 Task: Research Airbnb accommodation in Letlhakane, Botswana from 10th November, 2023 to 25th November, 2023 for 4 adults.4 bedrooms having 4 beds and 4 bathrooms. Property type can be hotel. Amenities needed are: wifi, TV, free parkinig on premises, gym, breakfast. Look for 5 properties as per requirement.
Action: Mouse moved to (512, 106)
Screenshot: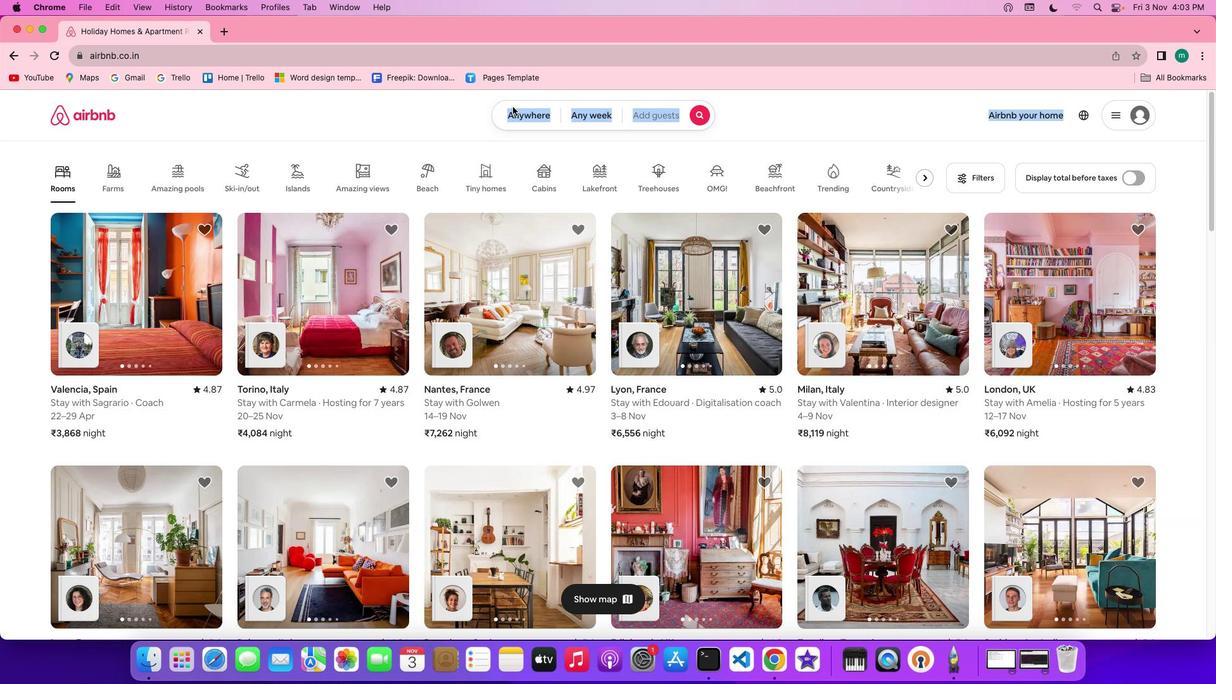 
Action: Mouse pressed left at (512, 106)
Screenshot: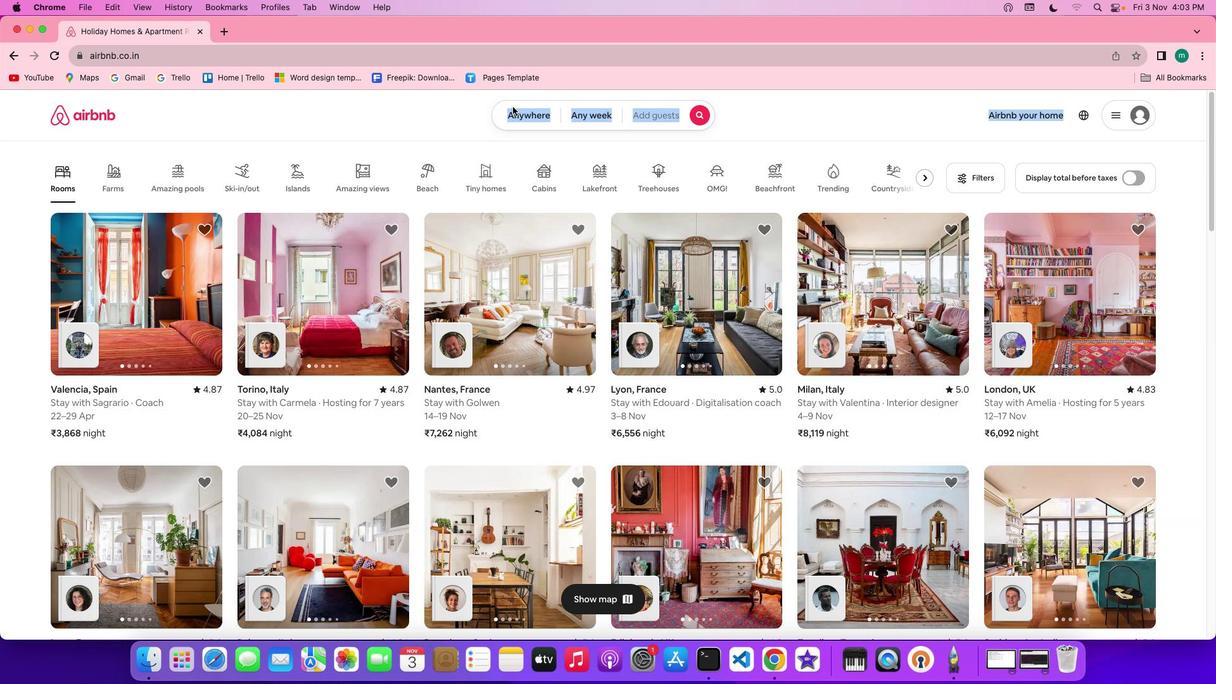 
Action: Mouse pressed left at (512, 106)
Screenshot: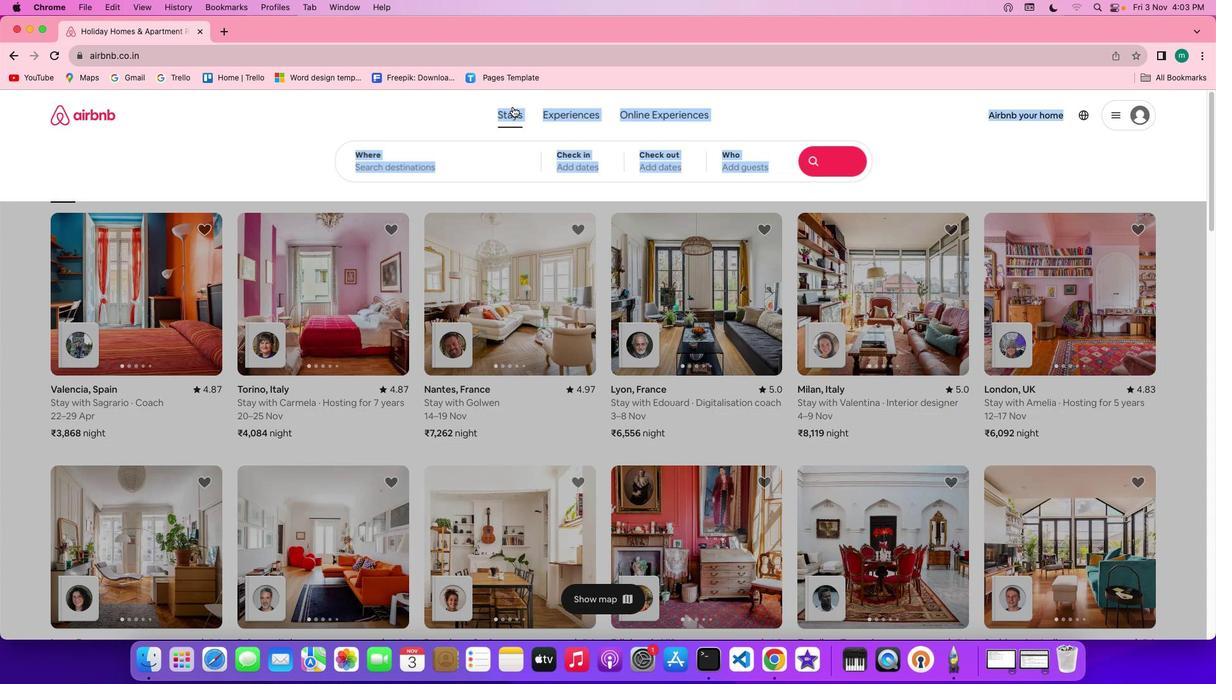 
Action: Mouse moved to (450, 163)
Screenshot: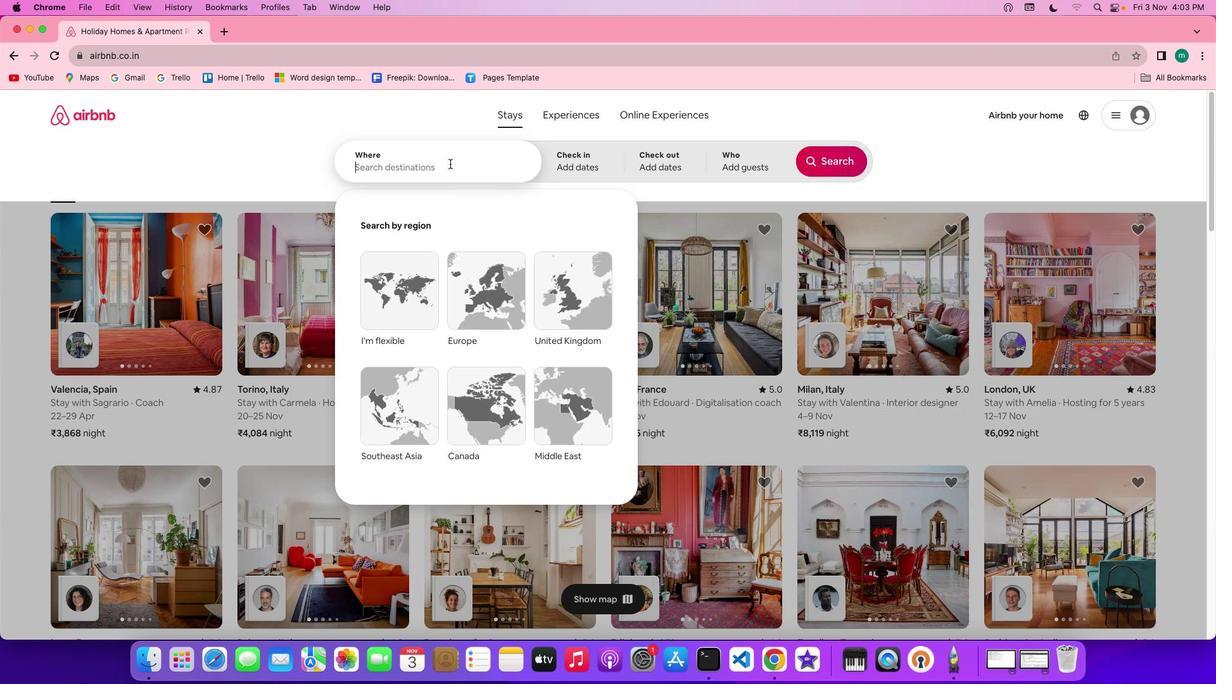 
Action: Mouse pressed left at (450, 163)
Screenshot: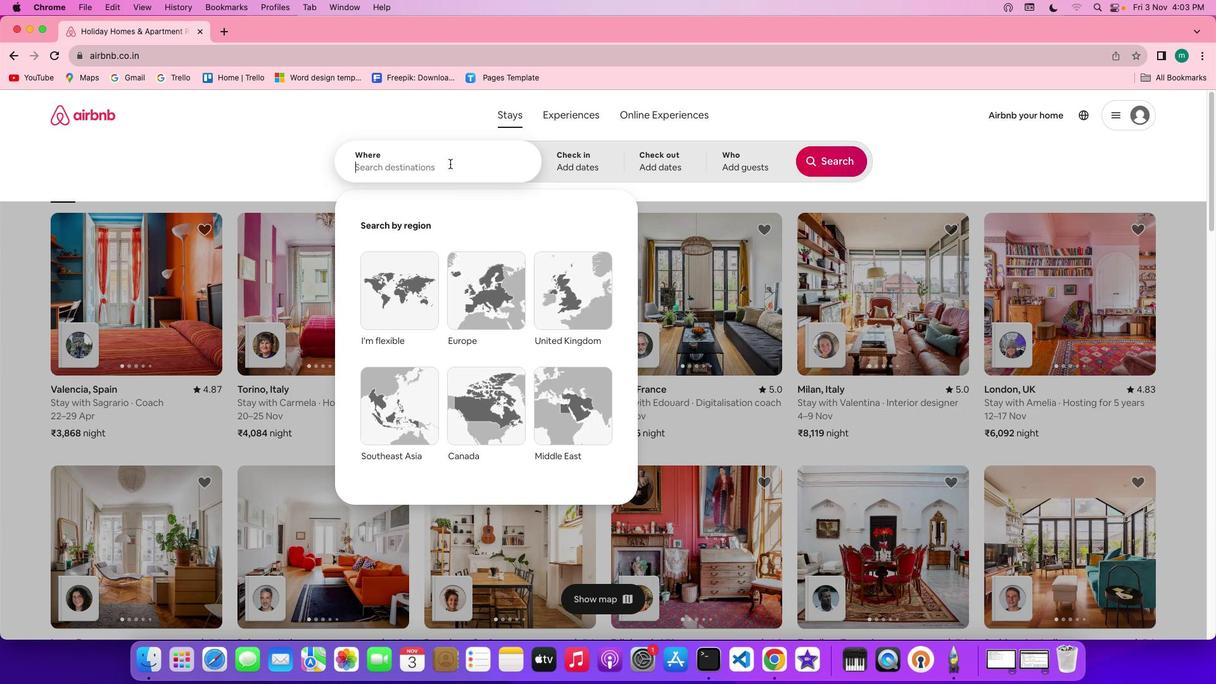 
Action: Key pressed Key.shift'L''e''t''l''h''a''k''a''n''e'','Key.spaceKey.shift'B''o''t''s''w''q''n''a'']'']'Key.backspaceKey.backspaceKey.backspaceKey.backspaceKey.backspace'a''n''a'
Screenshot: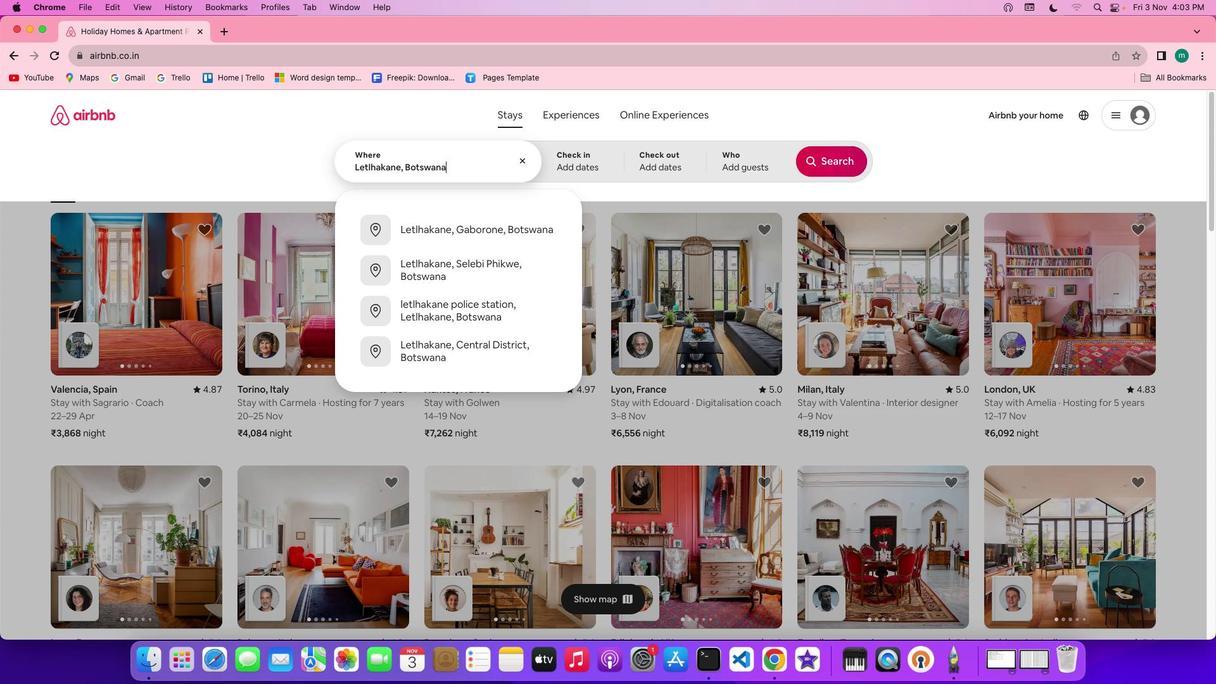 
Action: Mouse moved to (585, 159)
Screenshot: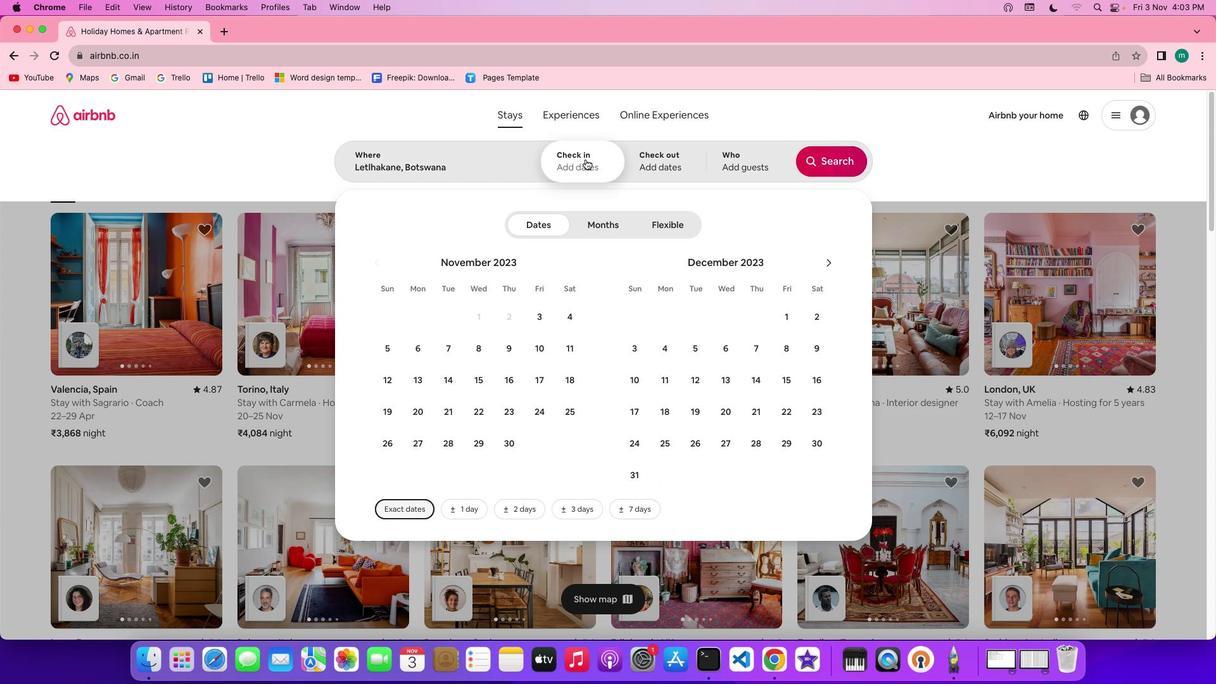 
Action: Mouse pressed left at (585, 159)
Screenshot: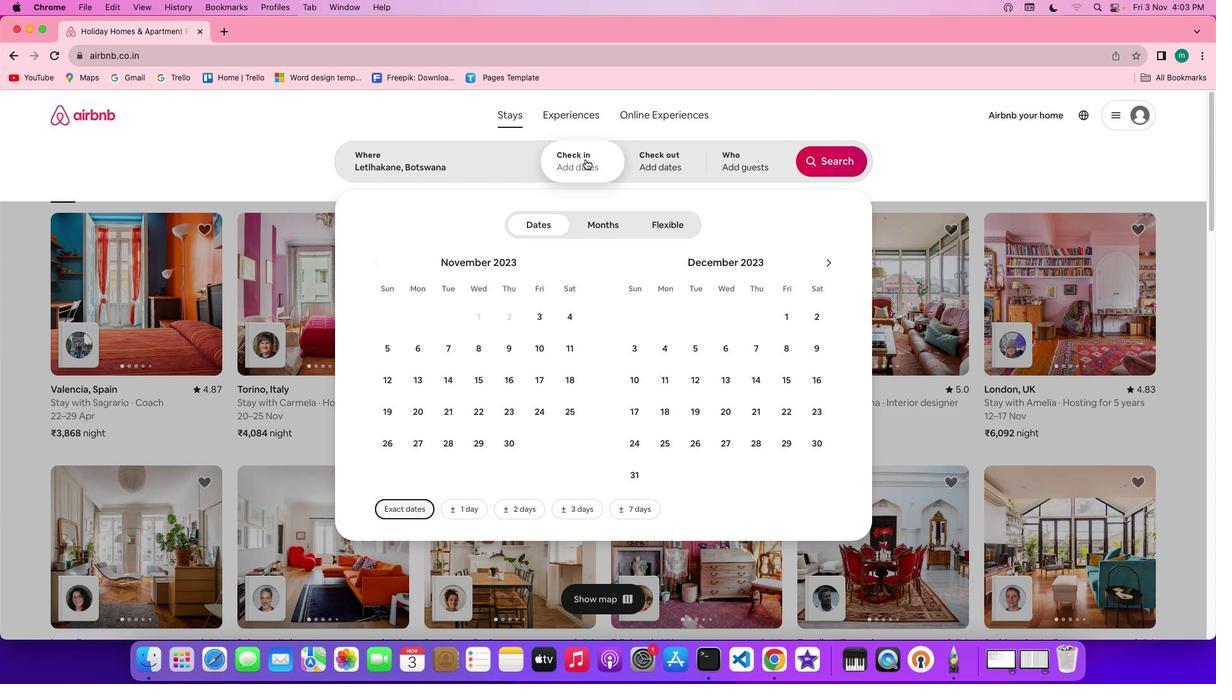 
Action: Mouse moved to (532, 342)
Screenshot: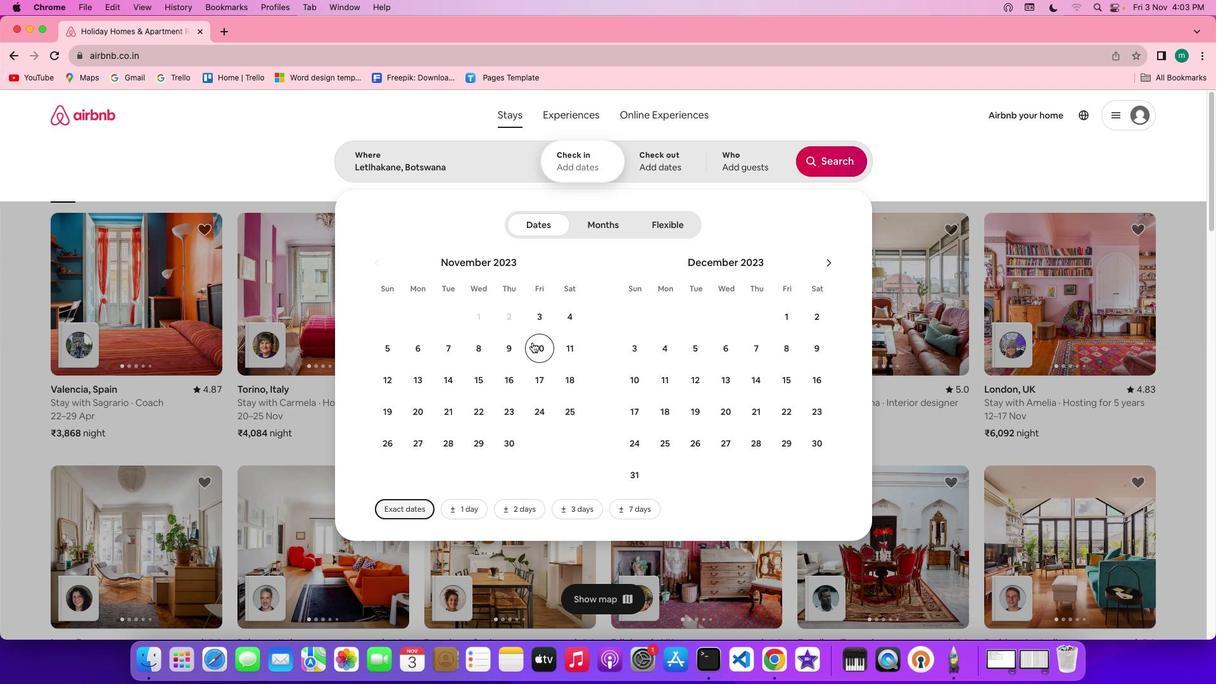 
Action: Mouse pressed left at (532, 342)
Screenshot: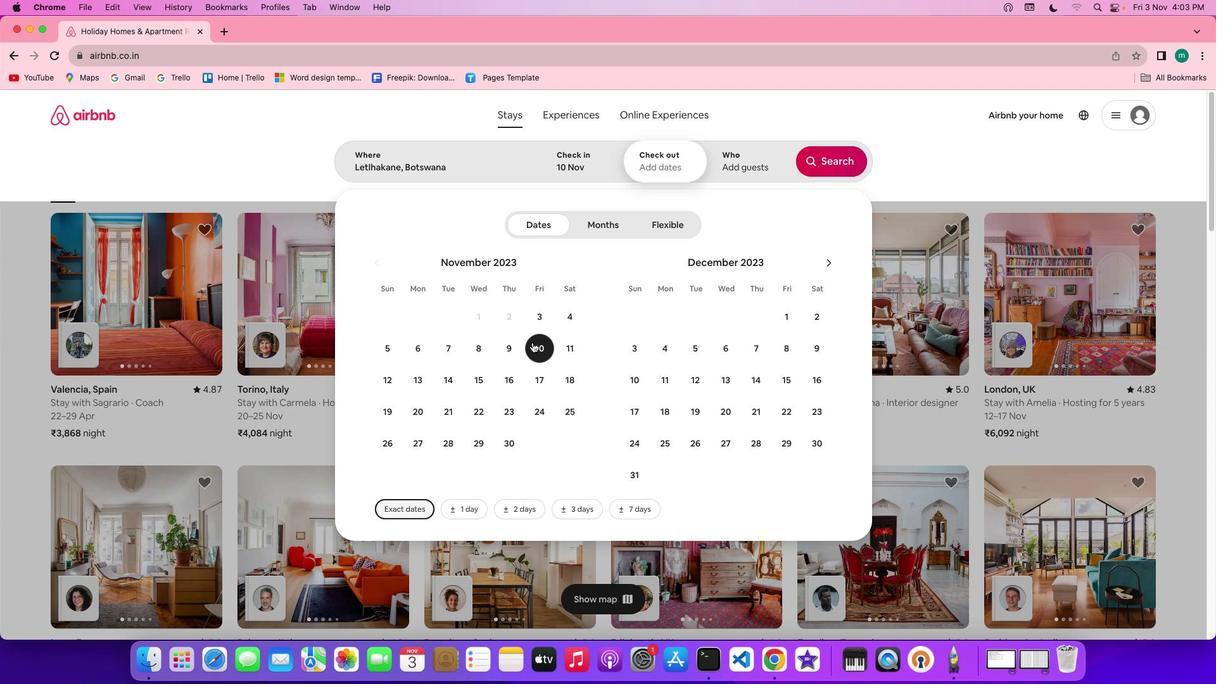 
Action: Mouse moved to (569, 420)
Screenshot: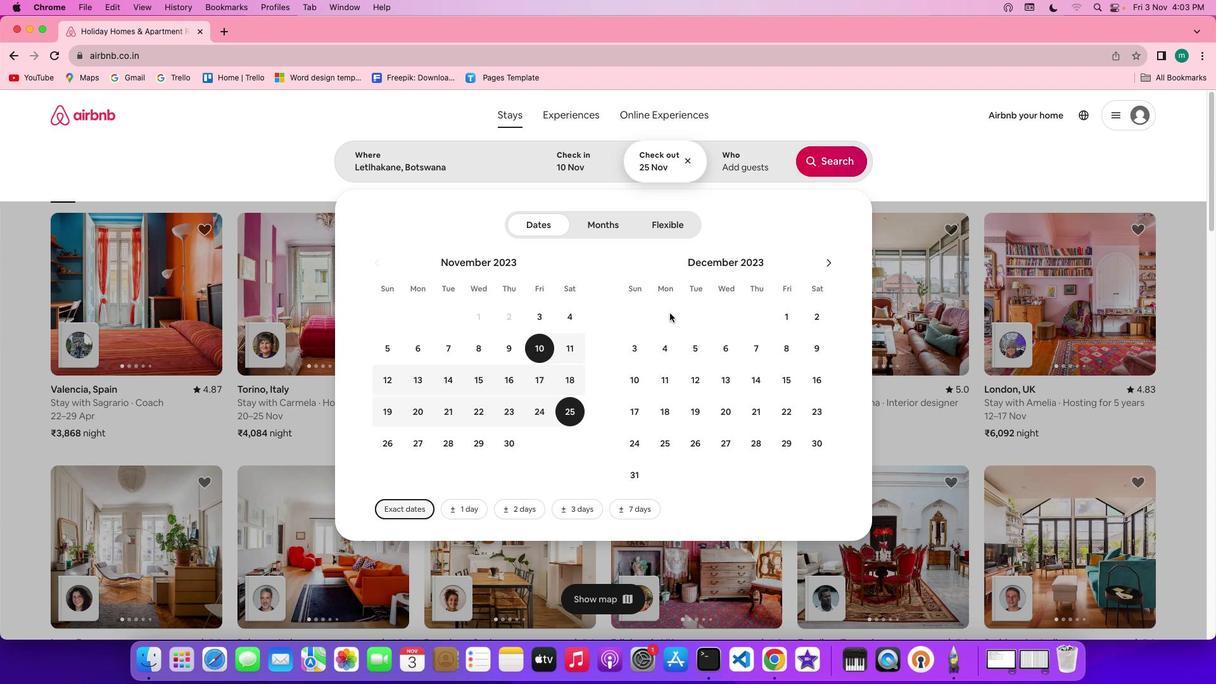 
Action: Mouse pressed left at (569, 420)
Screenshot: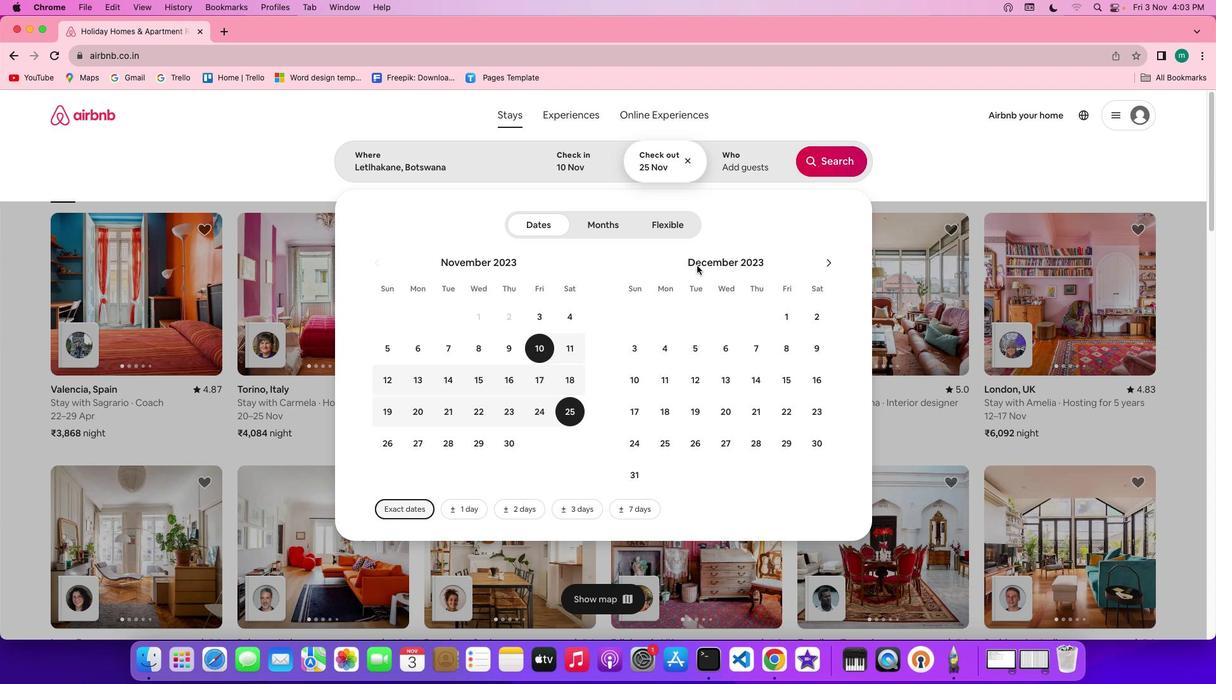 
Action: Mouse moved to (752, 158)
Screenshot: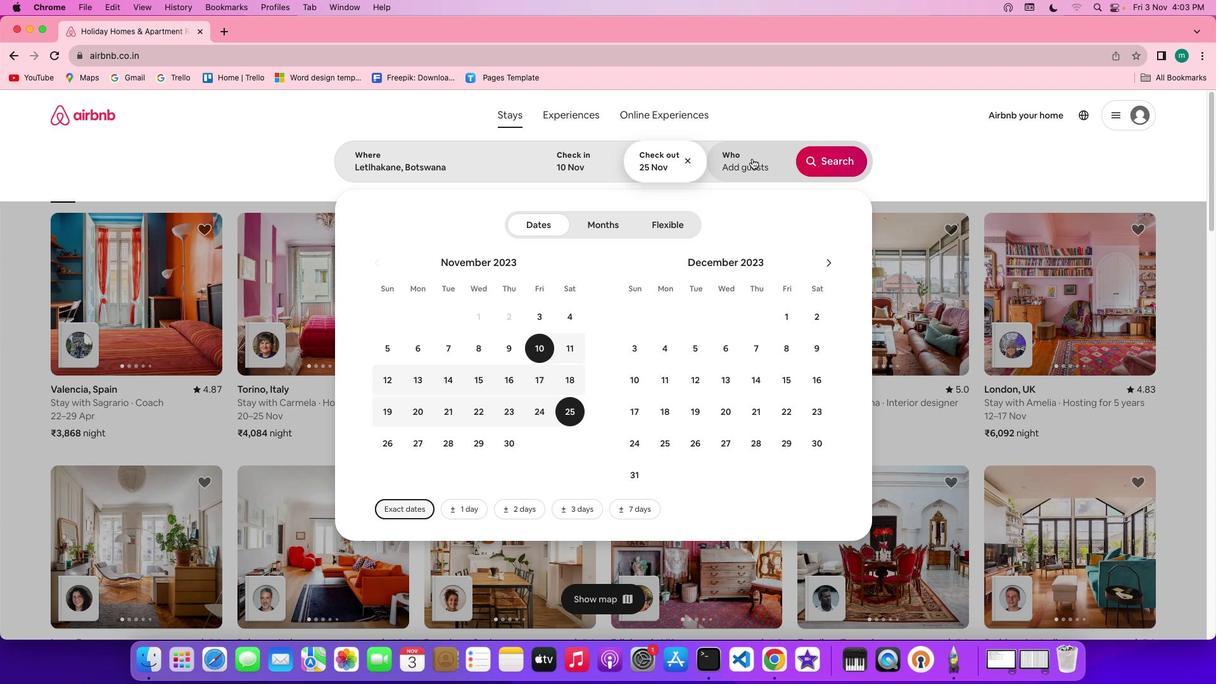 
Action: Mouse pressed left at (752, 158)
Screenshot: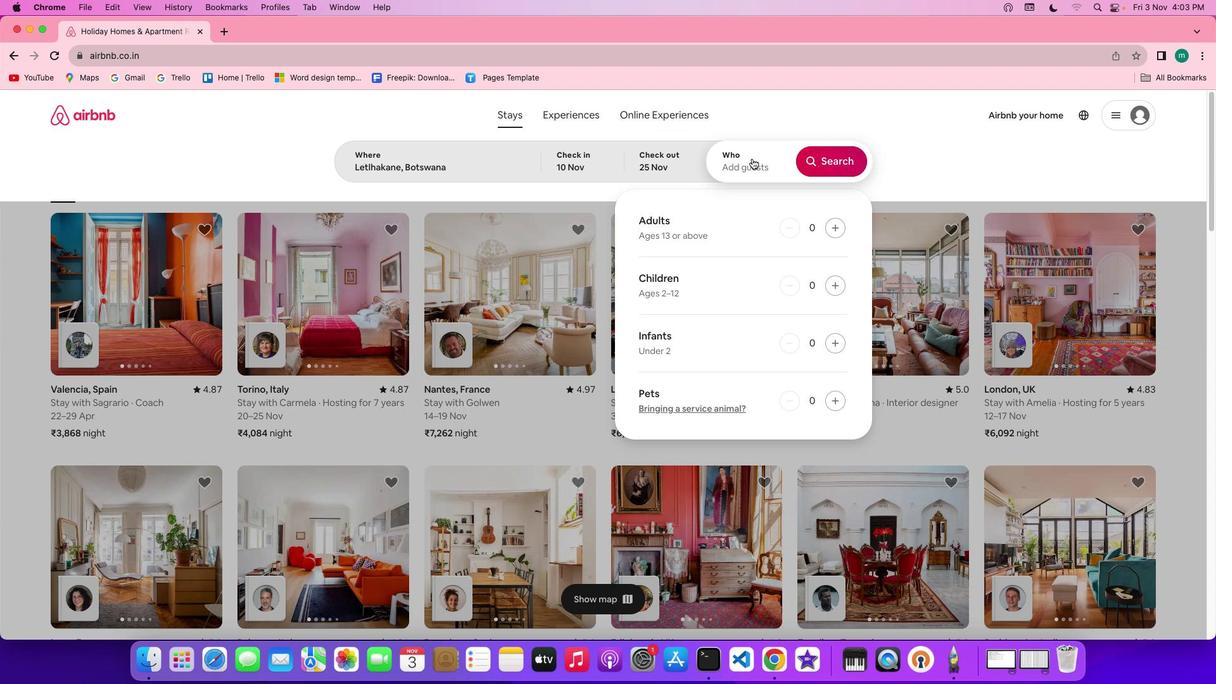 
Action: Mouse moved to (834, 228)
Screenshot: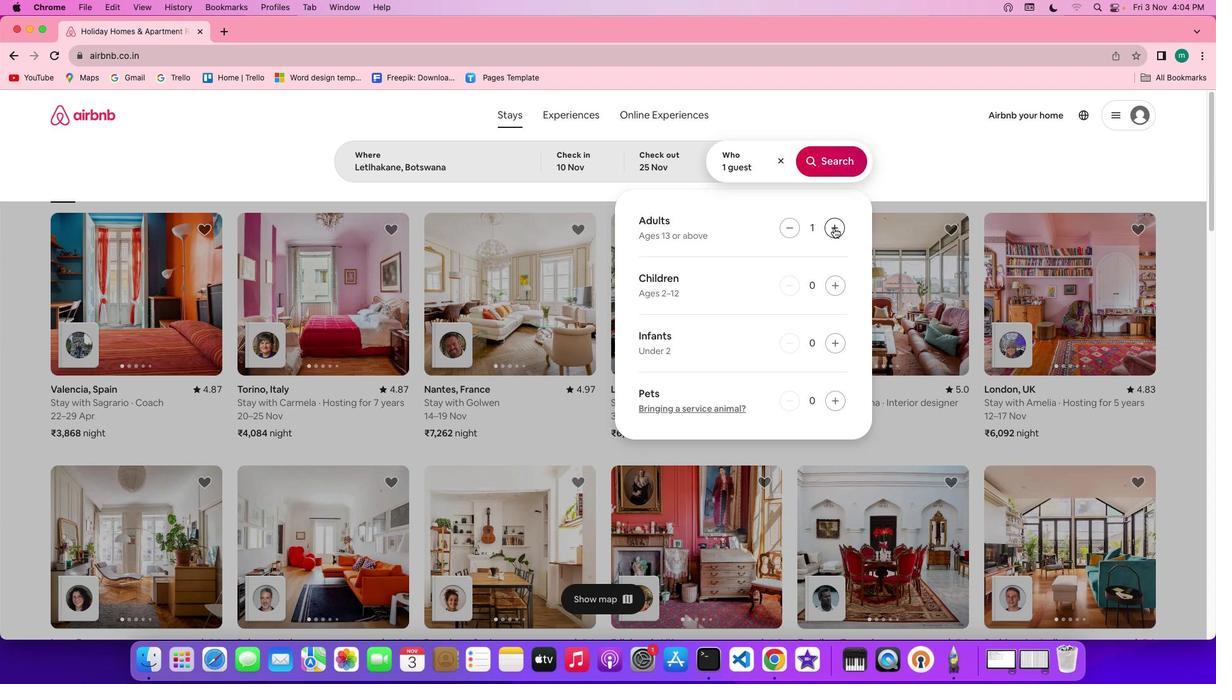 
Action: Mouse pressed left at (834, 228)
Screenshot: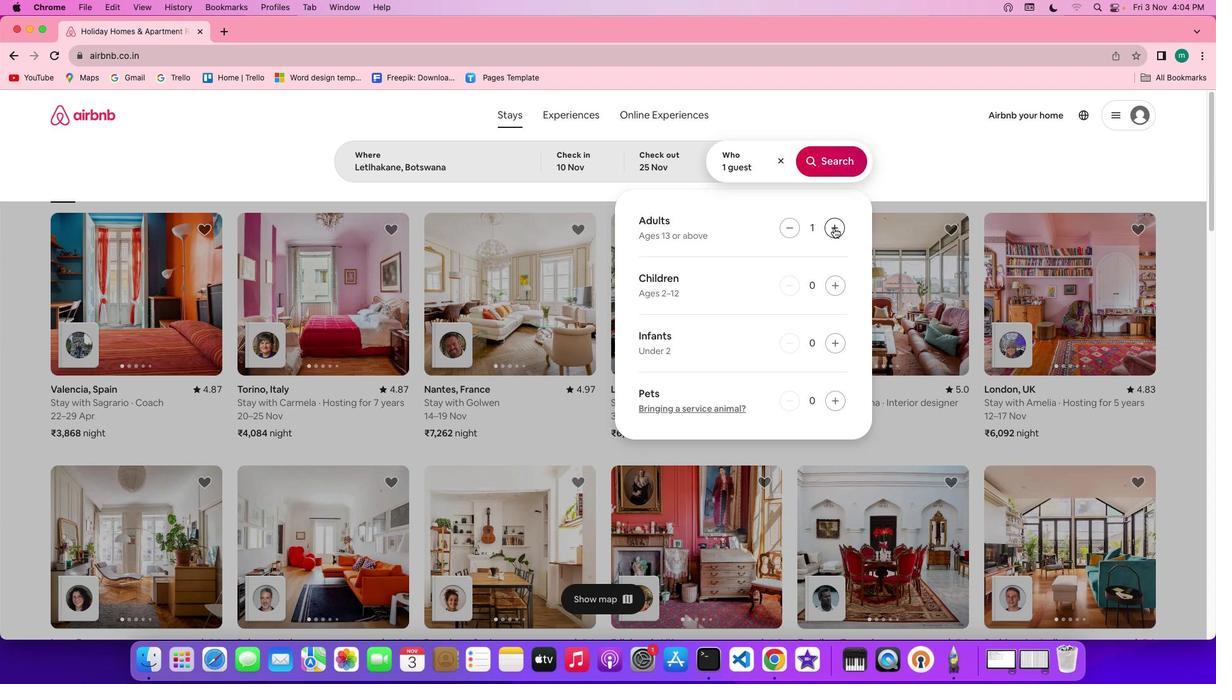 
Action: Mouse pressed left at (834, 228)
Screenshot: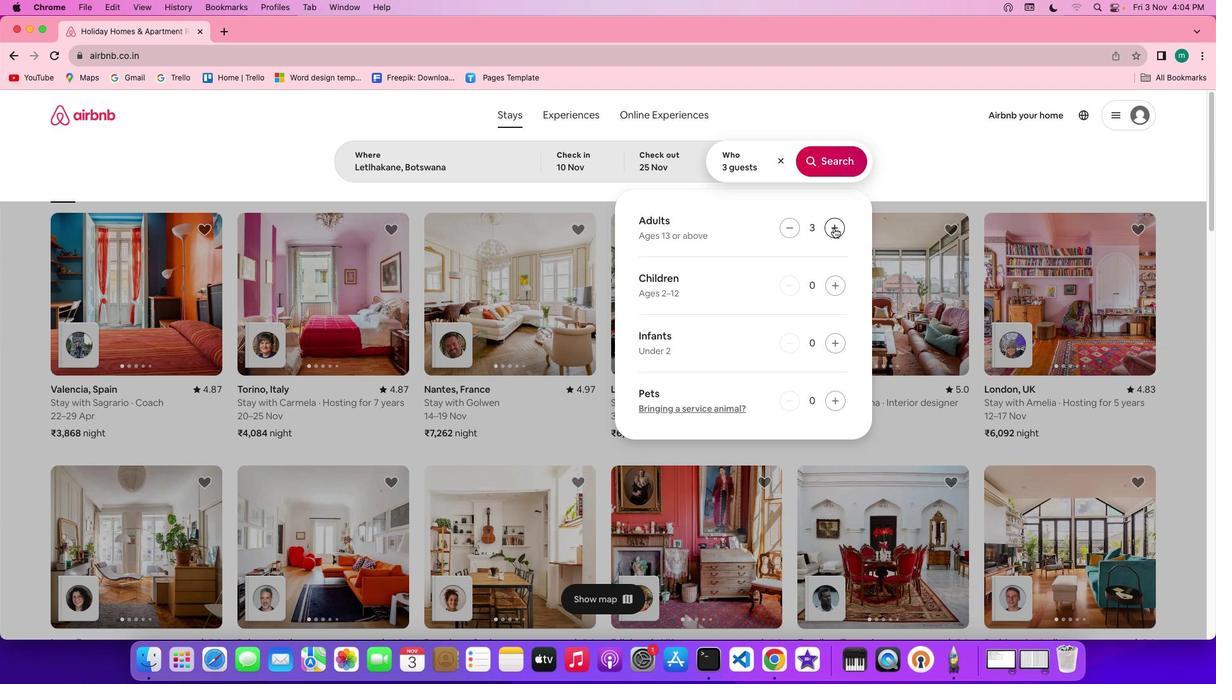 
Action: Mouse pressed left at (834, 228)
Screenshot: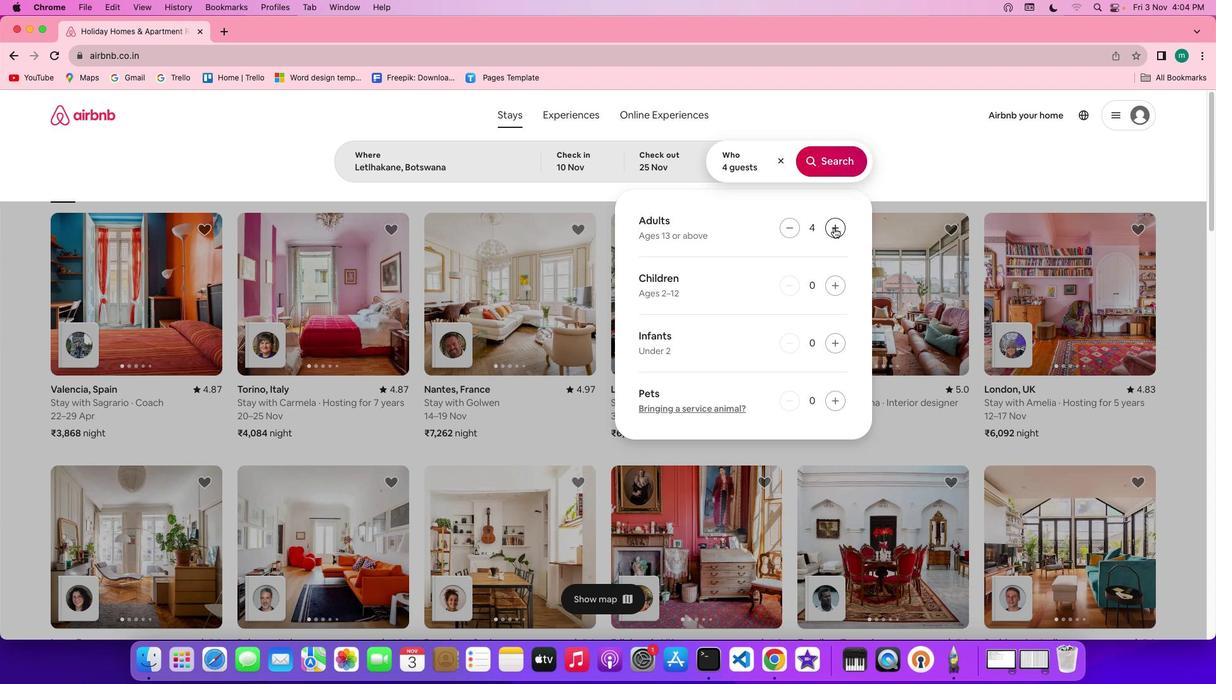 
Action: Mouse pressed left at (834, 228)
Screenshot: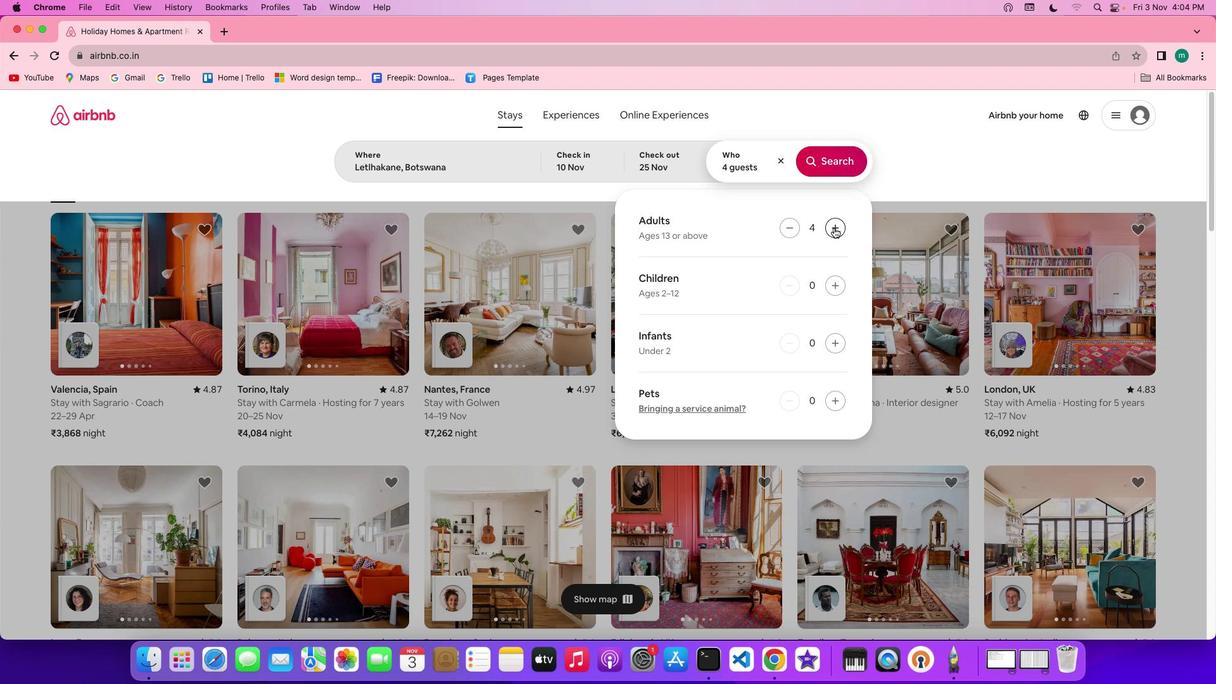 
Action: Mouse moved to (837, 152)
Screenshot: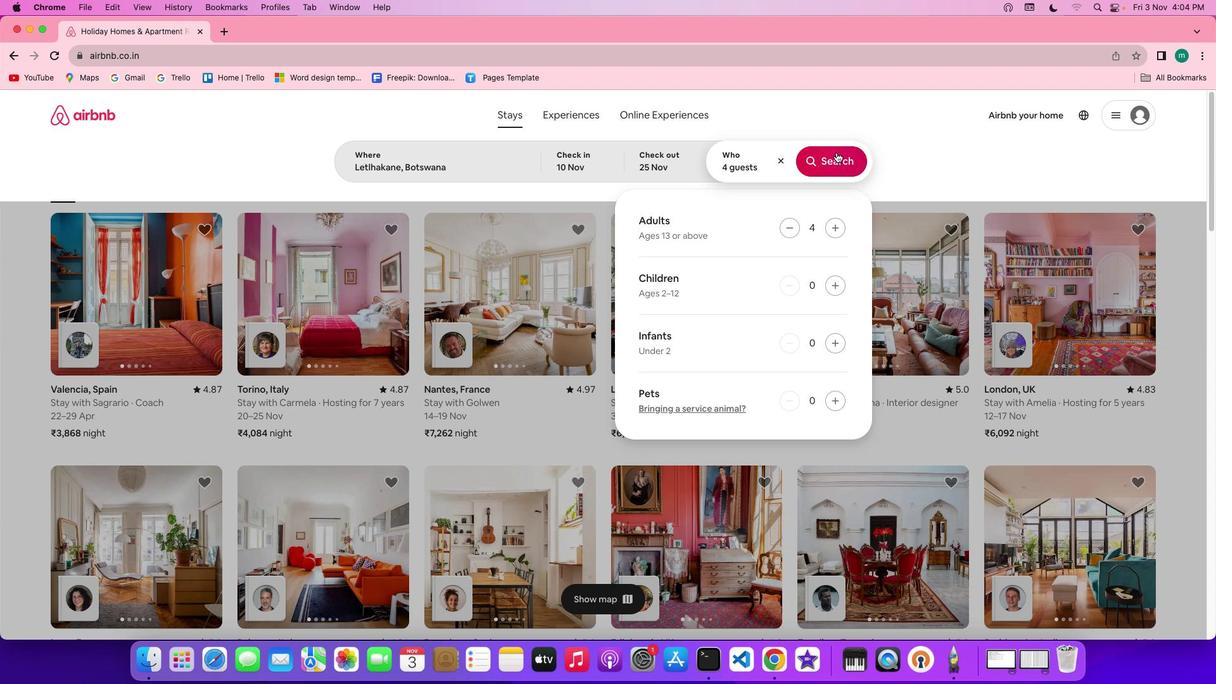 
Action: Mouse pressed left at (837, 152)
Screenshot: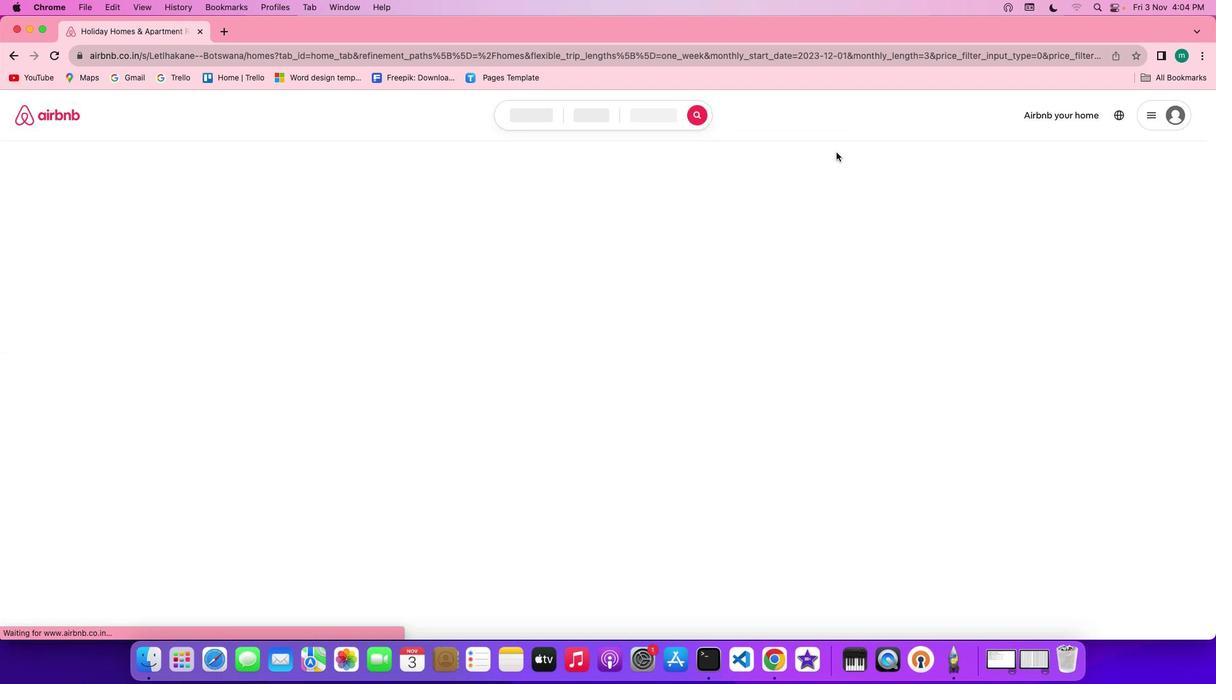 
Action: Mouse moved to (1011, 162)
Screenshot: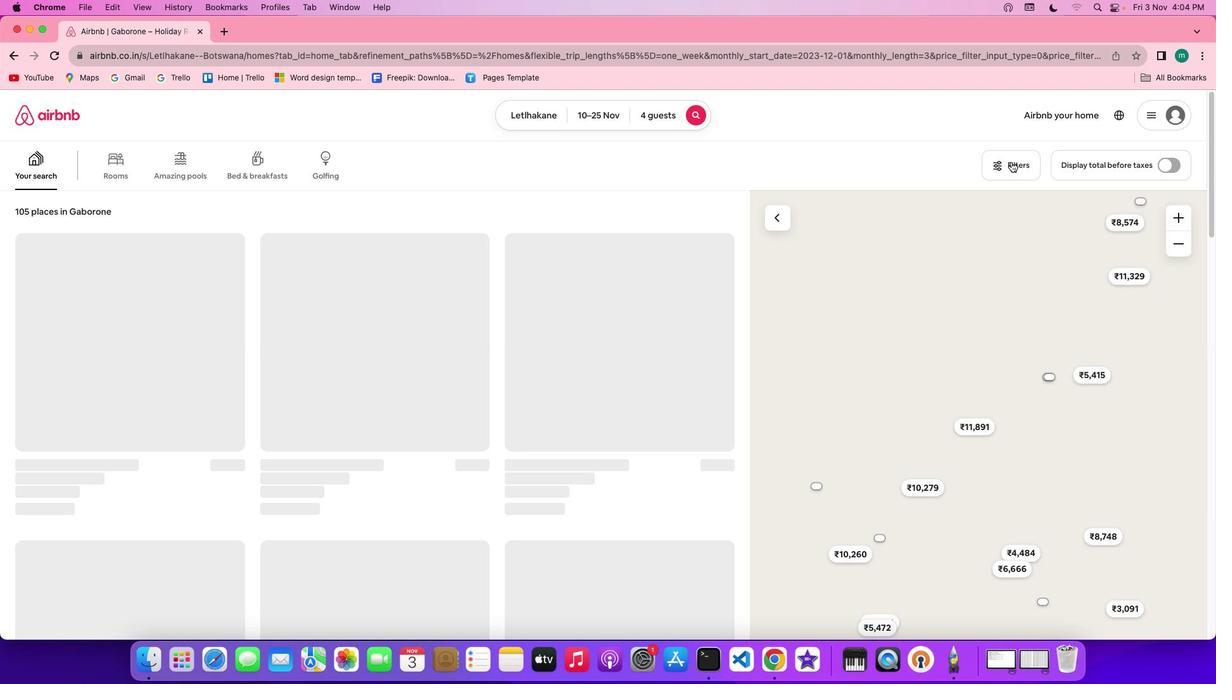 
Action: Mouse pressed left at (1011, 162)
Screenshot: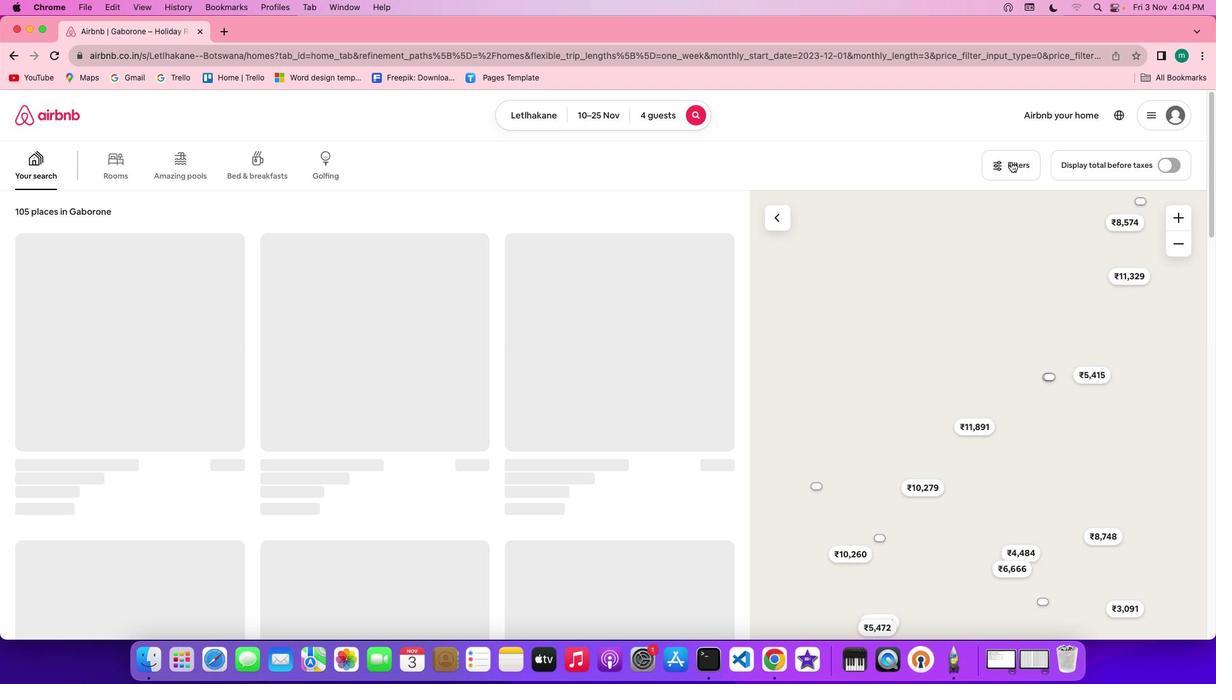 
Action: Mouse moved to (1008, 158)
Screenshot: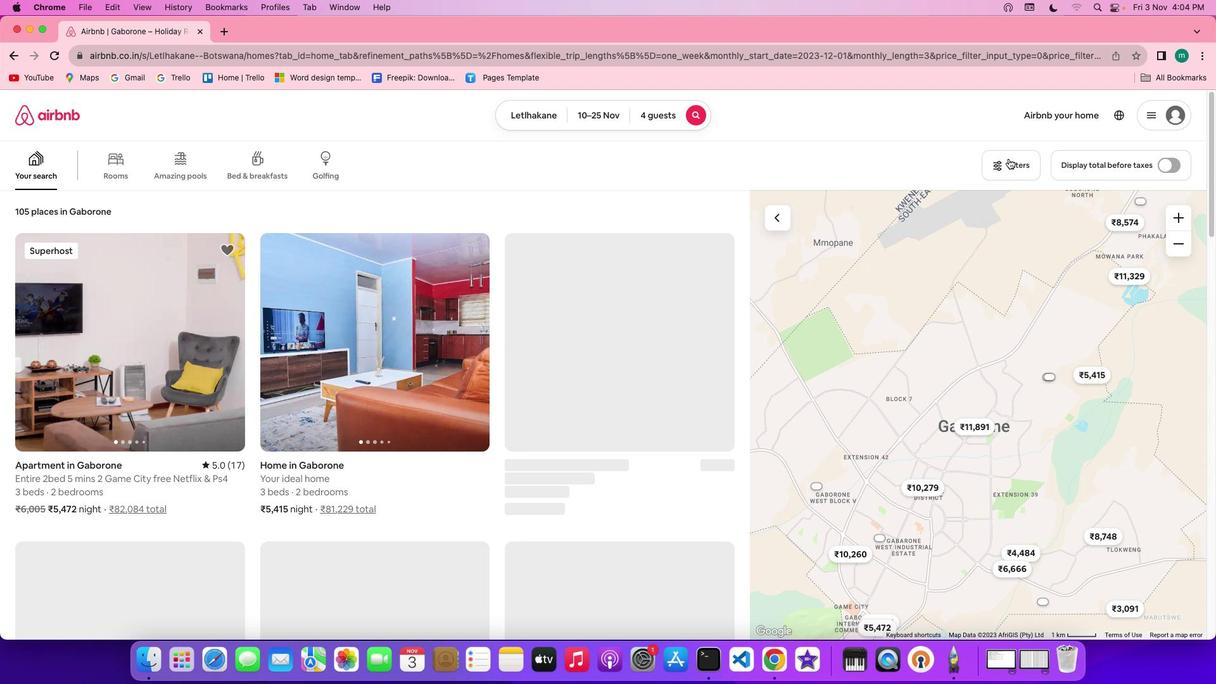 
Action: Mouse pressed left at (1008, 158)
Screenshot: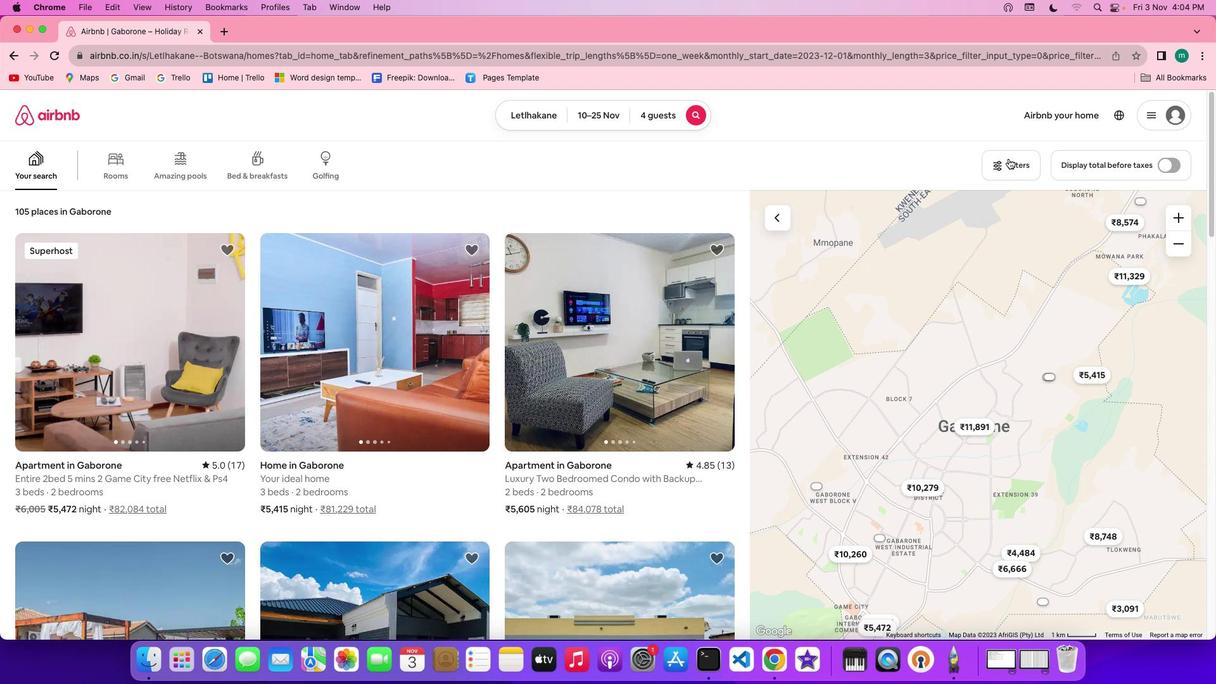 
Action: Mouse moved to (594, 382)
Screenshot: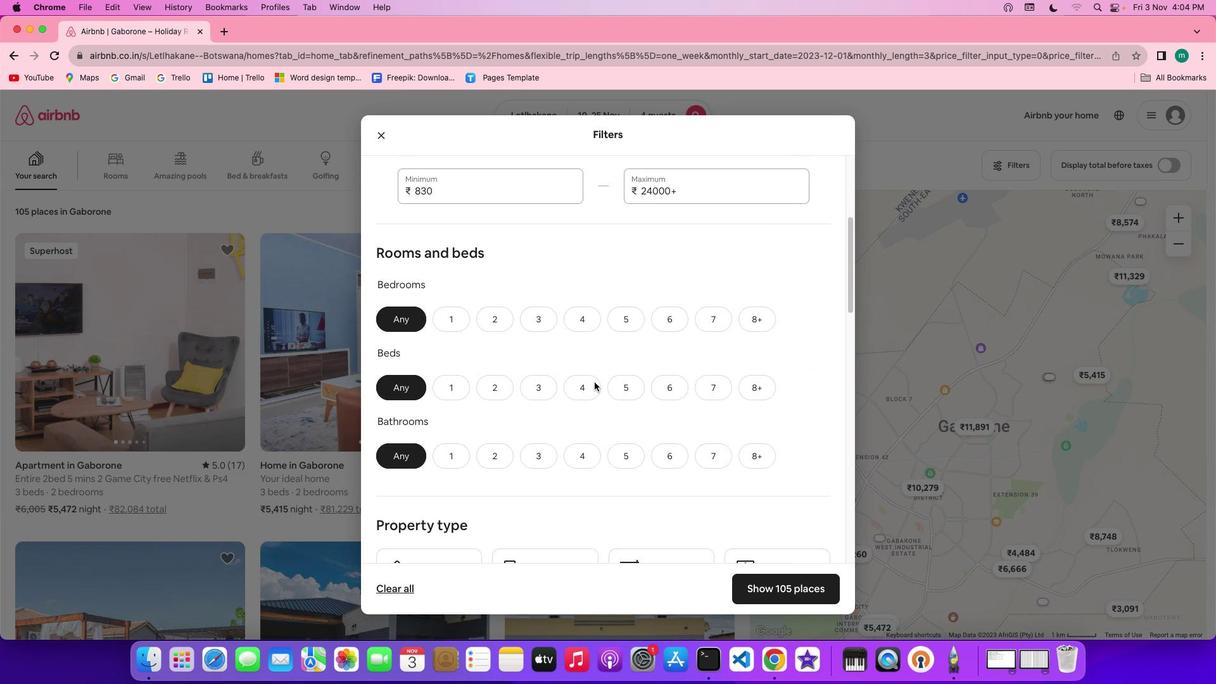 
Action: Mouse scrolled (594, 382) with delta (0, 0)
Screenshot: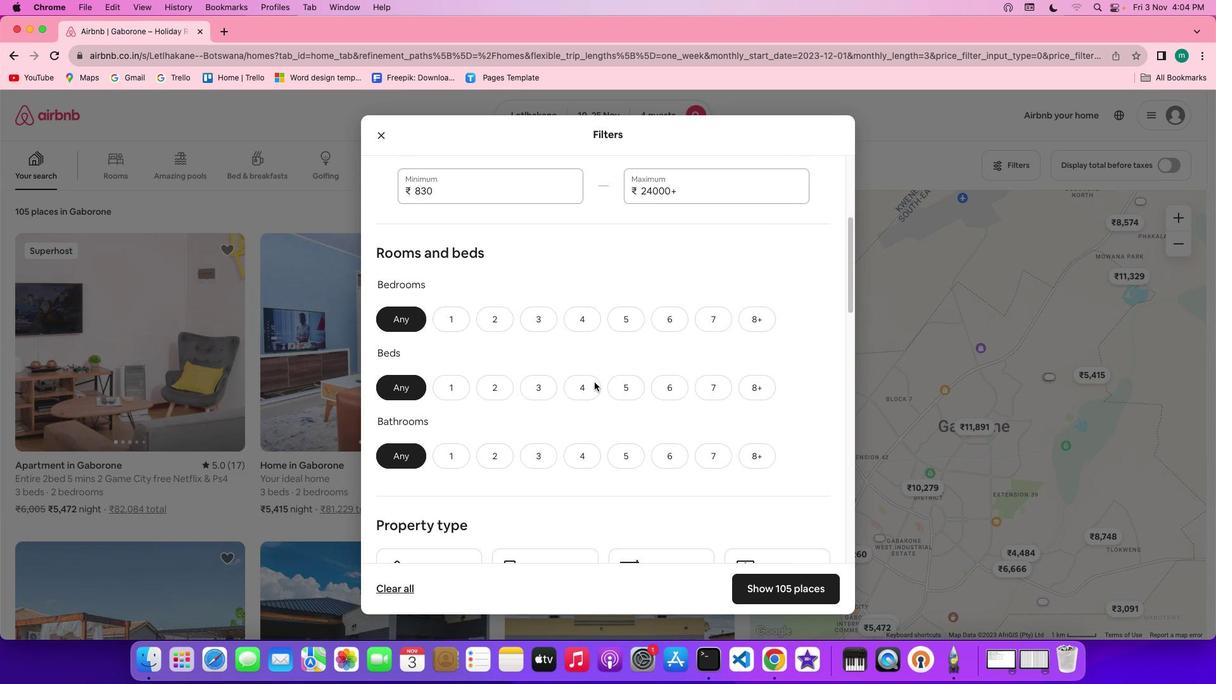 
Action: Mouse scrolled (594, 382) with delta (0, 0)
Screenshot: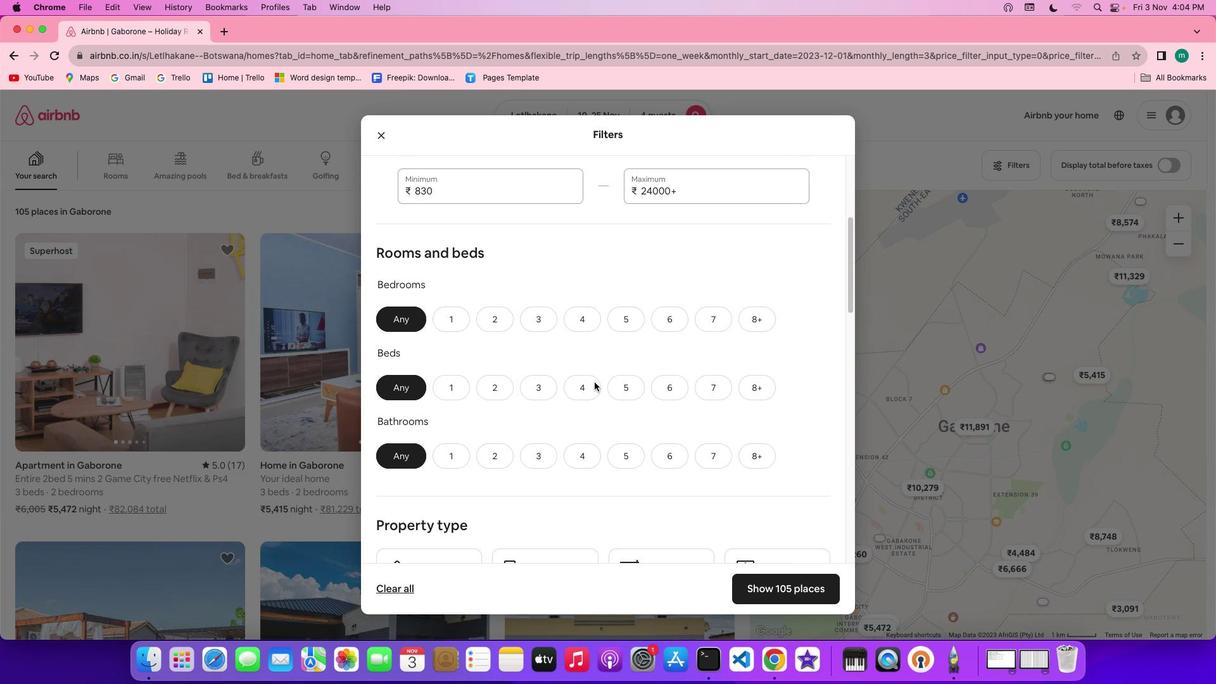 
Action: Mouse scrolled (594, 382) with delta (0, -1)
Screenshot: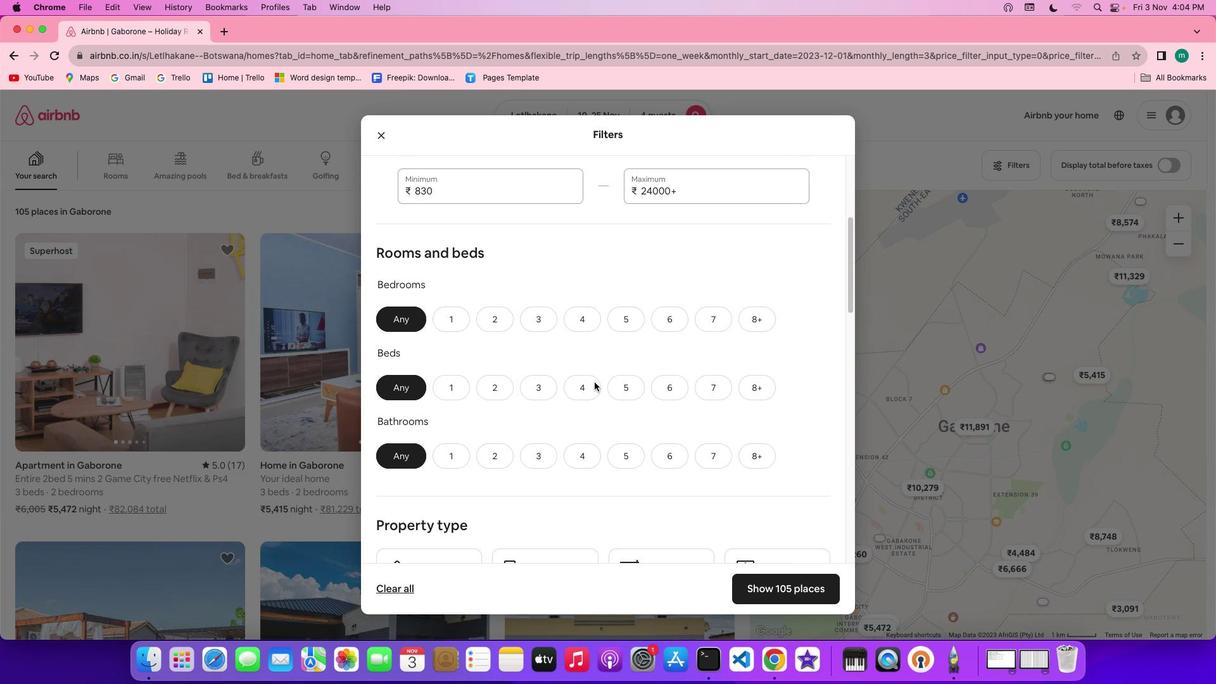 
Action: Mouse scrolled (594, 382) with delta (0, -3)
Screenshot: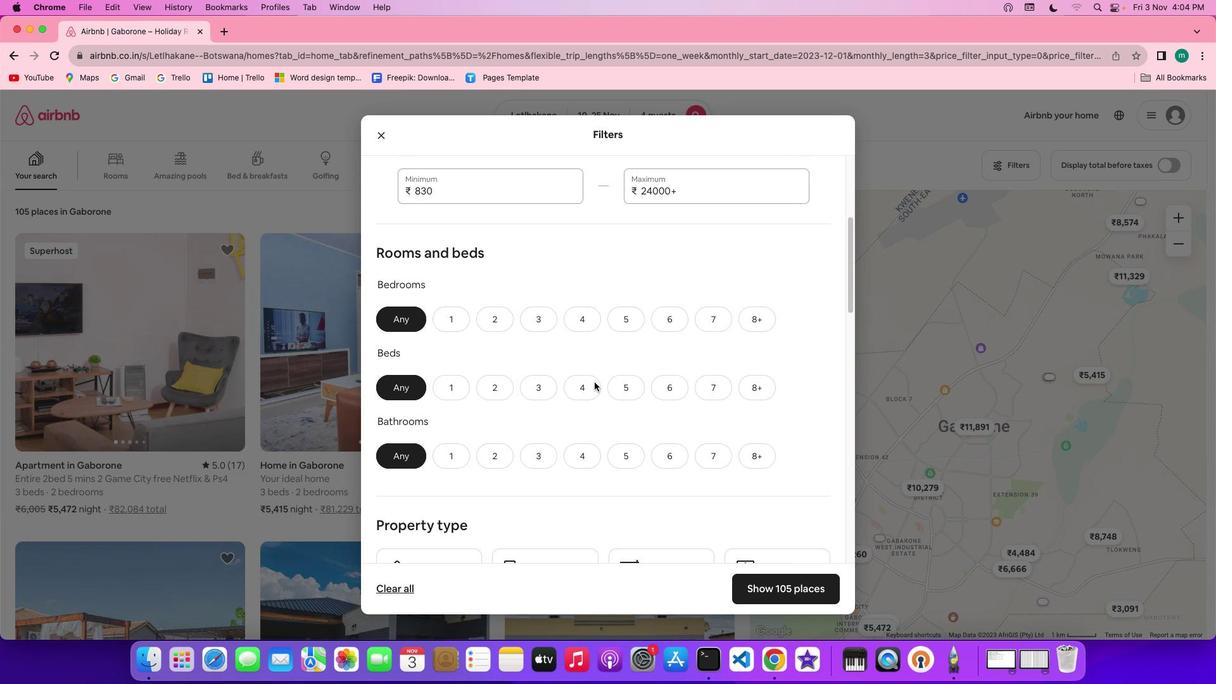 
Action: Mouse moved to (581, 317)
Screenshot: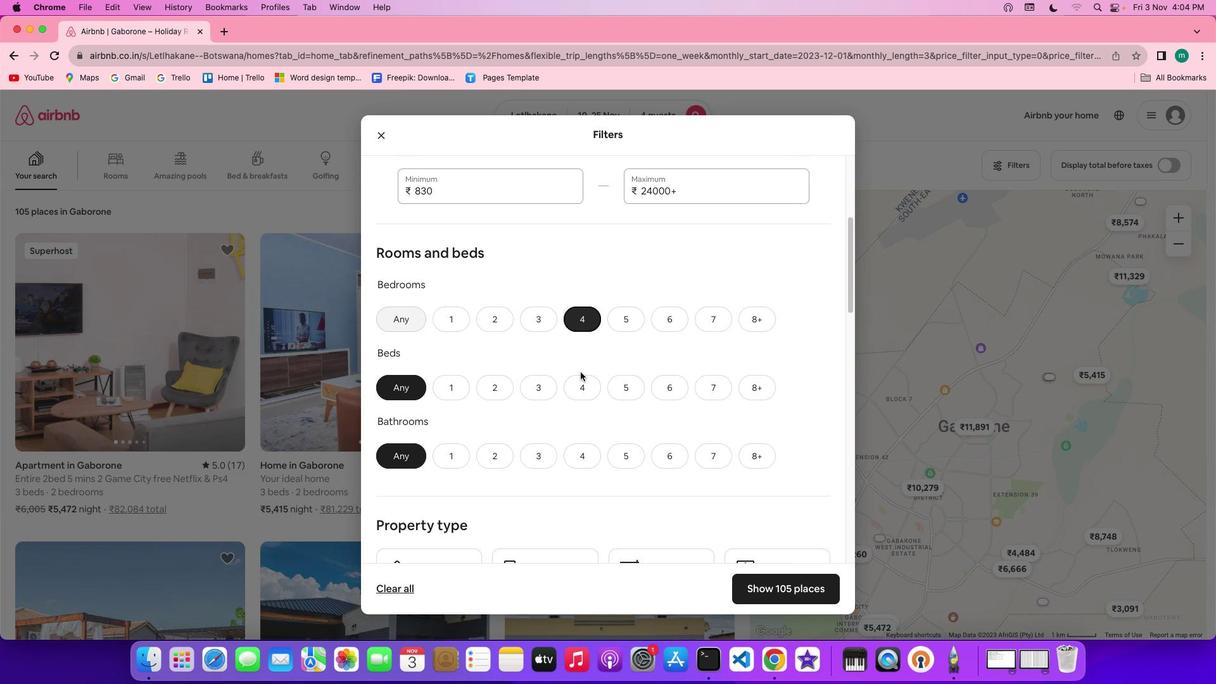
Action: Mouse pressed left at (581, 317)
Screenshot: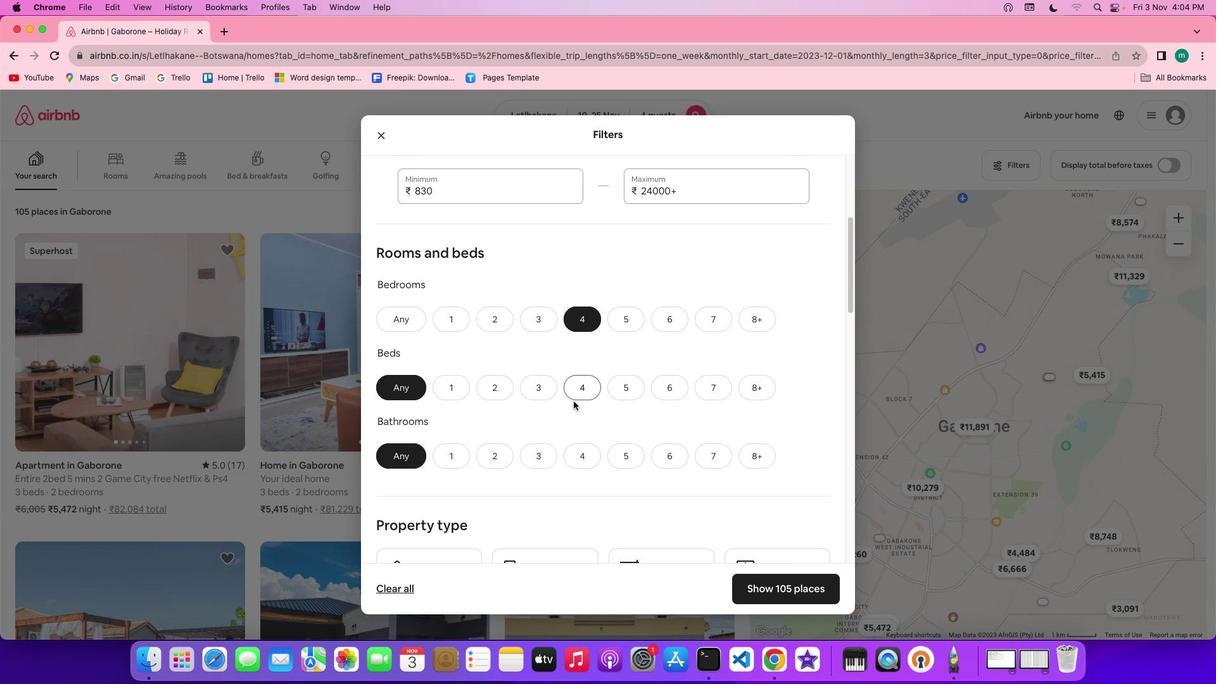 
Action: Mouse moved to (586, 394)
Screenshot: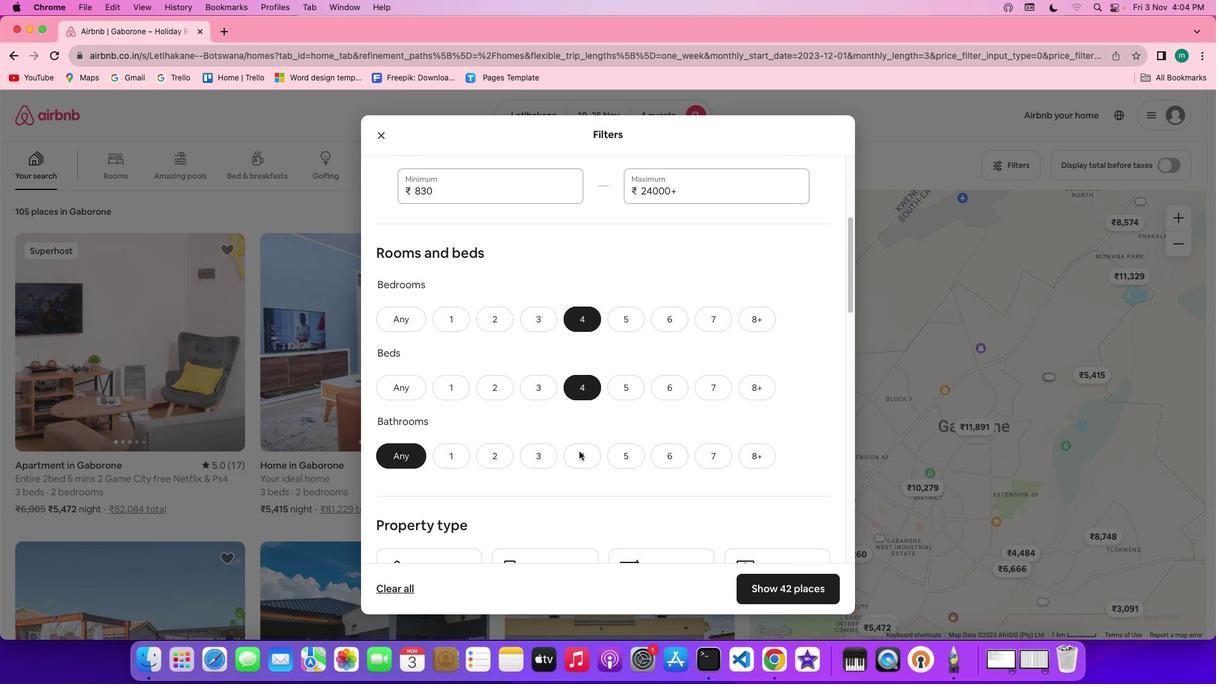 
Action: Mouse pressed left at (586, 394)
Screenshot: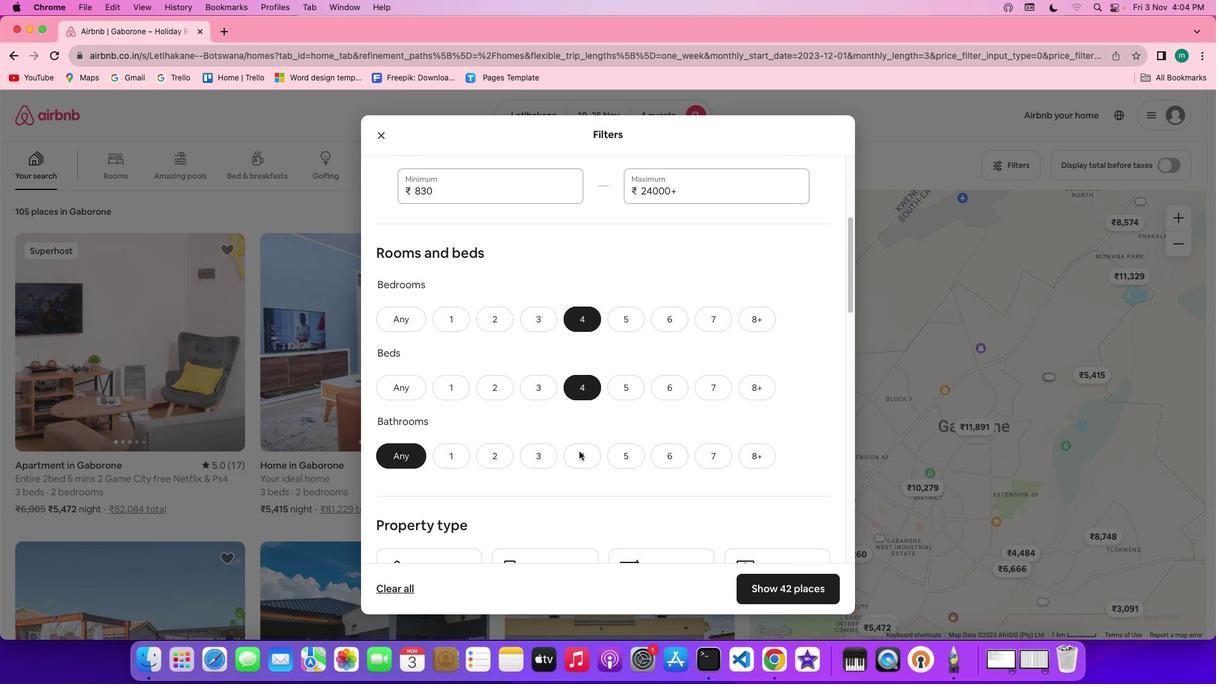 
Action: Mouse moved to (586, 459)
Screenshot: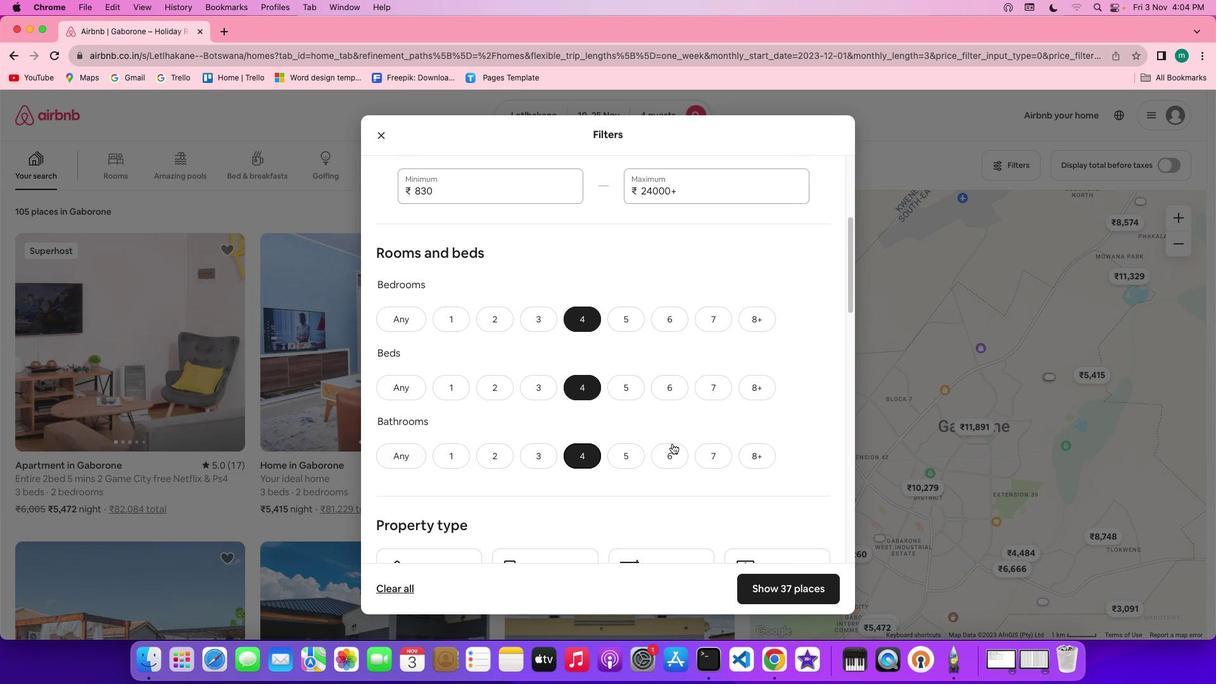 
Action: Mouse pressed left at (586, 459)
Screenshot: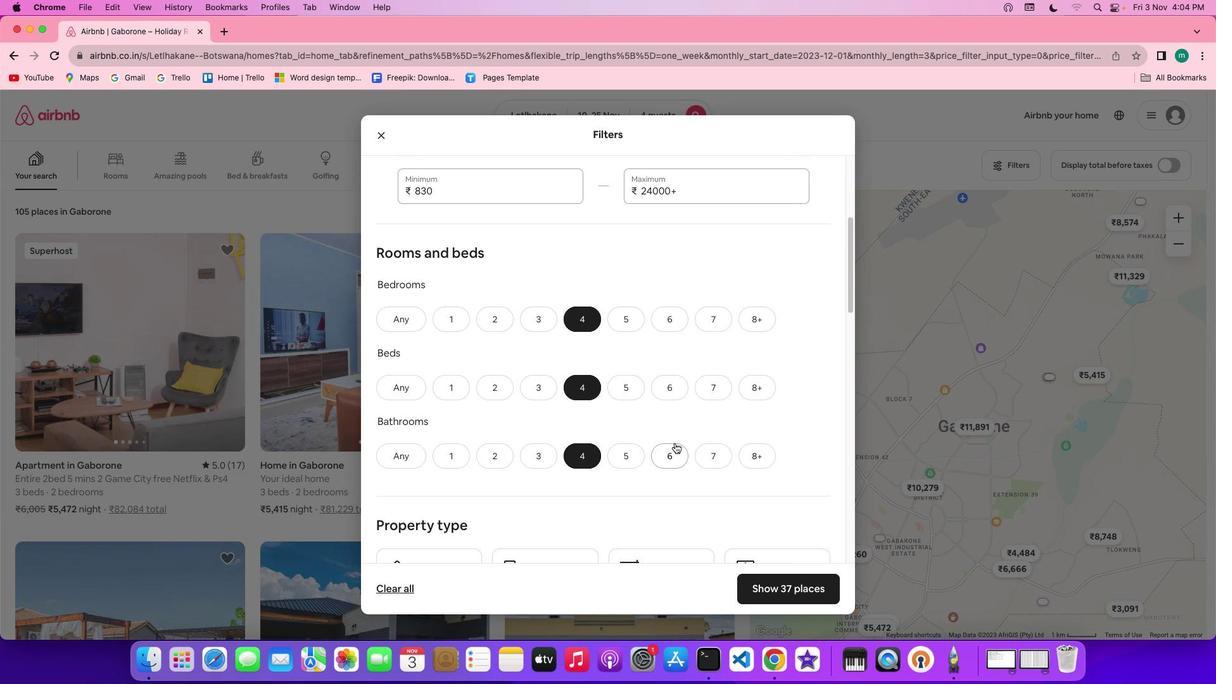 
Action: Mouse moved to (682, 440)
Screenshot: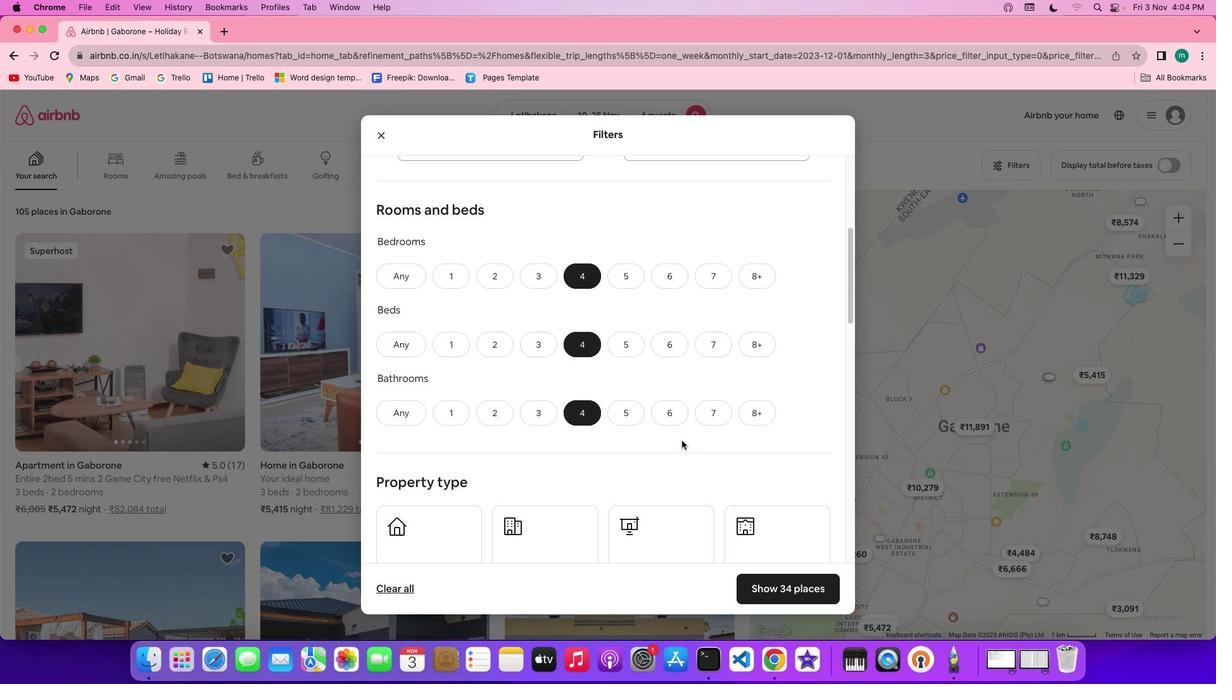 
Action: Mouse scrolled (682, 440) with delta (0, 0)
Screenshot: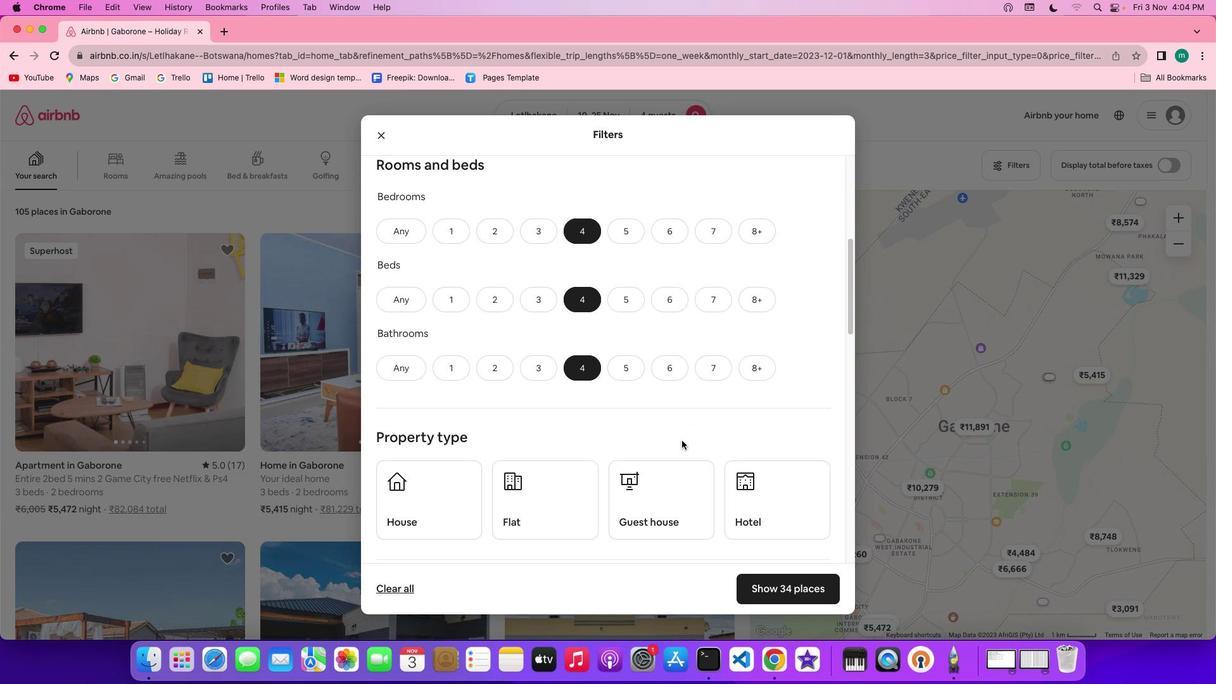 
Action: Mouse scrolled (682, 440) with delta (0, 0)
Screenshot: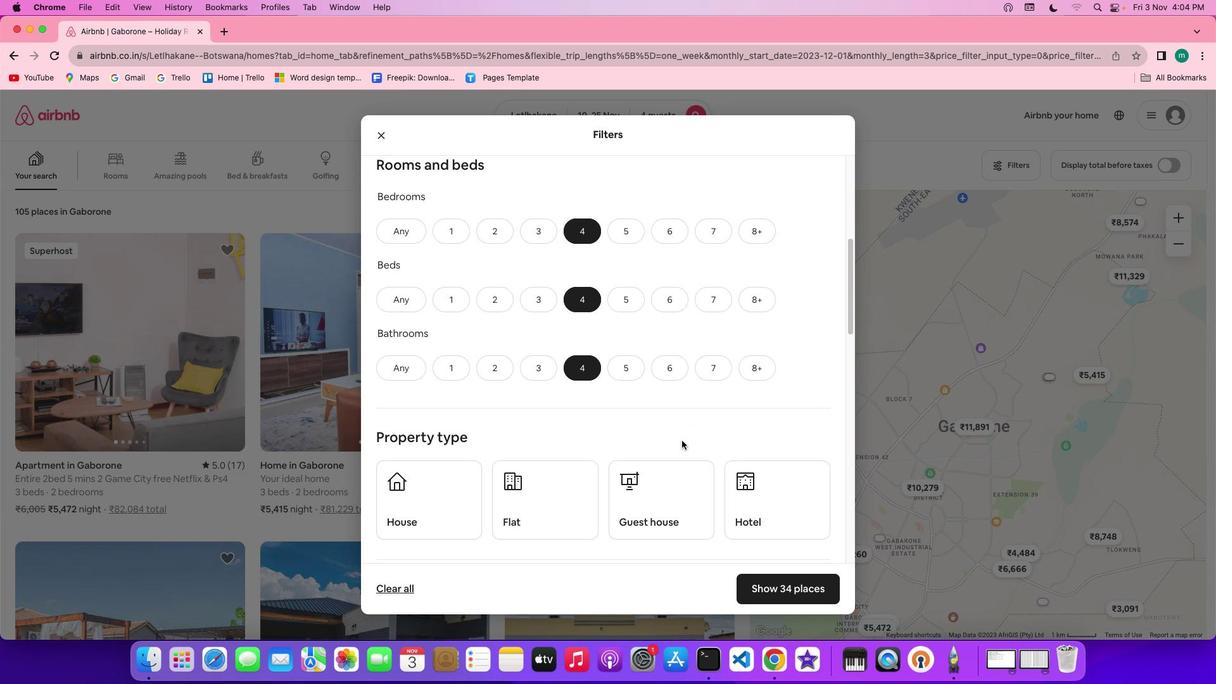 
Action: Mouse scrolled (682, 440) with delta (0, -1)
Screenshot: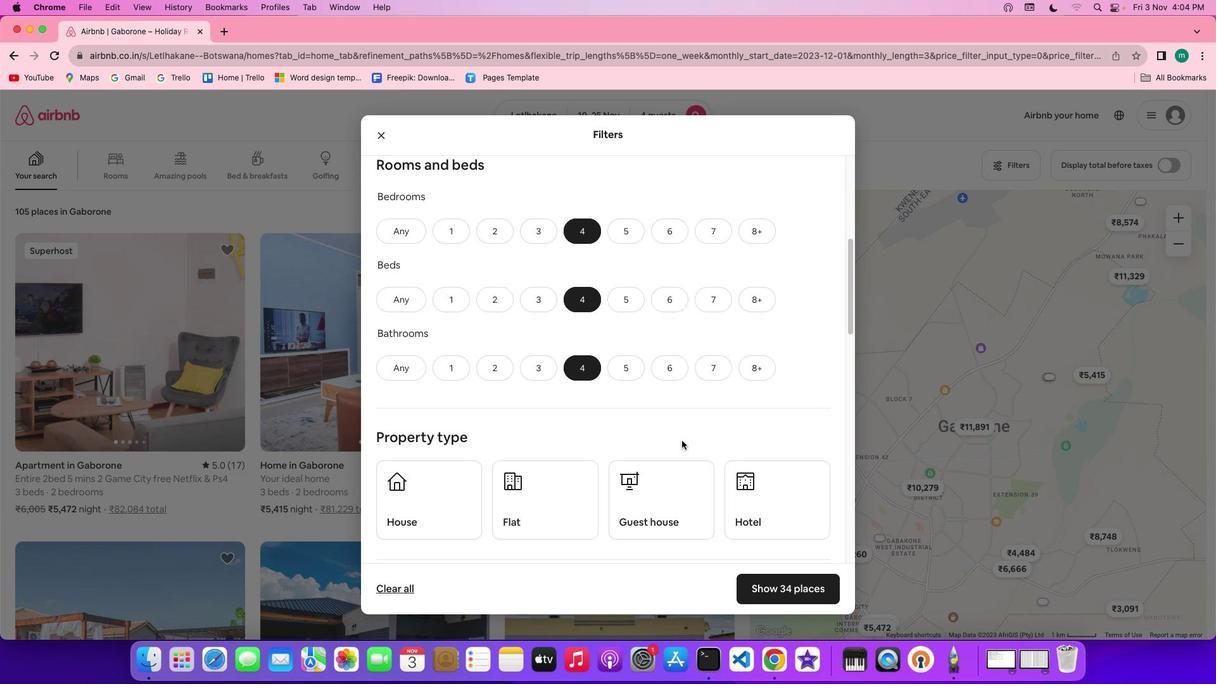 
Action: Mouse scrolled (682, 440) with delta (0, 0)
Screenshot: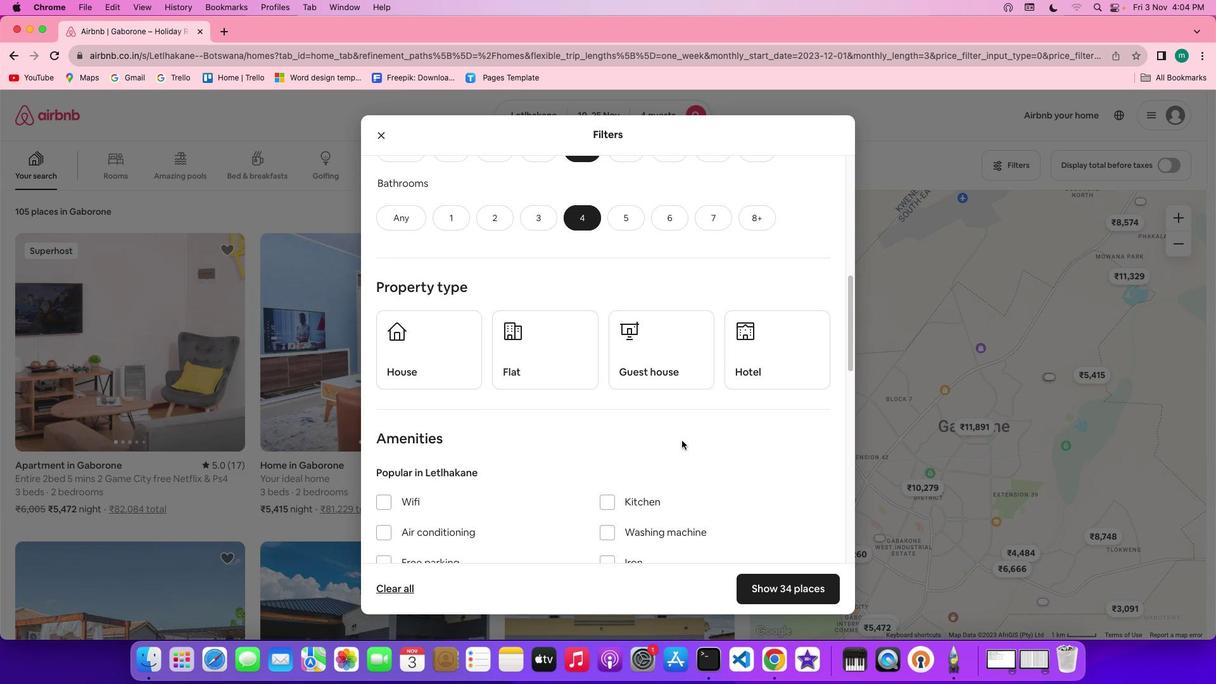 
Action: Mouse scrolled (682, 440) with delta (0, 0)
Screenshot: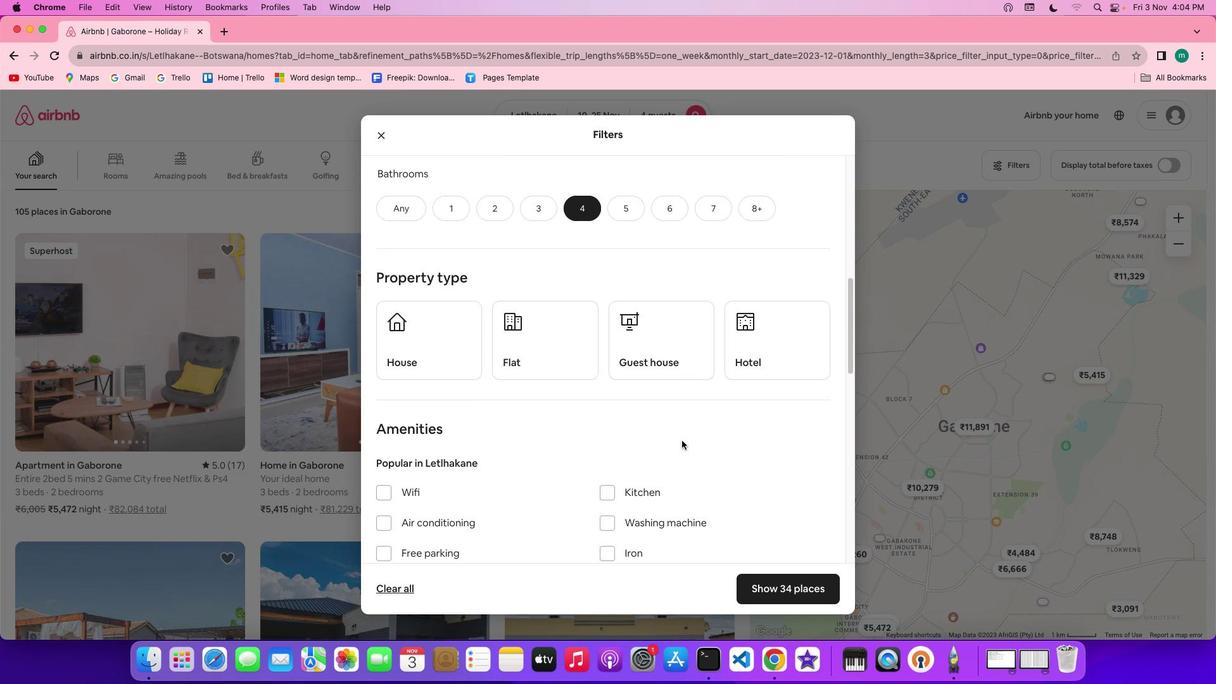 
Action: Mouse scrolled (682, 440) with delta (0, -1)
Screenshot: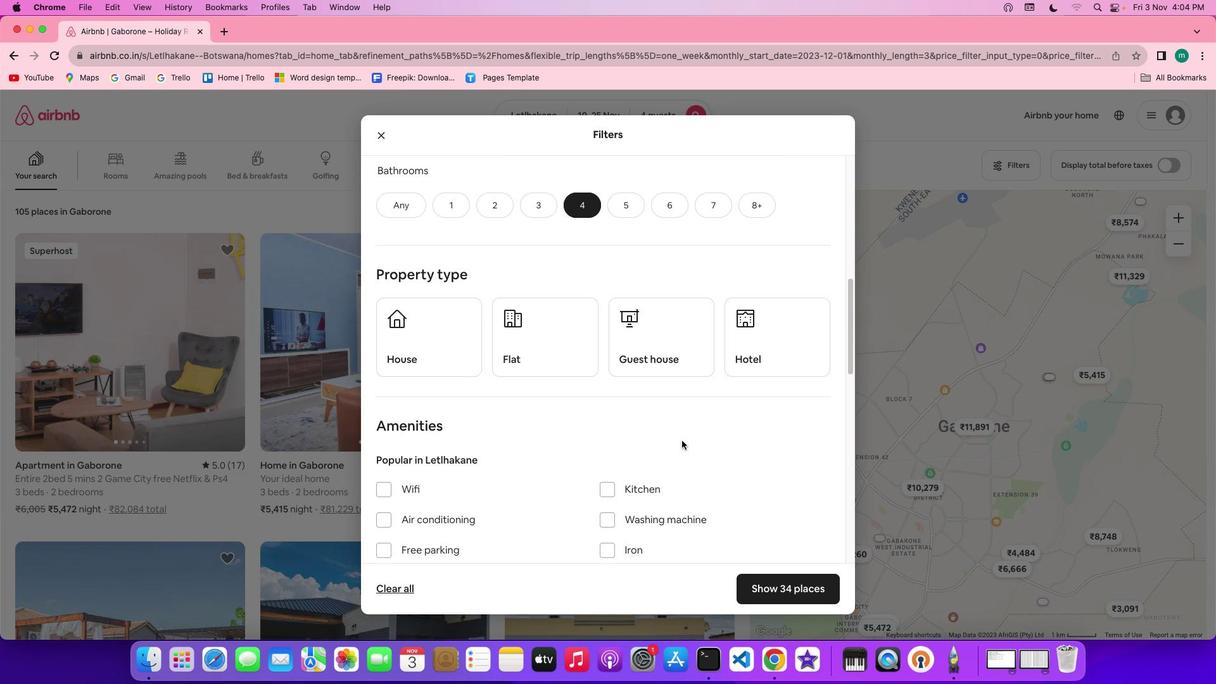 
Action: Mouse scrolled (682, 440) with delta (0, -1)
Screenshot: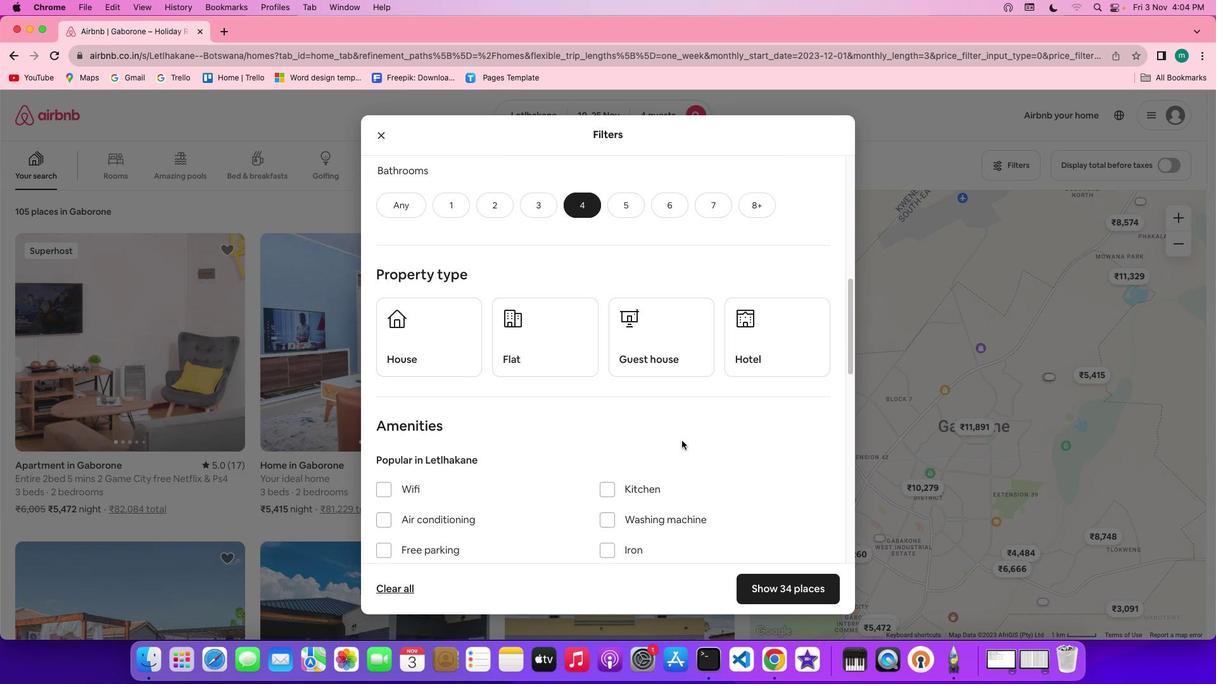 
Action: Mouse scrolled (682, 440) with delta (0, 0)
Screenshot: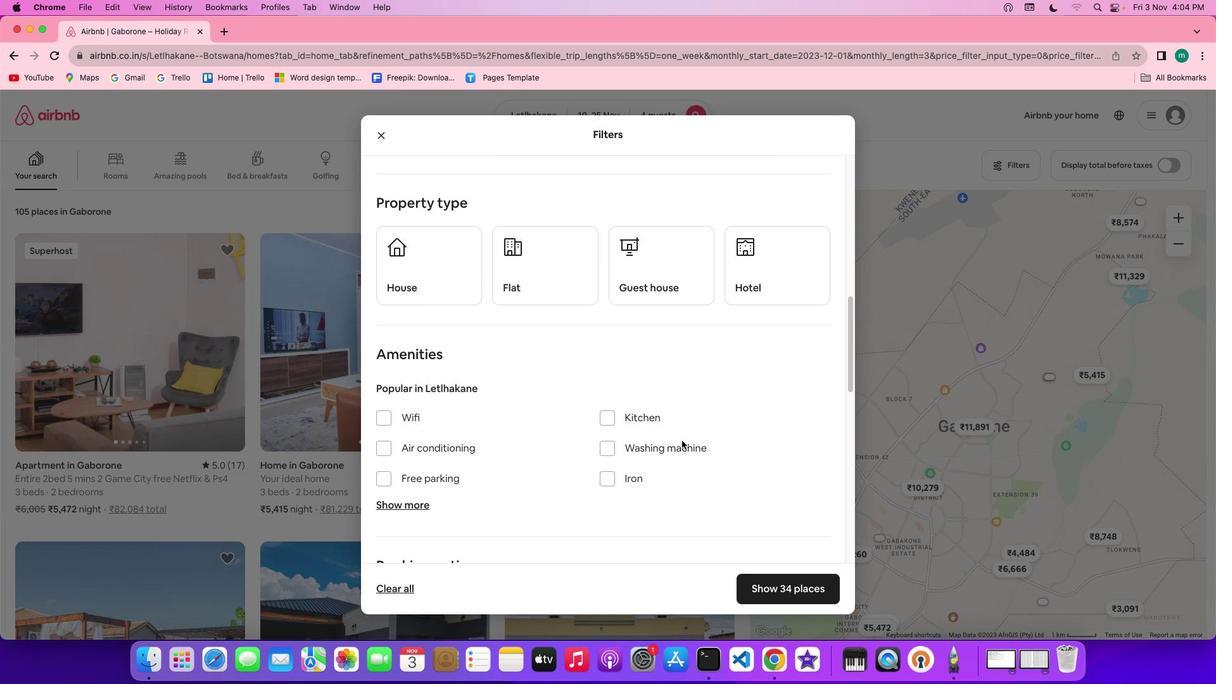 
Action: Mouse scrolled (682, 440) with delta (0, 0)
Screenshot: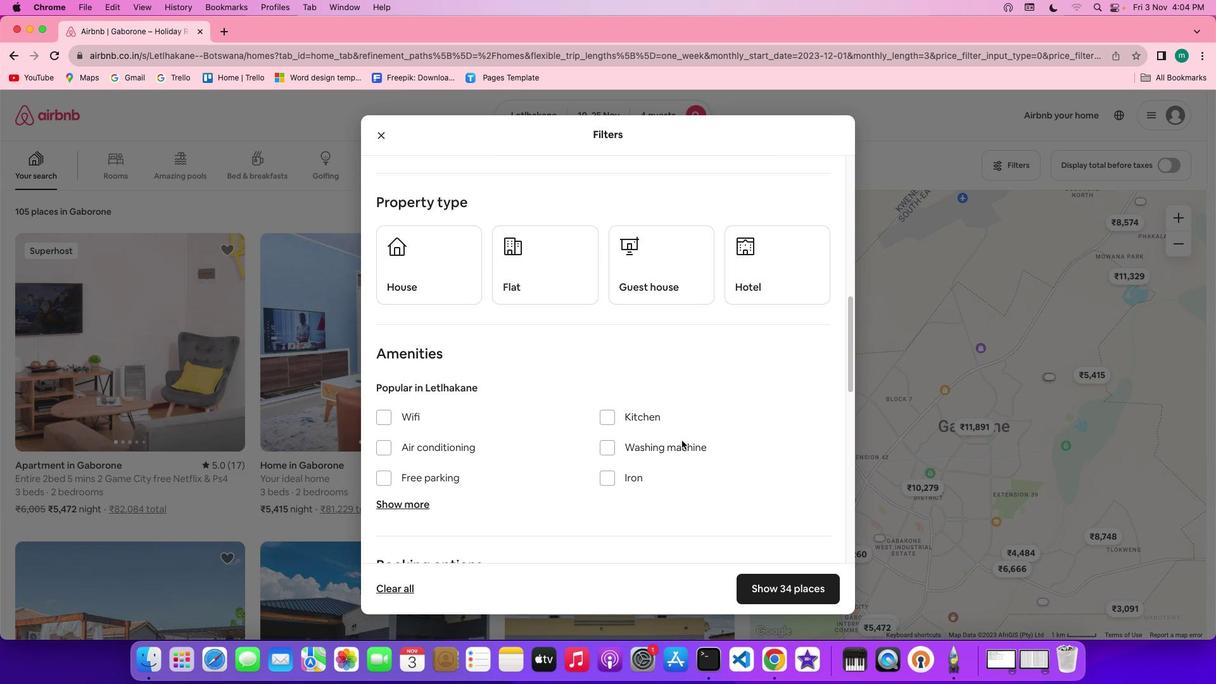 
Action: Mouse scrolled (682, 440) with delta (0, -1)
Screenshot: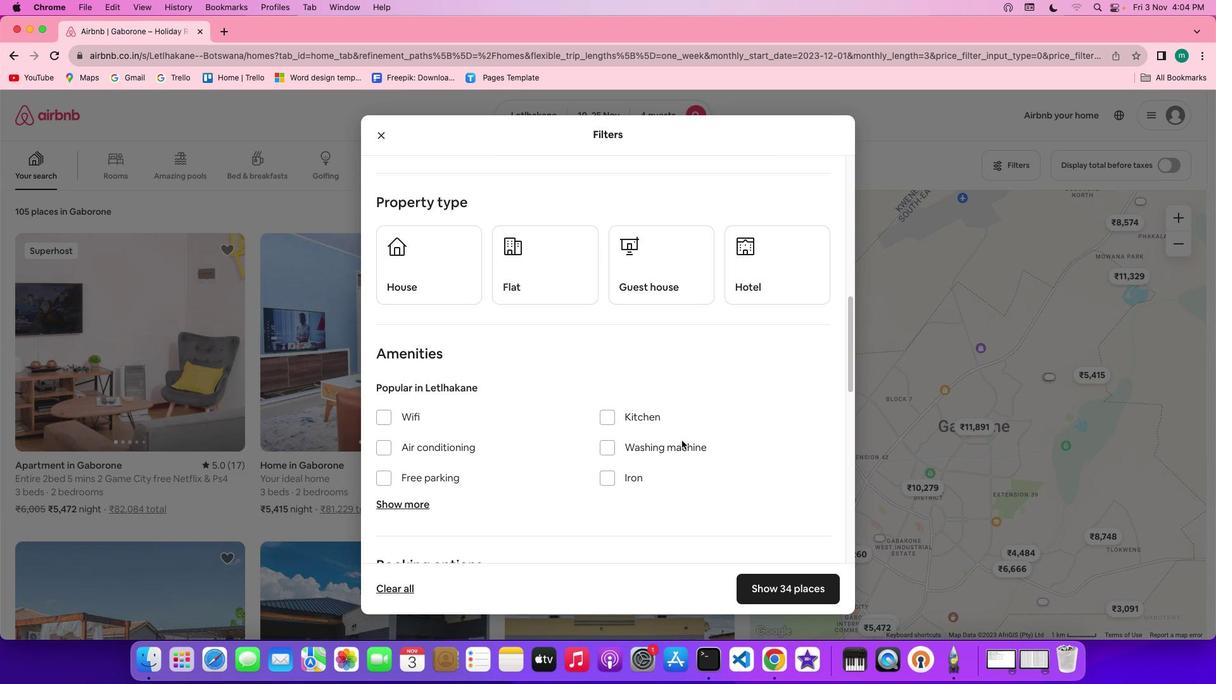 
Action: Mouse scrolled (682, 440) with delta (0, 0)
Screenshot: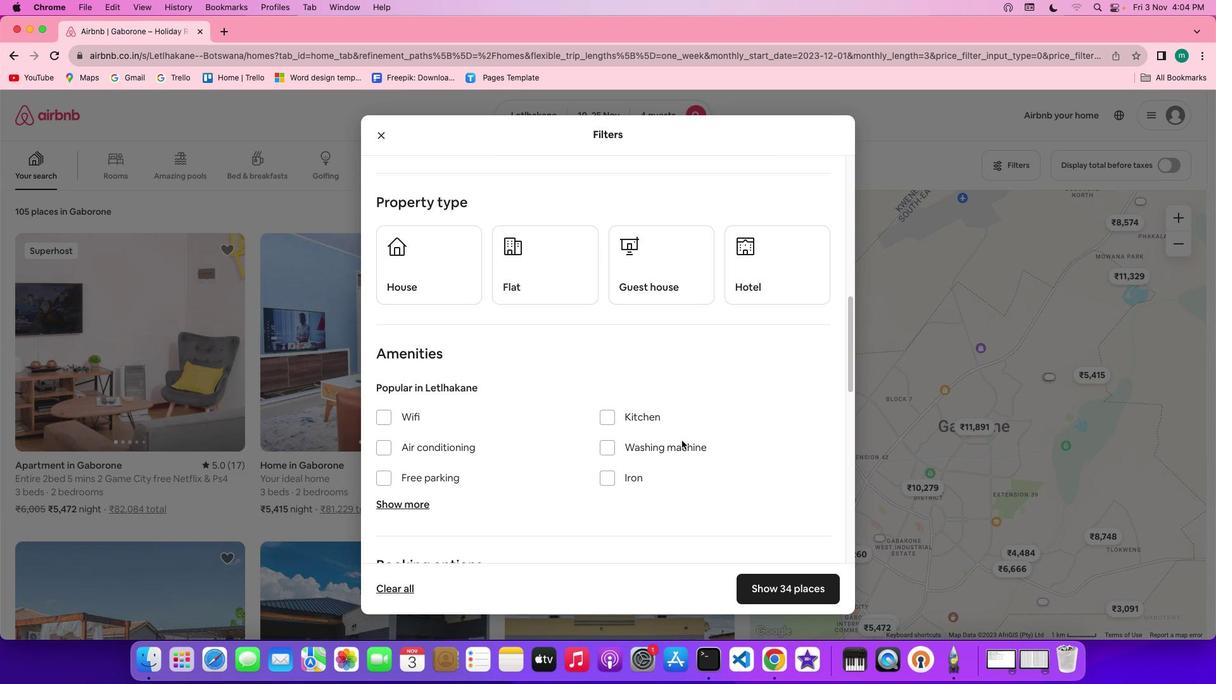 
Action: Mouse scrolled (682, 440) with delta (0, 0)
Screenshot: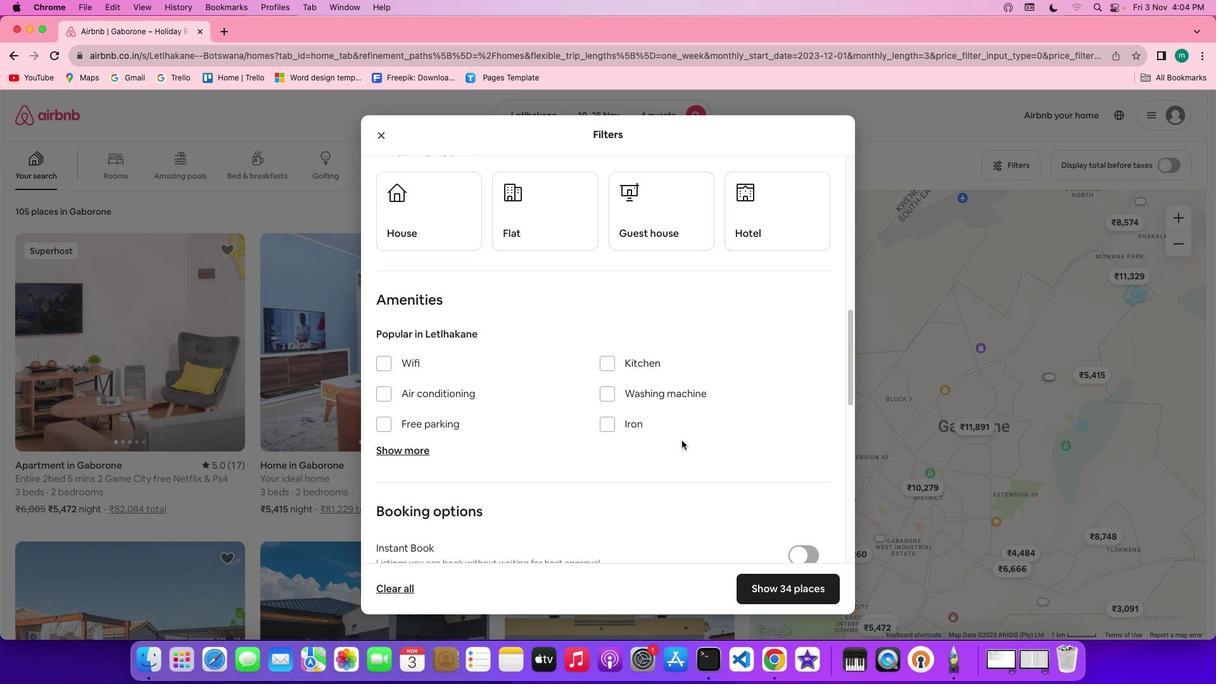 
Action: Mouse scrolled (682, 440) with delta (0, 0)
Screenshot: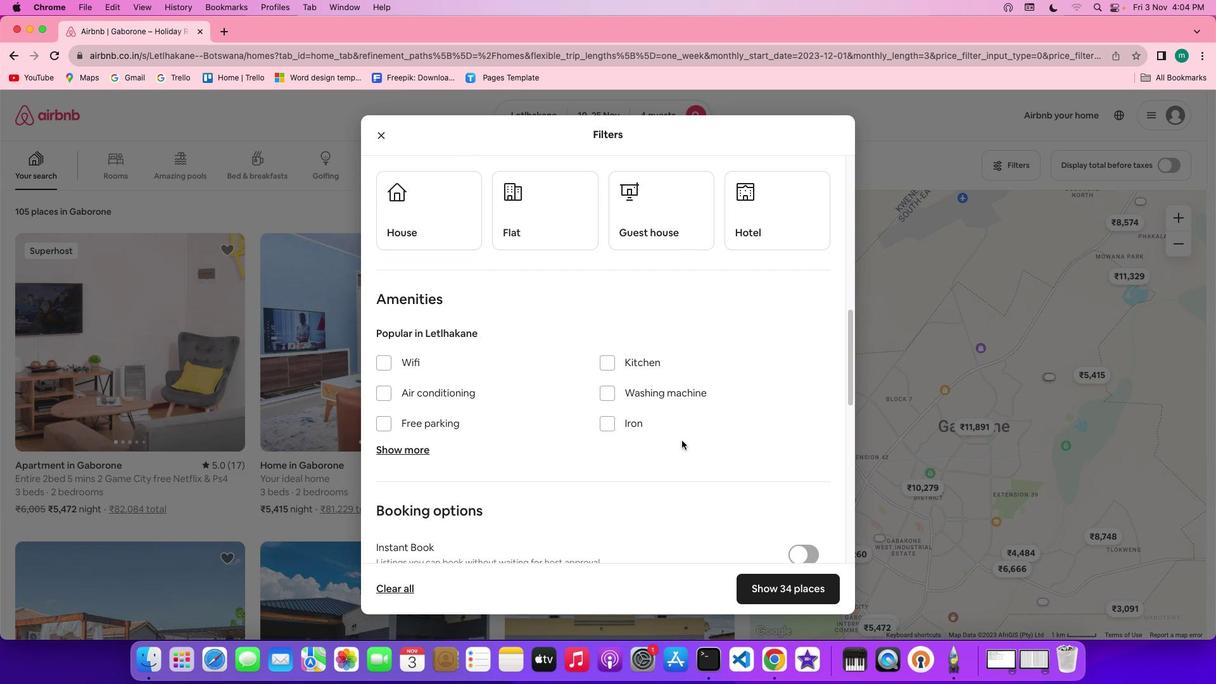 
Action: Mouse scrolled (682, 440) with delta (0, 0)
Screenshot: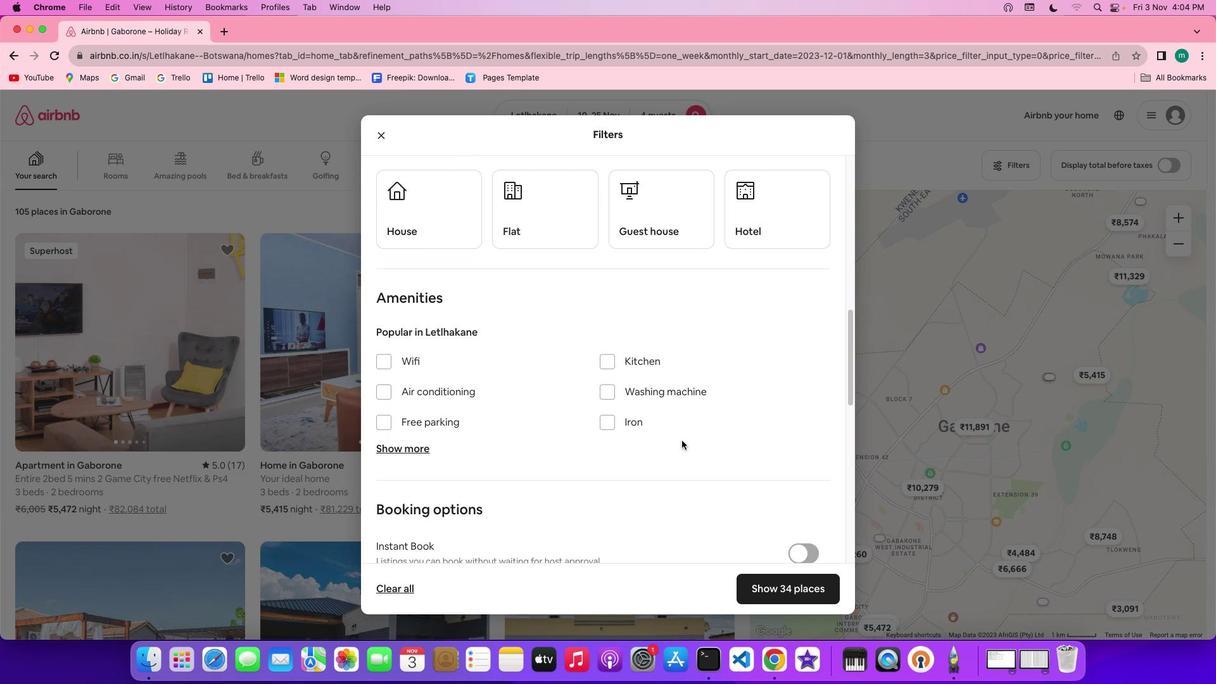 
Action: Mouse scrolled (682, 440) with delta (0, 0)
Screenshot: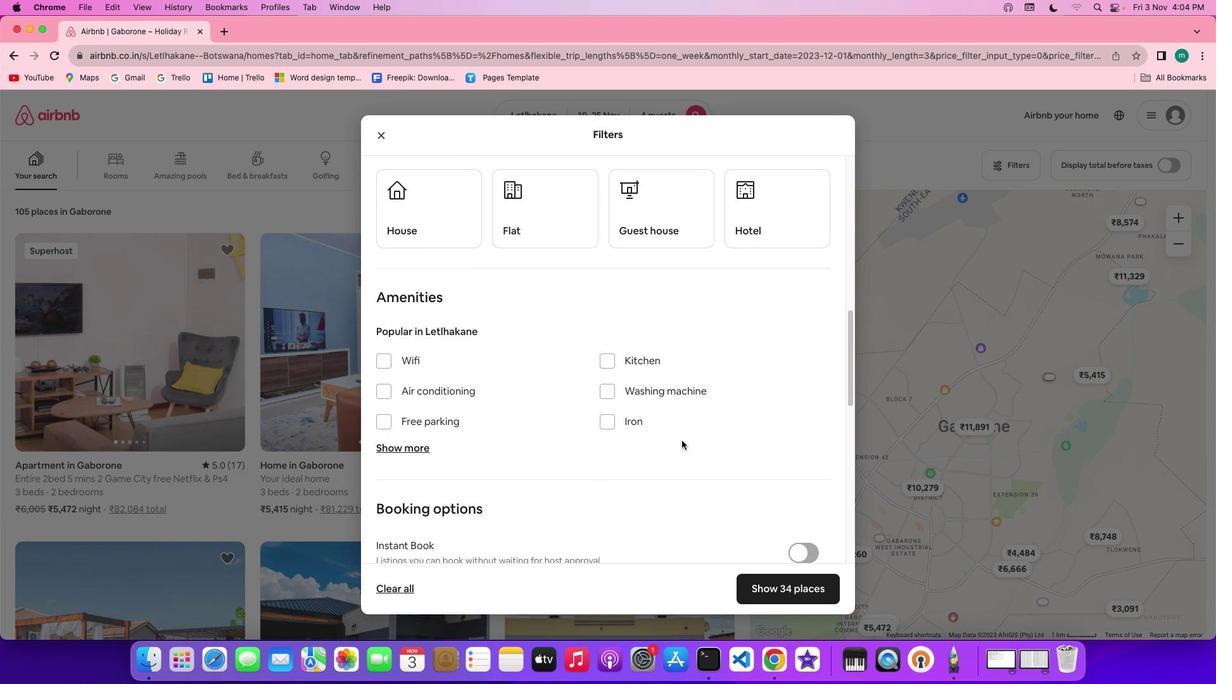 
Action: Mouse moved to (751, 233)
Screenshot: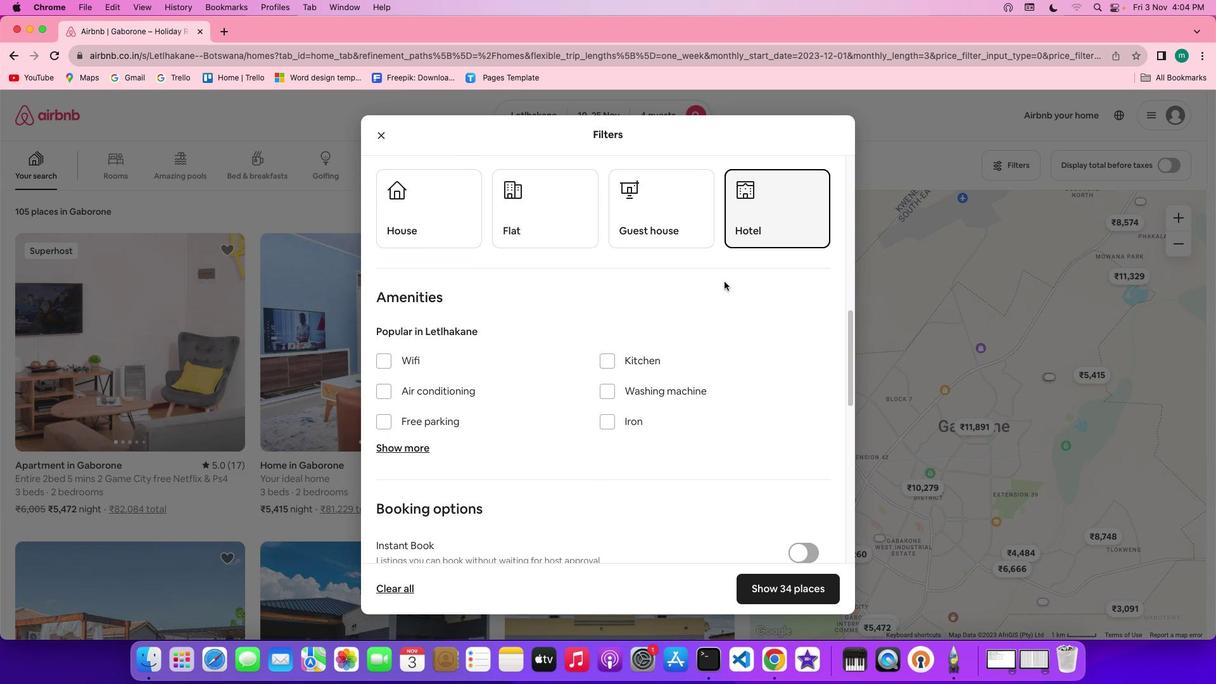 
Action: Mouse pressed left at (751, 233)
Screenshot: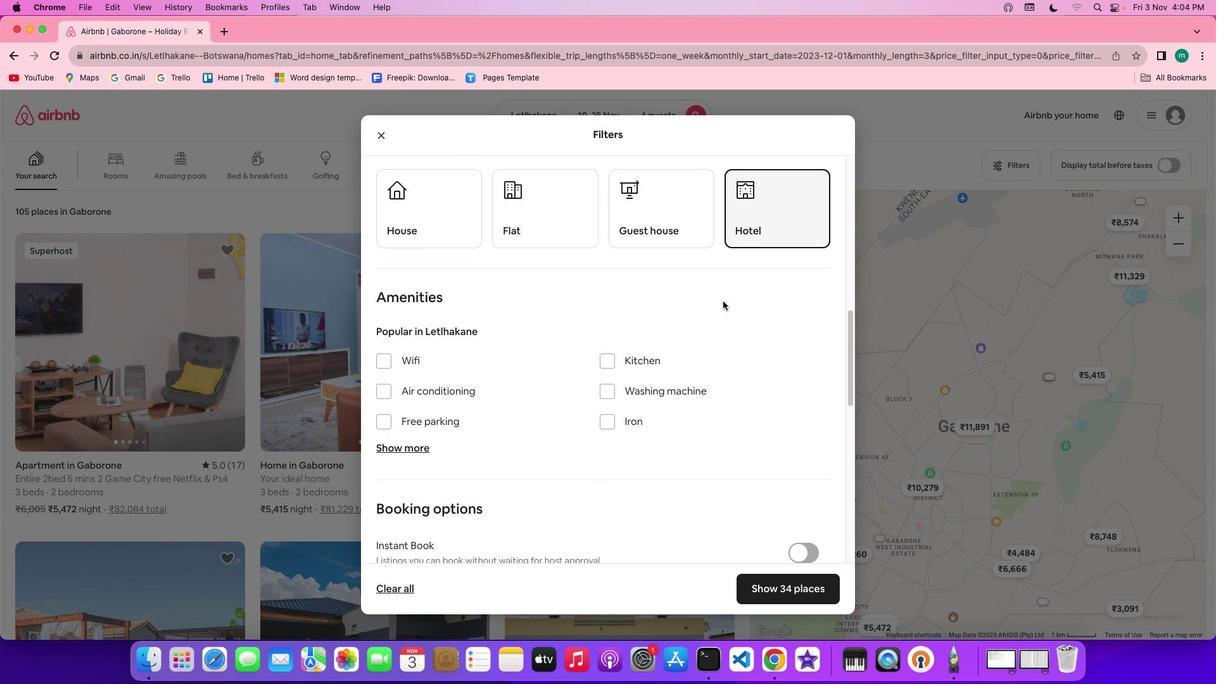 
Action: Mouse moved to (721, 359)
Screenshot: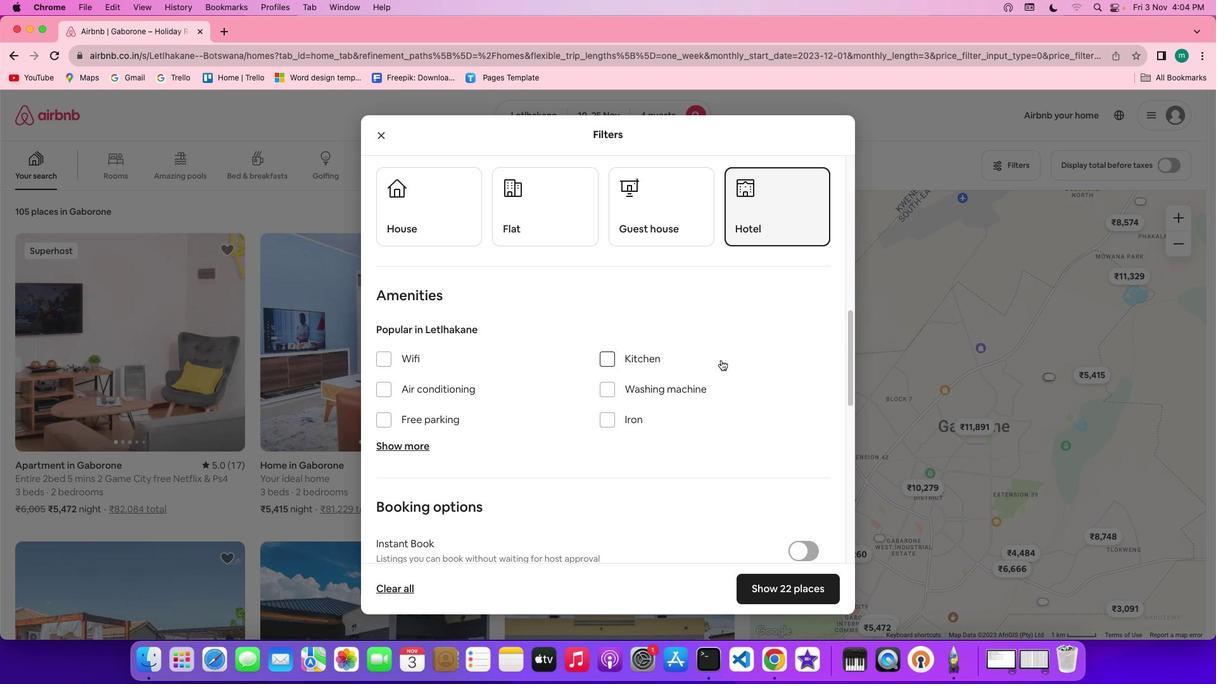 
Action: Mouse scrolled (721, 359) with delta (0, 0)
Screenshot: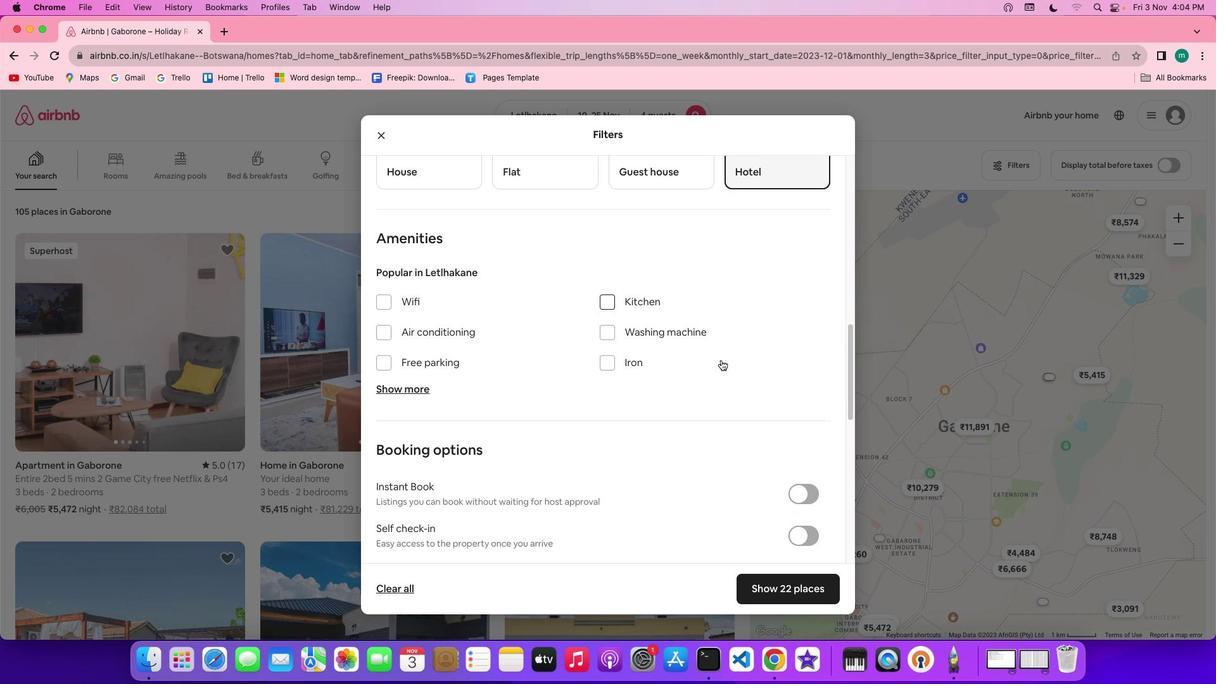 
Action: Mouse scrolled (721, 359) with delta (0, 0)
Screenshot: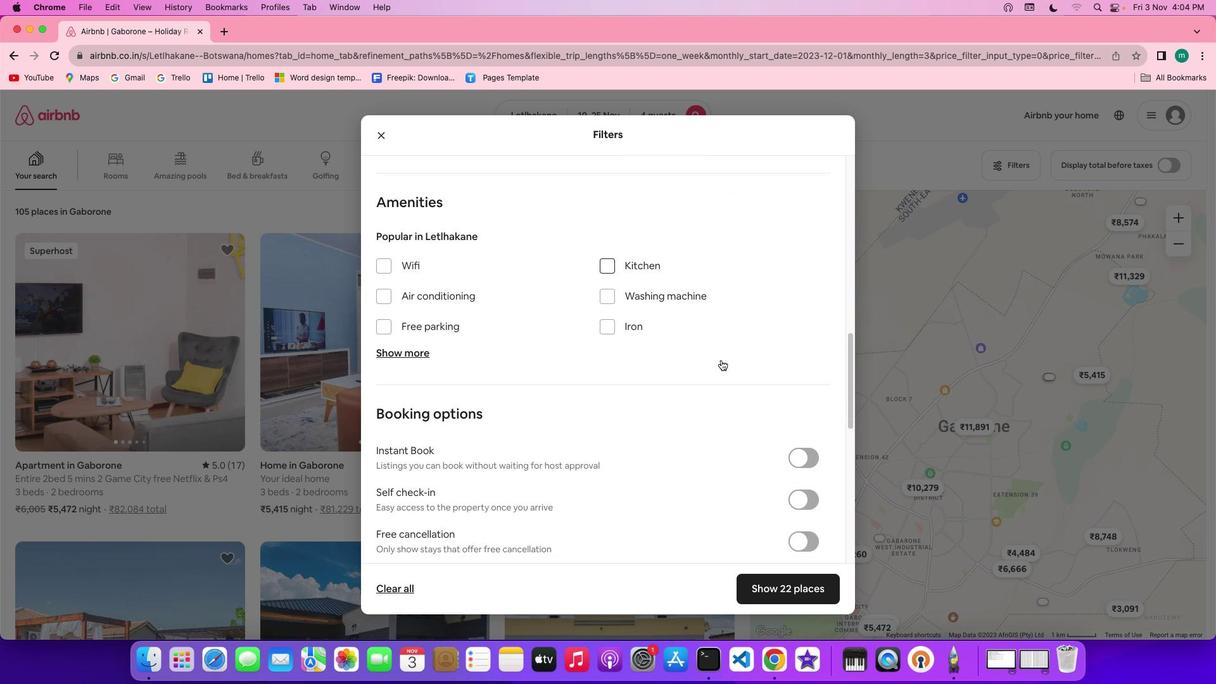 
Action: Mouse scrolled (721, 359) with delta (0, 0)
Screenshot: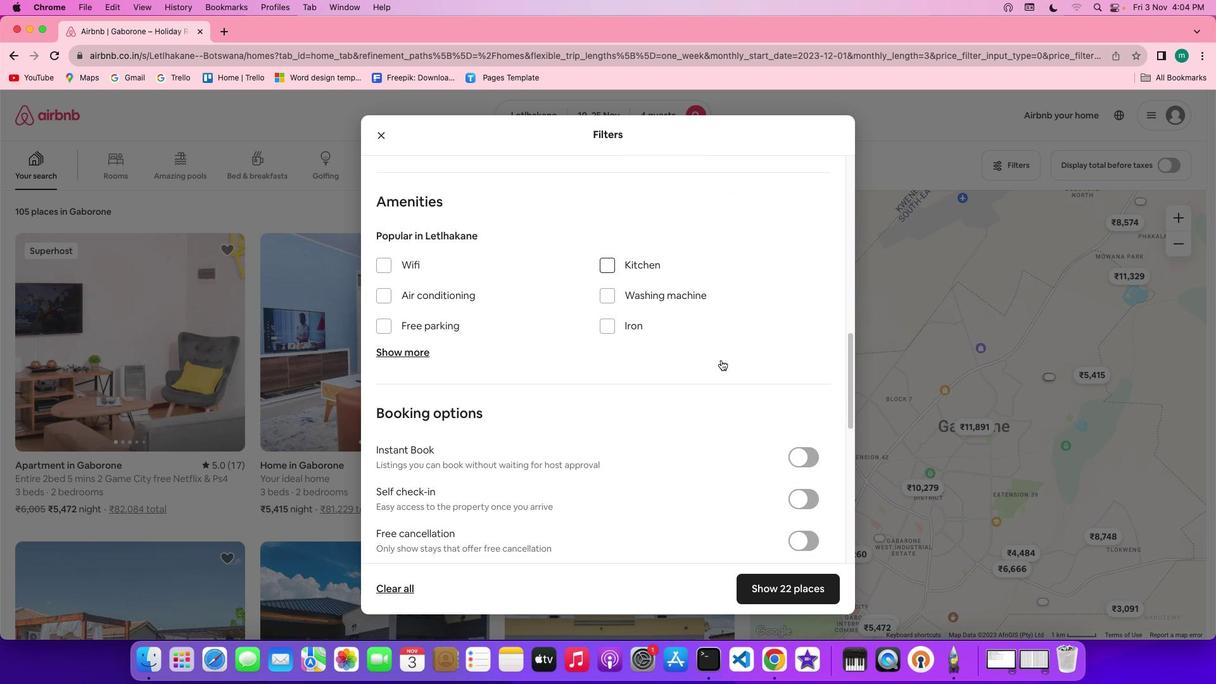 
Action: Mouse scrolled (721, 359) with delta (0, 0)
Screenshot: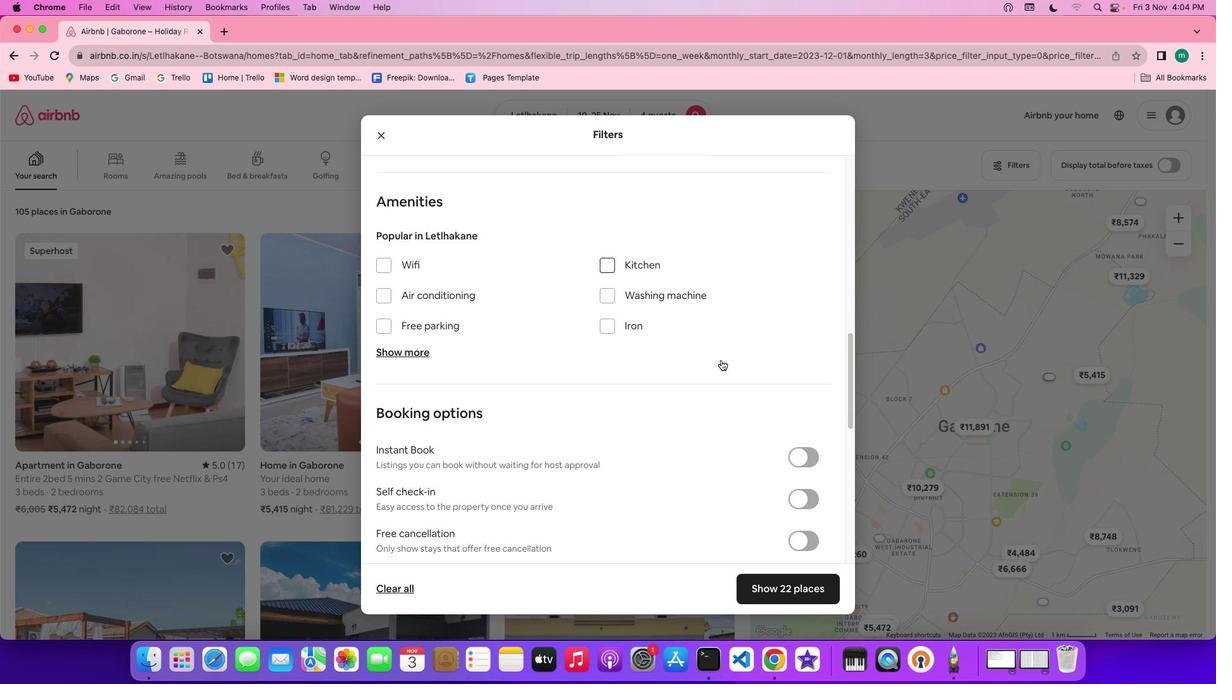 
Action: Mouse scrolled (721, 359) with delta (0, 0)
Screenshot: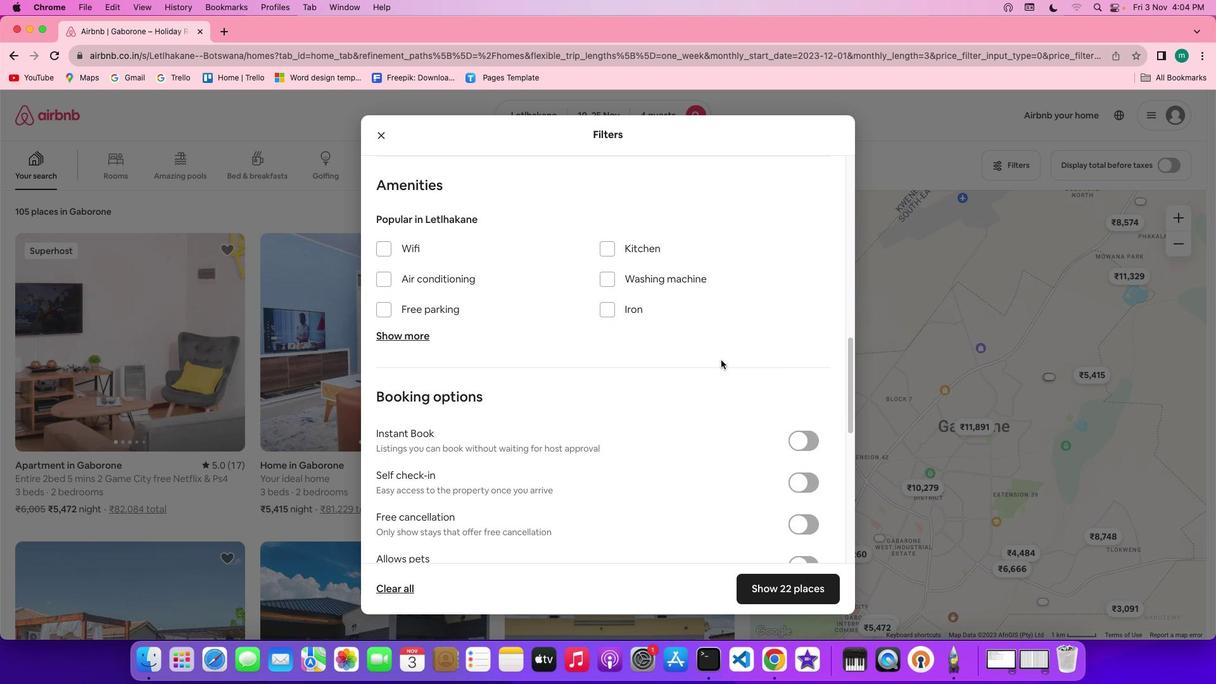 
Action: Mouse scrolled (721, 359) with delta (0, 0)
Screenshot: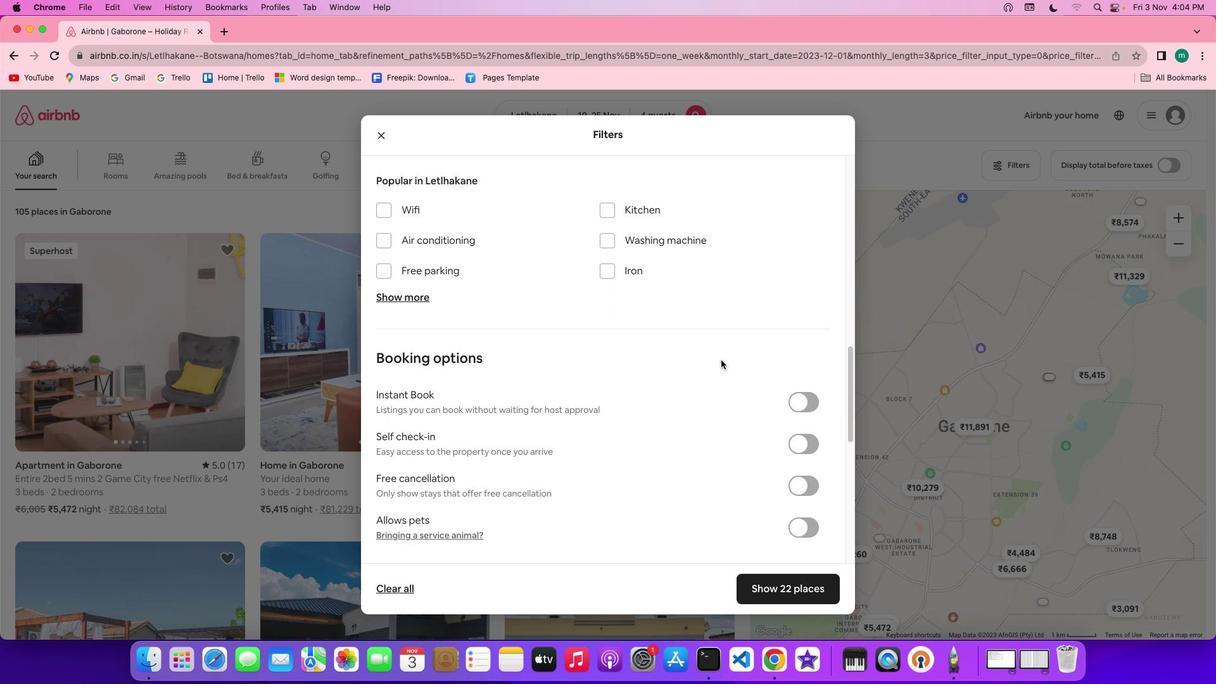 
Action: Mouse scrolled (721, 359) with delta (0, 0)
Screenshot: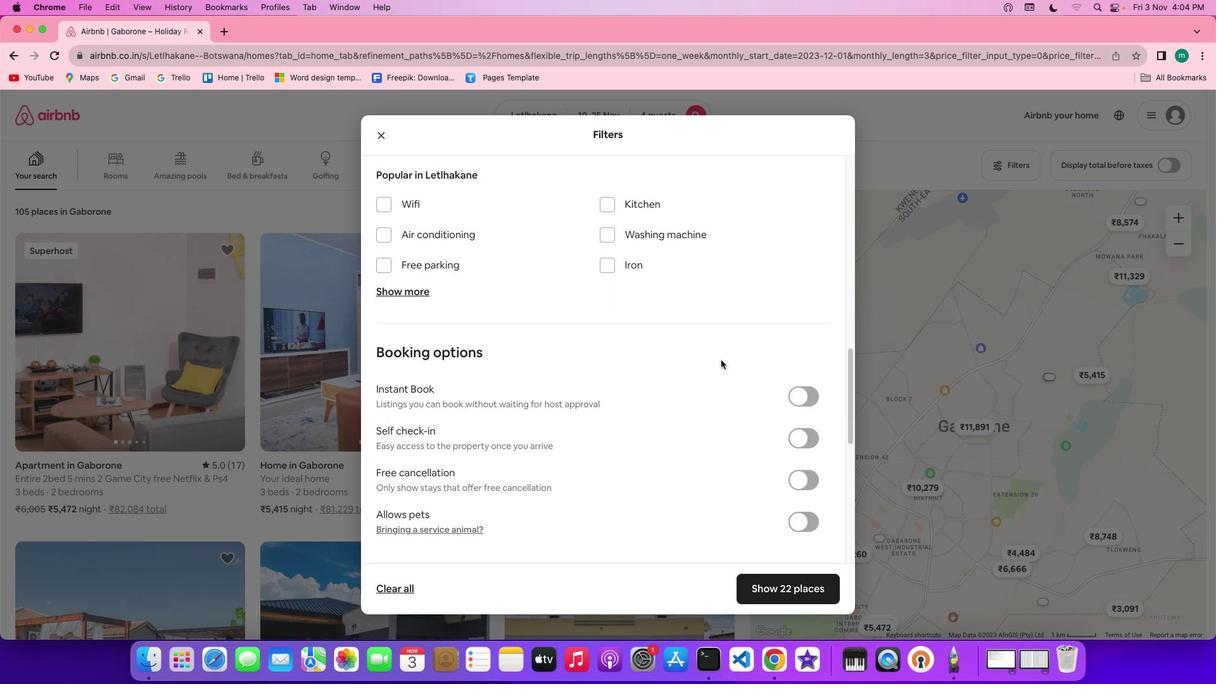 
Action: Mouse scrolled (721, 359) with delta (0, 0)
Screenshot: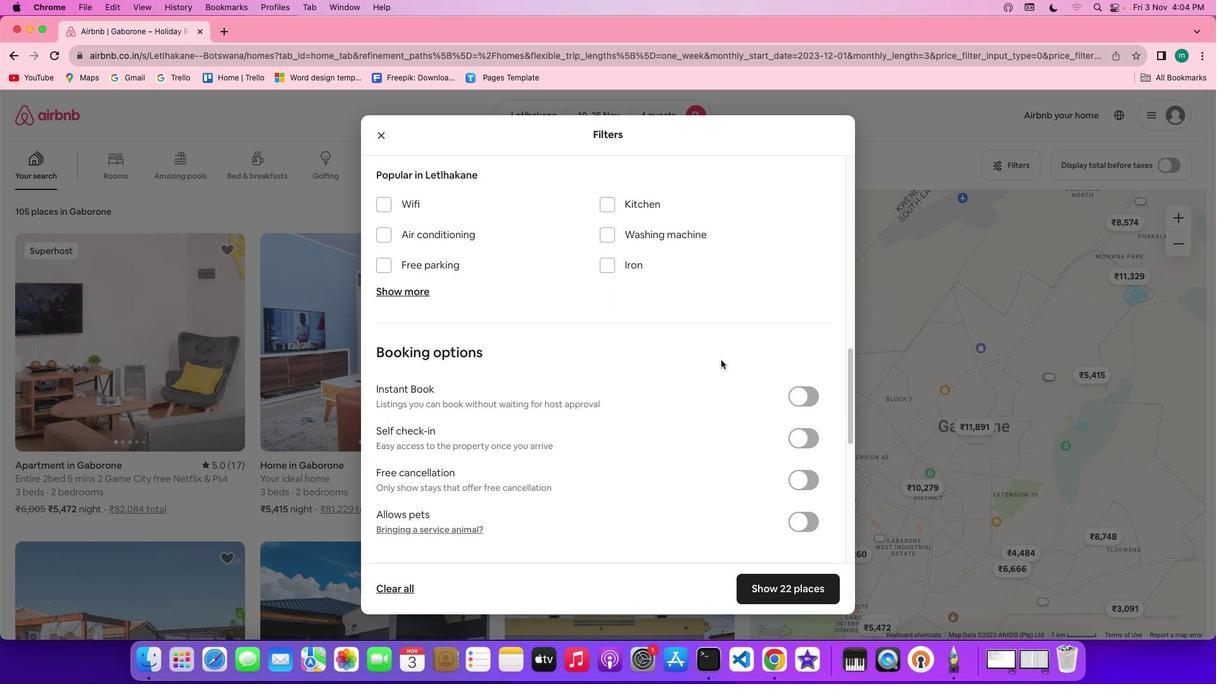 
Action: Mouse scrolled (721, 359) with delta (0, 0)
Screenshot: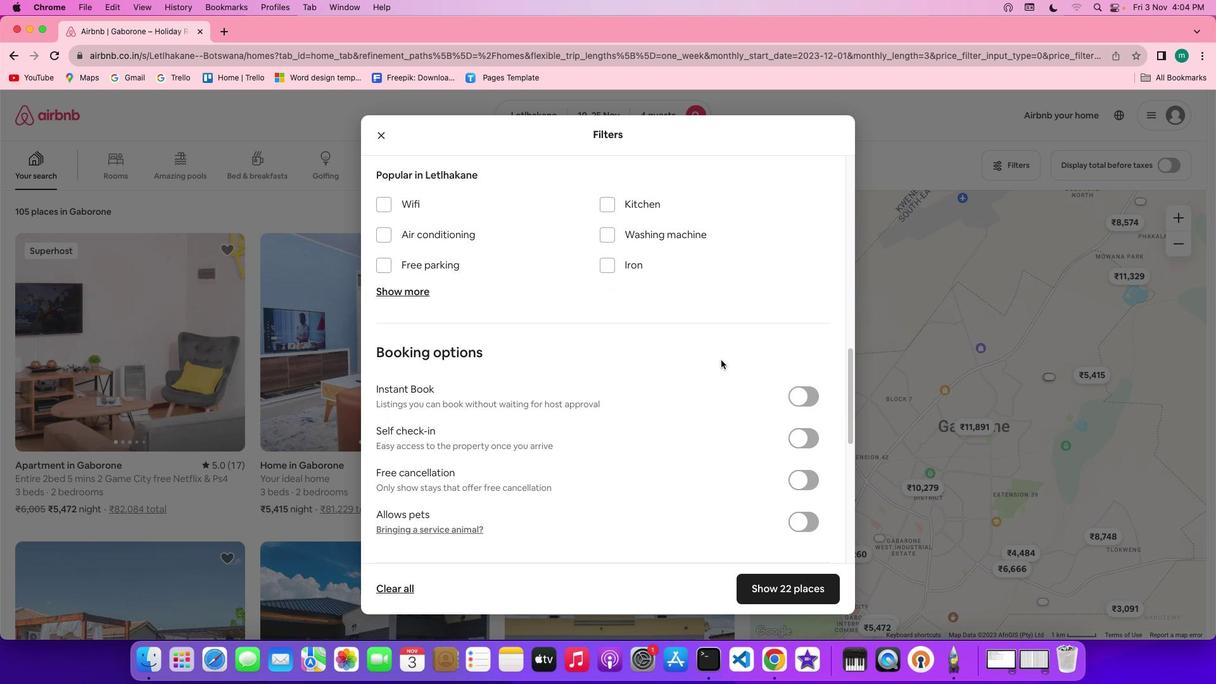
Action: Mouse moved to (406, 205)
Screenshot: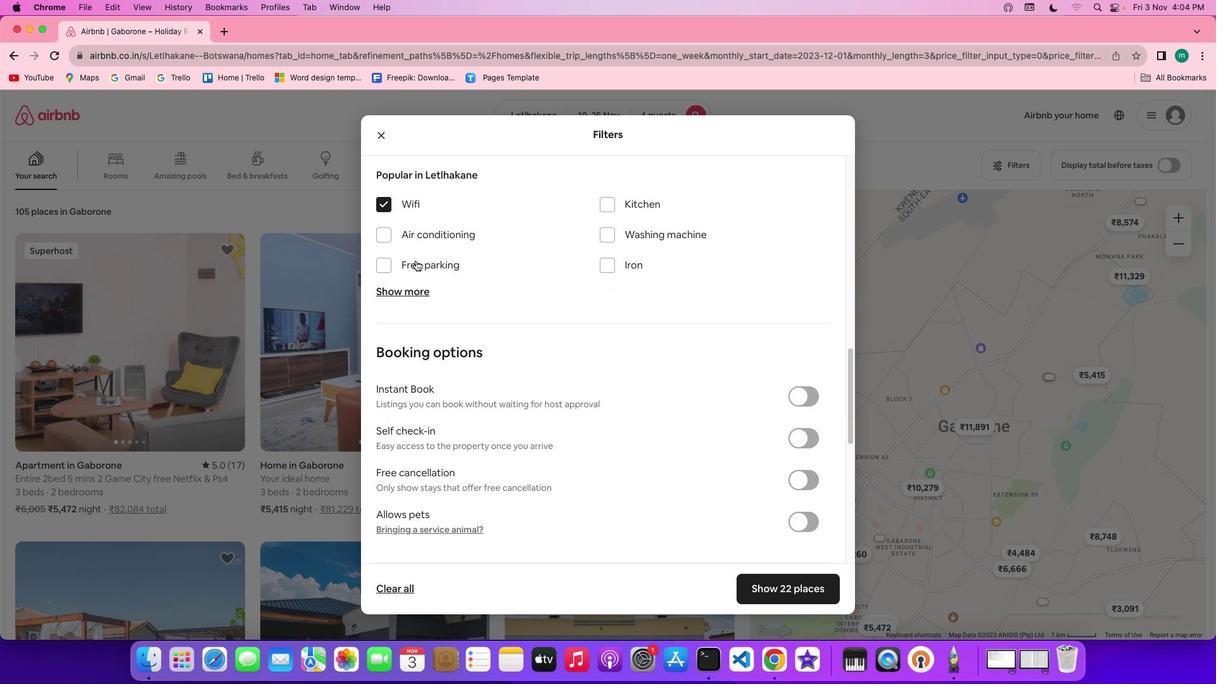 
Action: Mouse pressed left at (406, 205)
Screenshot: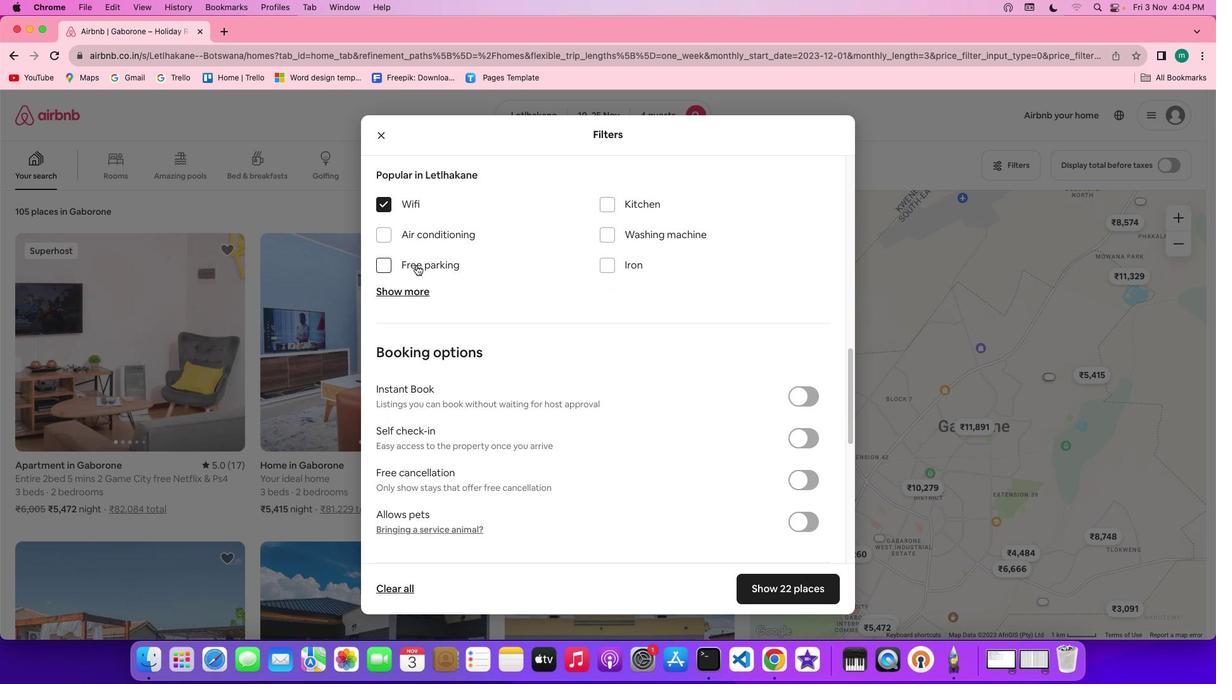 
Action: Mouse moved to (414, 288)
Screenshot: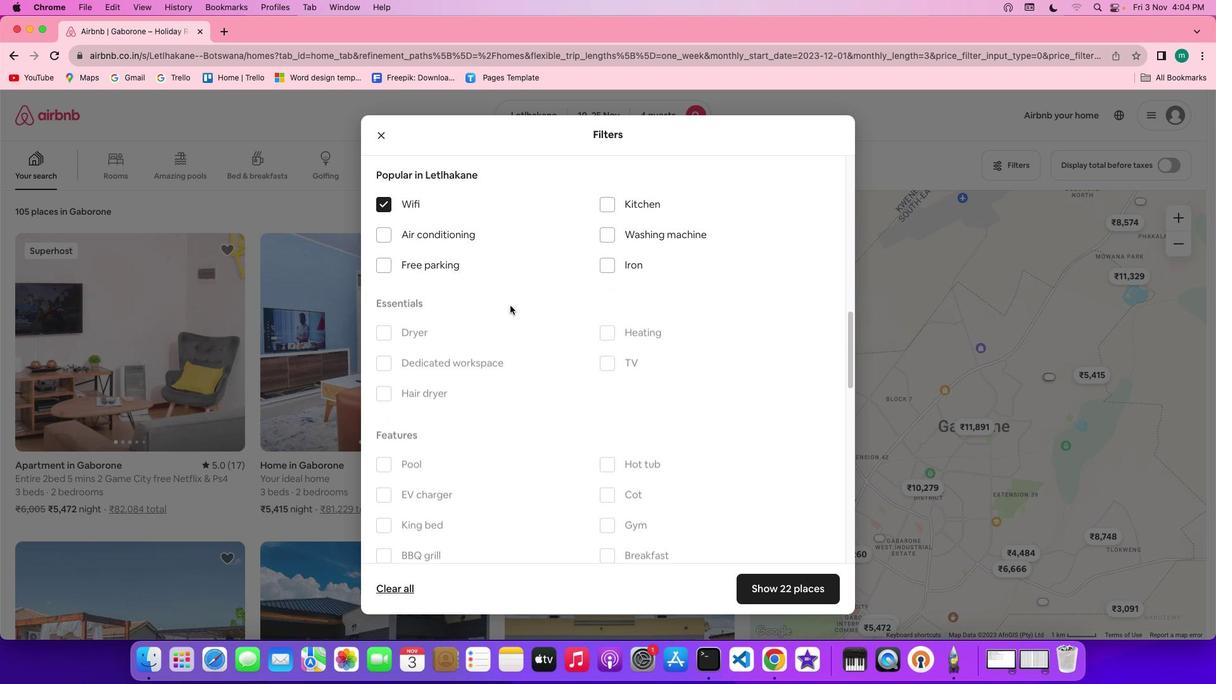 
Action: Mouse pressed left at (414, 288)
Screenshot: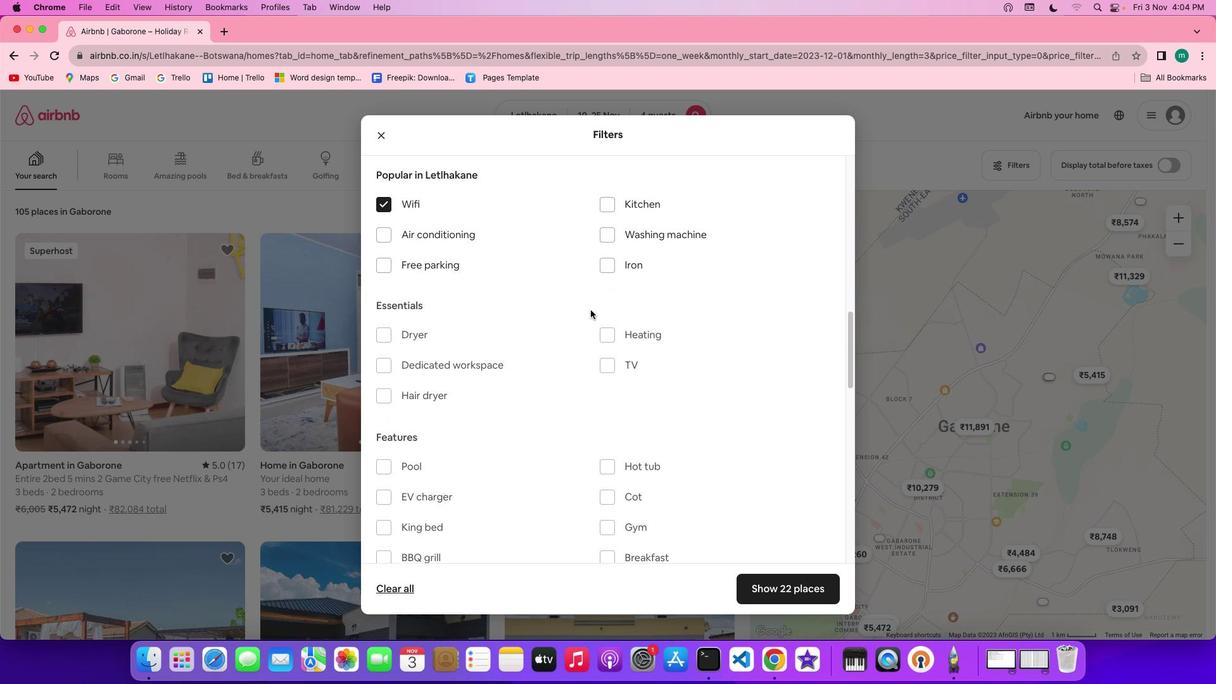 
Action: Mouse moved to (626, 371)
Screenshot: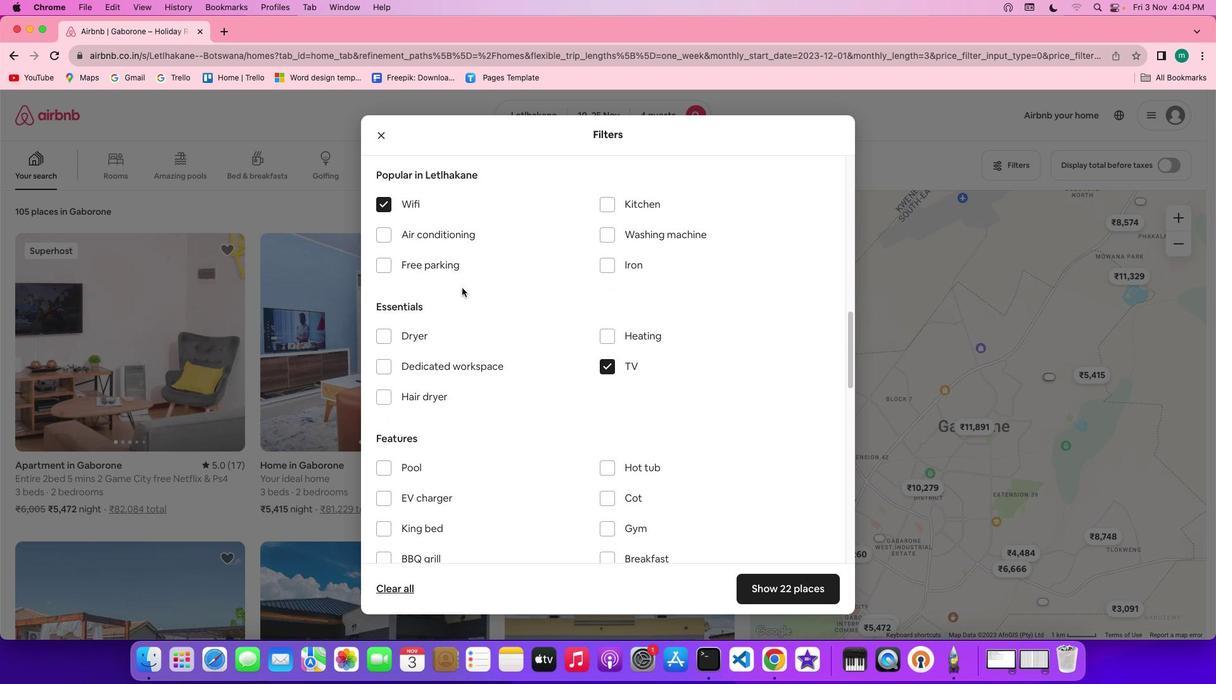 
Action: Mouse pressed left at (626, 371)
Screenshot: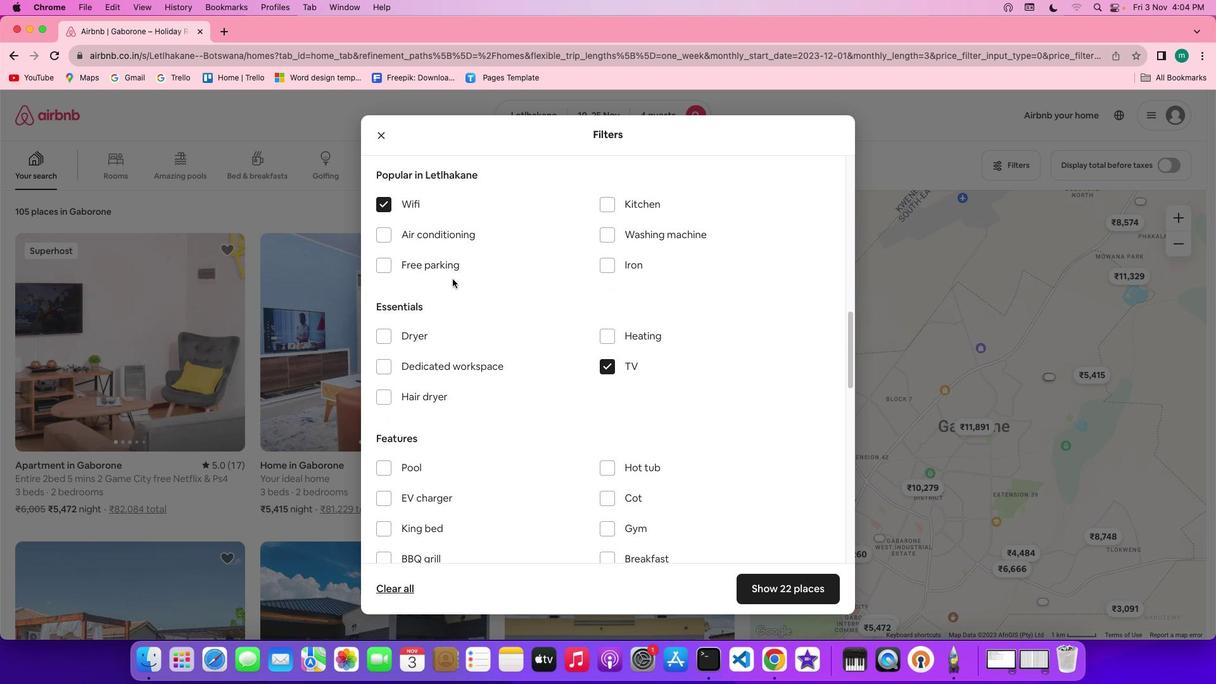 
Action: Mouse moved to (437, 267)
Screenshot: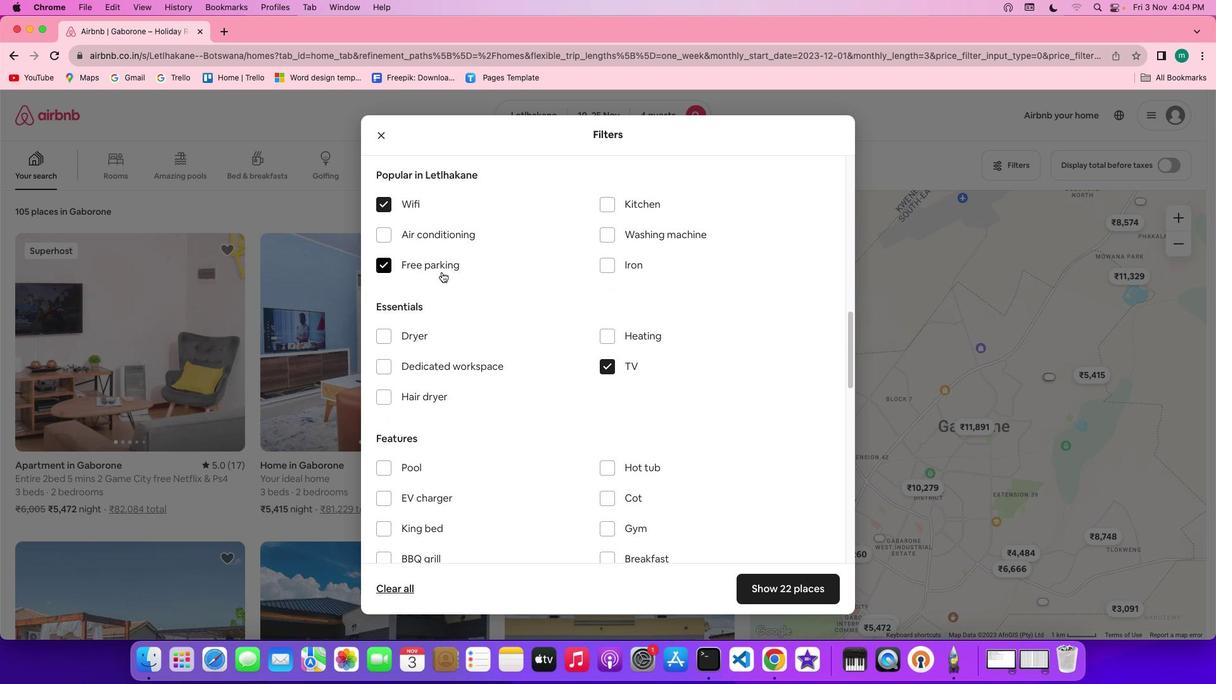 
Action: Mouse pressed left at (437, 267)
Screenshot: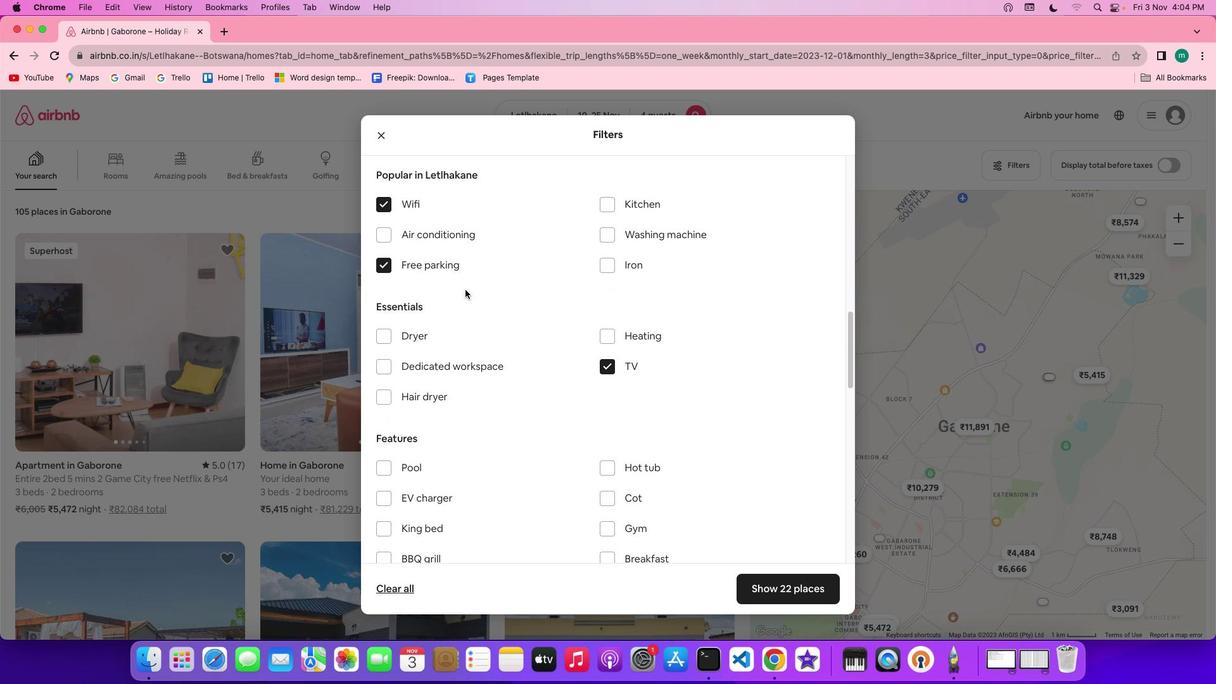 
Action: Mouse moved to (494, 319)
Screenshot: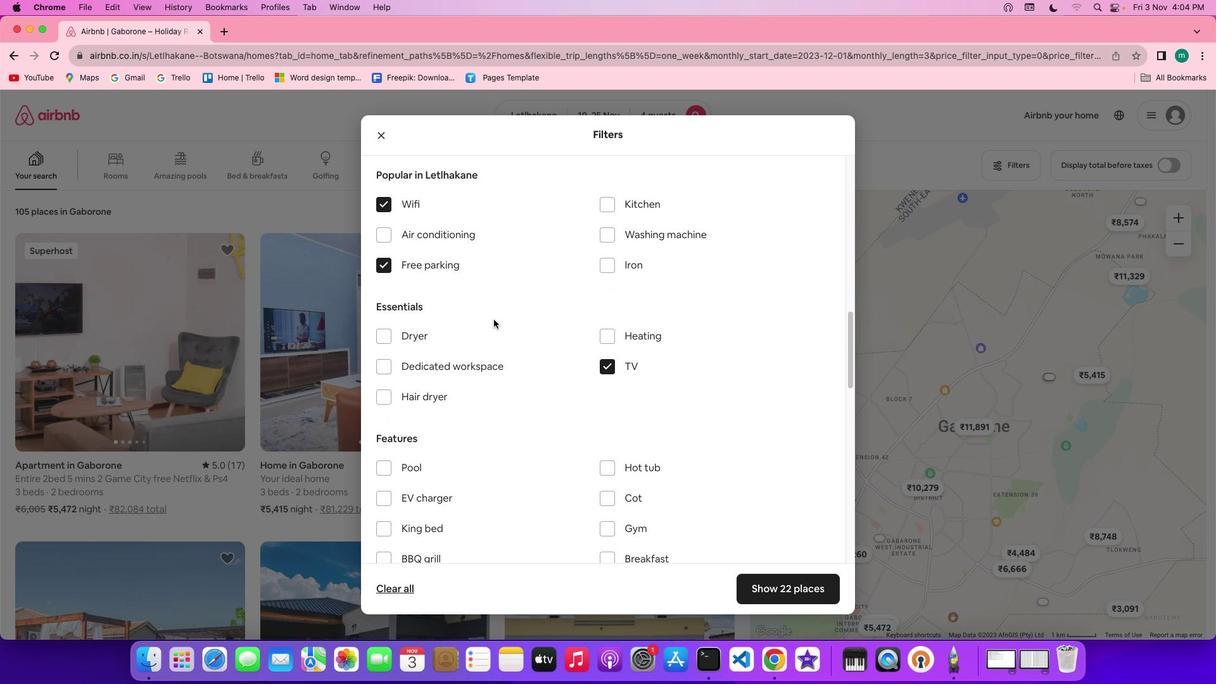 
Action: Mouse scrolled (494, 319) with delta (0, 0)
Screenshot: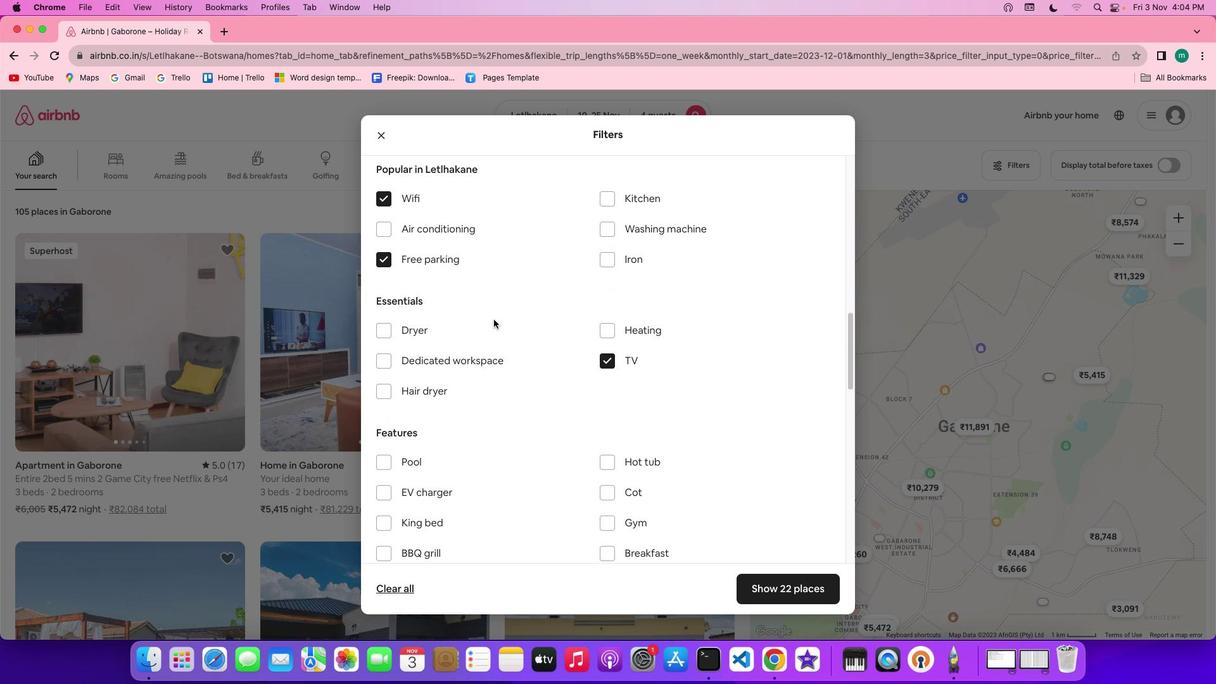 
Action: Mouse scrolled (494, 319) with delta (0, 0)
Screenshot: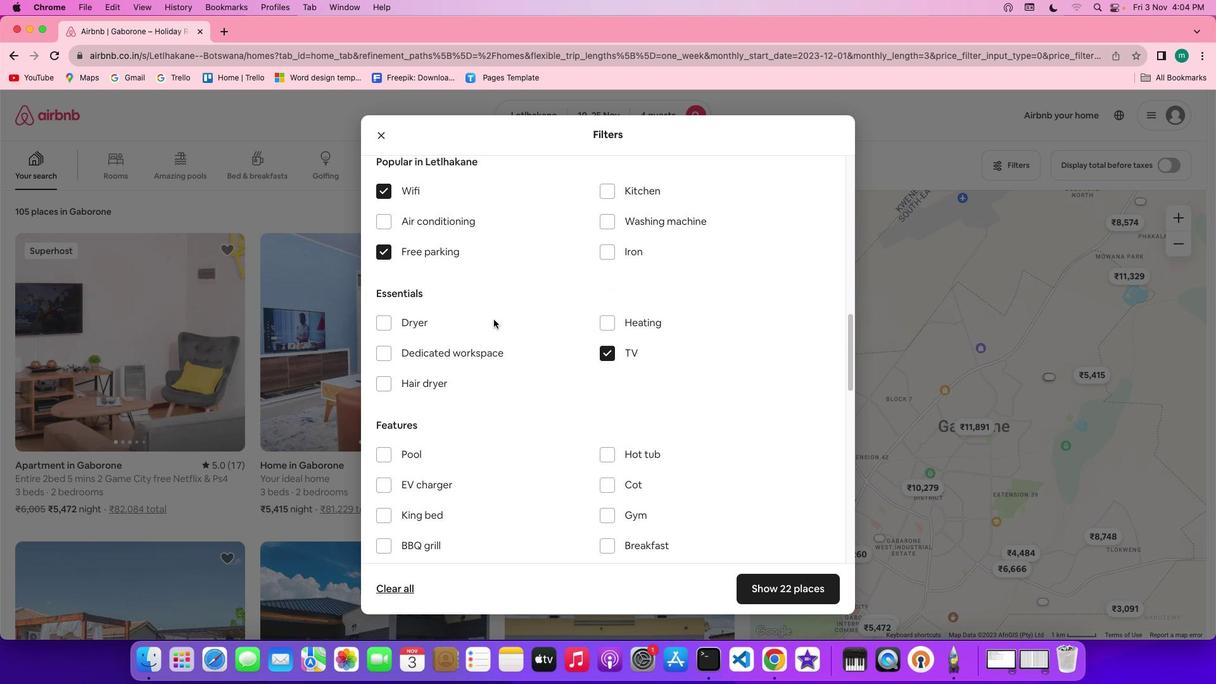 
Action: Mouse scrolled (494, 319) with delta (0, 0)
Screenshot: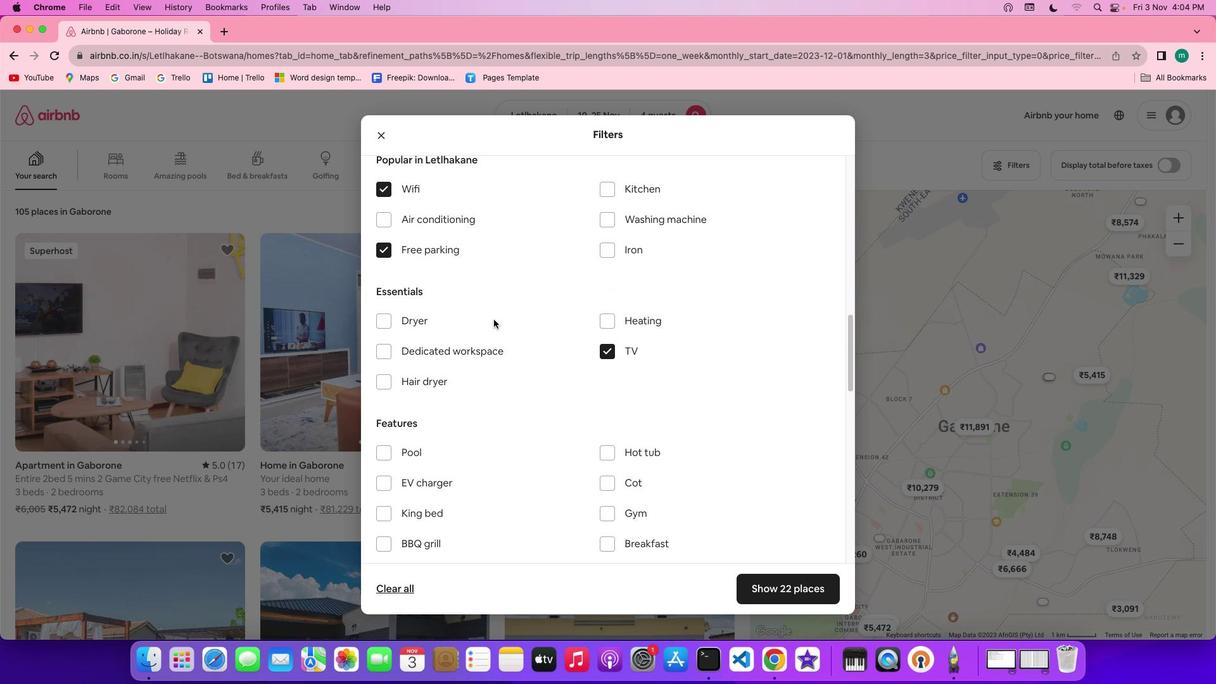 
Action: Mouse scrolled (494, 319) with delta (0, 0)
Screenshot: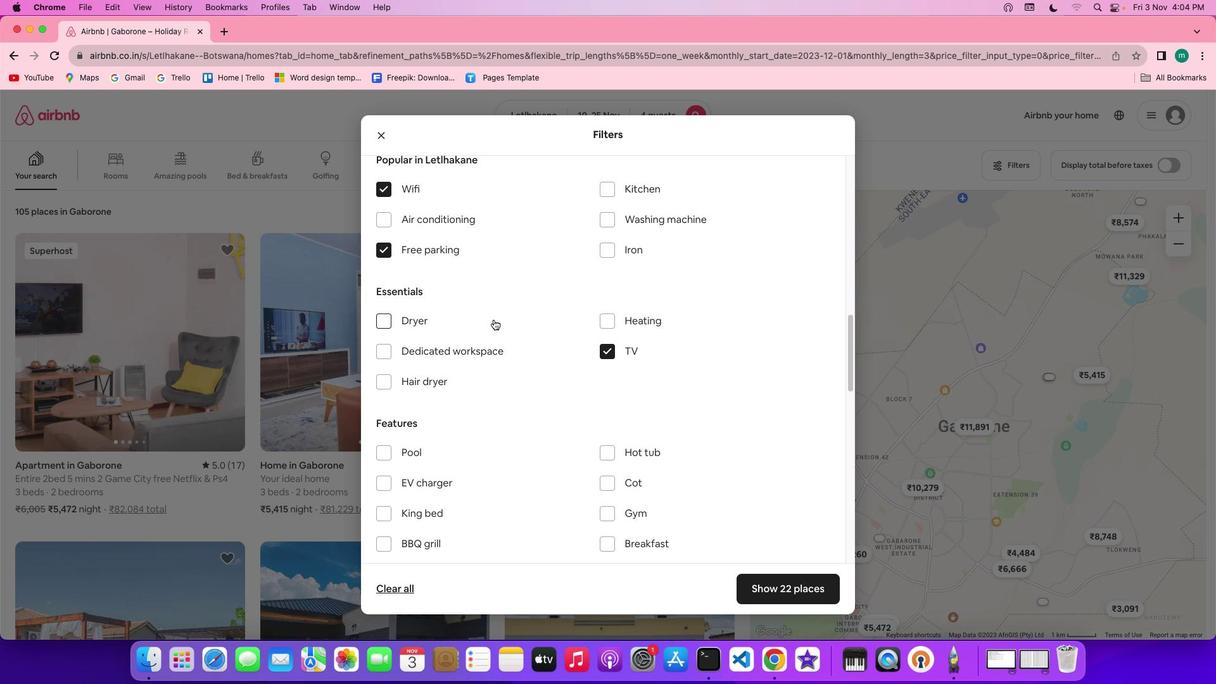
Action: Mouse scrolled (494, 319) with delta (0, 0)
Screenshot: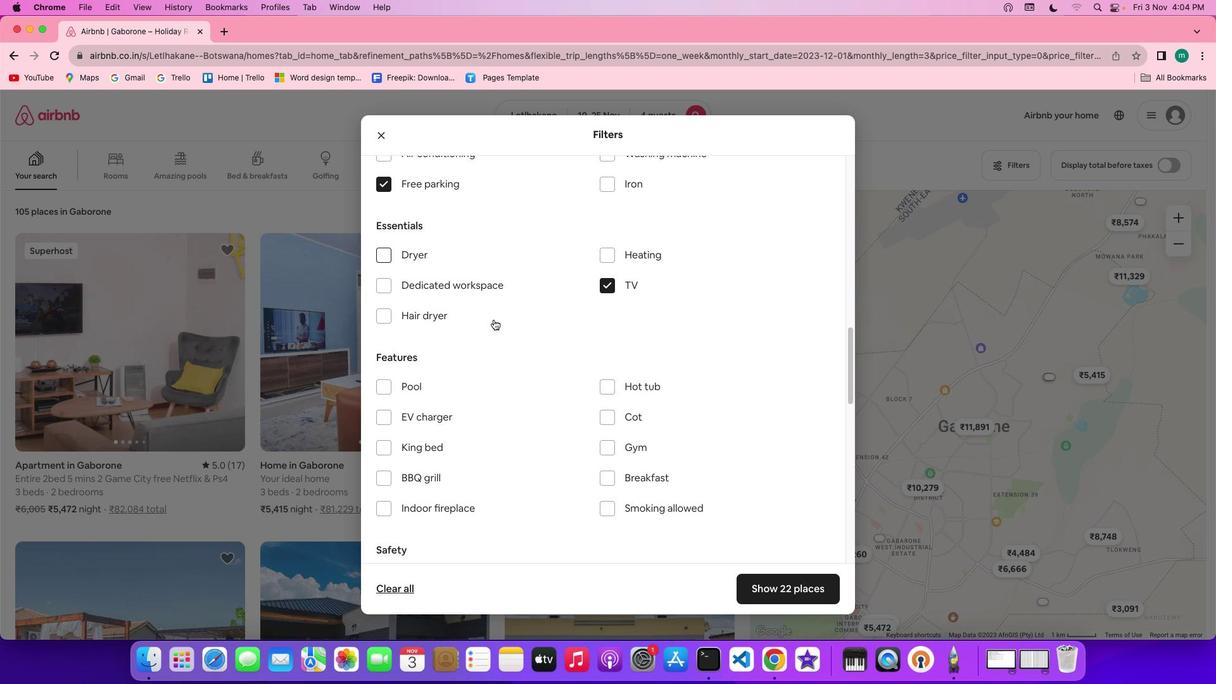 
Action: Mouse scrolled (494, 319) with delta (0, 0)
Screenshot: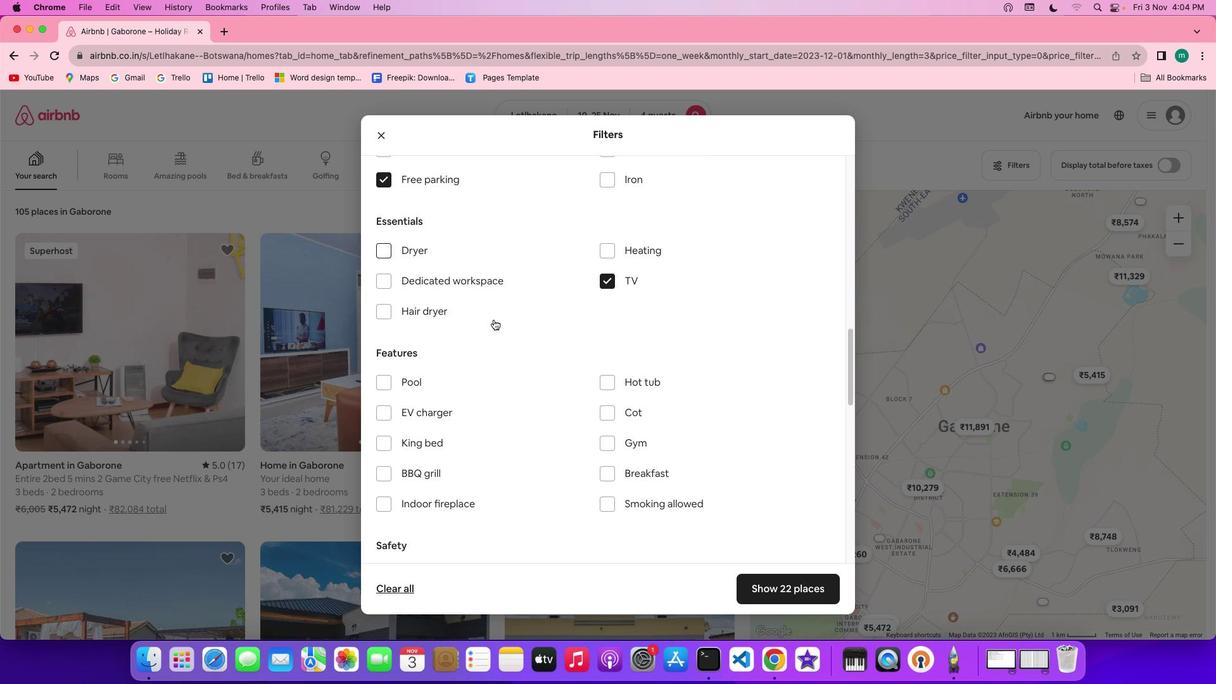 
Action: Mouse scrolled (494, 319) with delta (0, 0)
Screenshot: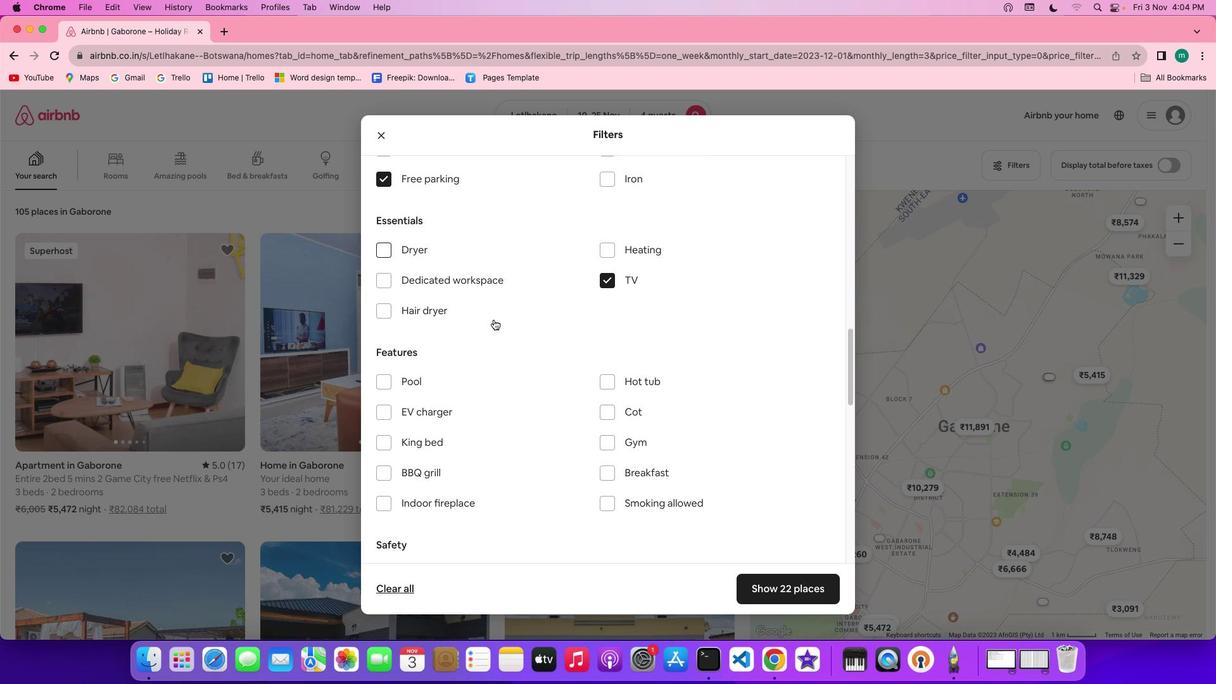 
Action: Mouse scrolled (494, 319) with delta (0, 0)
Screenshot: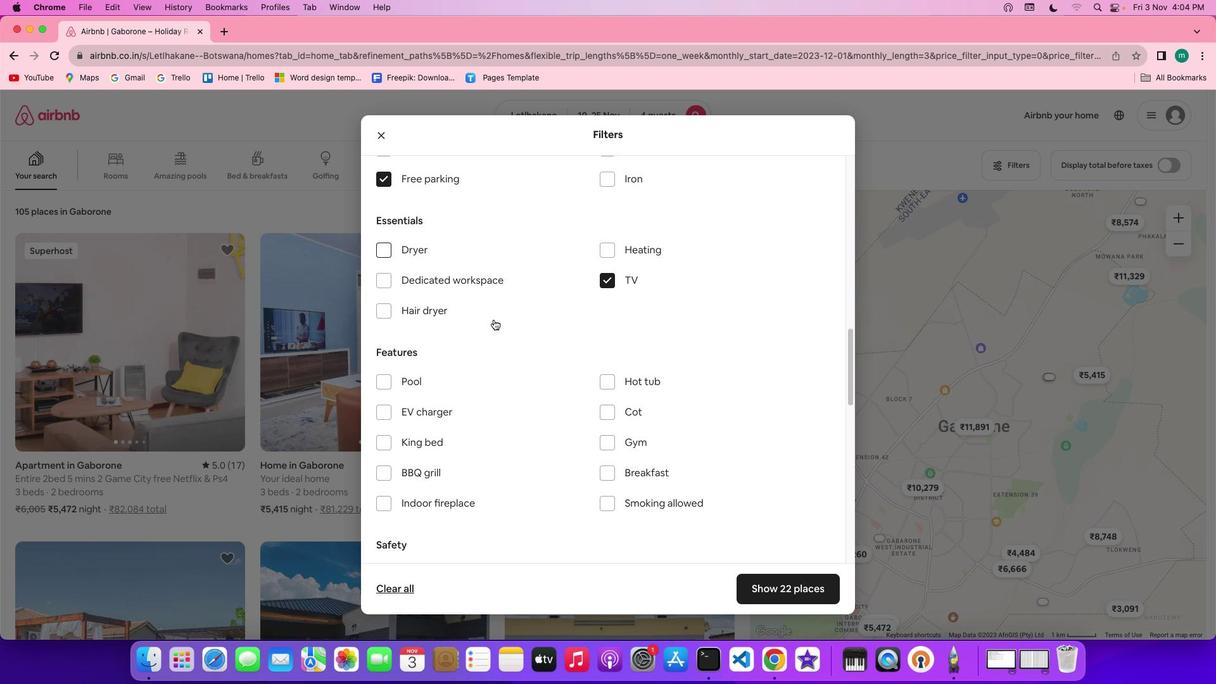 
Action: Mouse scrolled (494, 319) with delta (0, 0)
Screenshot: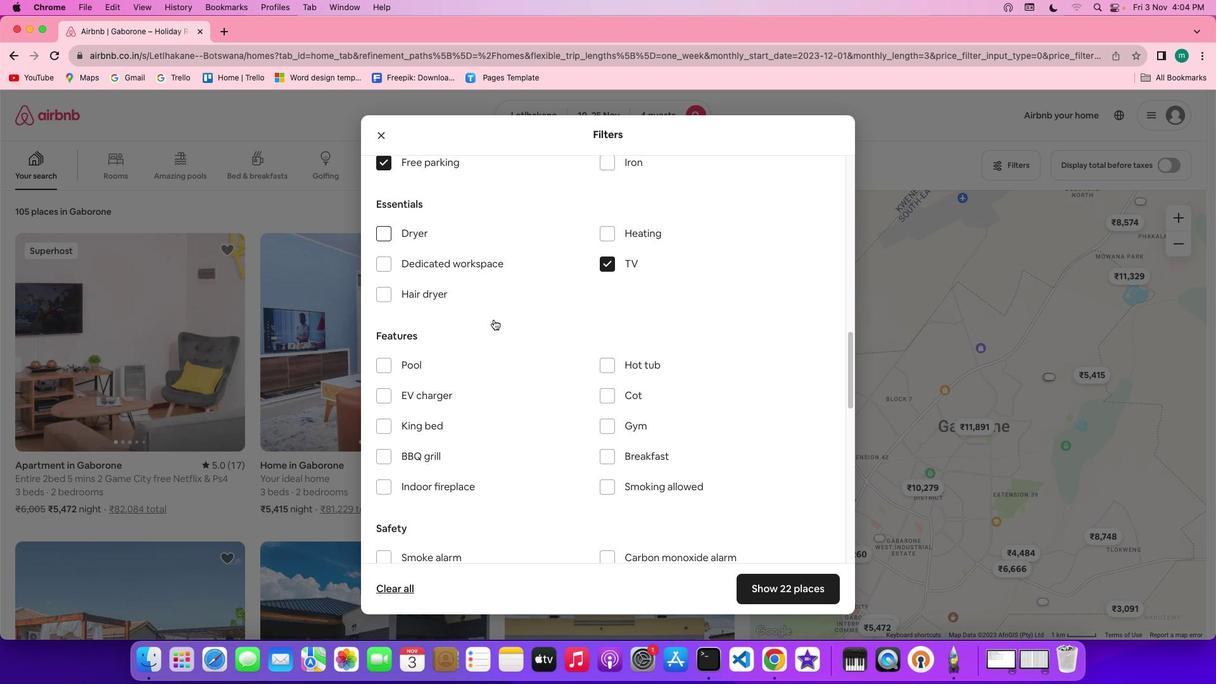 
Action: Mouse scrolled (494, 319) with delta (0, 0)
Screenshot: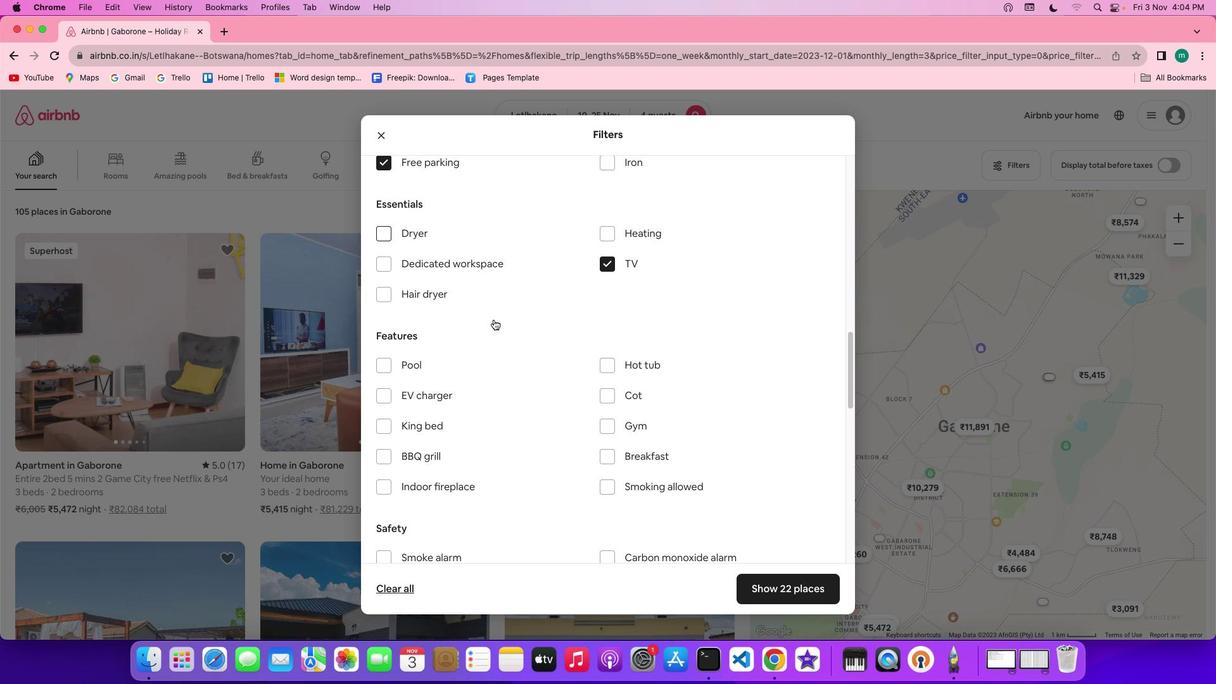 
Action: Mouse scrolled (494, 319) with delta (0, 0)
Screenshot: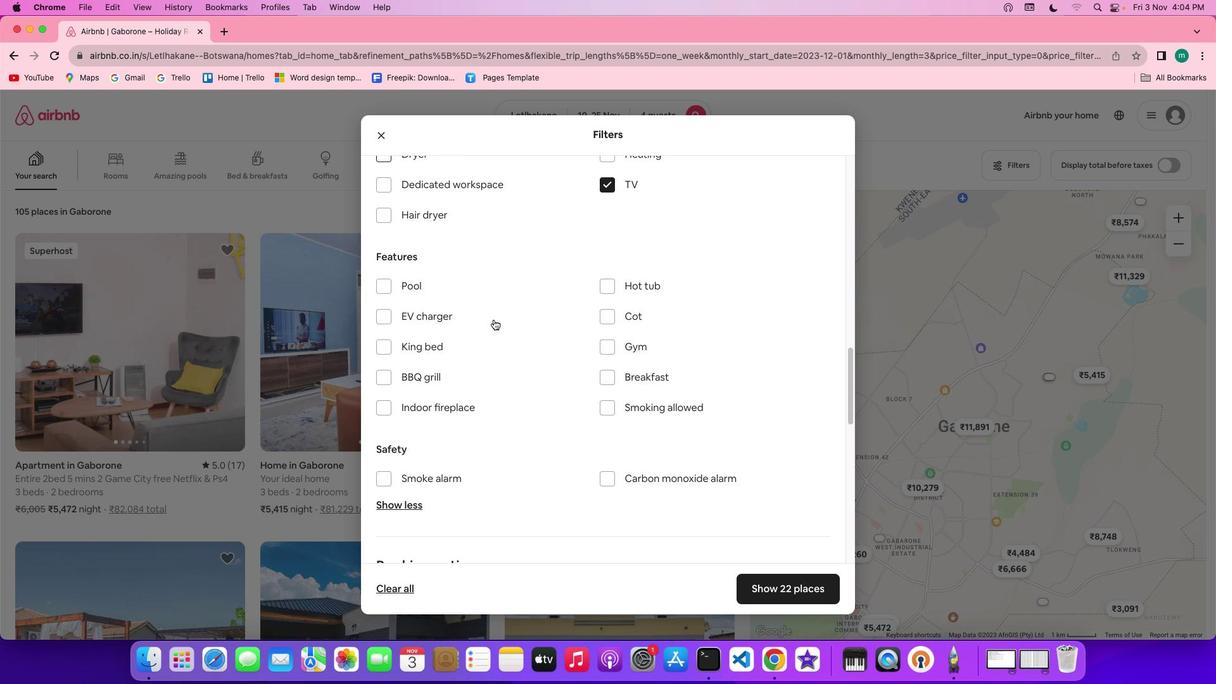 
Action: Mouse scrolled (494, 319) with delta (0, 0)
Screenshot: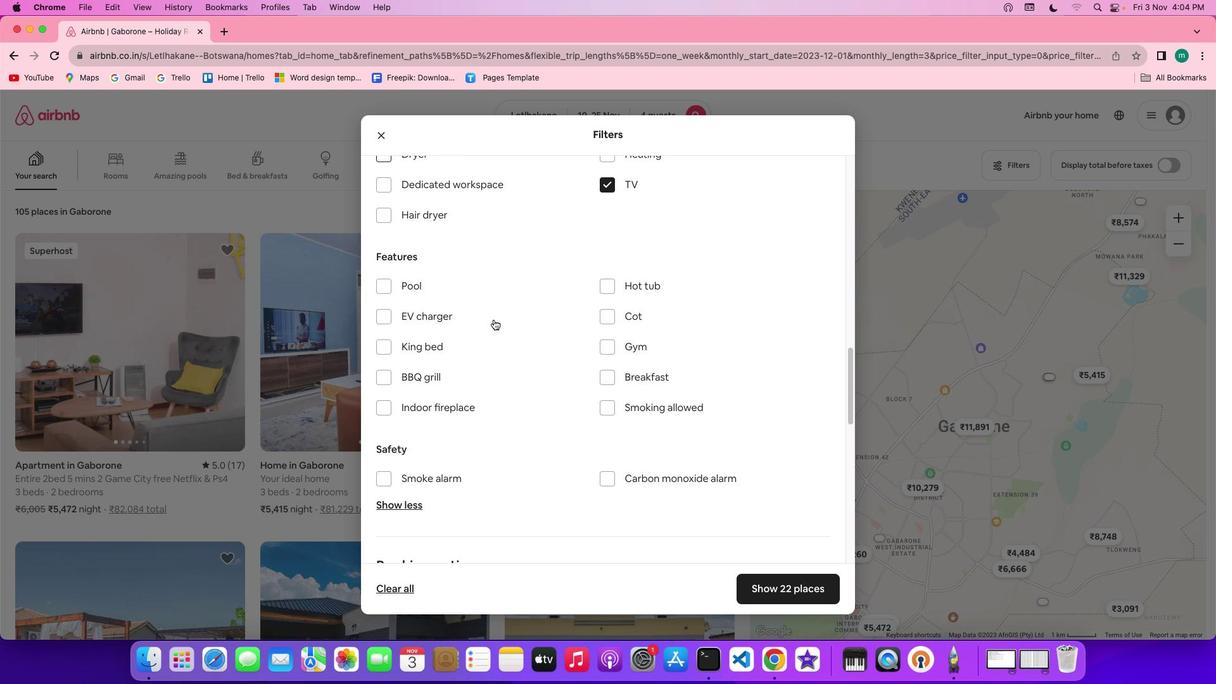 
Action: Mouse scrolled (494, 319) with delta (0, -1)
Screenshot: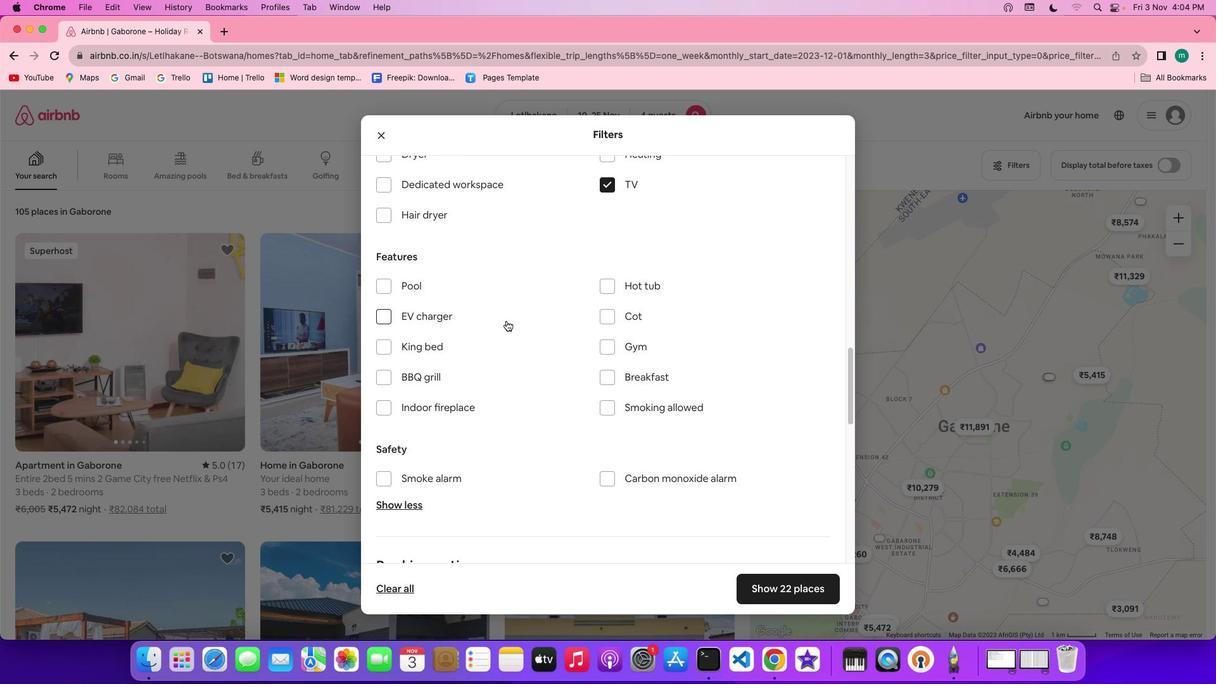 
Action: Mouse moved to (614, 345)
Screenshot: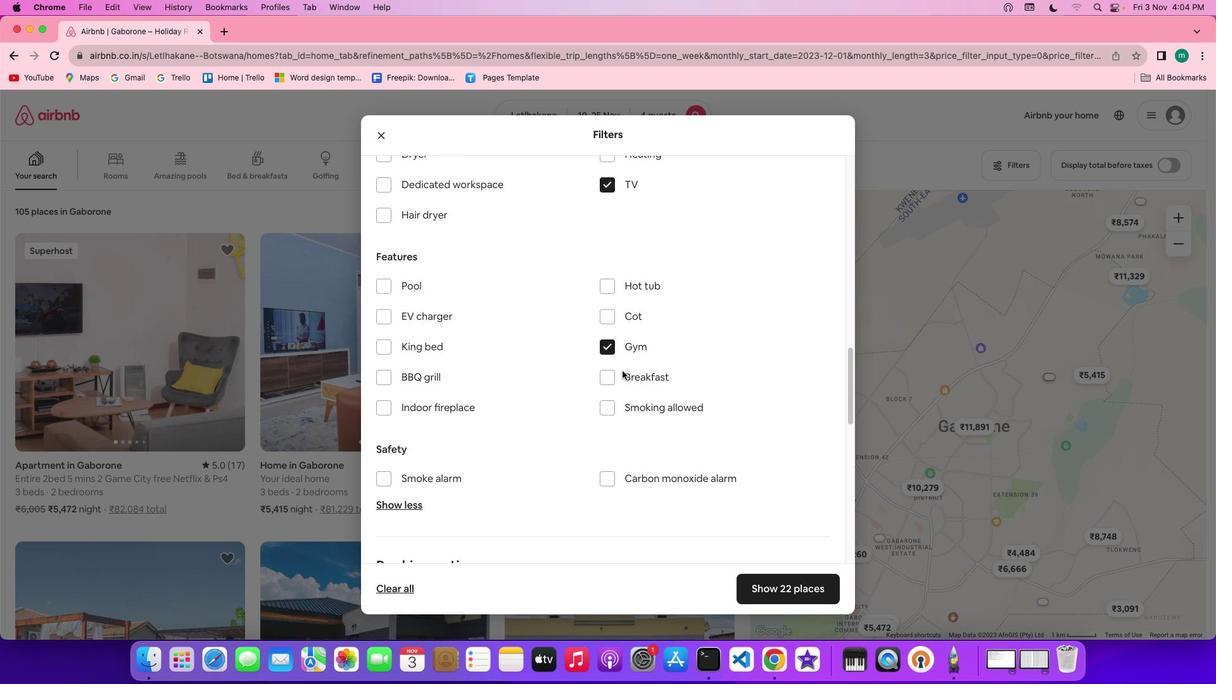 
Action: Mouse pressed left at (614, 345)
Screenshot: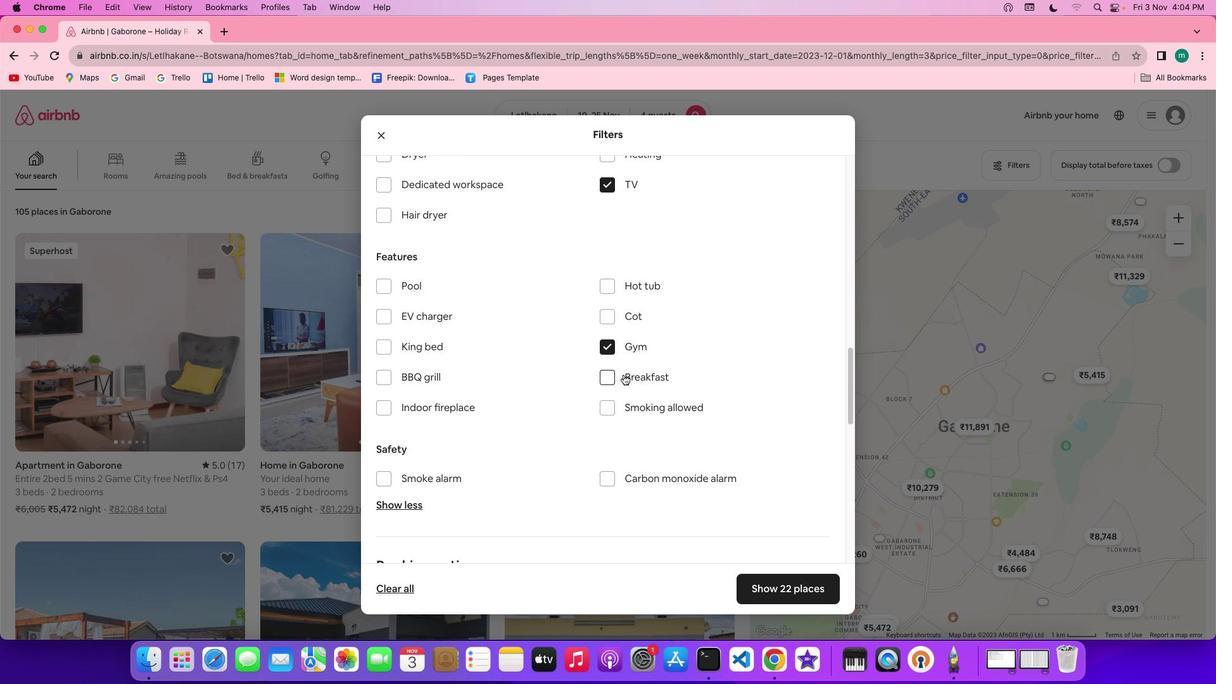 
Action: Mouse moved to (623, 375)
Screenshot: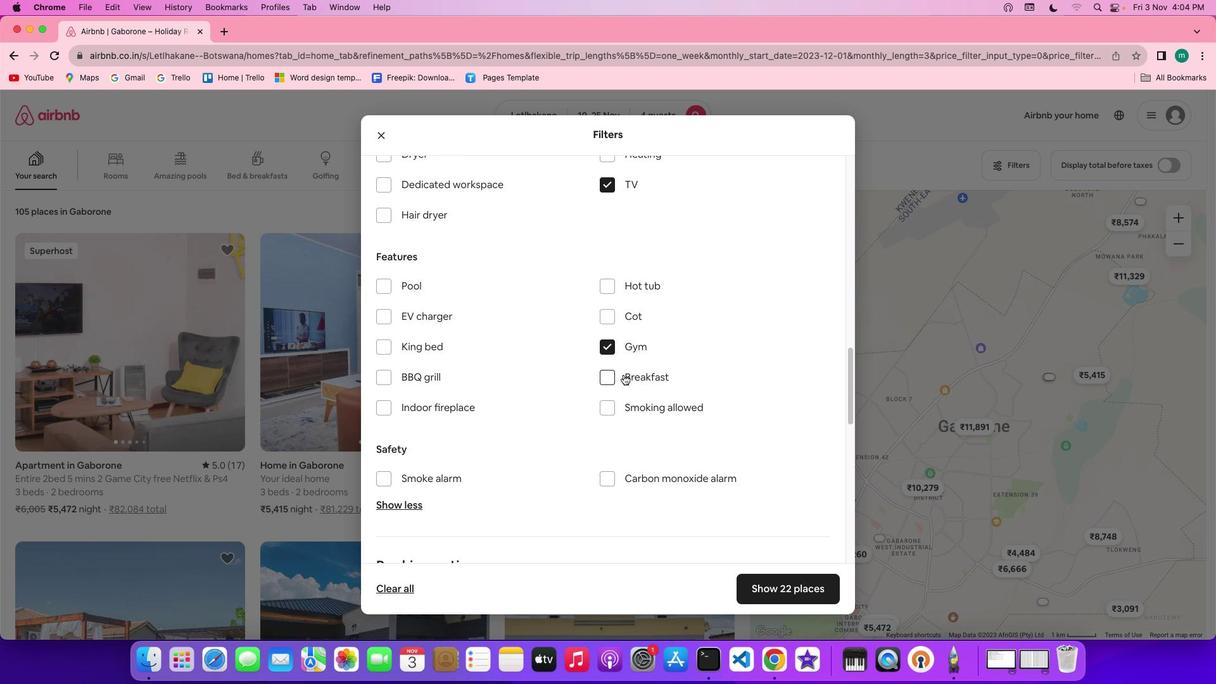
Action: Mouse pressed left at (623, 375)
Screenshot: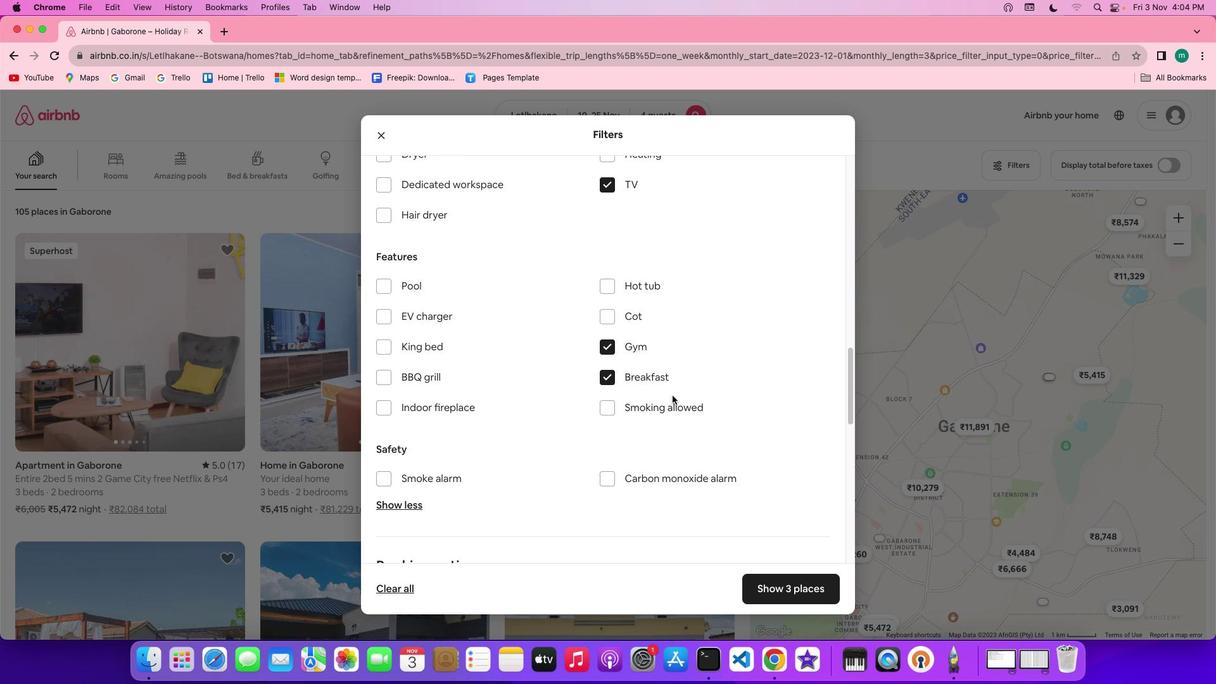 
Action: Mouse moved to (678, 399)
Screenshot: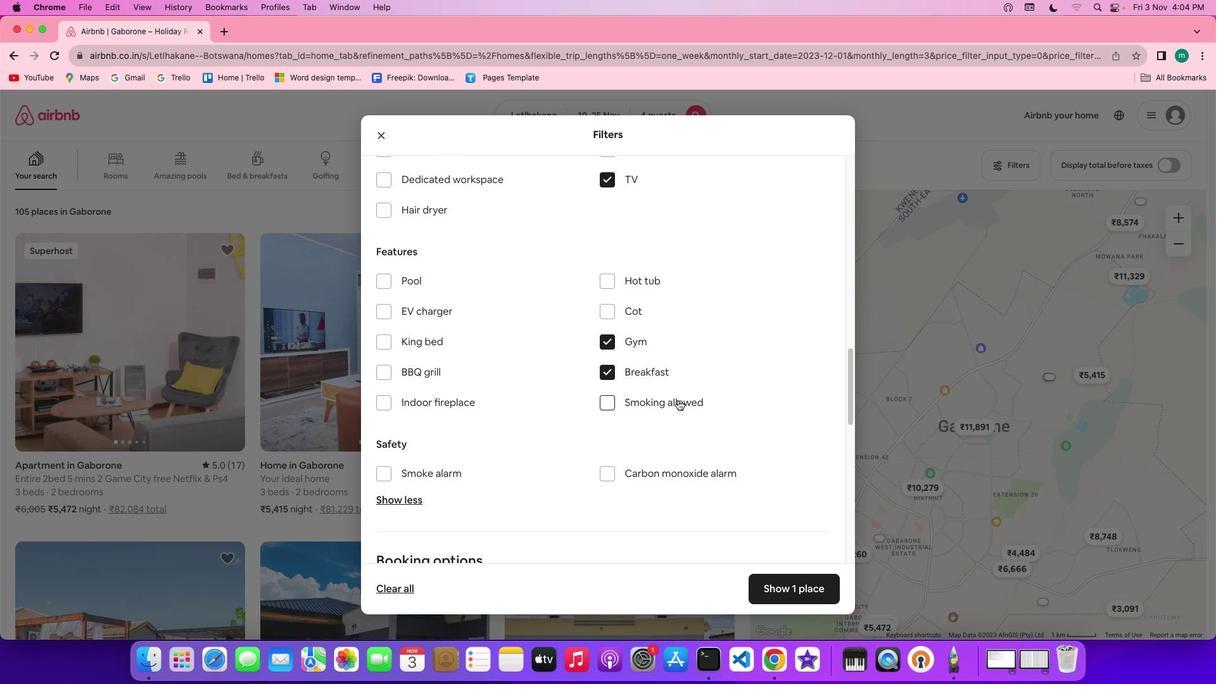 
Action: Mouse scrolled (678, 399) with delta (0, 0)
Screenshot: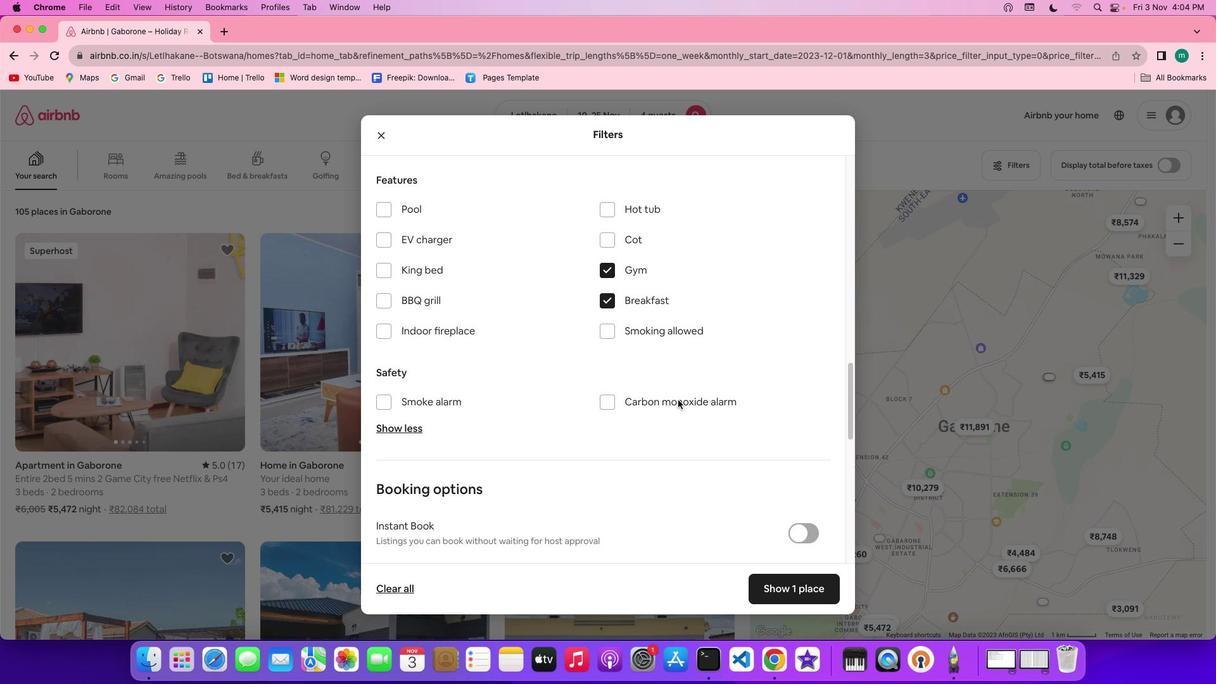 
Action: Mouse scrolled (678, 399) with delta (0, 0)
Screenshot: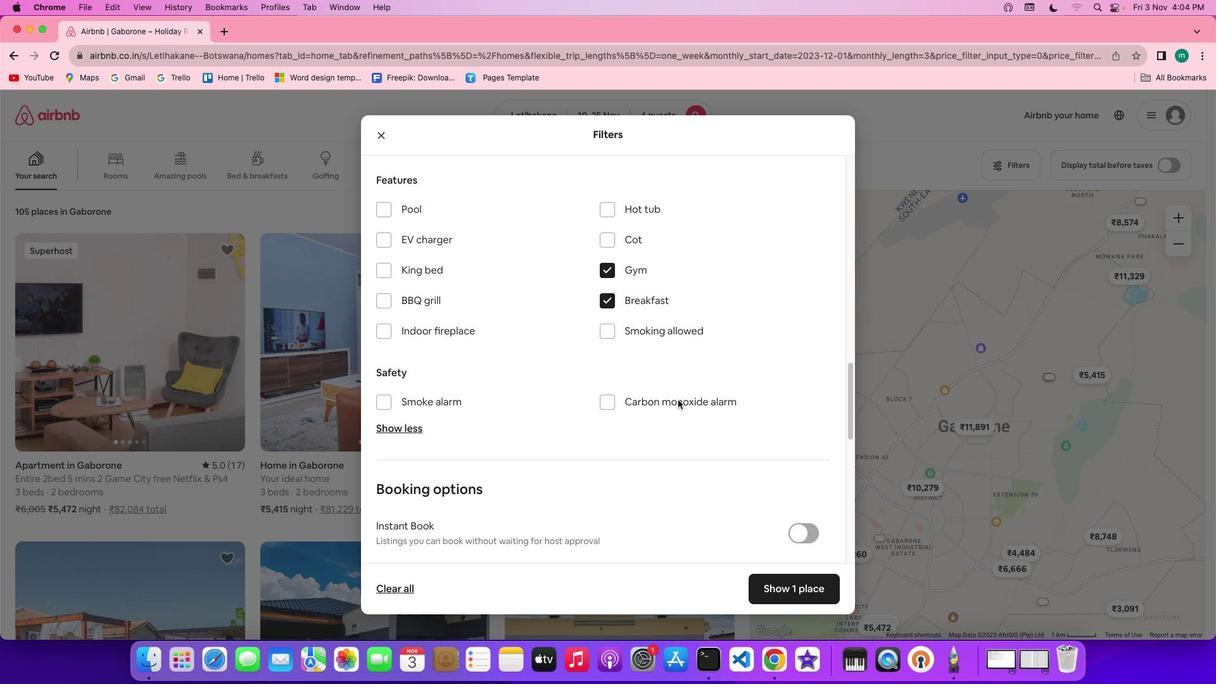 
Action: Mouse scrolled (678, 399) with delta (0, -1)
Screenshot: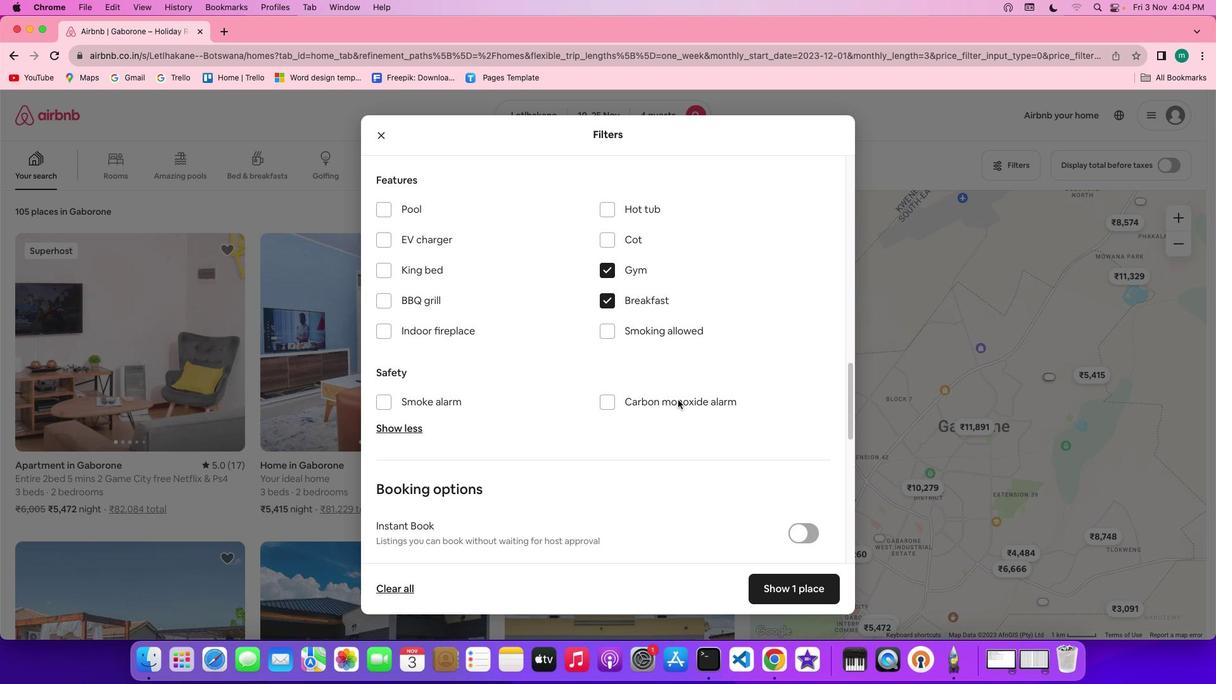 
Action: Mouse scrolled (678, 399) with delta (0, 0)
Screenshot: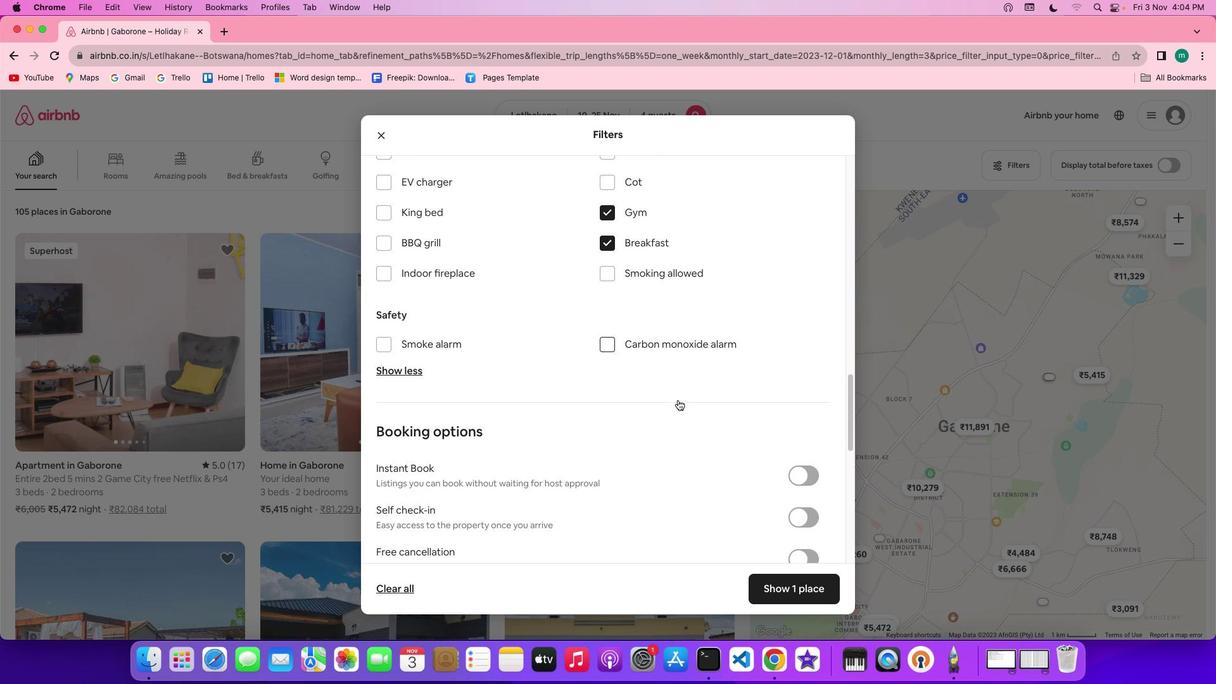 
Action: Mouse scrolled (678, 399) with delta (0, 0)
Screenshot: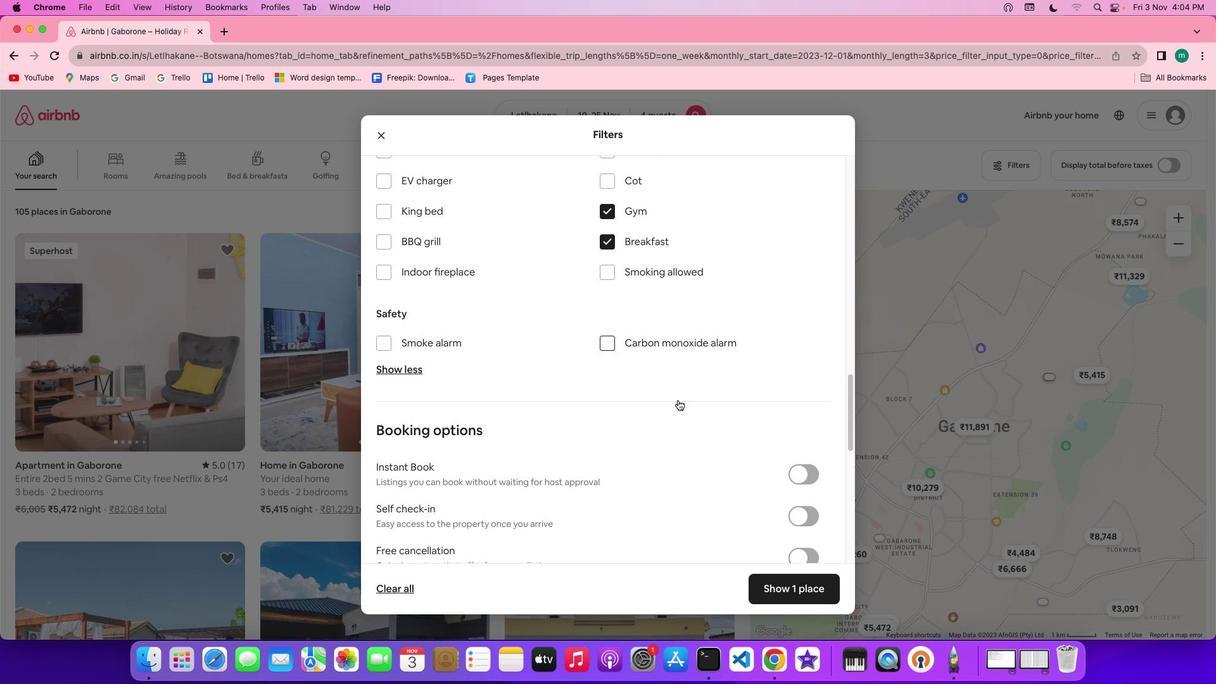 
Action: Mouse scrolled (678, 399) with delta (0, 0)
Screenshot: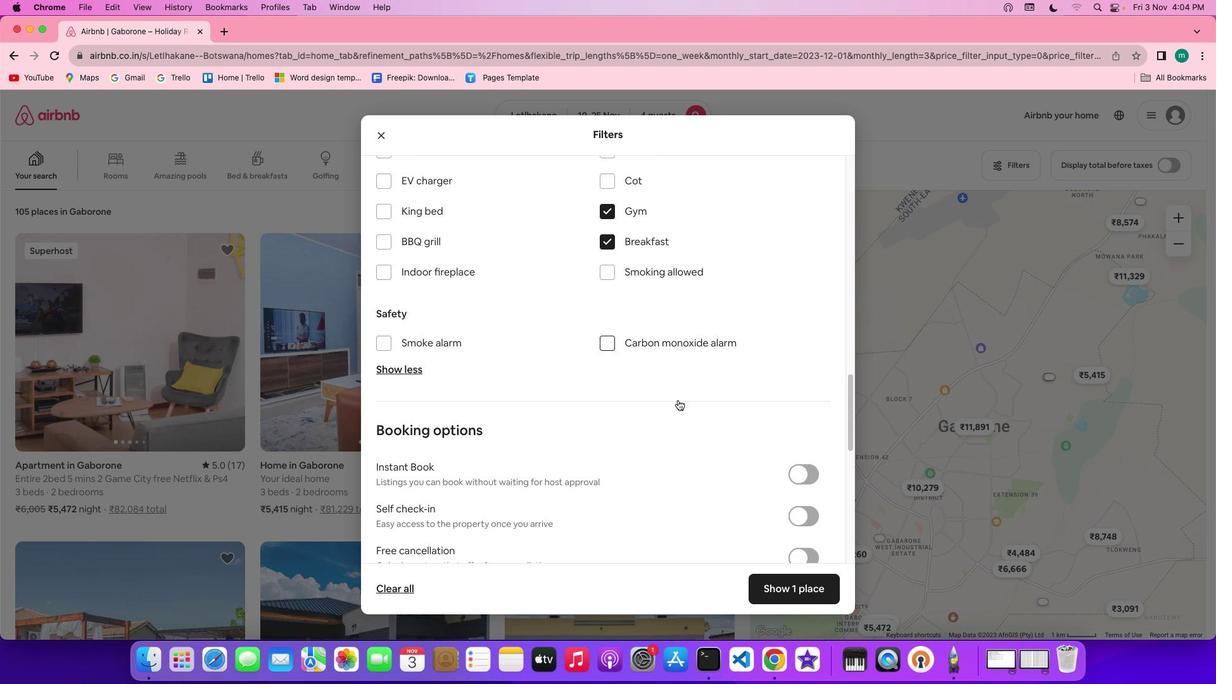 
Action: Mouse scrolled (678, 399) with delta (0, 0)
Screenshot: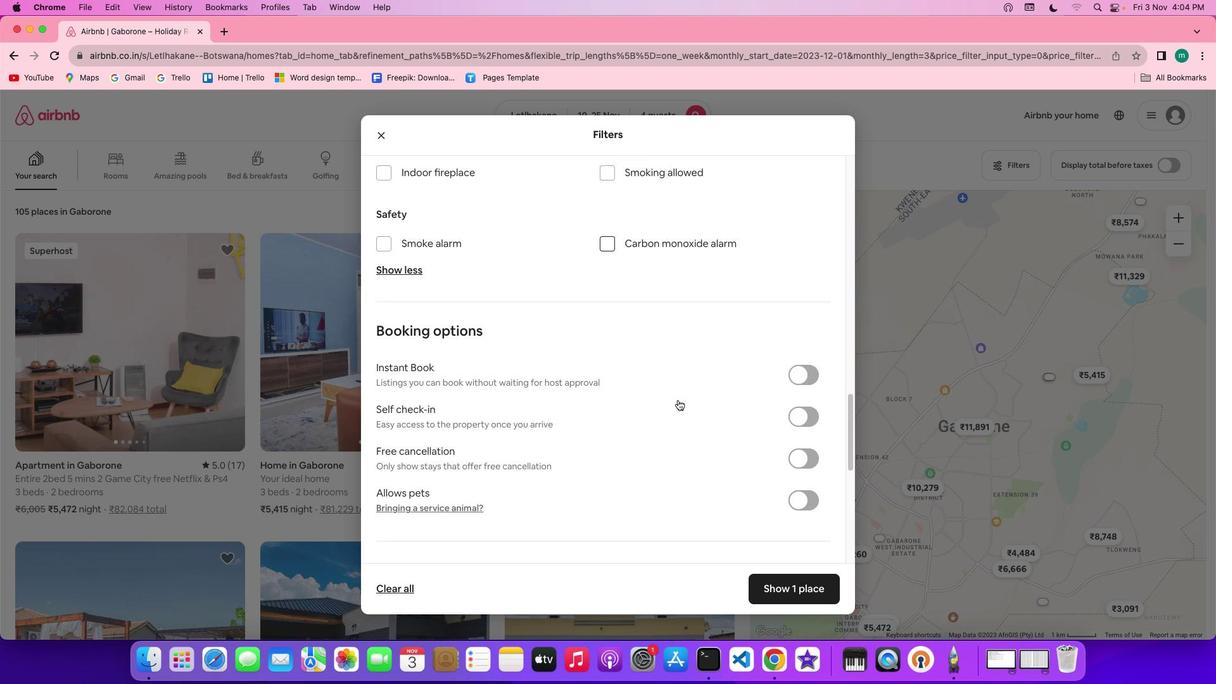 
Action: Mouse scrolled (678, 399) with delta (0, 0)
Screenshot: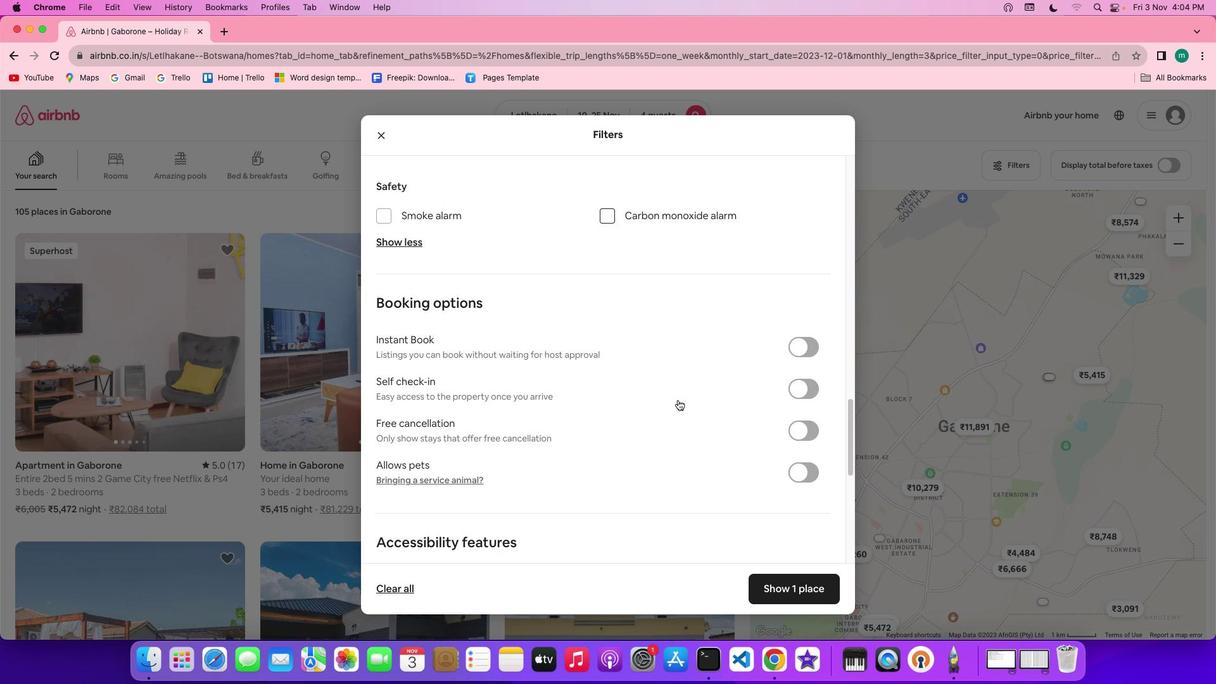 
Action: Mouse scrolled (678, 399) with delta (0, 0)
Screenshot: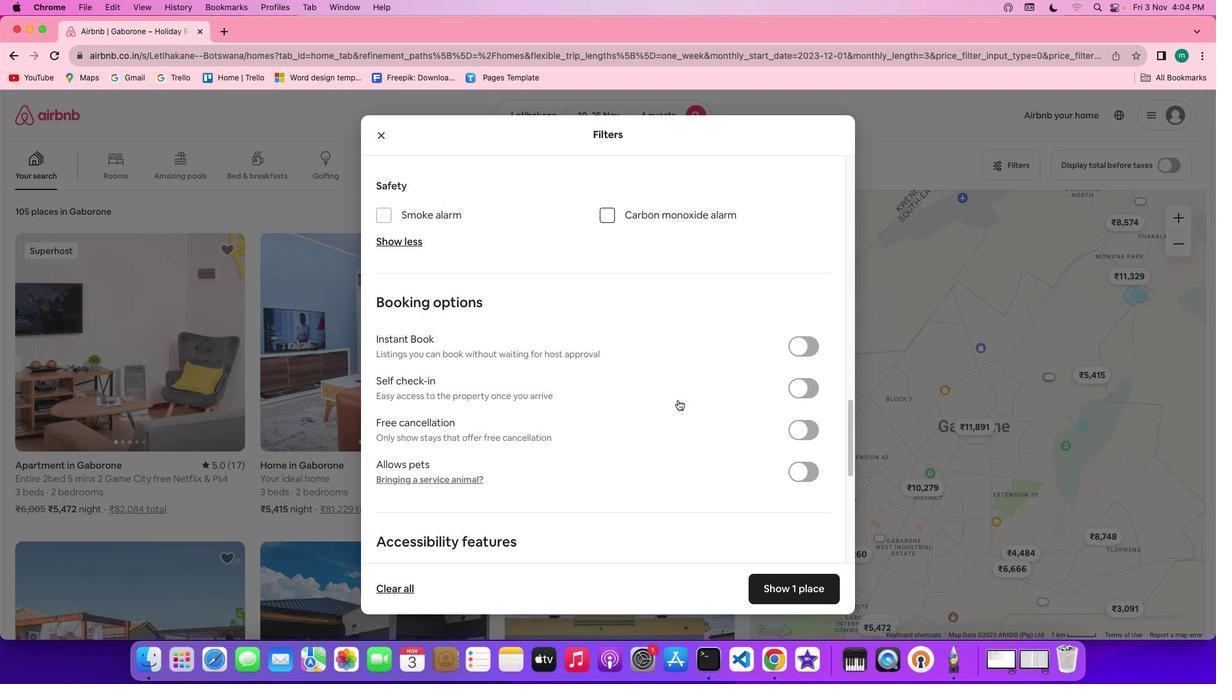 
Action: Mouse scrolled (678, 399) with delta (0, -1)
Screenshot: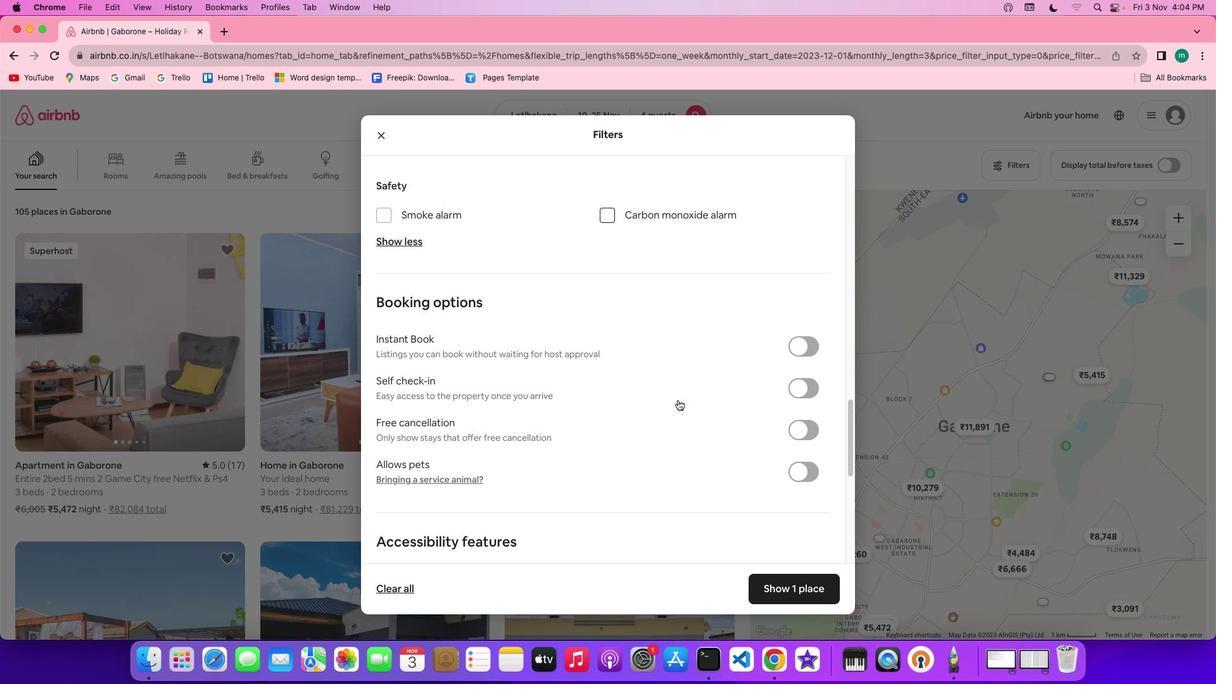 
Action: Mouse scrolled (678, 399) with delta (0, 0)
Screenshot: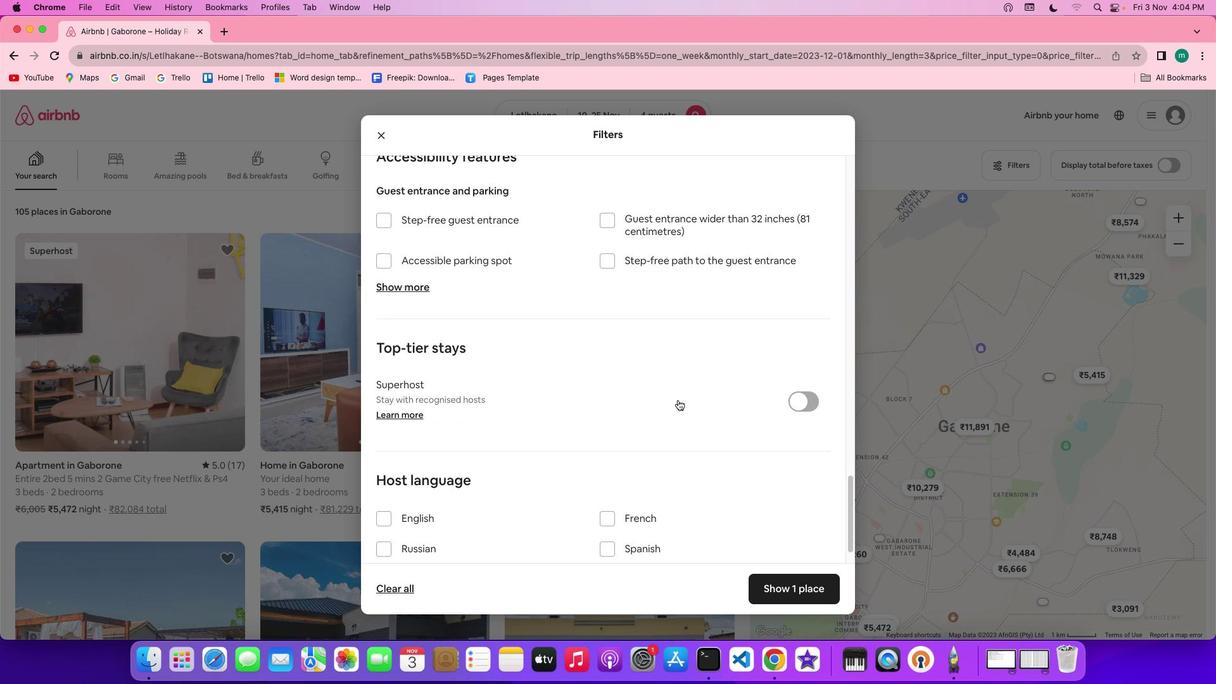 
Action: Mouse scrolled (678, 399) with delta (0, 0)
Screenshot: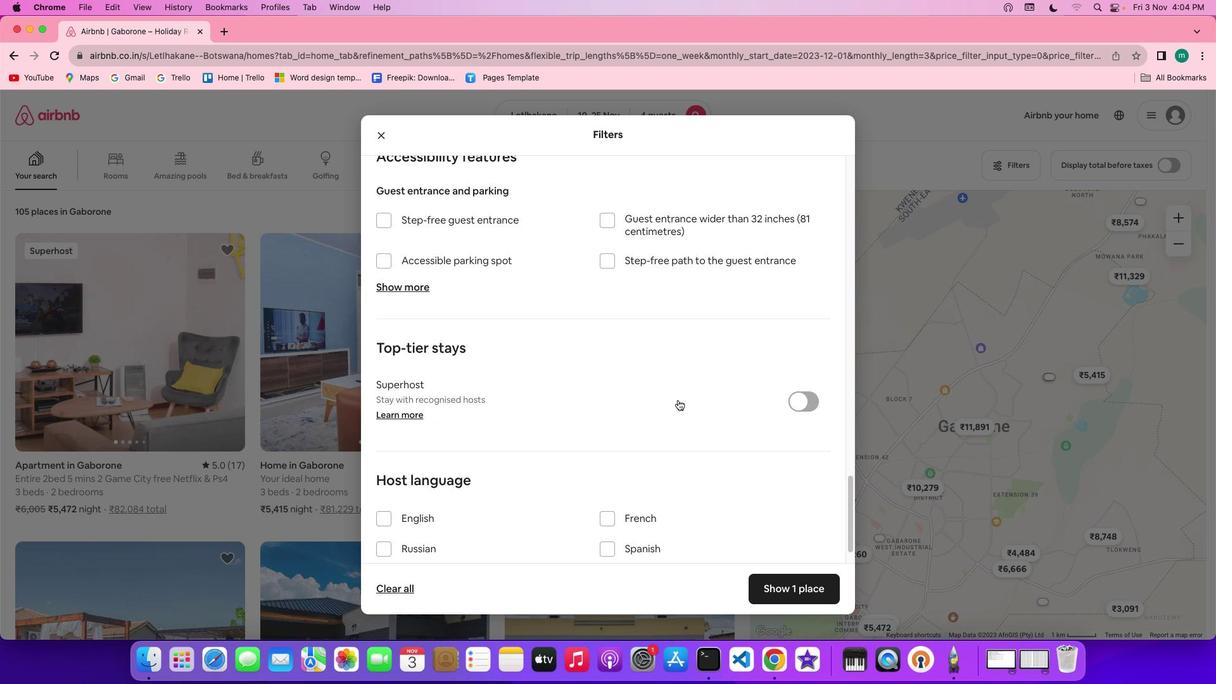 
Action: Mouse scrolled (678, 399) with delta (0, -1)
Screenshot: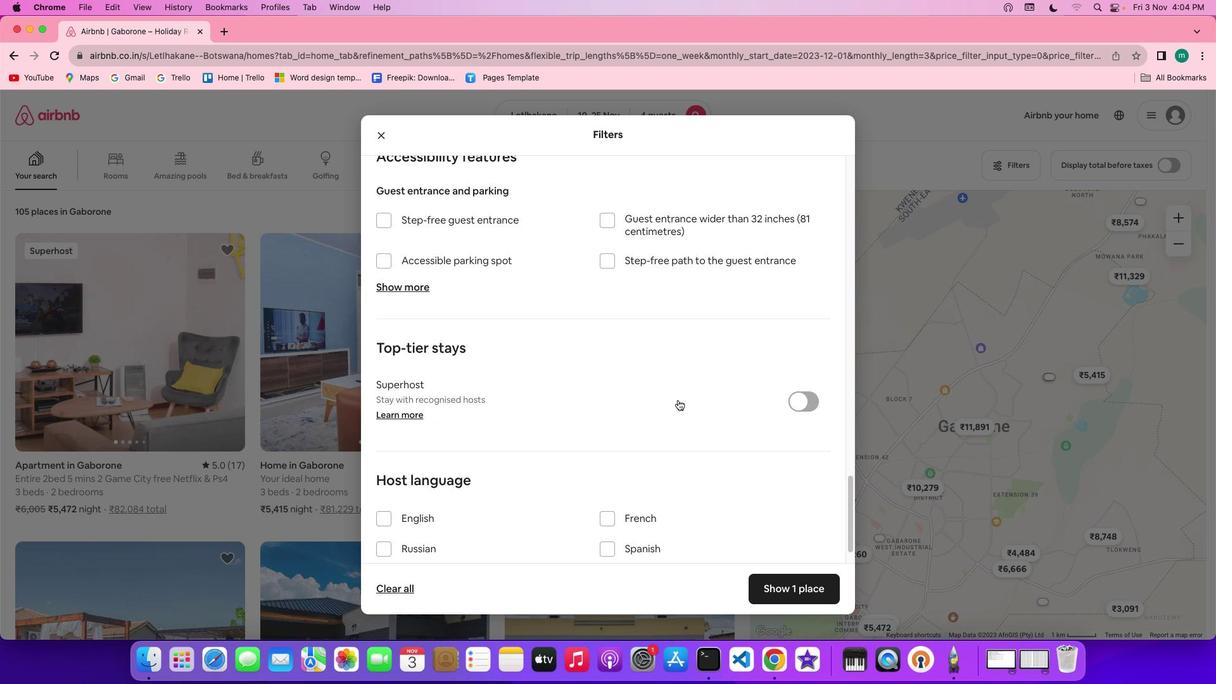 
Action: Mouse scrolled (678, 399) with delta (0, -3)
Screenshot: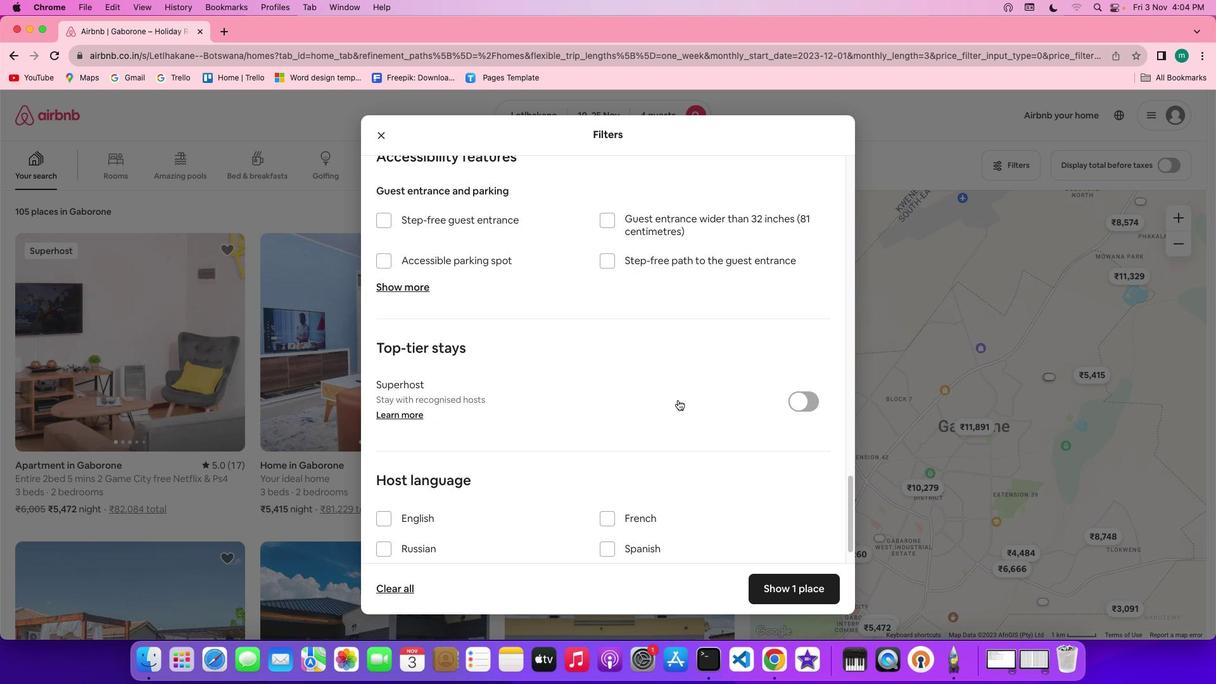 
Action: Mouse scrolled (678, 399) with delta (0, -3)
Screenshot: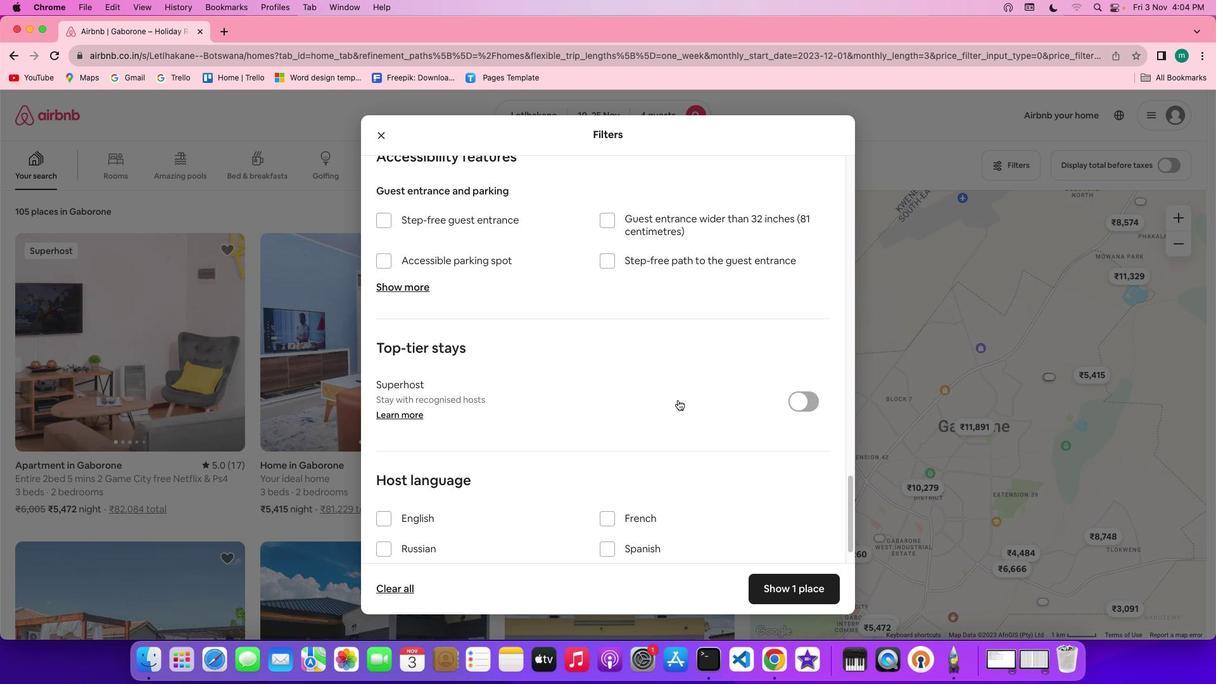 
Action: Mouse scrolled (678, 399) with delta (0, 0)
Screenshot: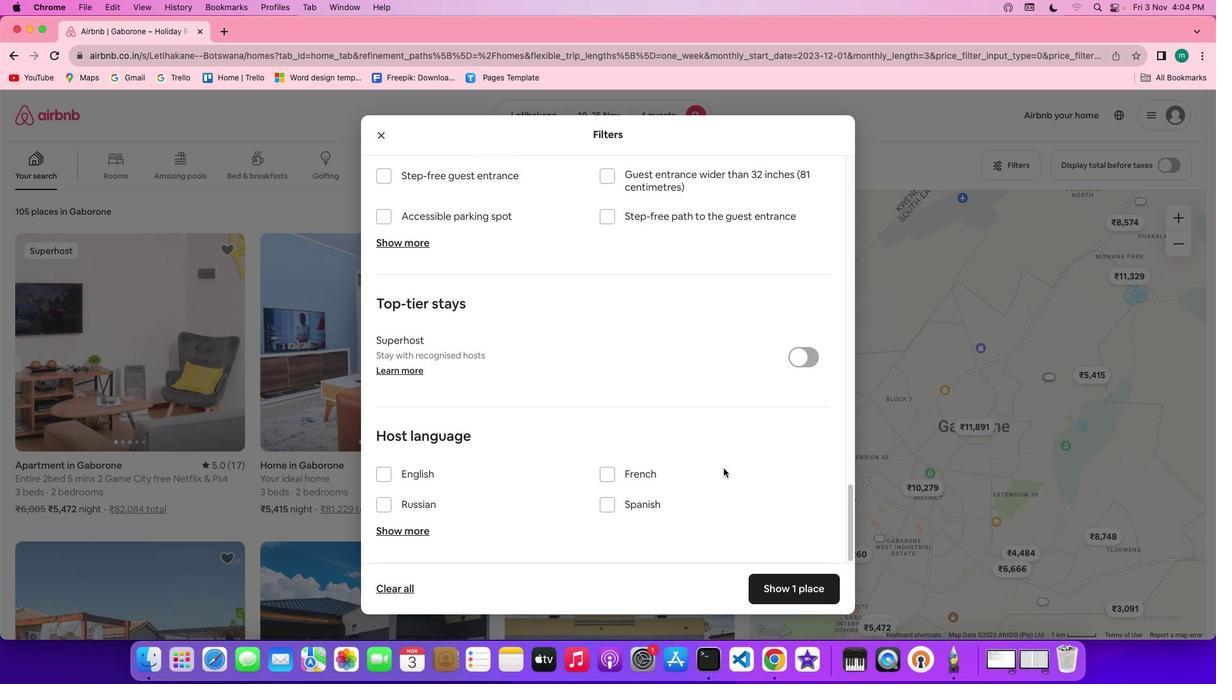 
Action: Mouse scrolled (678, 399) with delta (0, 0)
Screenshot: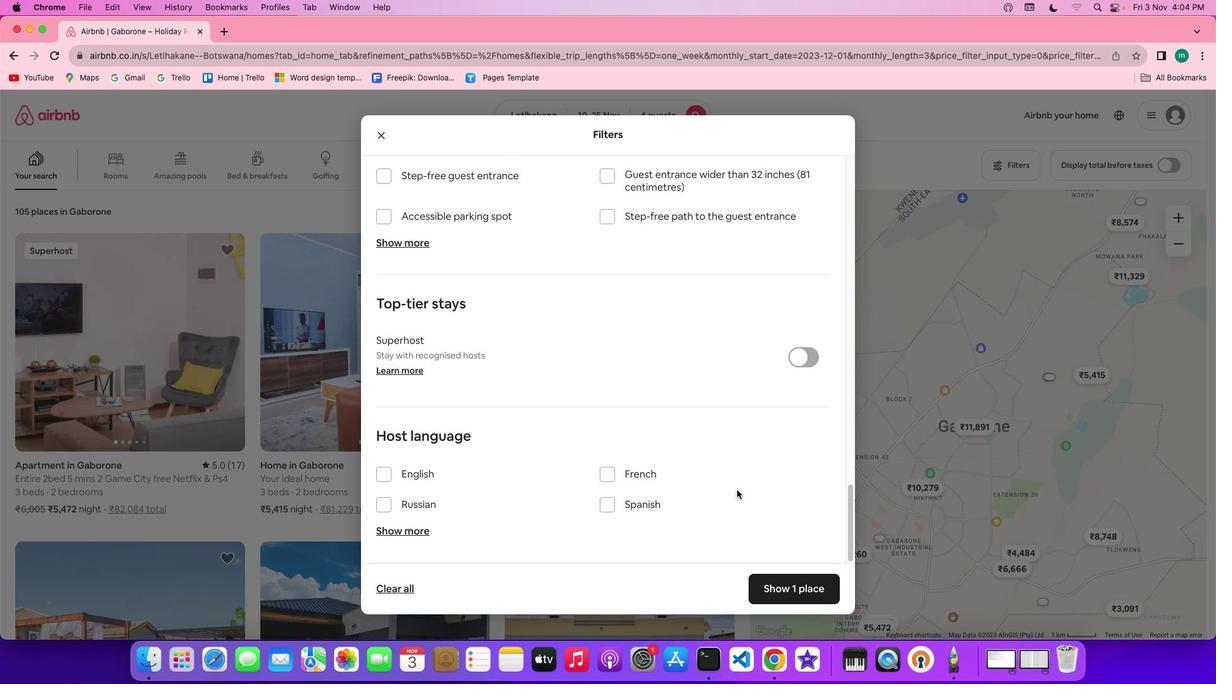 
Action: Mouse scrolled (678, 399) with delta (0, -1)
Screenshot: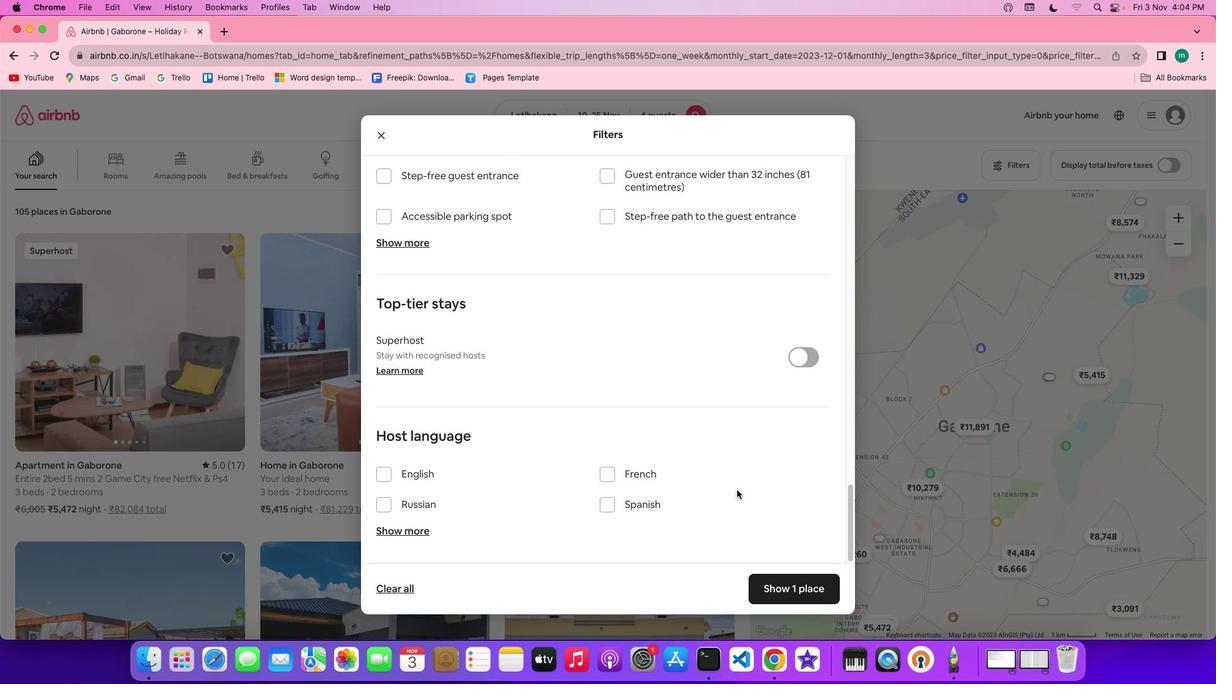 
Action: Mouse scrolled (678, 399) with delta (0, -3)
Screenshot: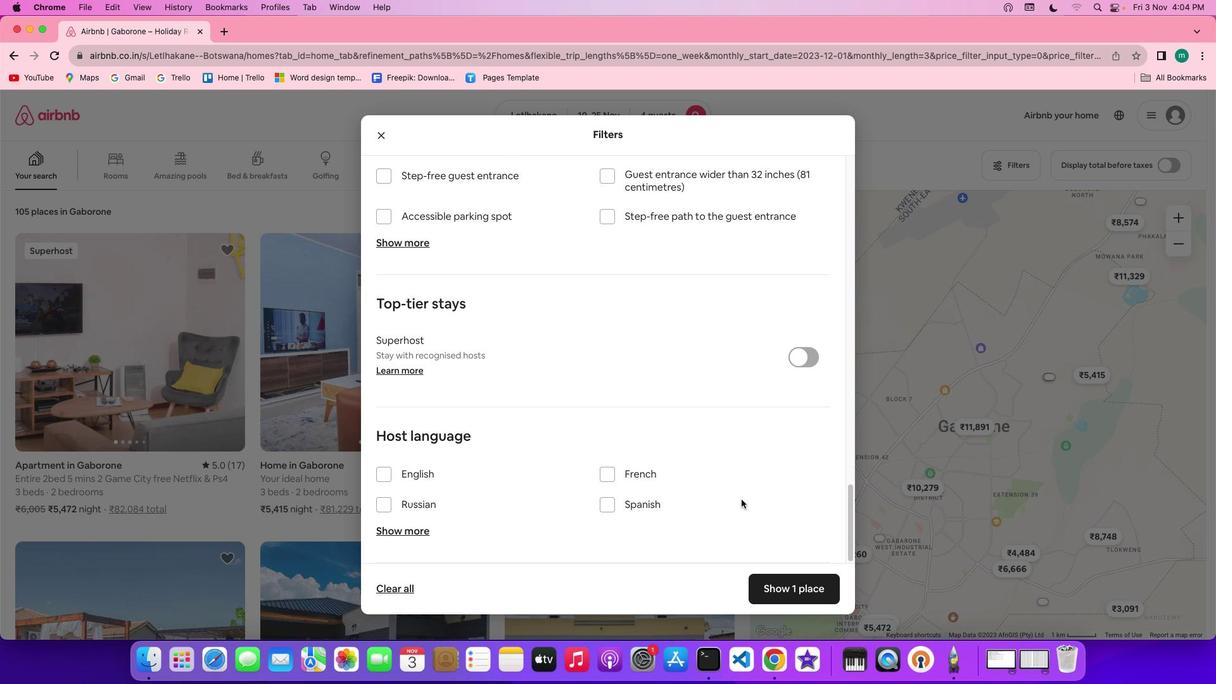 
Action: Mouse scrolled (678, 399) with delta (0, -3)
Screenshot: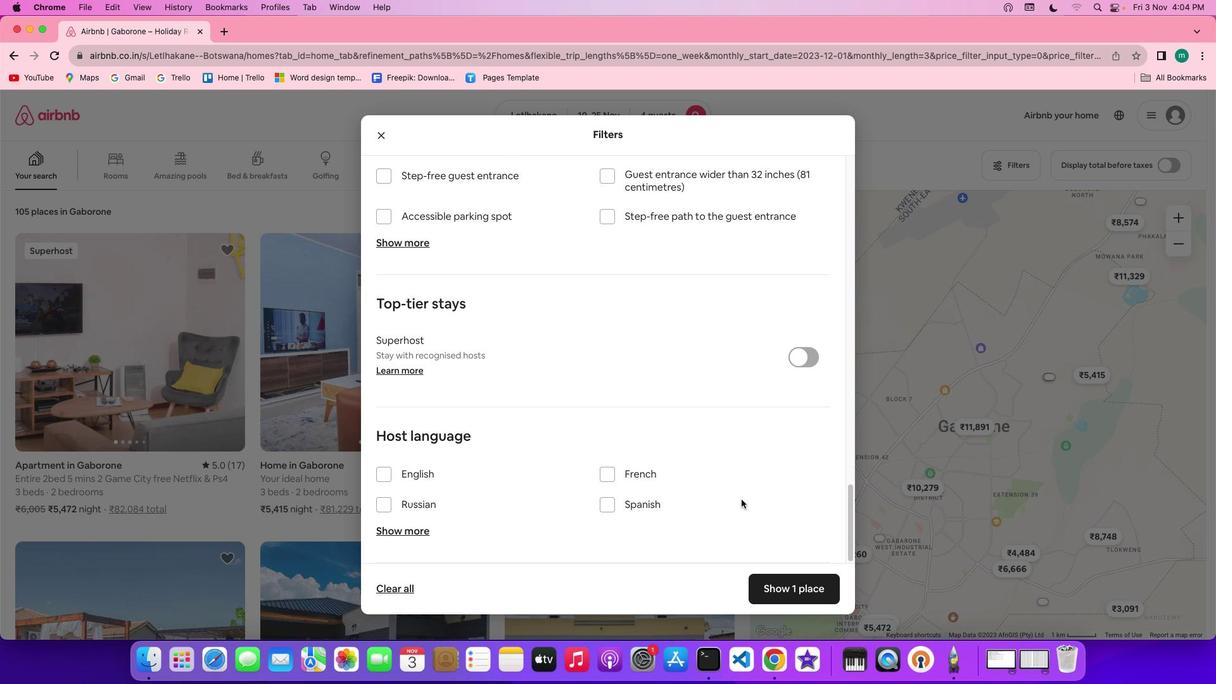 
Action: Mouse moved to (745, 504)
Screenshot: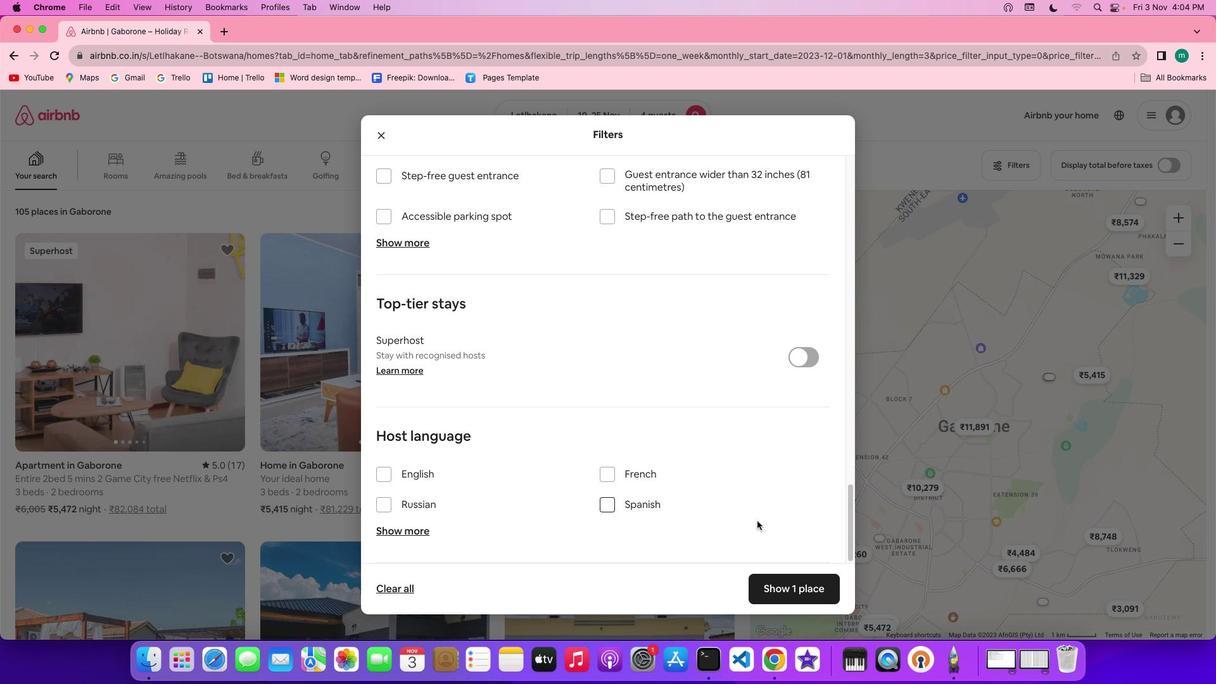
Action: Mouse scrolled (745, 504) with delta (0, 0)
Screenshot: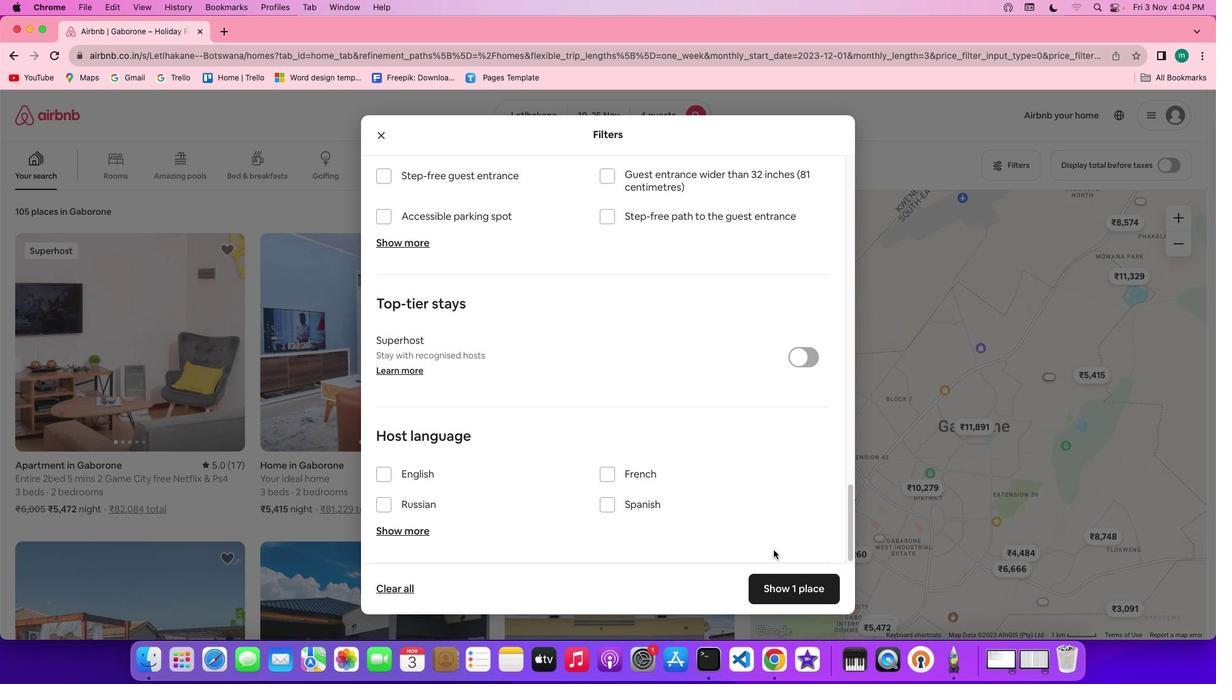 
Action: Mouse scrolled (745, 504) with delta (0, 0)
Screenshot: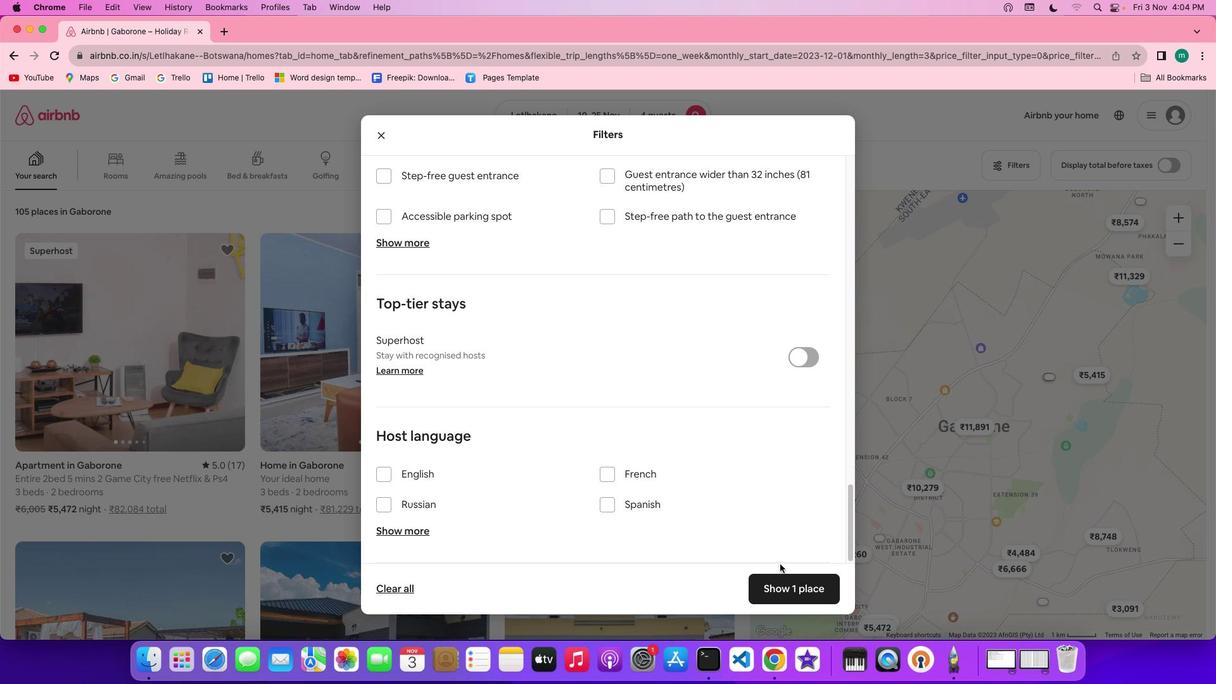 
Action: Mouse scrolled (745, 504) with delta (0, -1)
Screenshot: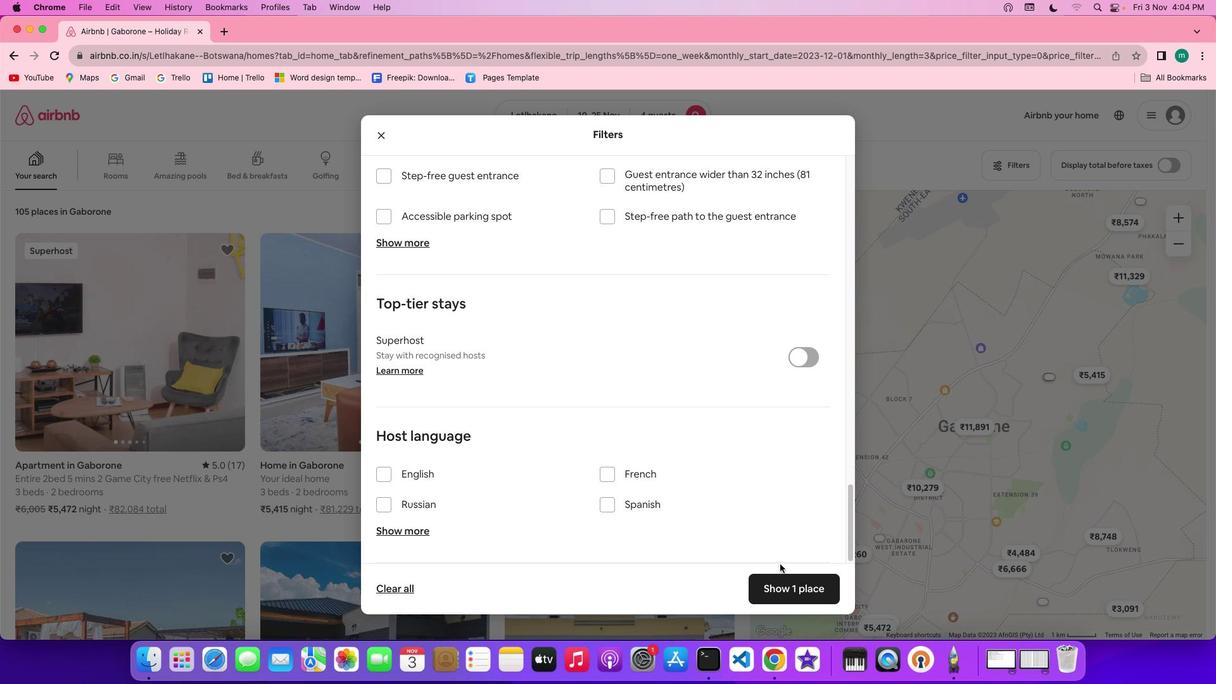 
Action: Mouse scrolled (745, 504) with delta (0, -3)
Screenshot: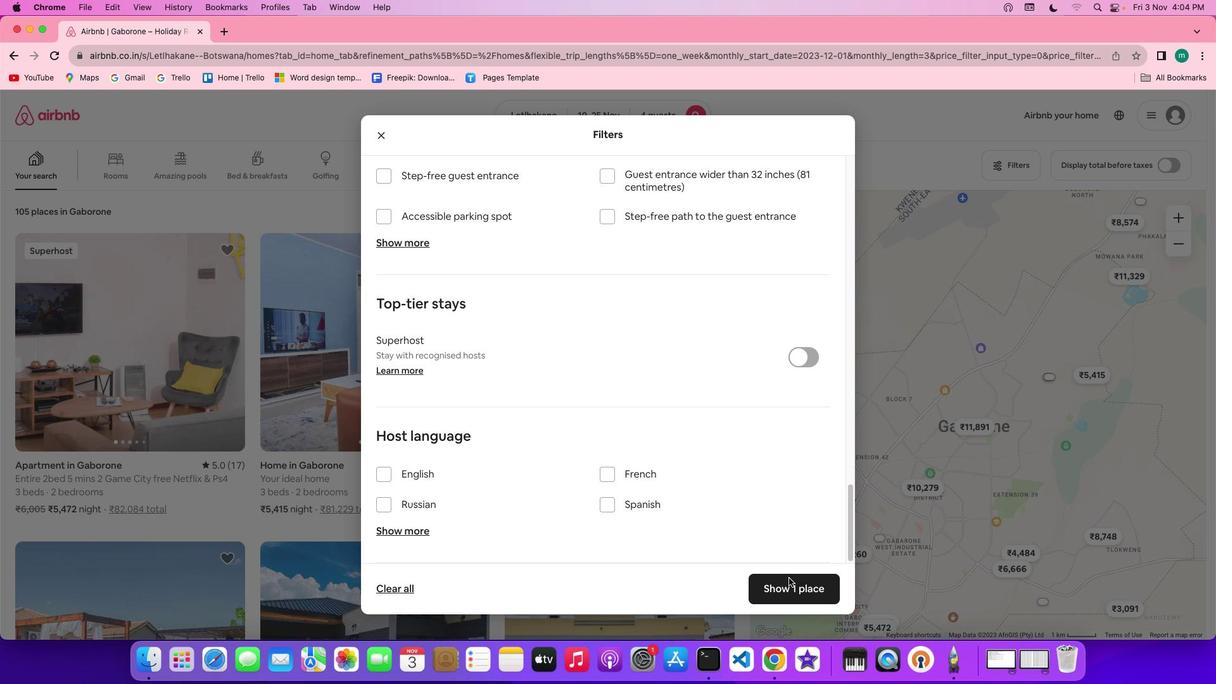 
Action: Mouse scrolled (745, 504) with delta (0, -3)
Screenshot: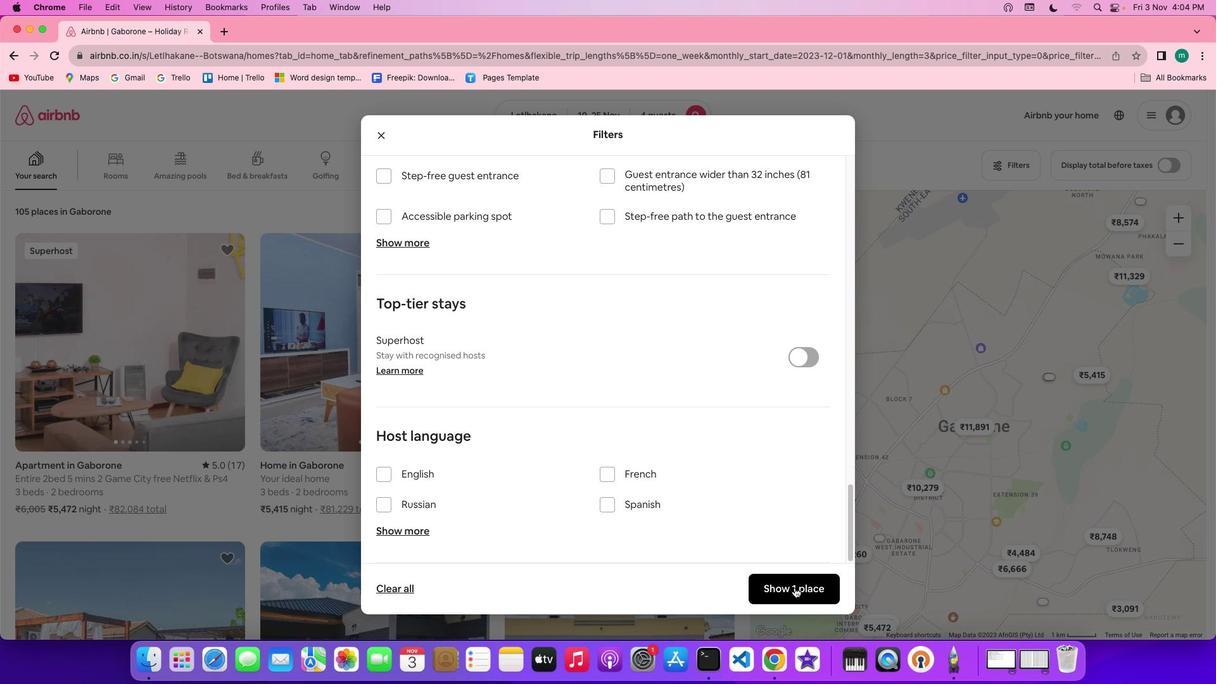 
Action: Mouse moved to (795, 587)
Screenshot: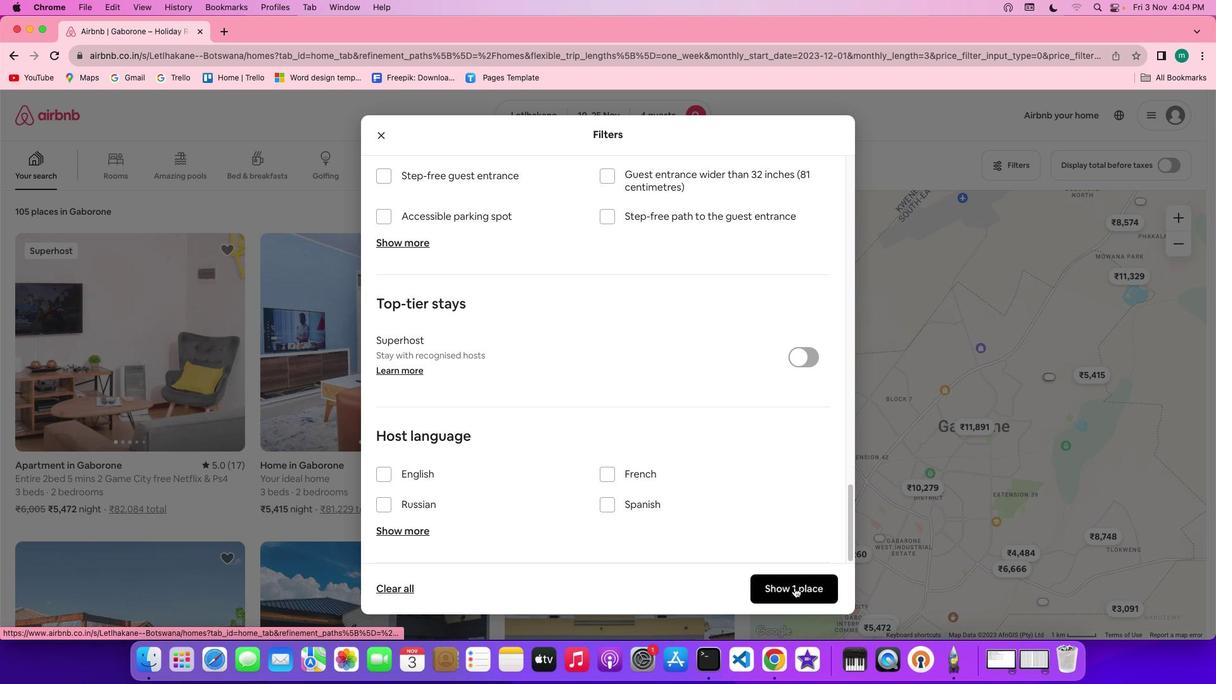 
Action: Mouse pressed left at (795, 587)
Screenshot: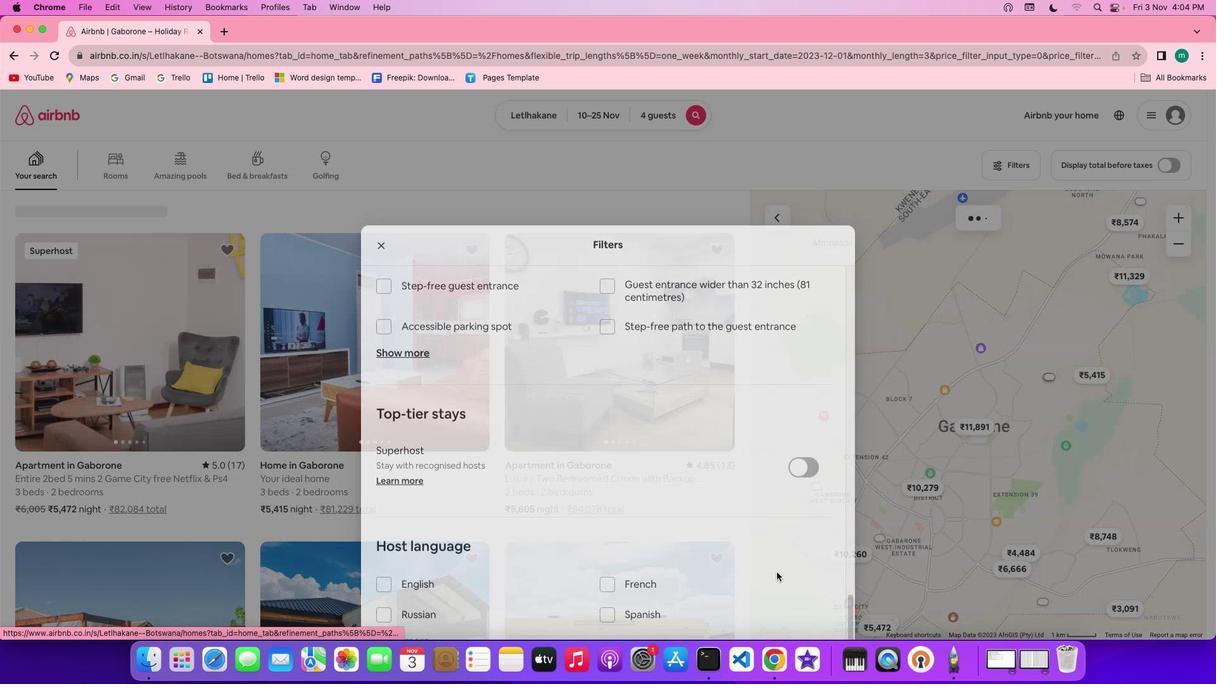 
Action: Mouse moved to (996, 157)
Screenshot: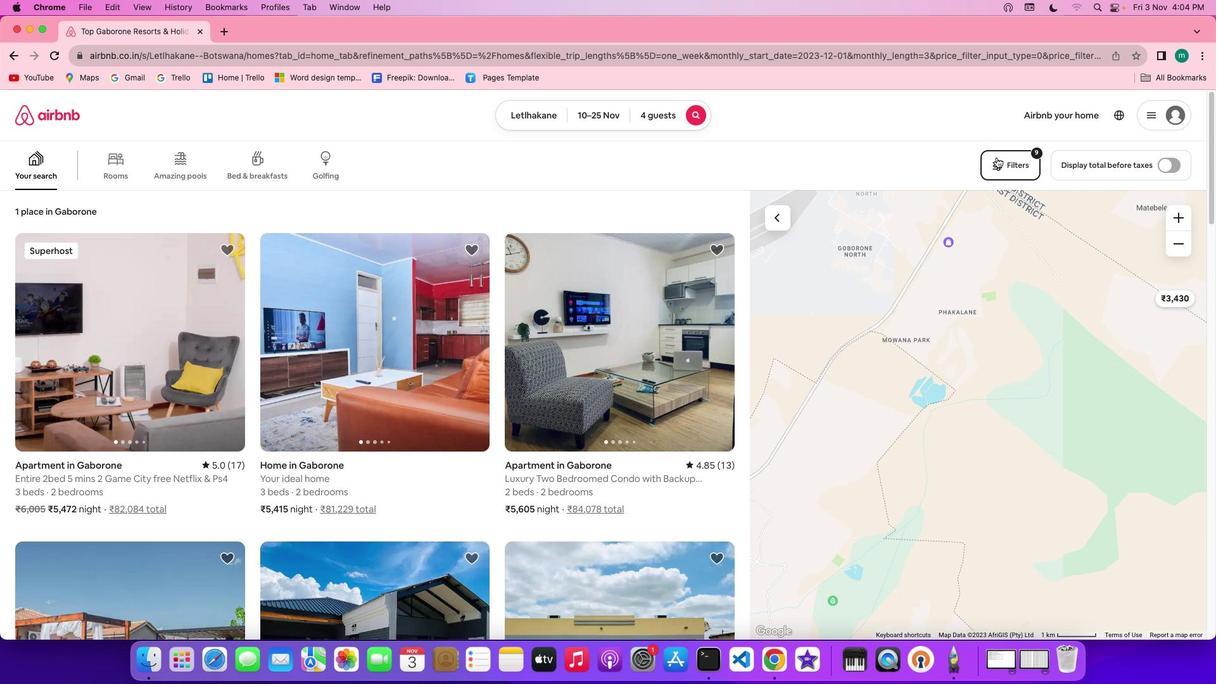 
Action: Mouse pressed left at (996, 157)
Screenshot: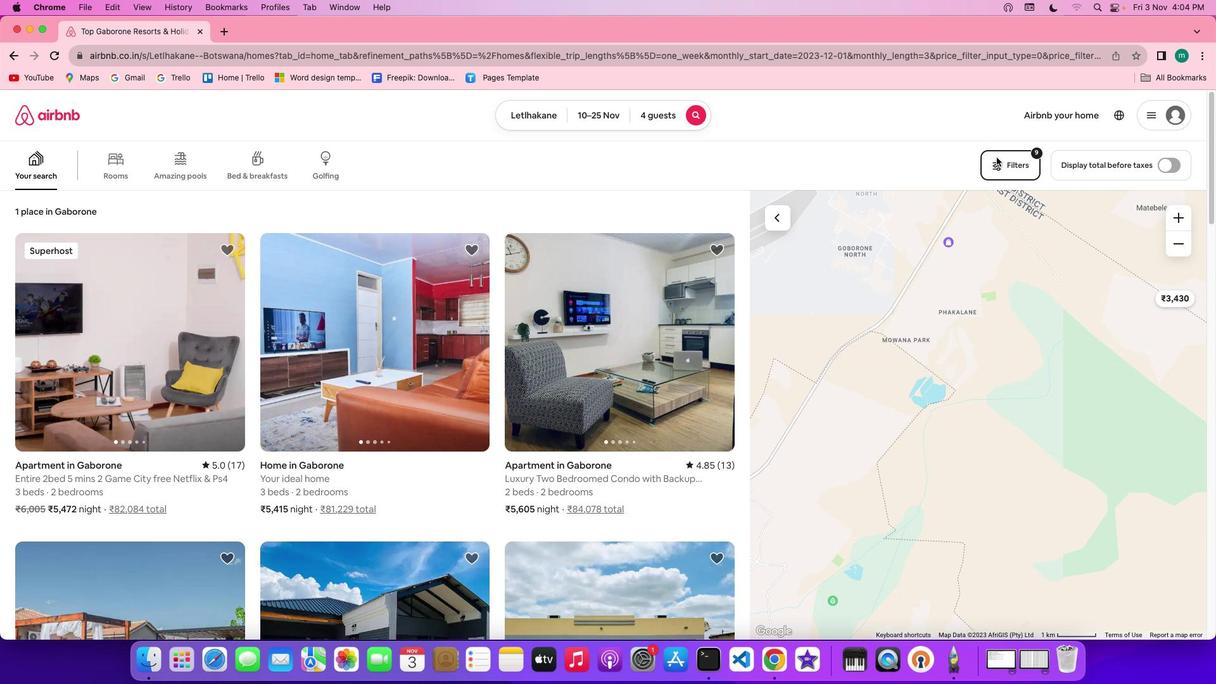 
Action: Mouse moved to (814, 471)
Screenshot: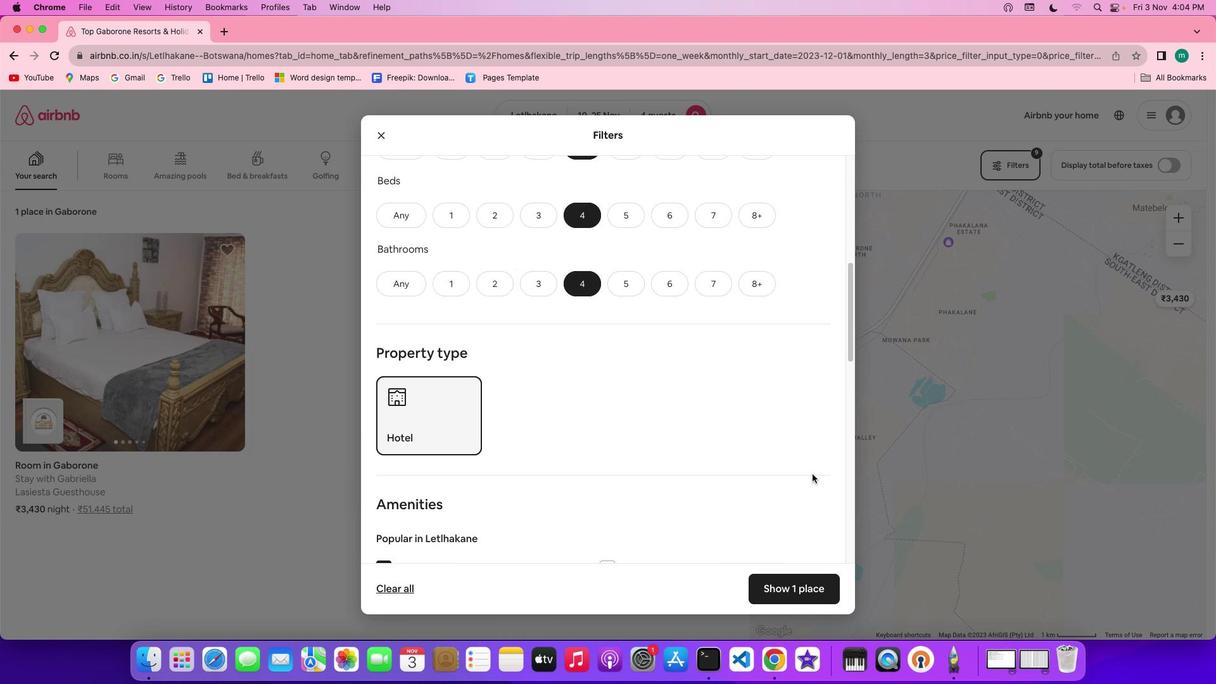 
Action: Mouse scrolled (814, 471) with delta (0, 0)
Screenshot: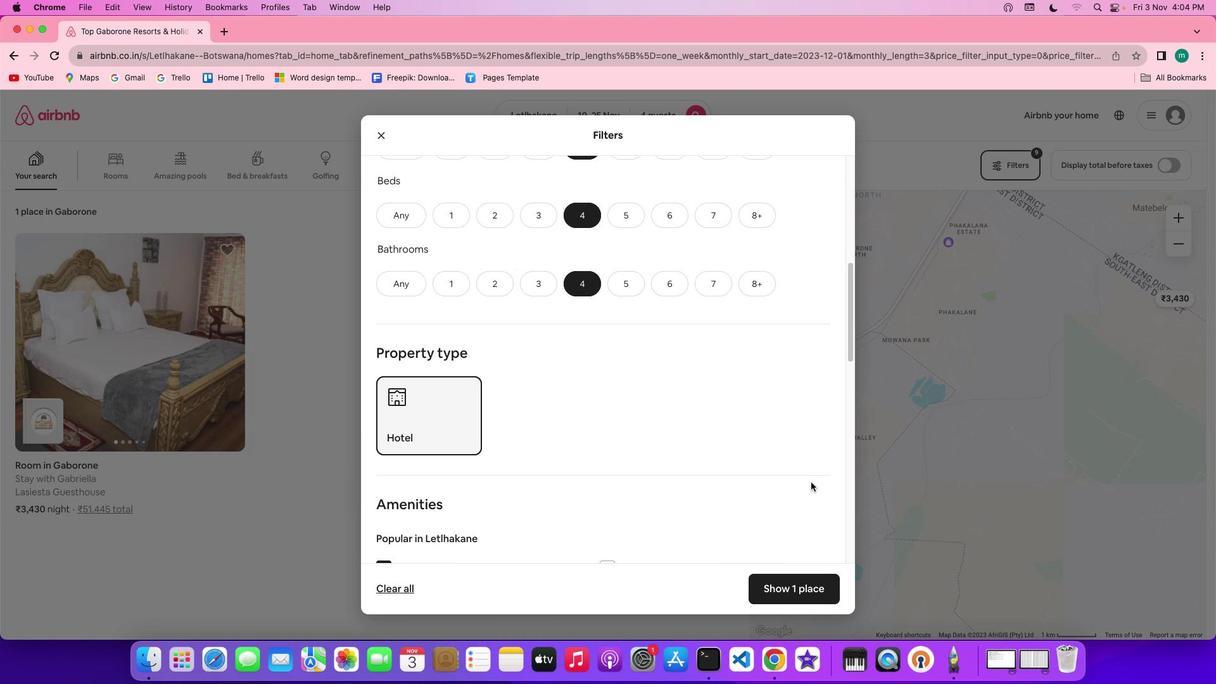 
Action: Mouse scrolled (814, 471) with delta (0, 0)
Screenshot: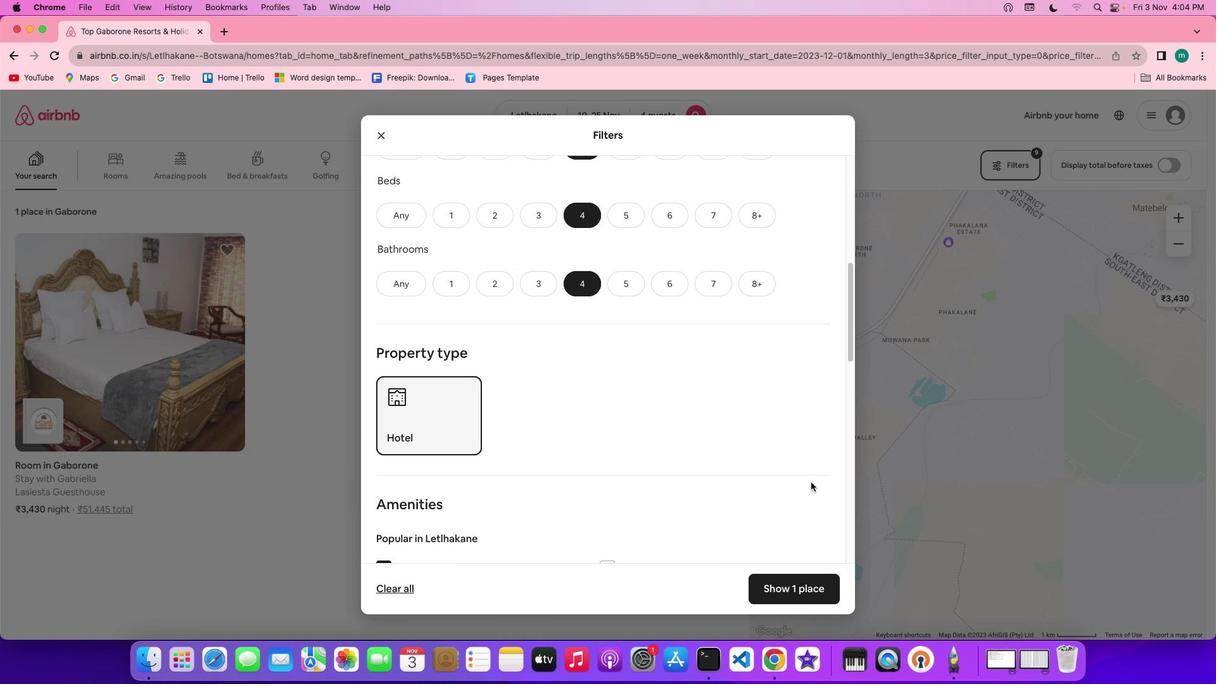 
Action: Mouse scrolled (814, 471) with delta (0, -1)
Screenshot: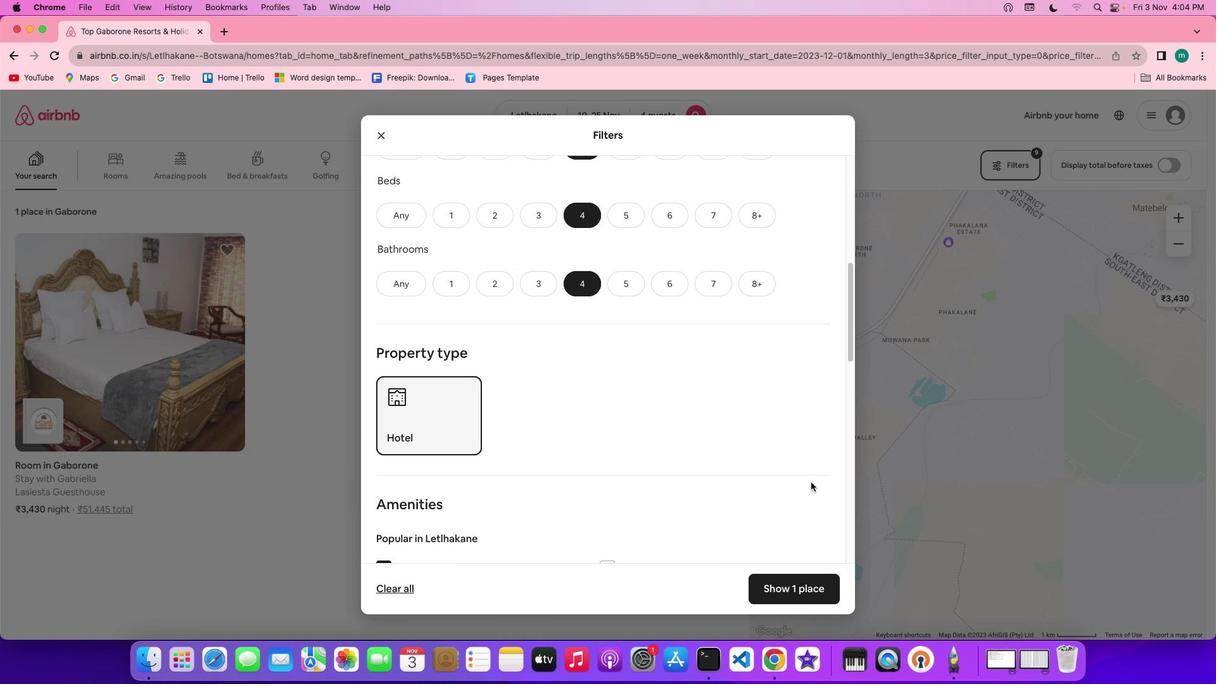 
Action: Mouse scrolled (814, 471) with delta (0, -3)
Screenshot: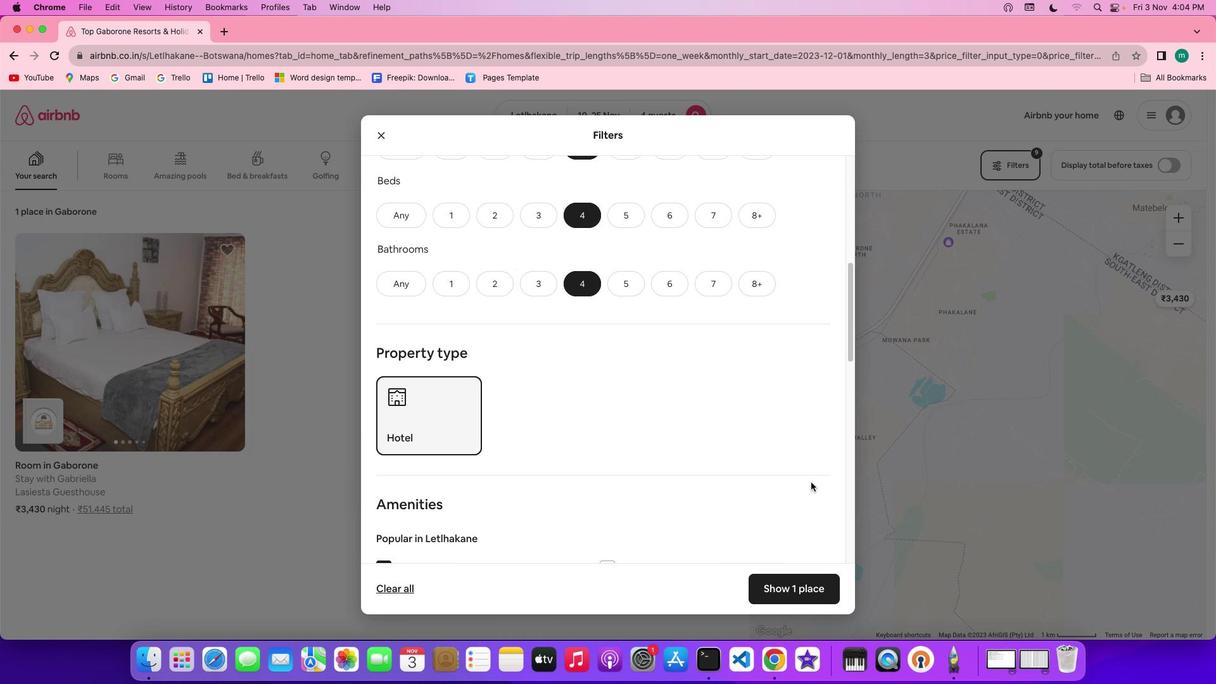 
Action: Mouse scrolled (814, 471) with delta (0, -3)
Screenshot: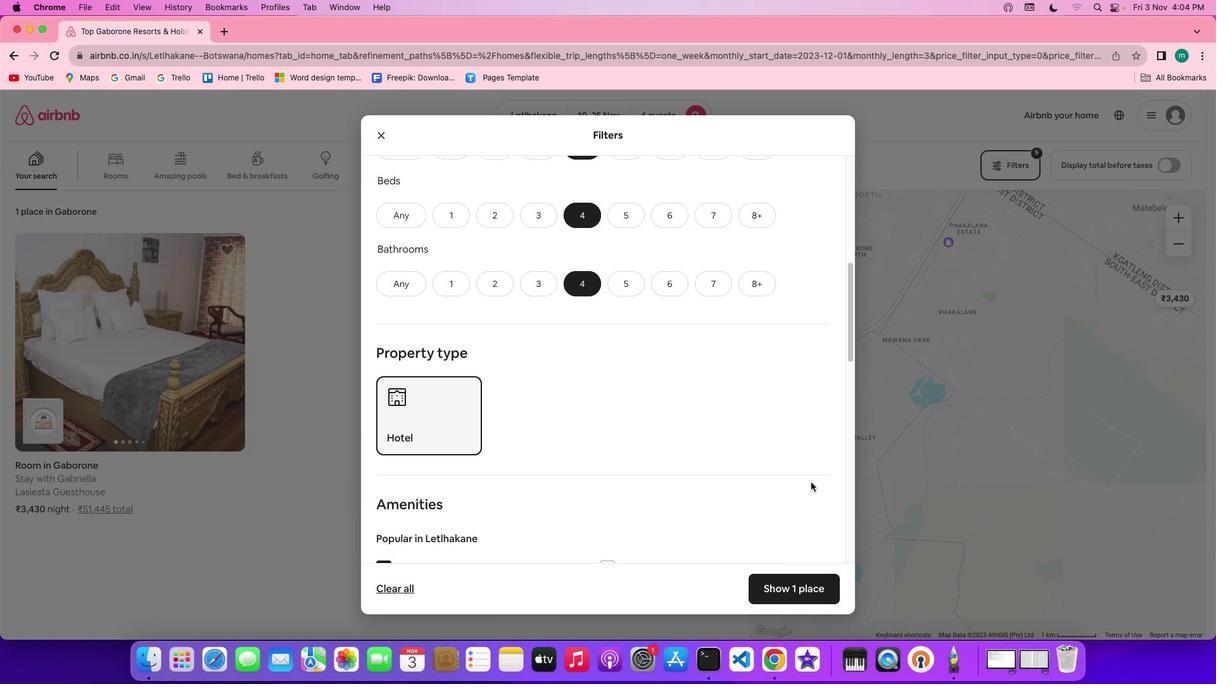 
Action: Mouse moved to (811, 482)
Screenshot: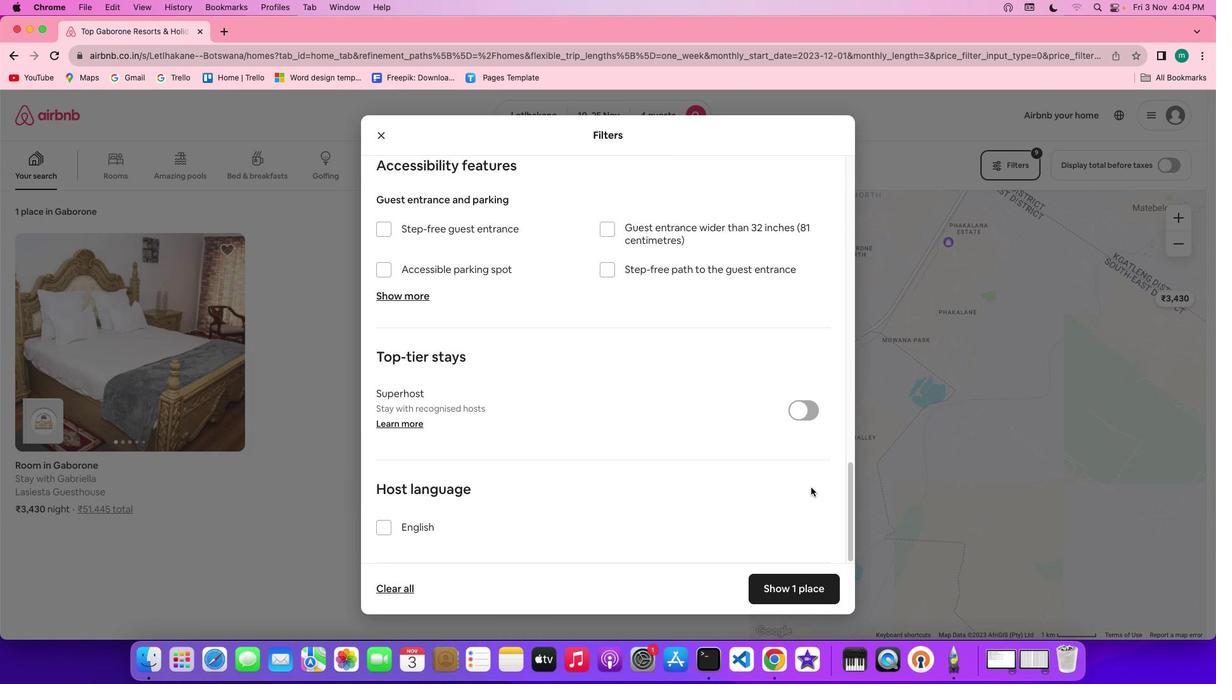 
Action: Mouse scrolled (811, 482) with delta (0, 0)
Screenshot: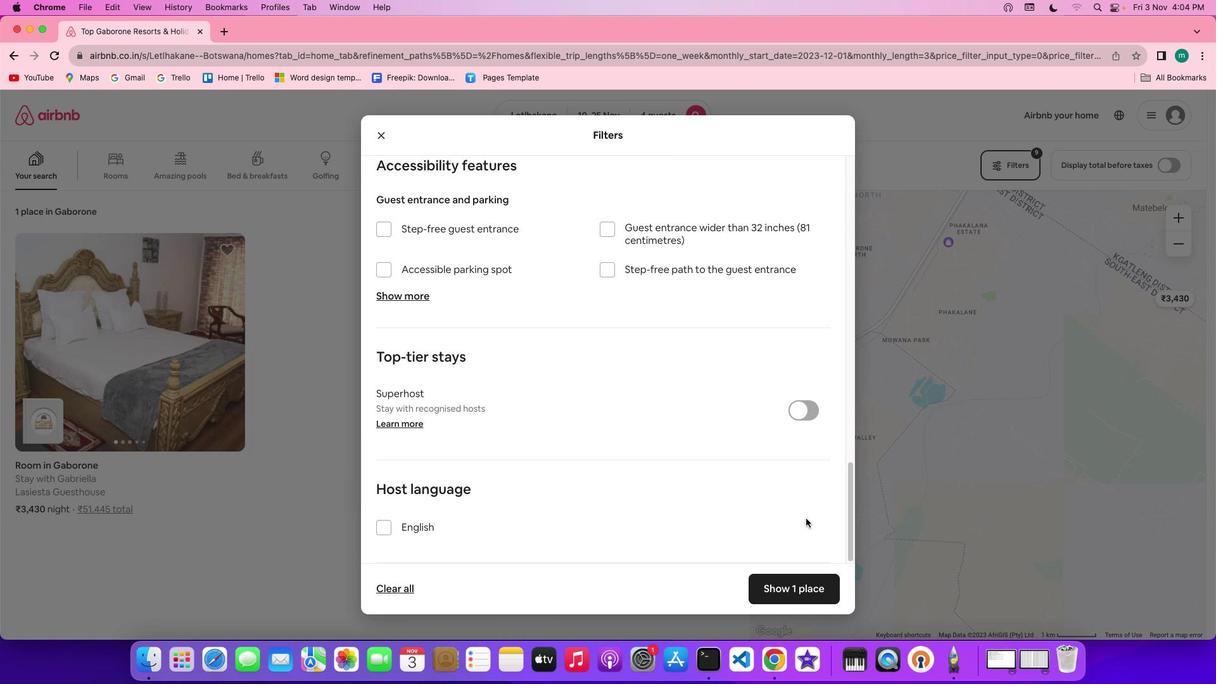
Action: Mouse scrolled (811, 482) with delta (0, 0)
Screenshot: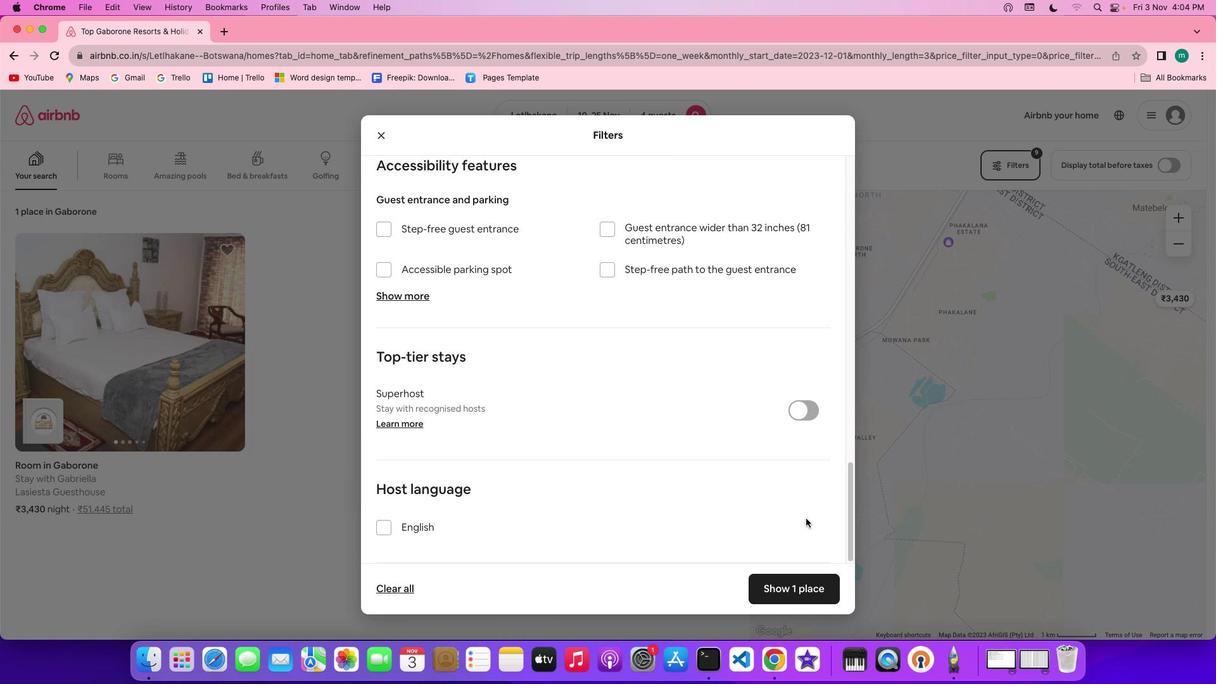 
Action: Mouse scrolled (811, 482) with delta (0, -2)
Screenshot: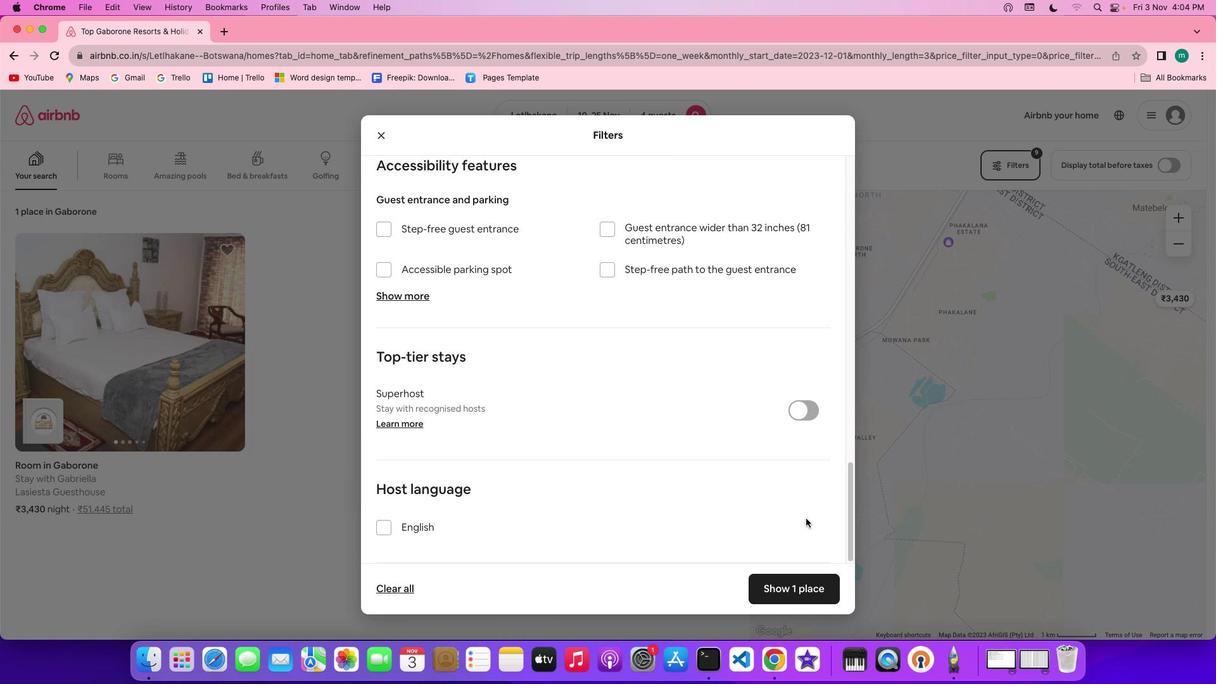 
Action: Mouse scrolled (811, 482) with delta (0, -3)
Screenshot: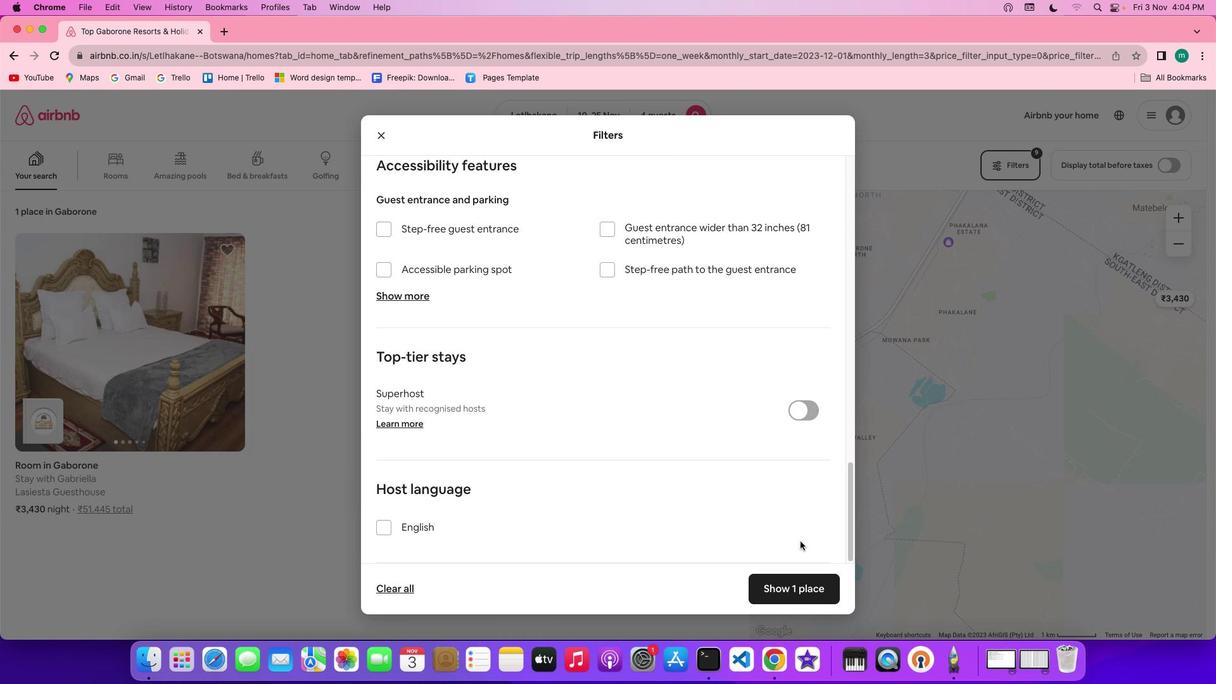 
Action: Mouse scrolled (811, 482) with delta (0, -3)
Screenshot: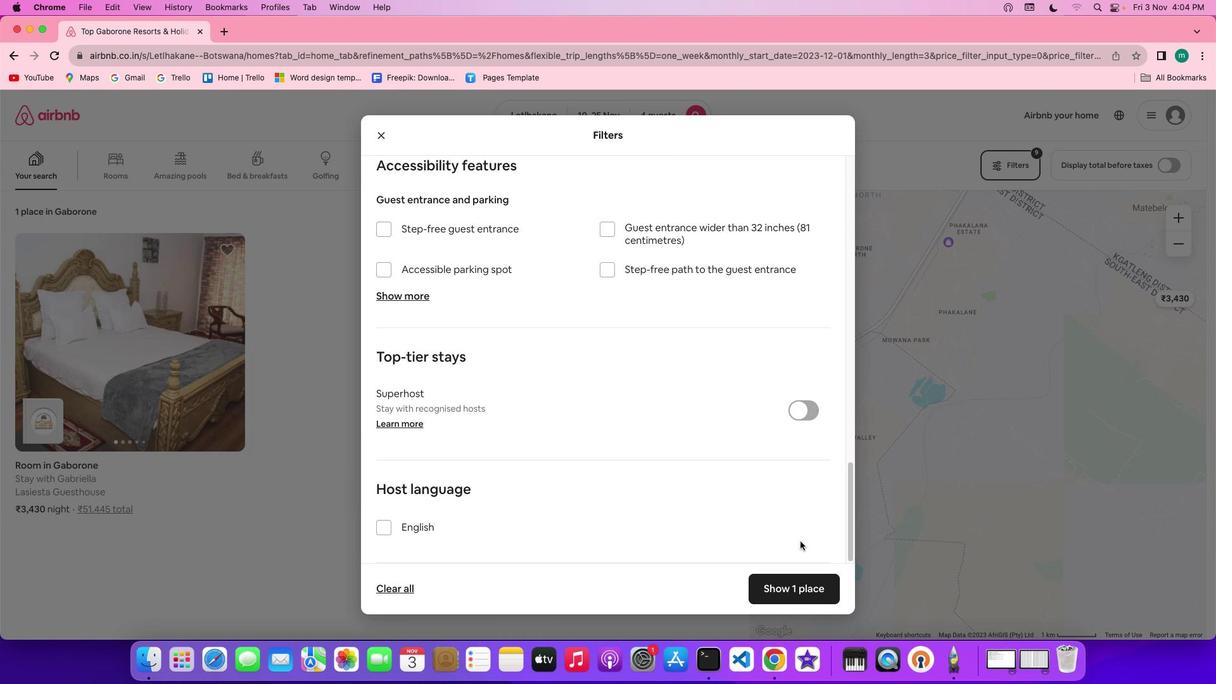 
Action: Mouse scrolled (811, 482) with delta (0, -4)
Screenshot: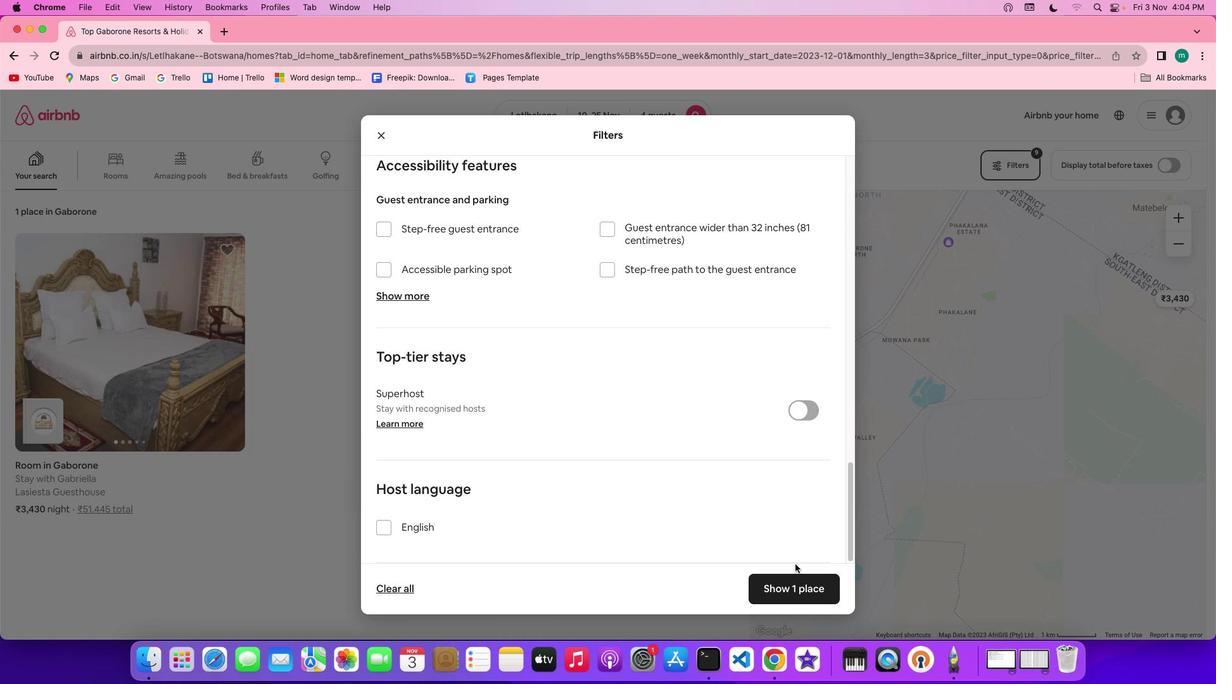 
Action: Mouse scrolled (811, 482) with delta (0, -4)
Screenshot: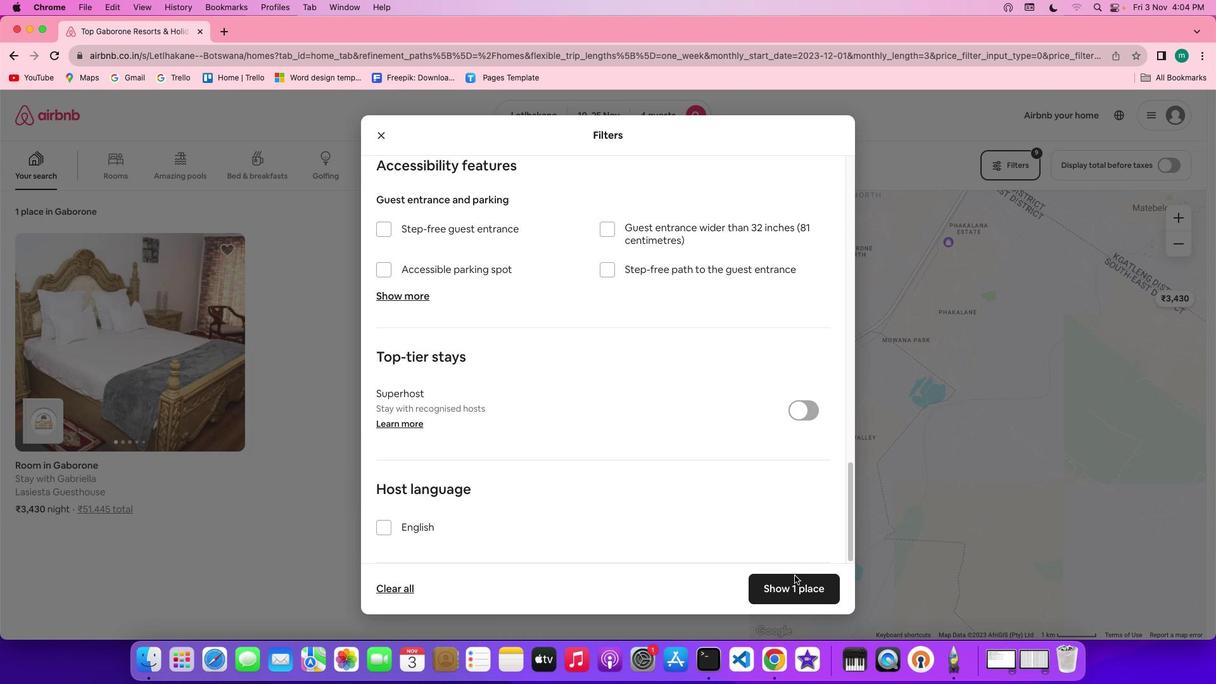 
Action: Mouse moved to (797, 582)
Screenshot: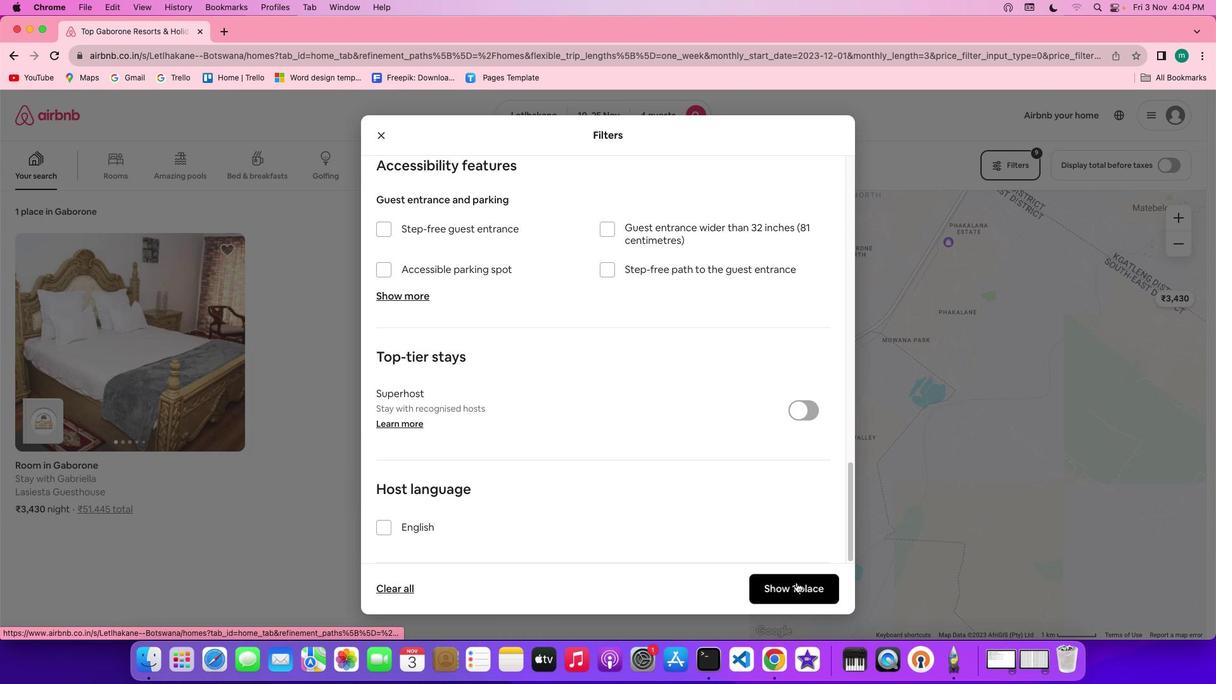 
Action: Mouse pressed left at (797, 582)
Screenshot: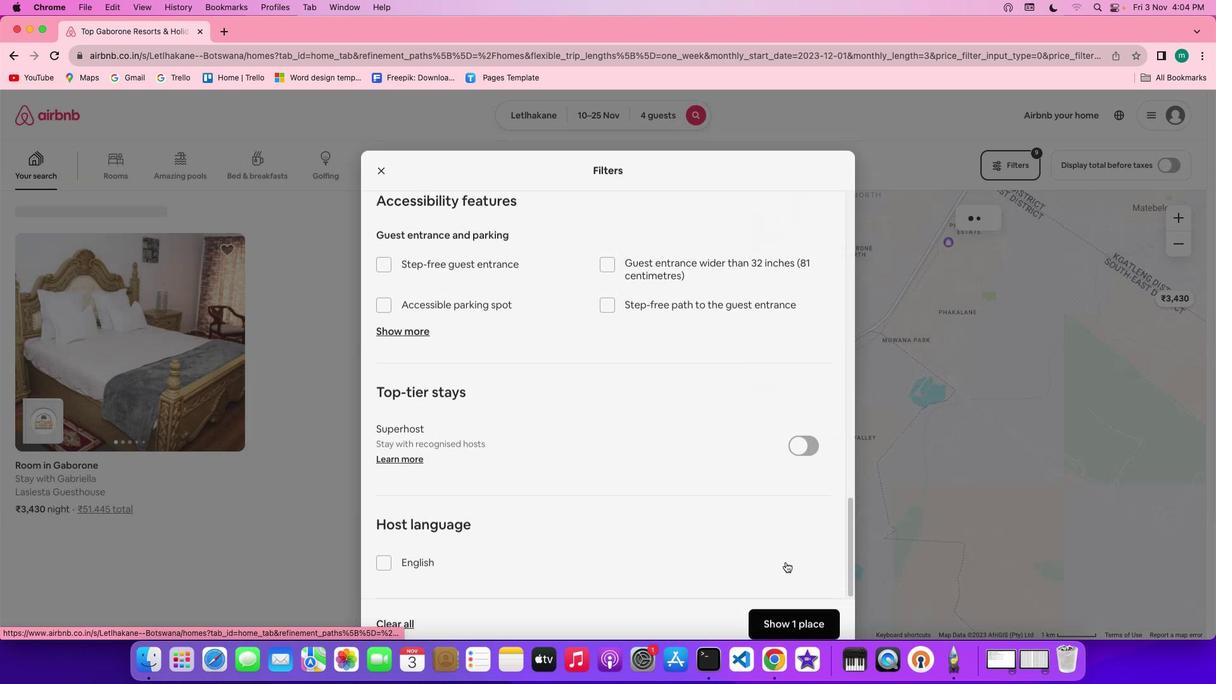 
Action: Mouse moved to (176, 311)
Screenshot: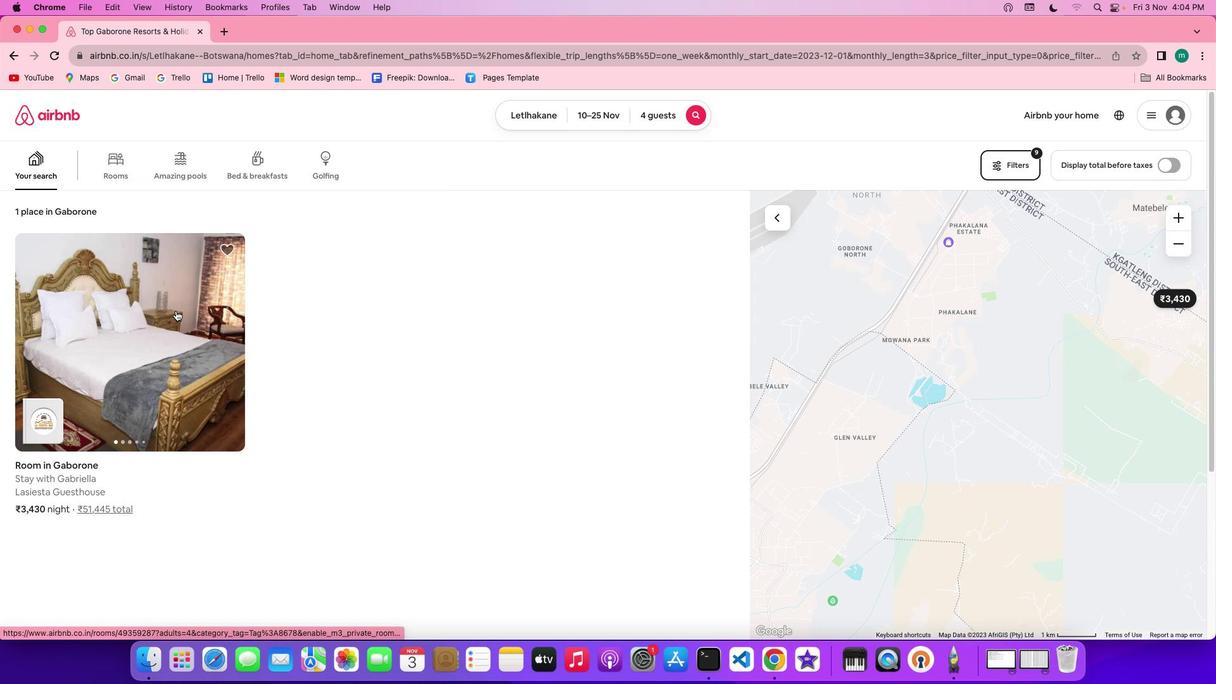 
Action: Mouse pressed left at (176, 311)
Screenshot: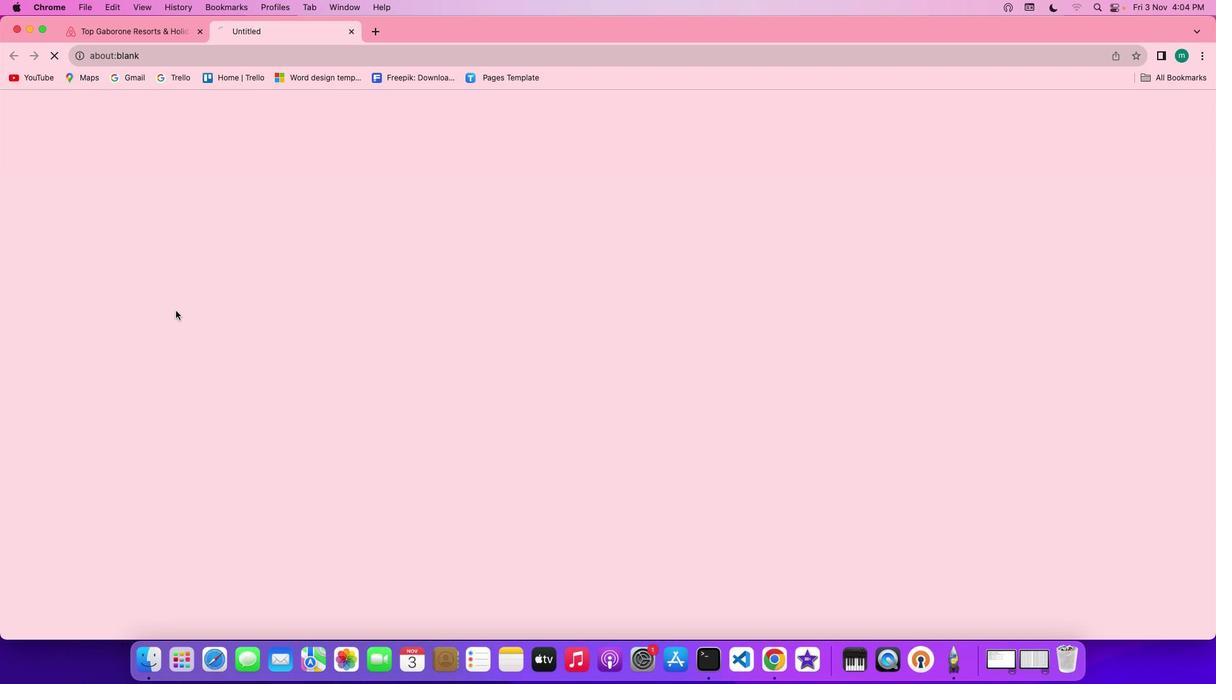 
Action: Mouse moved to (892, 471)
Screenshot: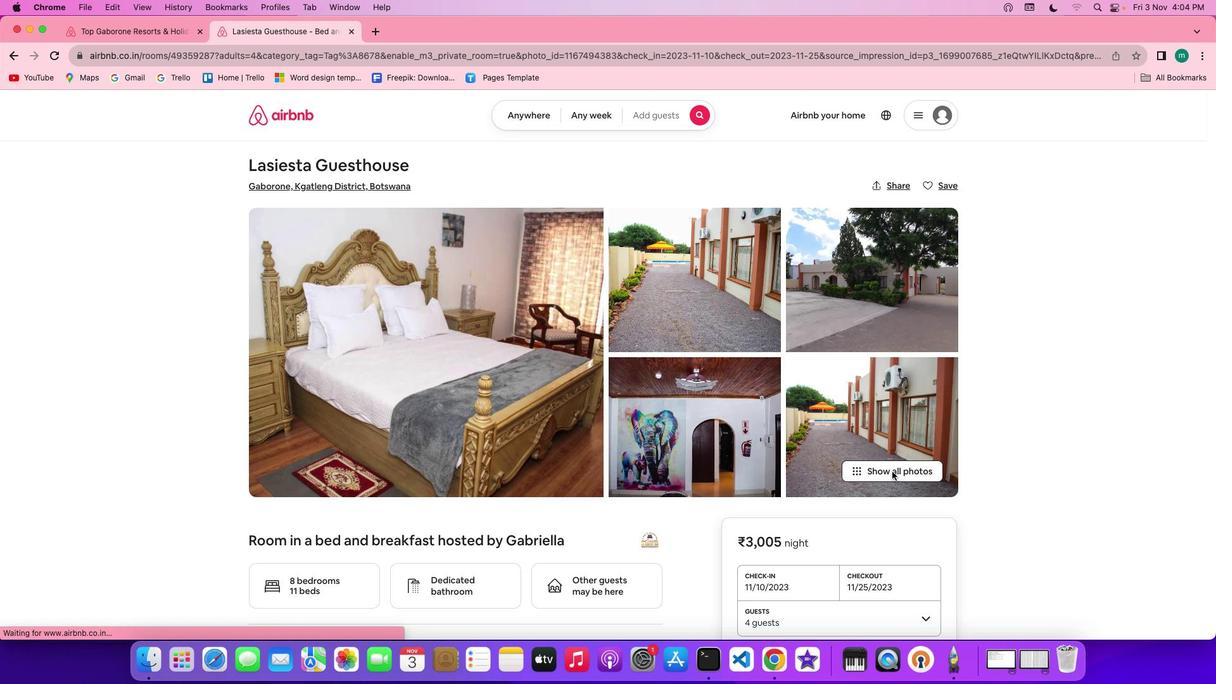 
Action: Mouse pressed left at (892, 471)
Screenshot: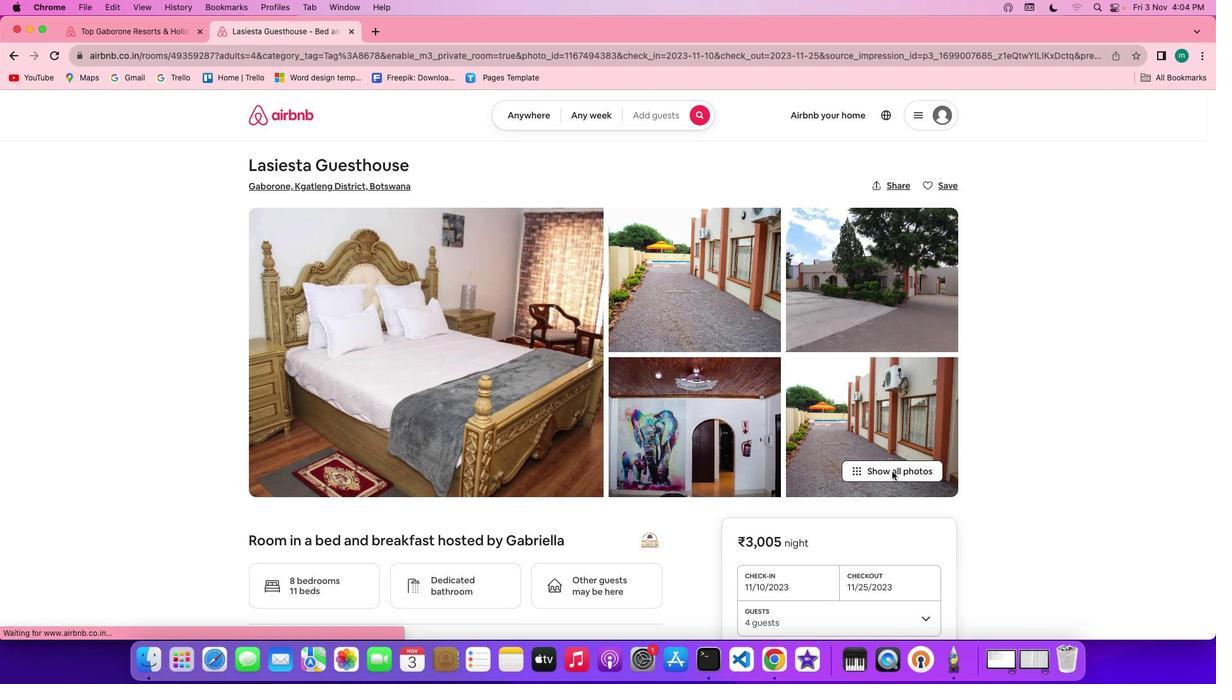 
Action: Mouse moved to (626, 405)
Screenshot: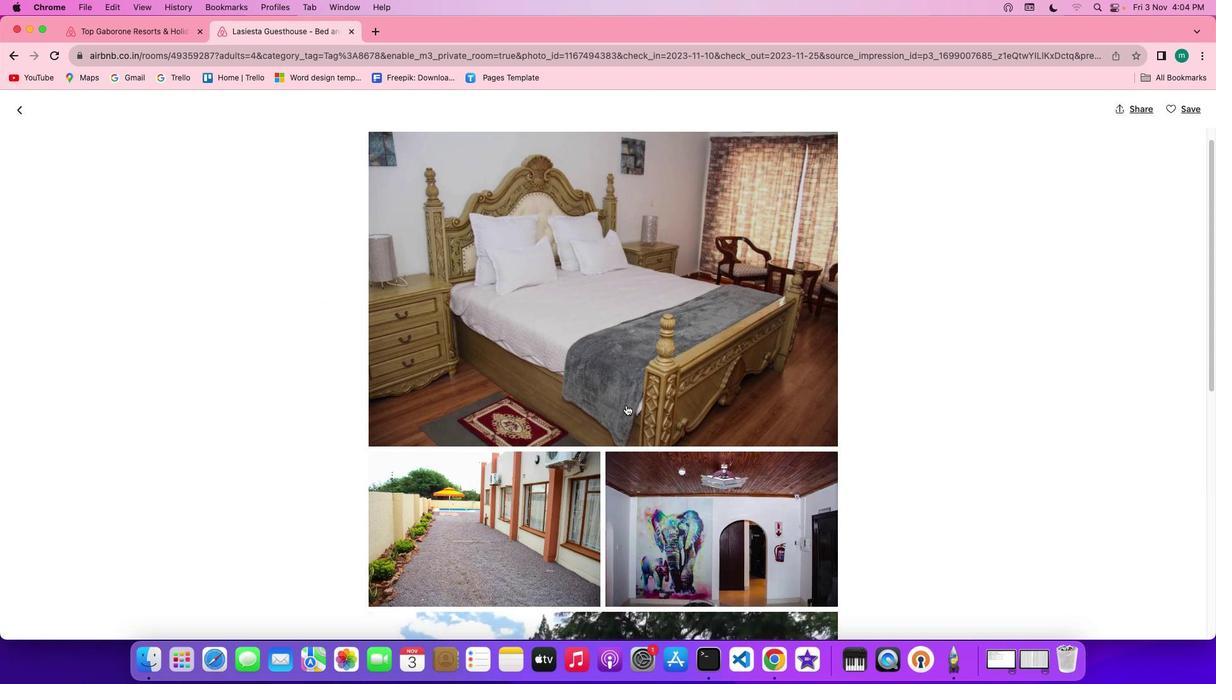 
Action: Mouse scrolled (626, 405) with delta (0, 0)
Screenshot: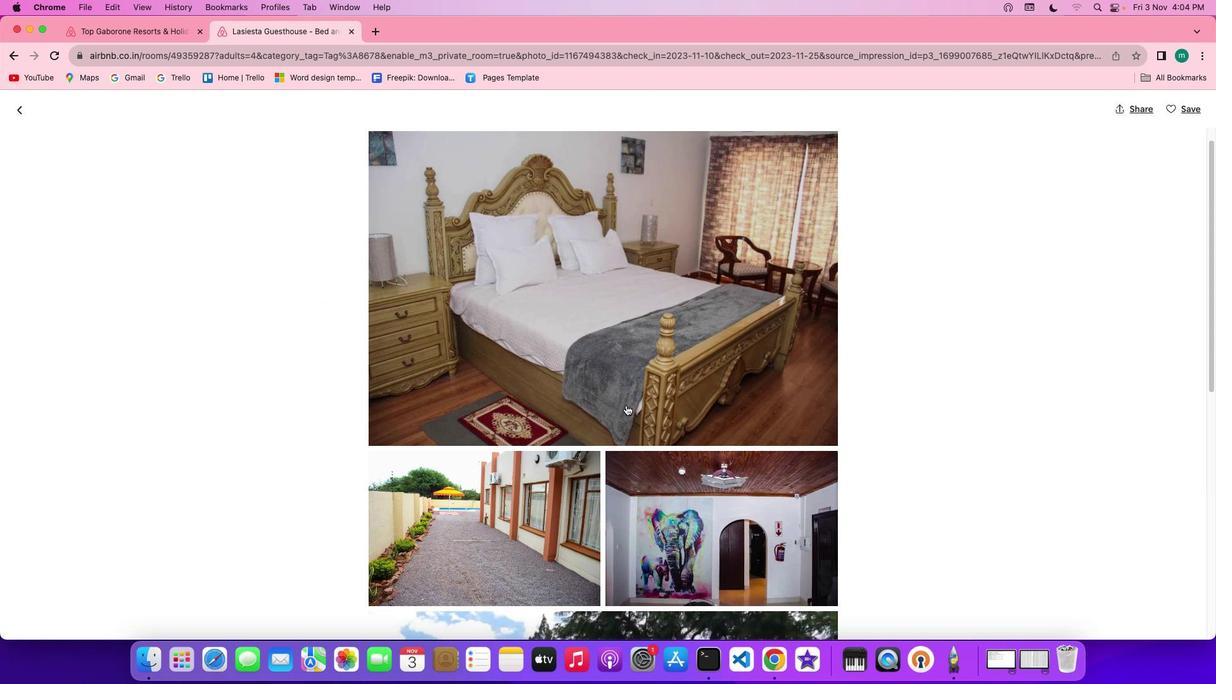
Action: Mouse moved to (626, 405)
Screenshot: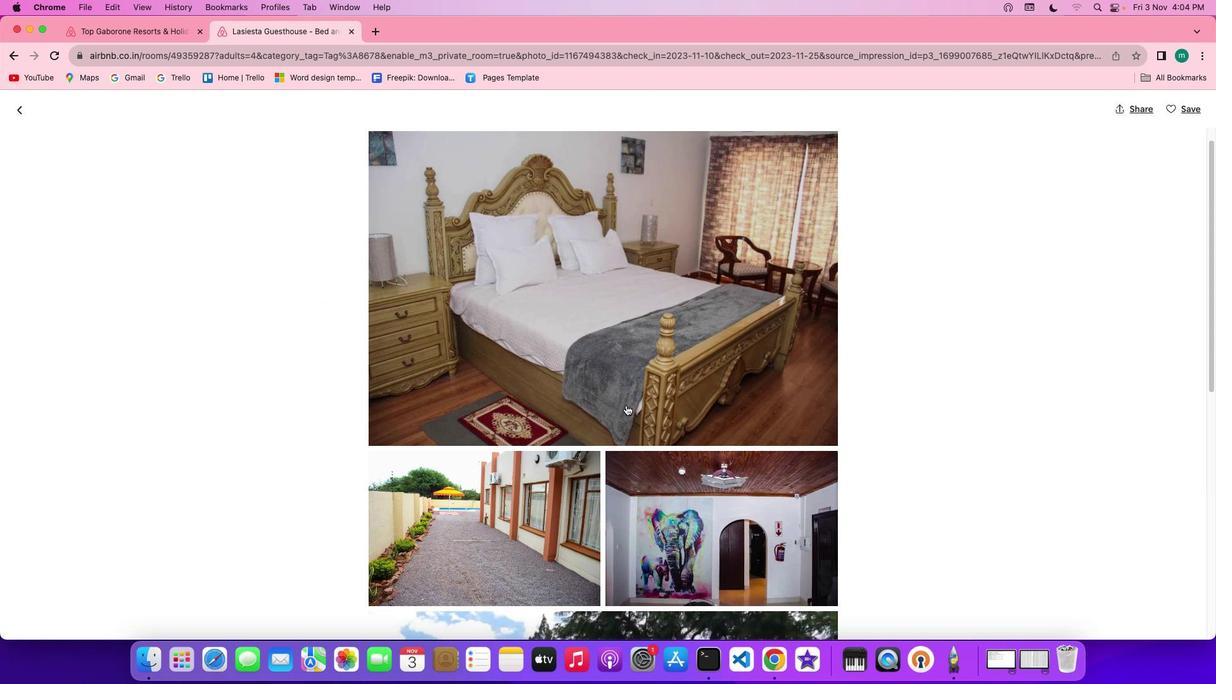 
Action: Mouse scrolled (626, 405) with delta (0, 0)
Screenshot: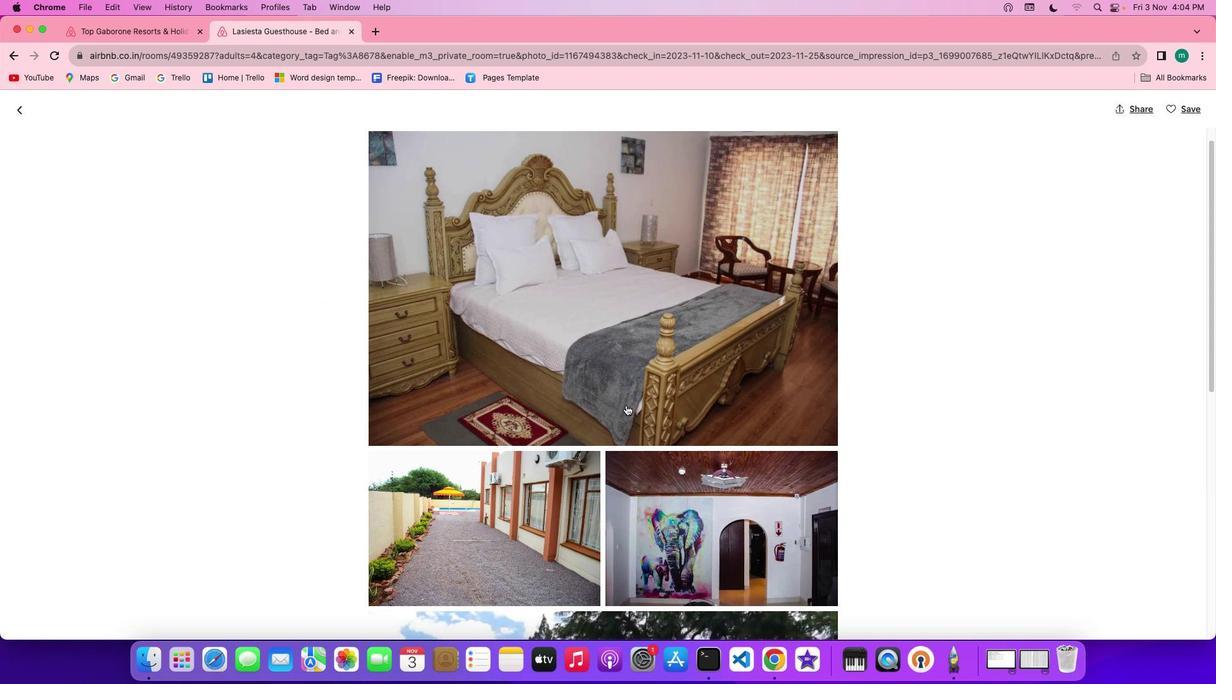 
Action: Mouse scrolled (626, 405) with delta (0, 0)
Screenshot: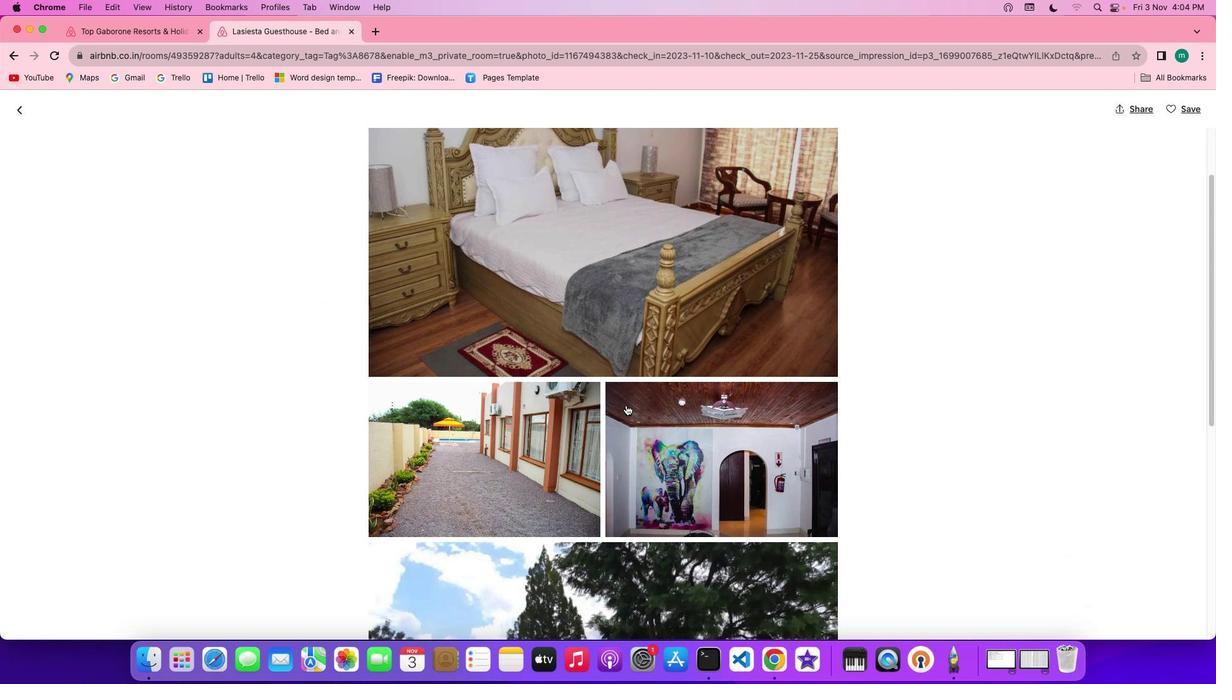 
Action: Mouse scrolled (626, 405) with delta (0, 0)
Screenshot: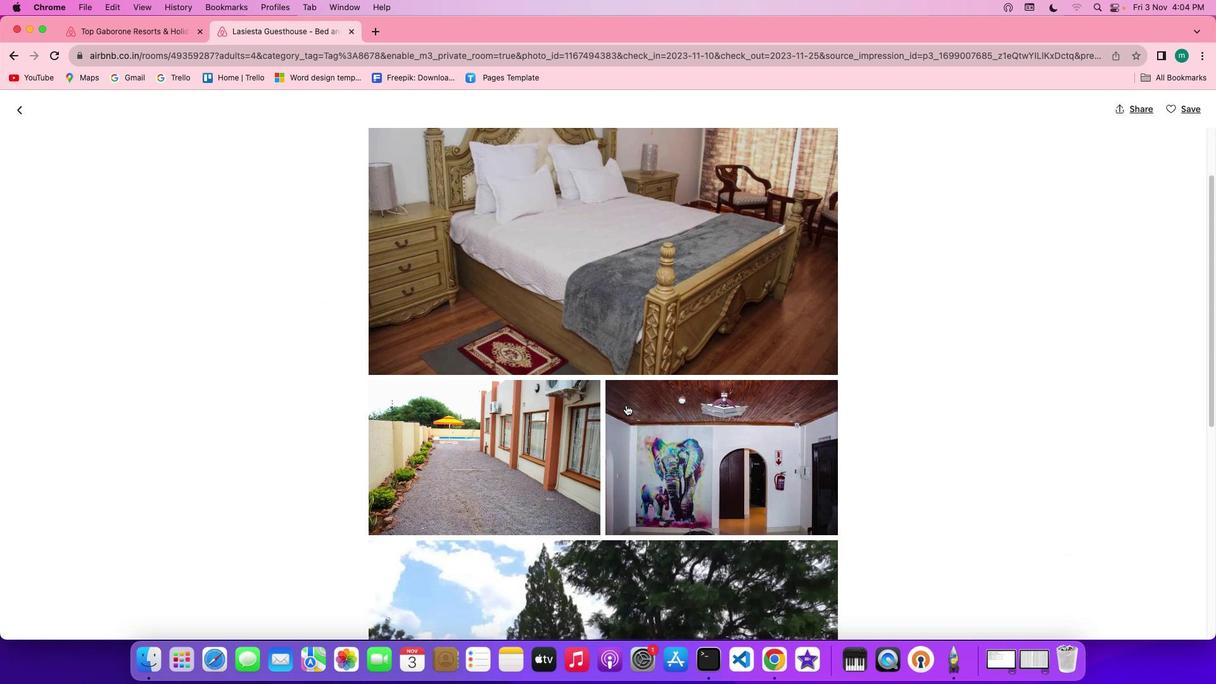 
Action: Mouse scrolled (626, 405) with delta (0, -1)
Screenshot: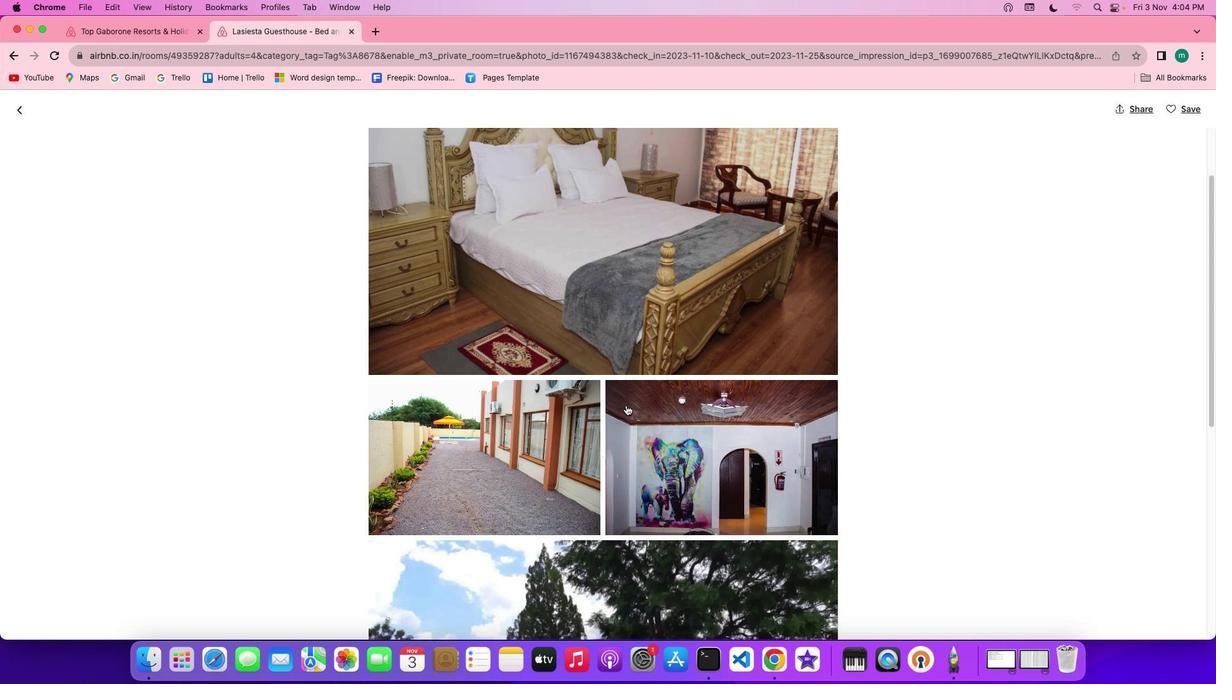 
Action: Mouse scrolled (626, 405) with delta (0, 0)
Screenshot: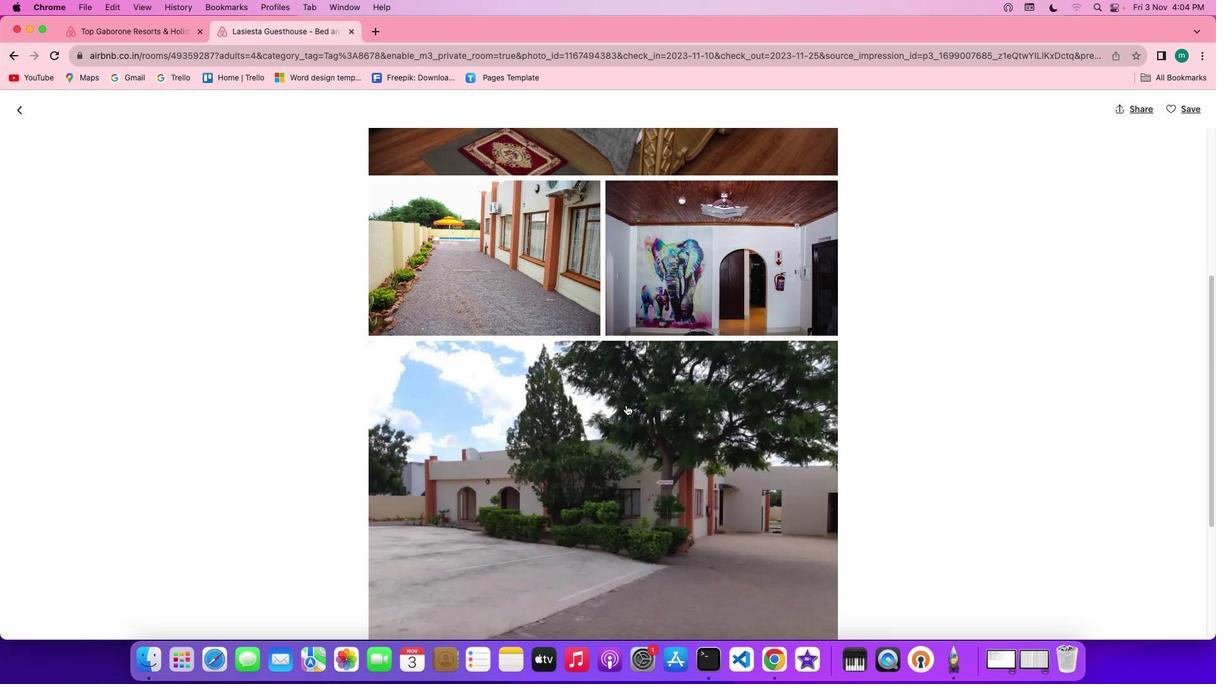 
Action: Mouse scrolled (626, 405) with delta (0, 0)
Screenshot: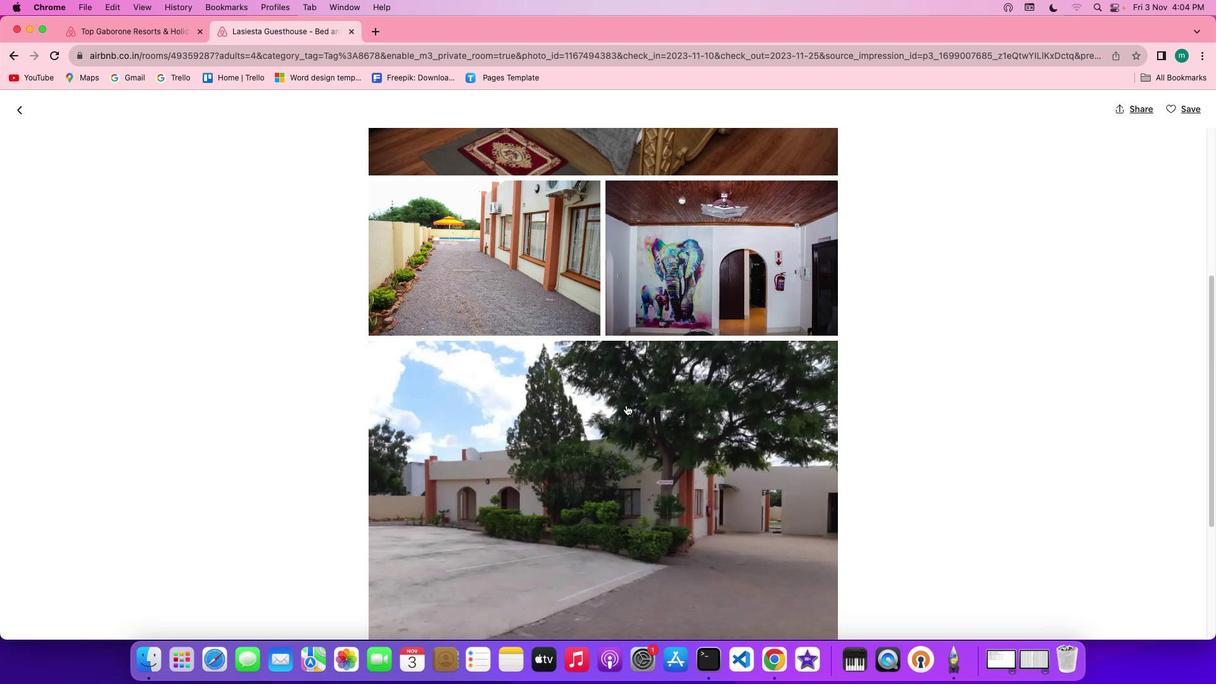
Action: Mouse scrolled (626, 405) with delta (0, -1)
Screenshot: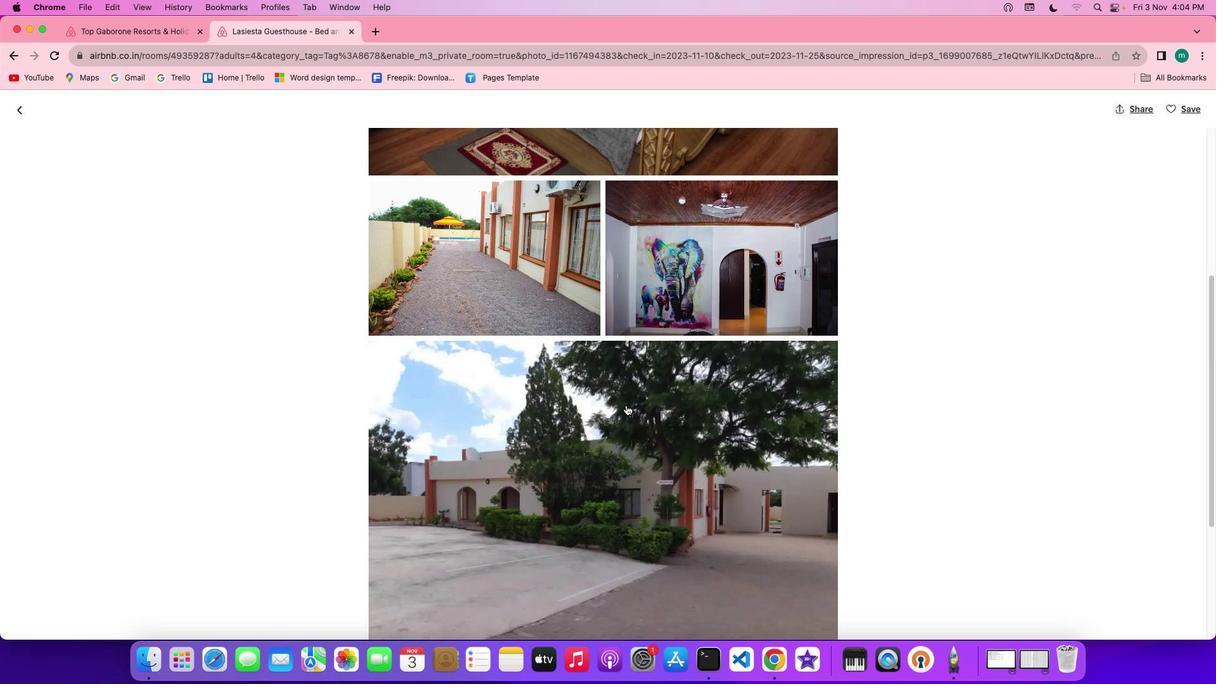 
Action: Mouse scrolled (626, 405) with delta (0, -2)
Screenshot: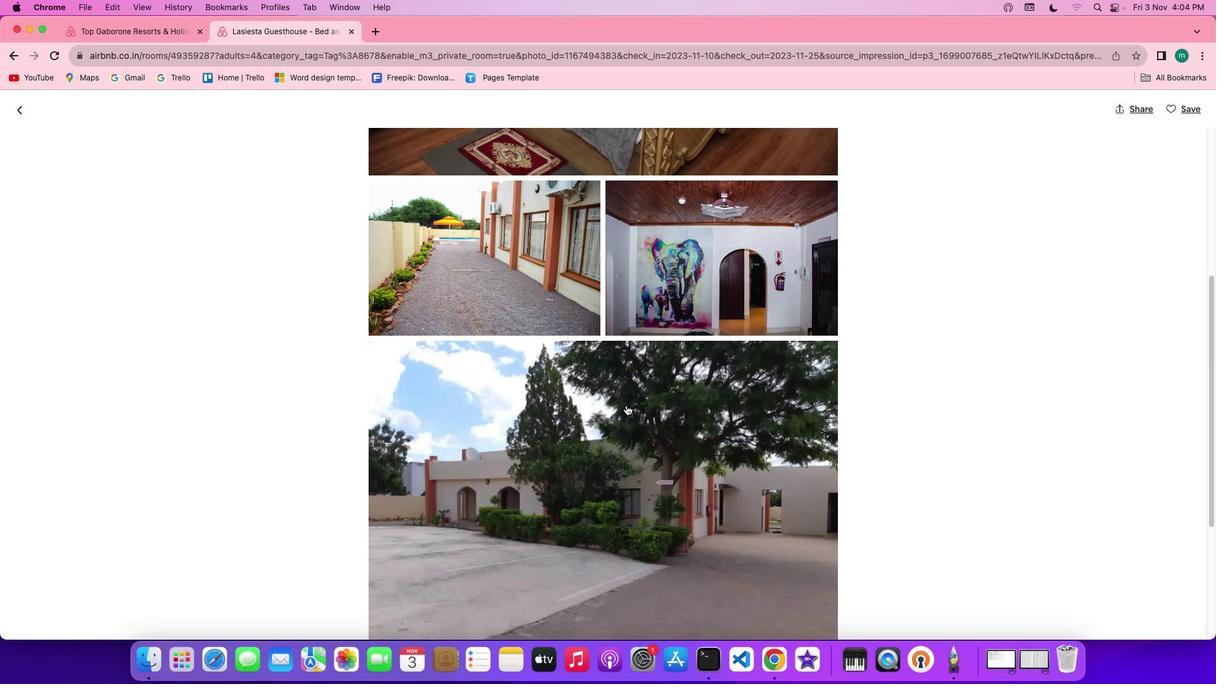 
Action: Mouse scrolled (626, 405) with delta (0, 0)
Screenshot: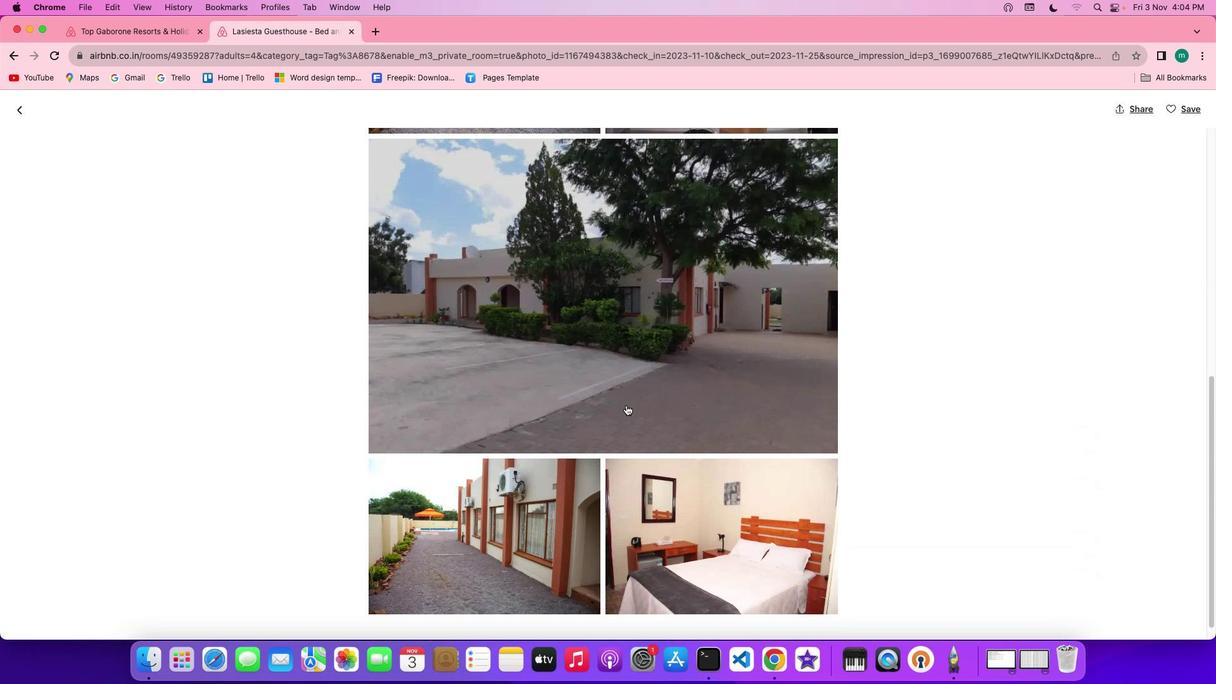 
Action: Mouse scrolled (626, 405) with delta (0, 0)
Screenshot: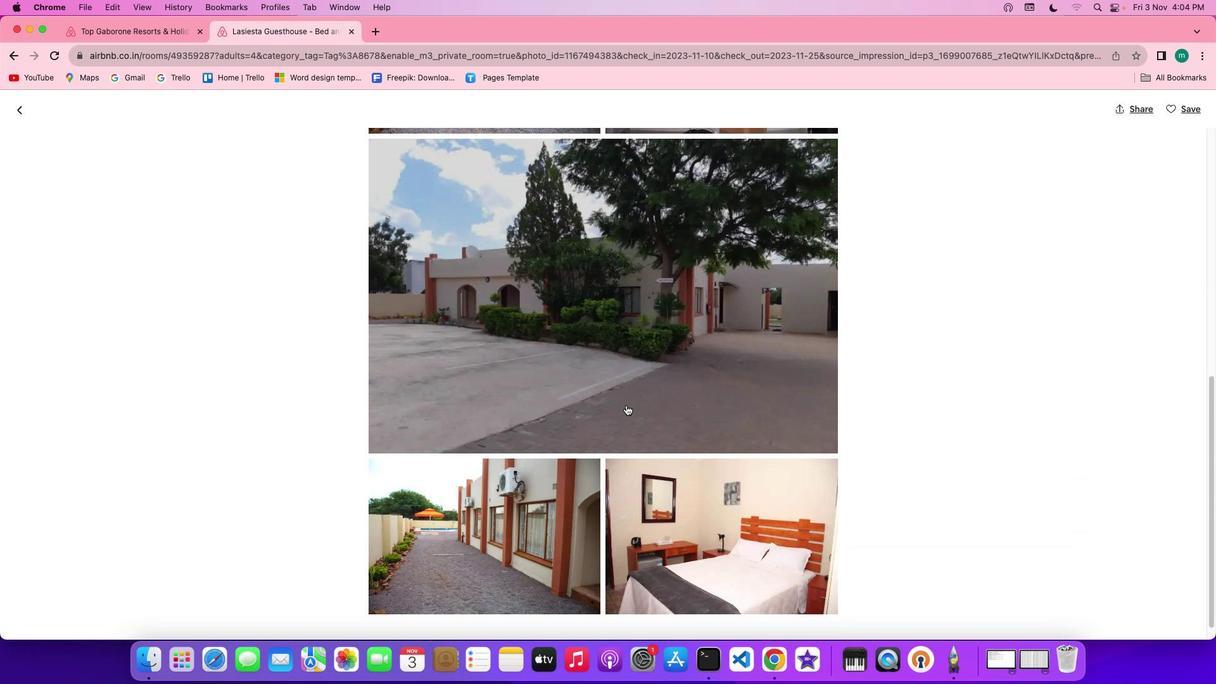 
Action: Mouse scrolled (626, 405) with delta (0, -1)
Screenshot: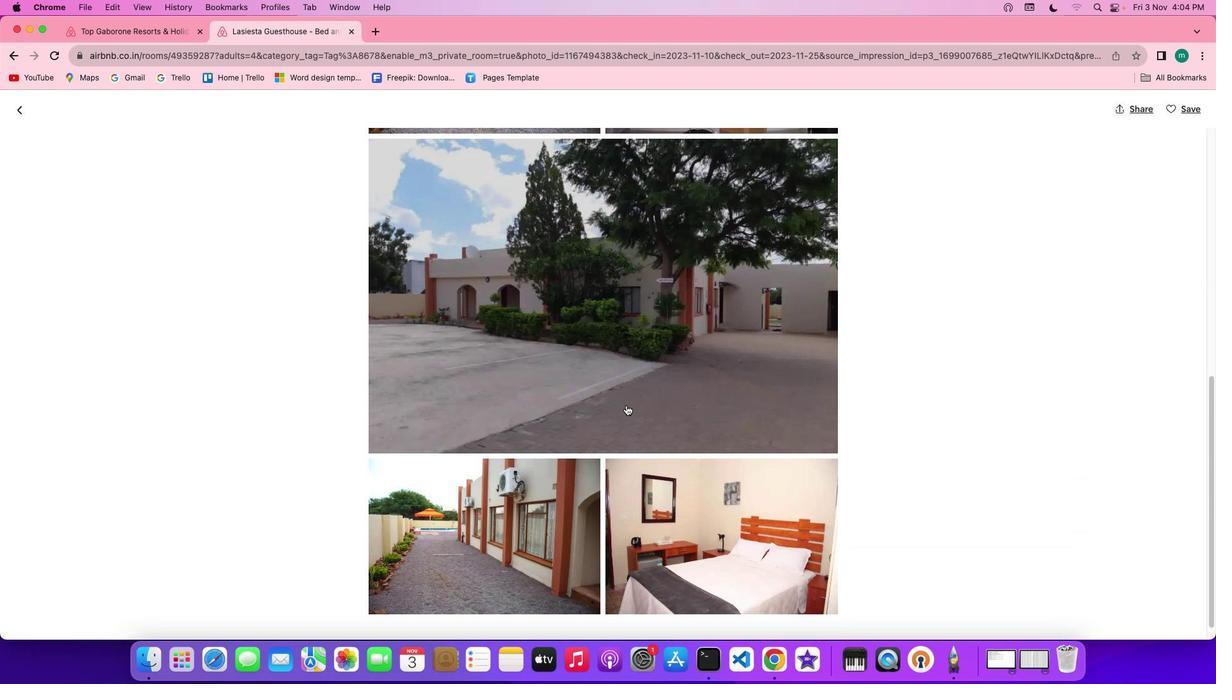 
Action: Mouse scrolled (626, 405) with delta (0, -1)
Screenshot: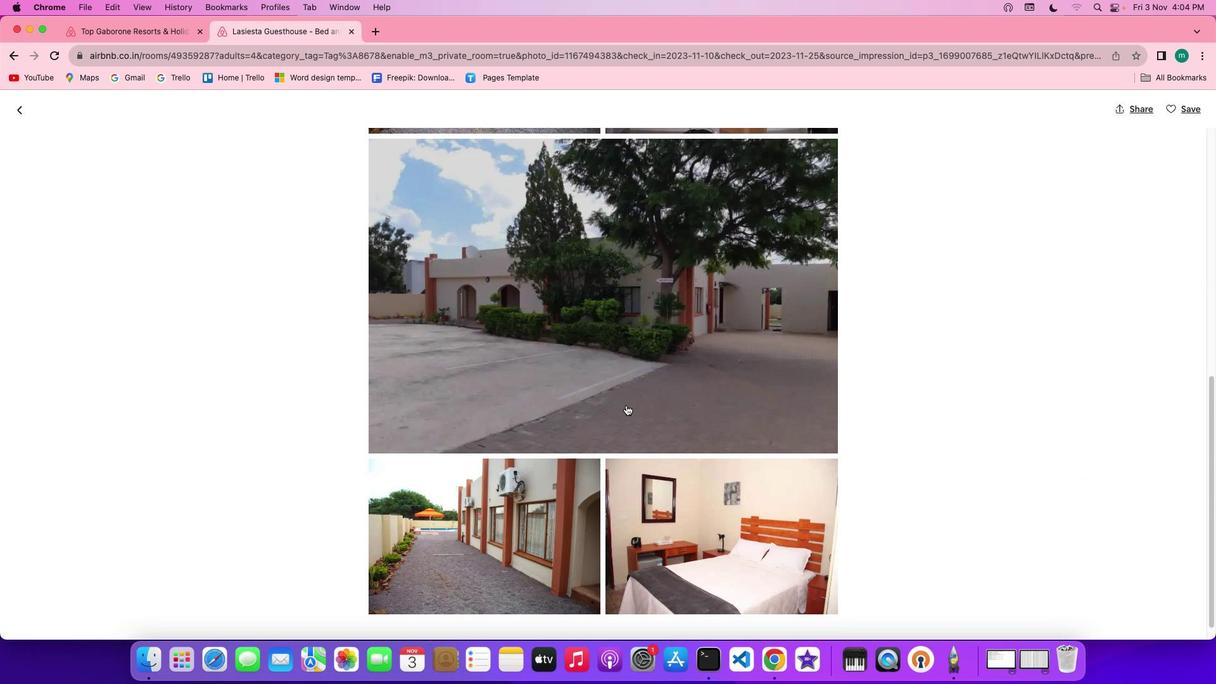 
Action: Mouse scrolled (626, 405) with delta (0, 0)
Screenshot: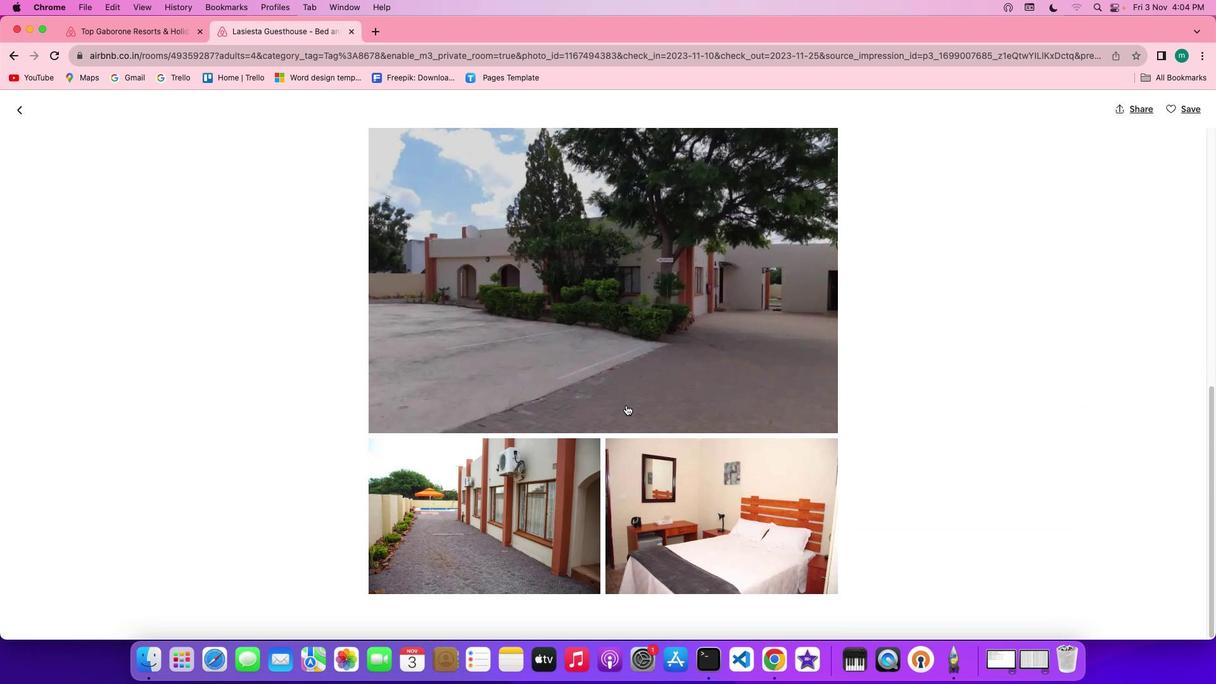 
Action: Mouse scrolled (626, 405) with delta (0, 0)
Screenshot: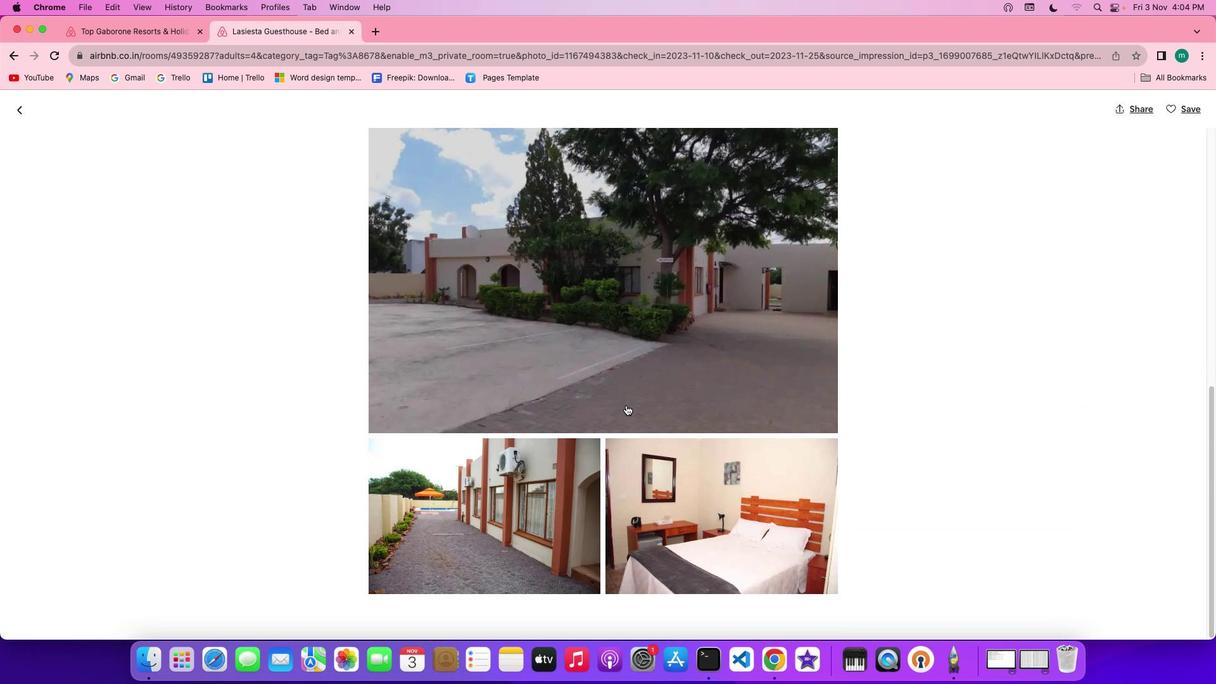
Action: Mouse scrolled (626, 405) with delta (0, -1)
Screenshot: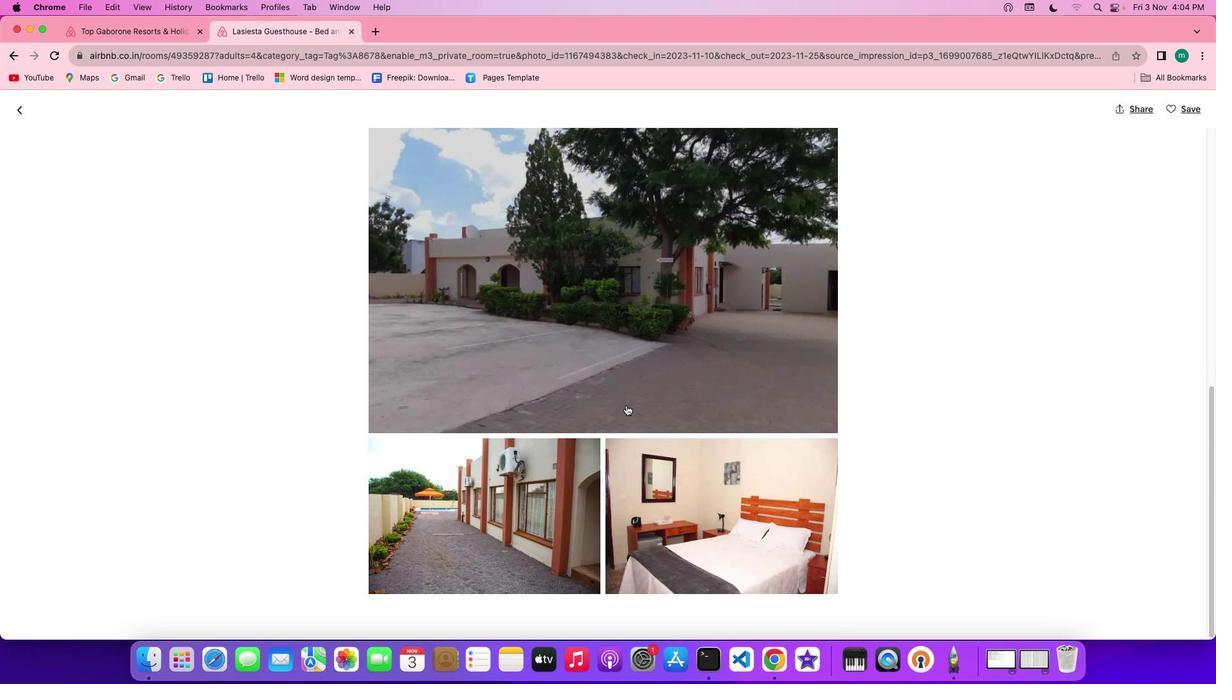
Action: Mouse scrolled (626, 405) with delta (0, -1)
Screenshot: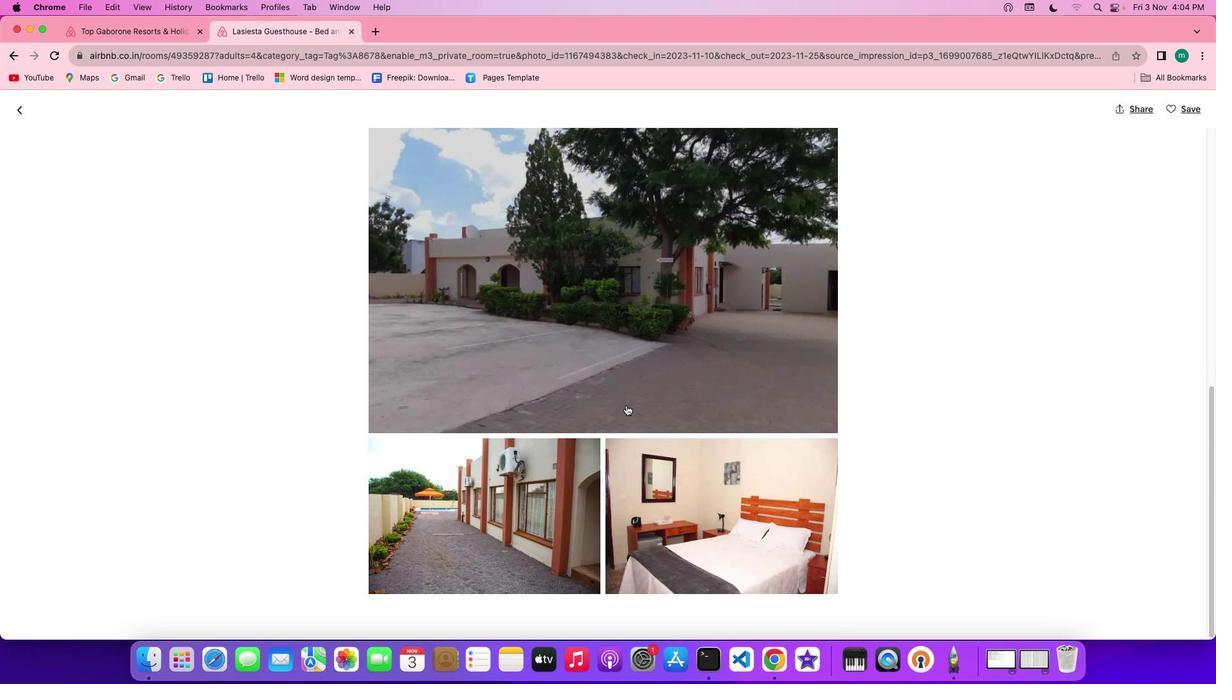 
Action: Mouse scrolled (626, 405) with delta (0, 0)
Screenshot: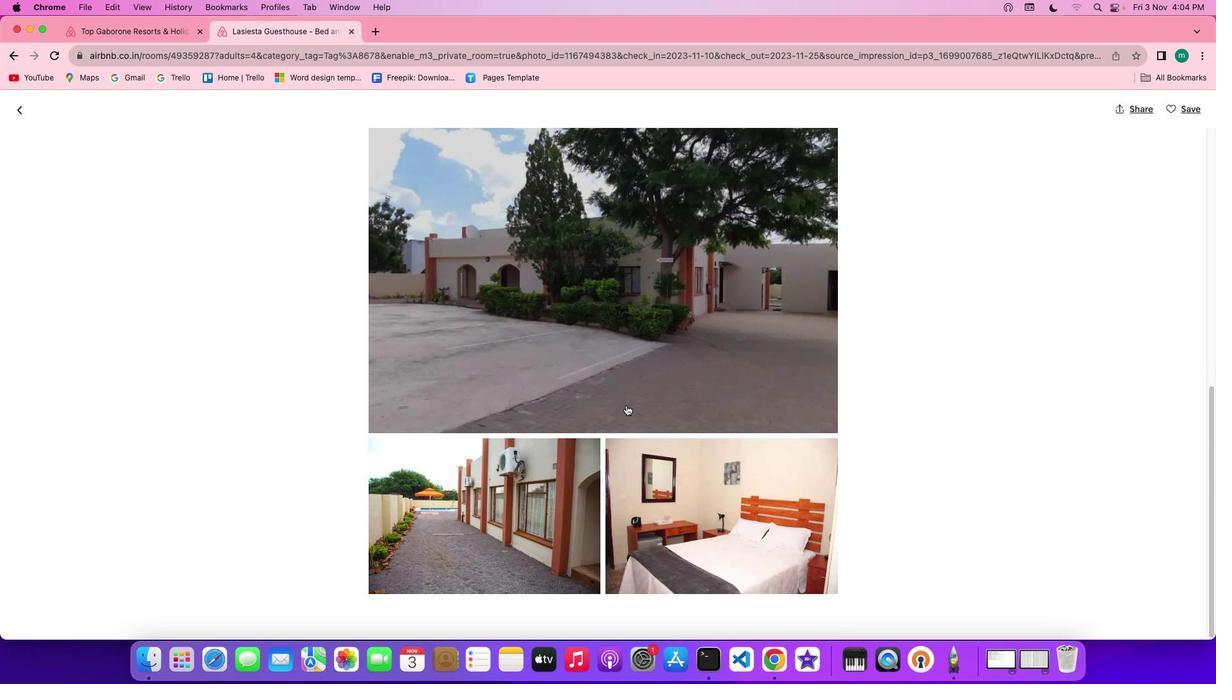 
Action: Mouse scrolled (626, 405) with delta (0, 0)
Screenshot: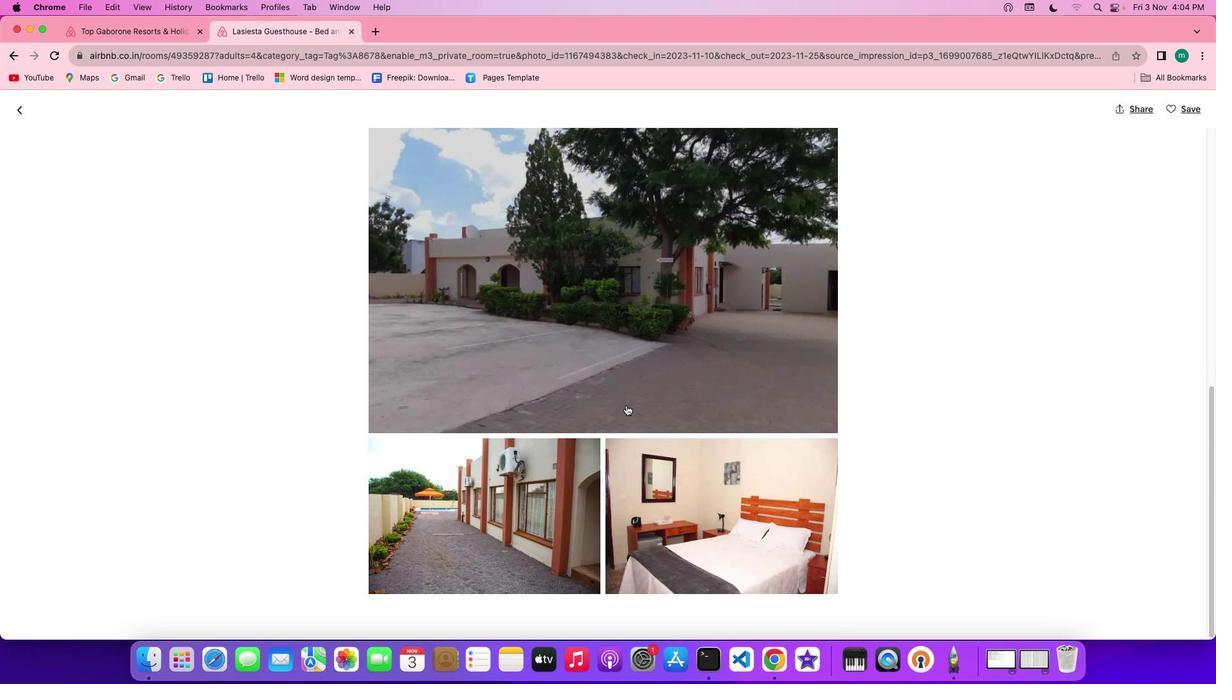 
Action: Mouse scrolled (626, 405) with delta (0, 0)
Screenshot: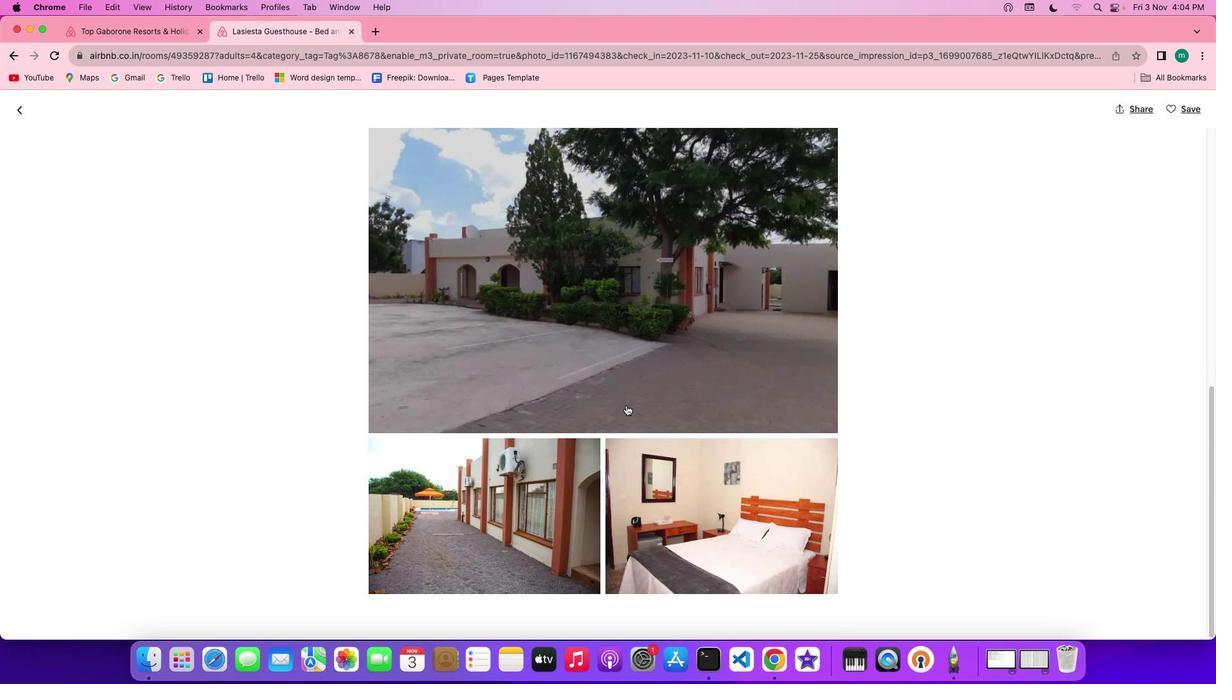 
Action: Mouse scrolled (626, 405) with delta (0, 0)
Screenshot: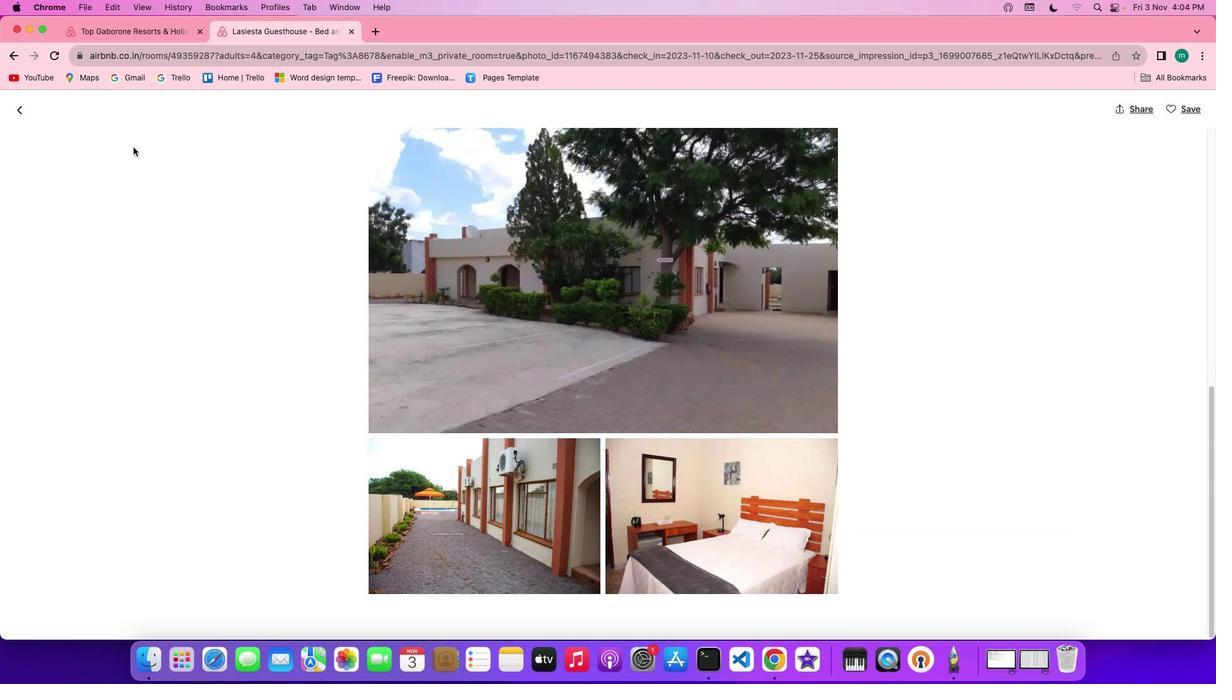 
Action: Mouse scrolled (626, 405) with delta (0, 0)
Screenshot: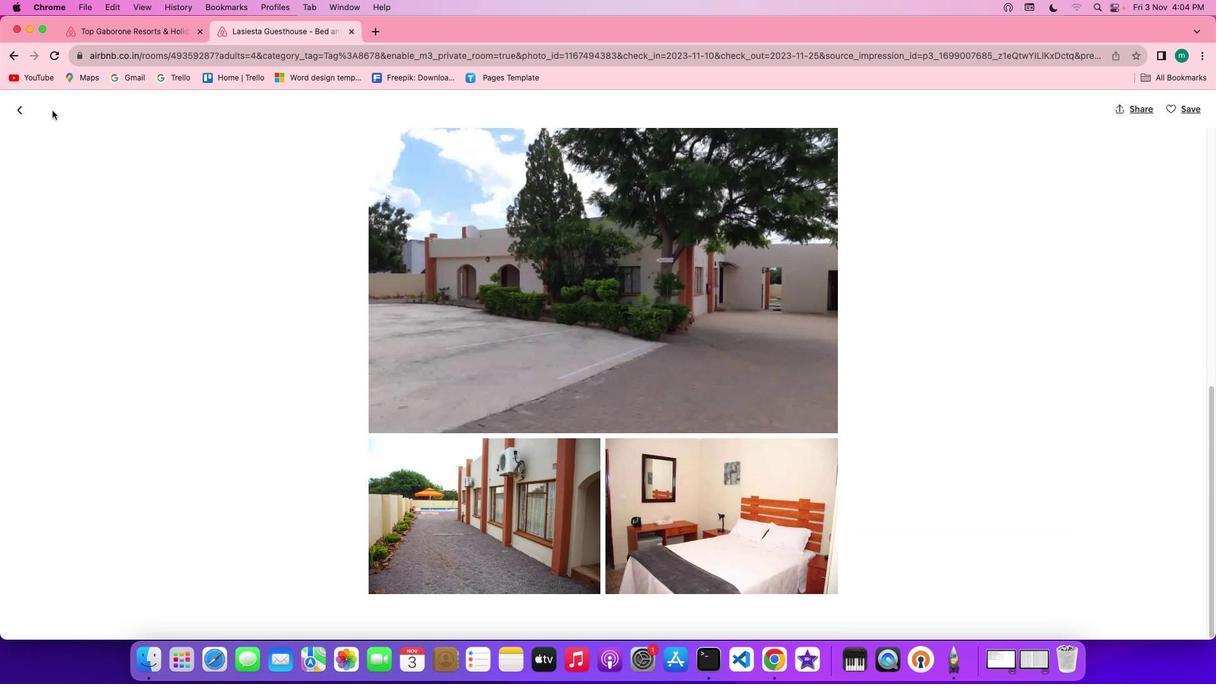 
Action: Mouse scrolled (626, 405) with delta (0, -1)
Screenshot: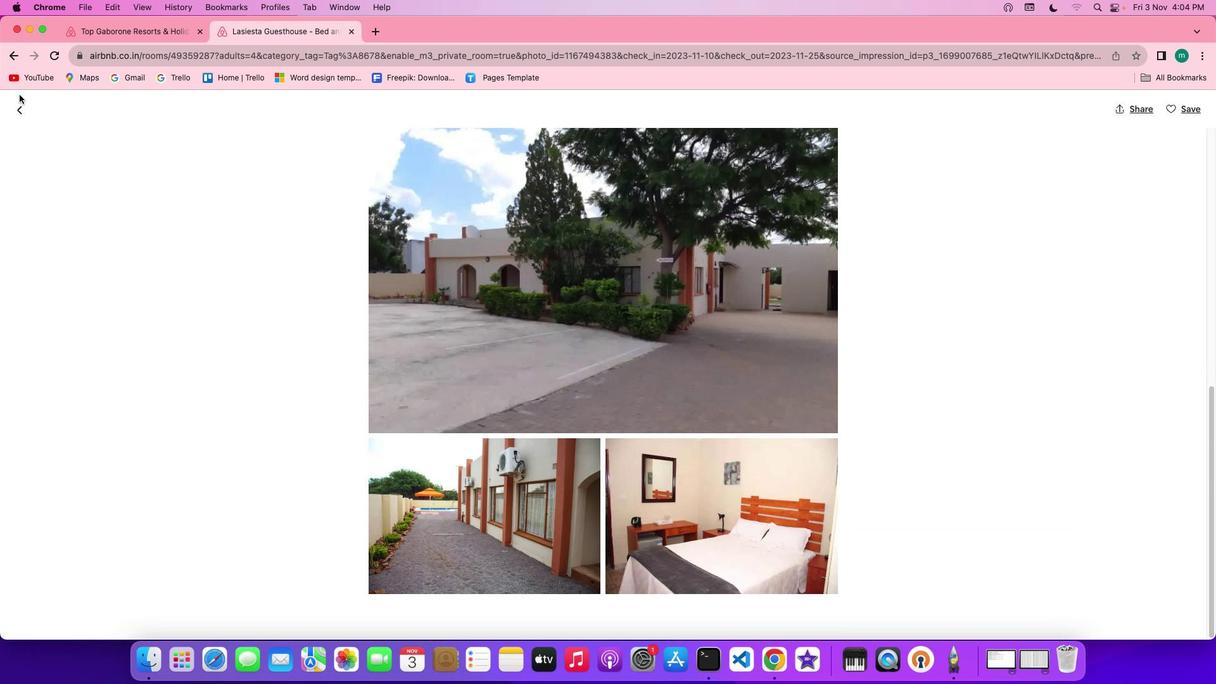 
Action: Mouse scrolled (626, 405) with delta (0, -2)
Screenshot: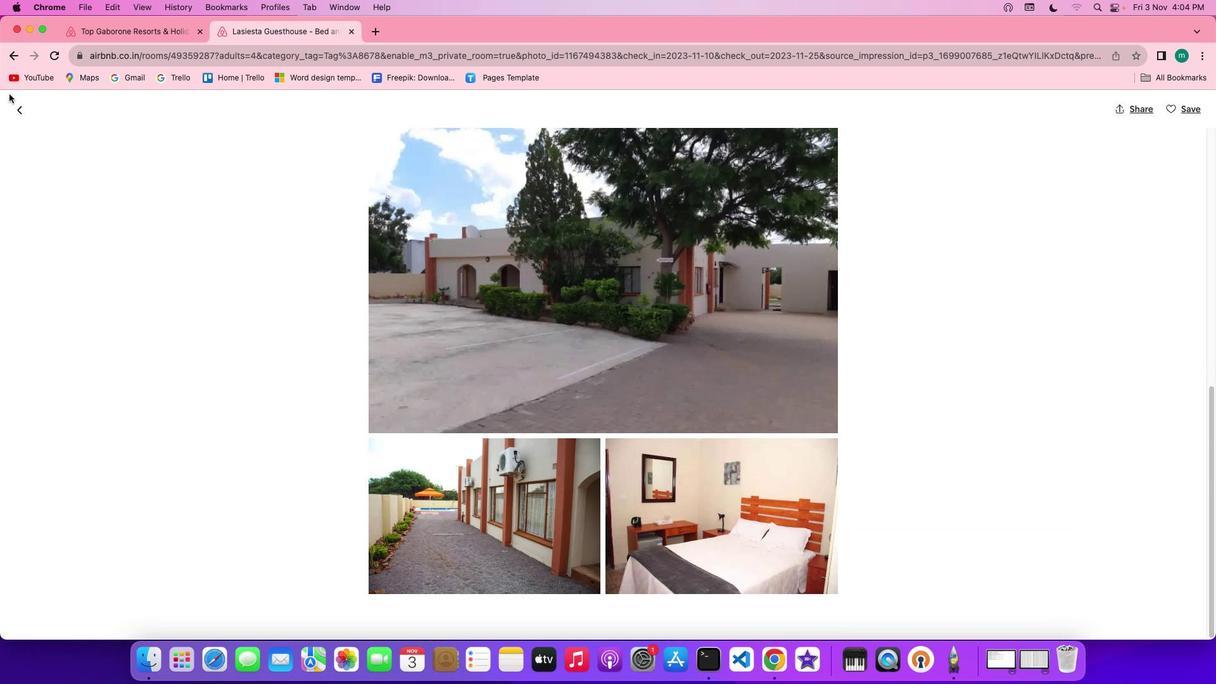 
Action: Mouse moved to (15, 109)
Screenshot: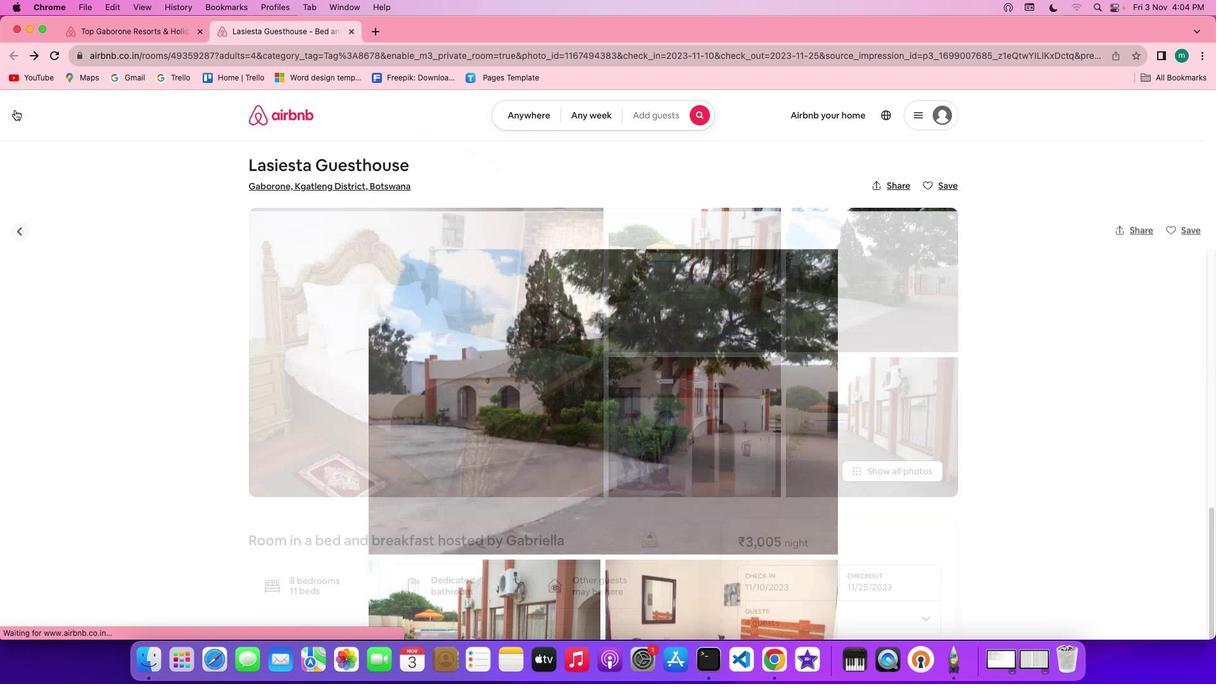 
Action: Mouse pressed left at (15, 109)
Screenshot: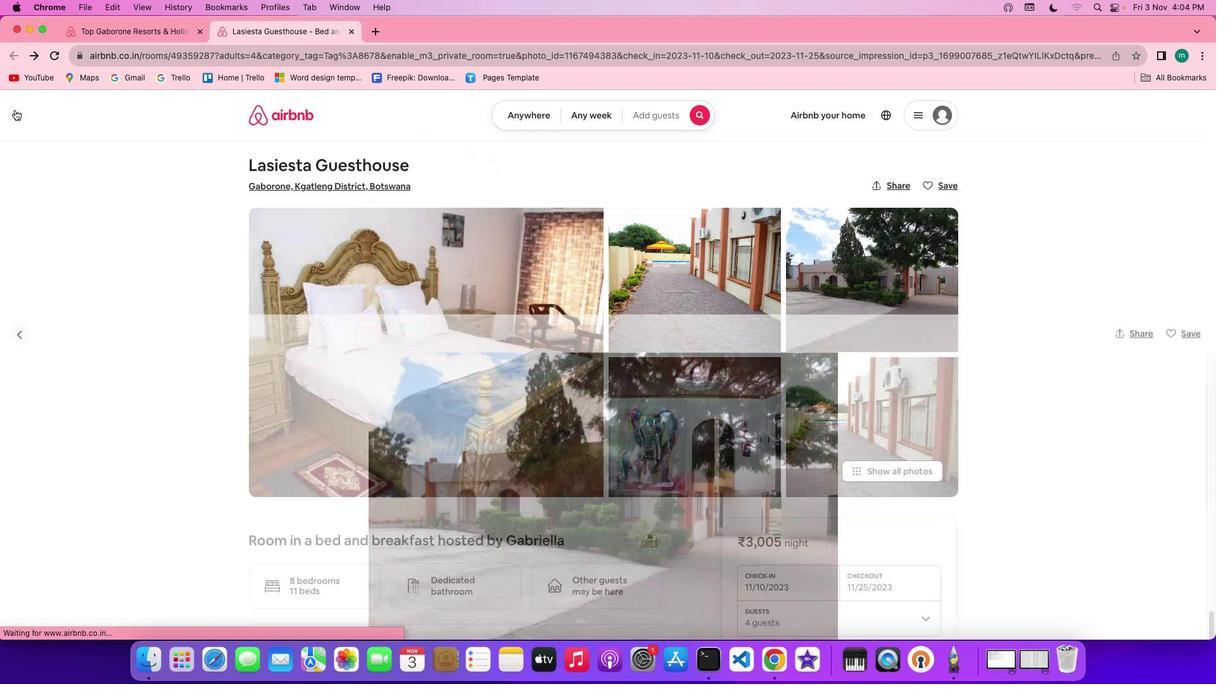 
Action: Mouse moved to (440, 340)
Screenshot: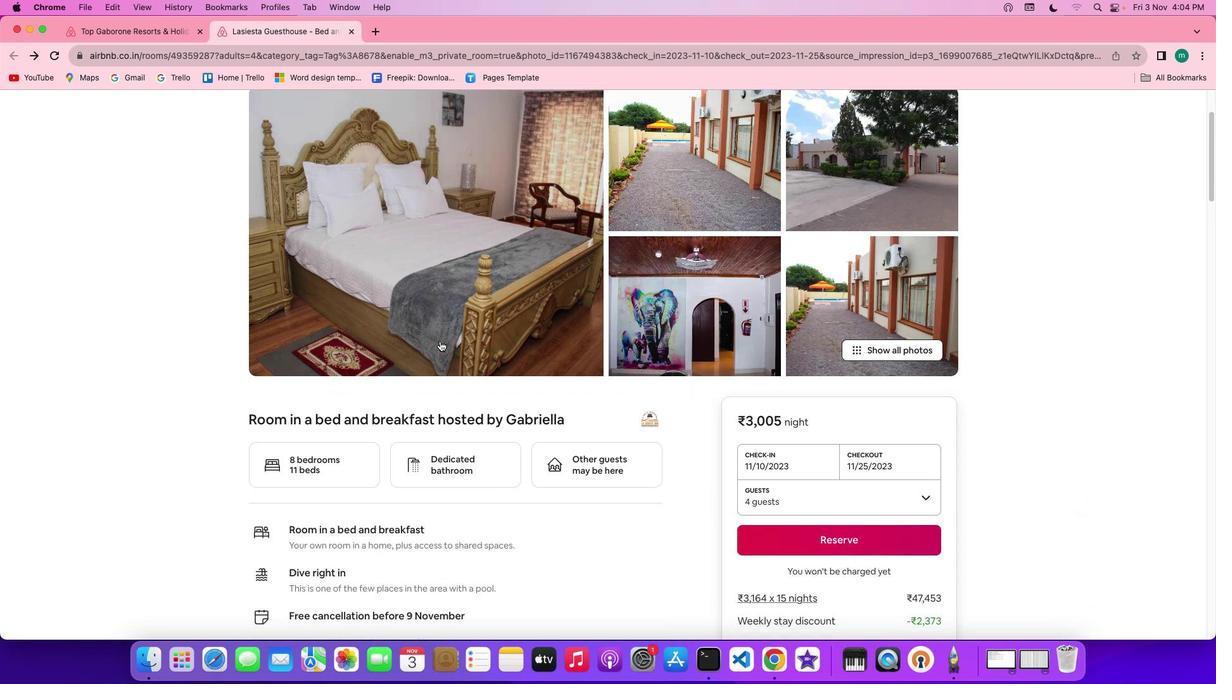
Action: Mouse scrolled (440, 340) with delta (0, 0)
Screenshot: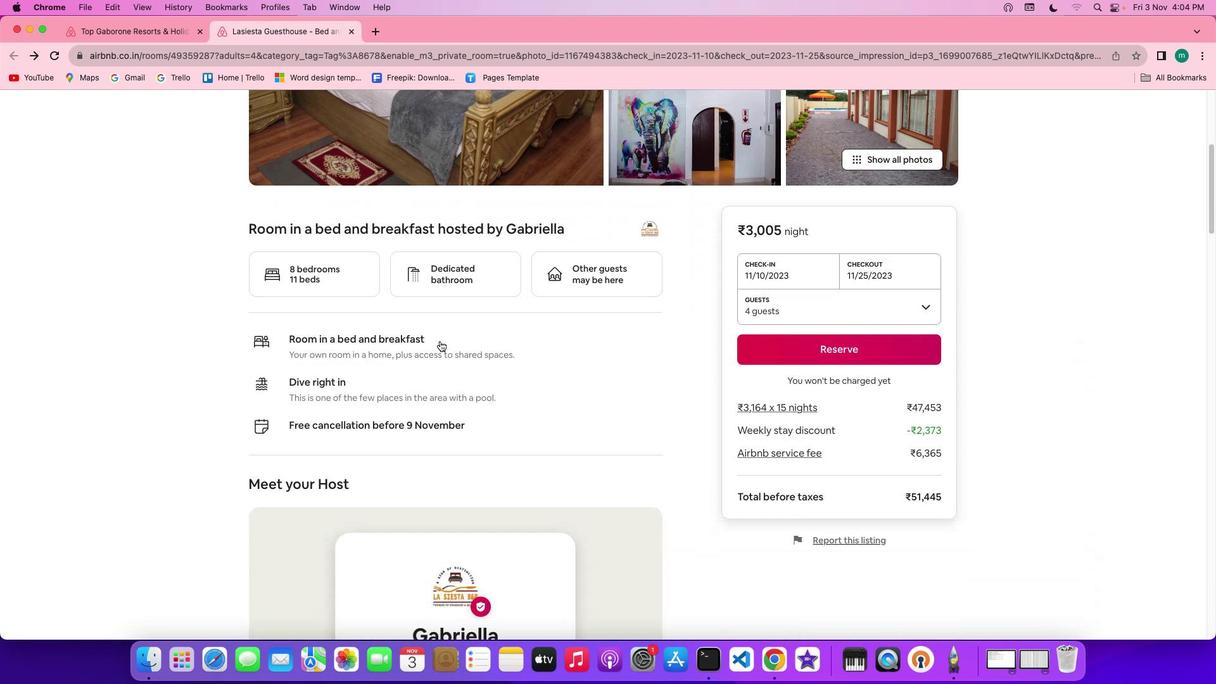 
Action: Mouse scrolled (440, 340) with delta (0, 0)
Screenshot: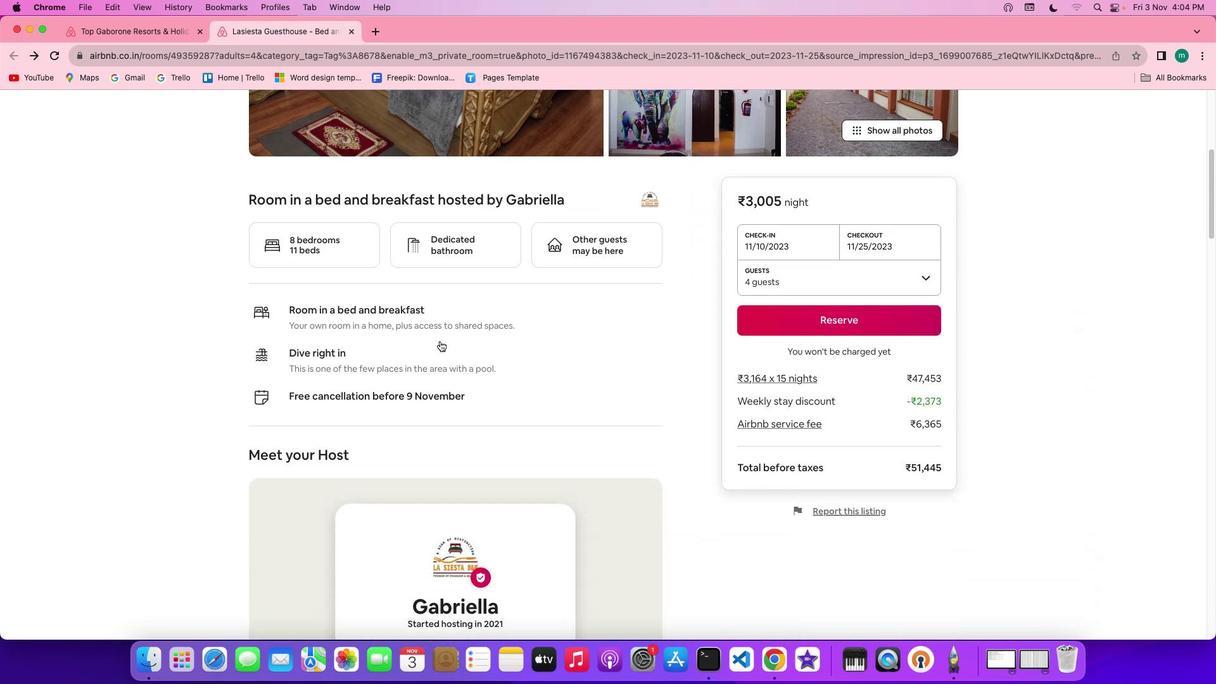 
Action: Mouse scrolled (440, 340) with delta (0, -1)
Screenshot: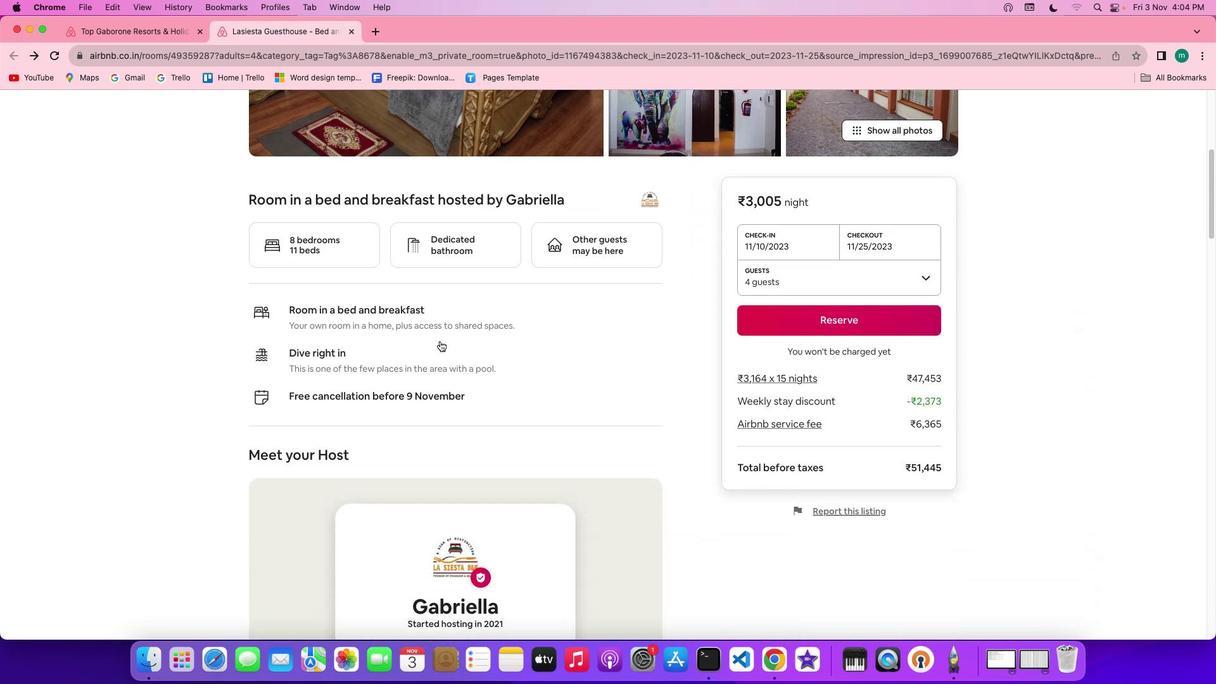 
Action: Mouse scrolled (440, 340) with delta (0, -3)
Screenshot: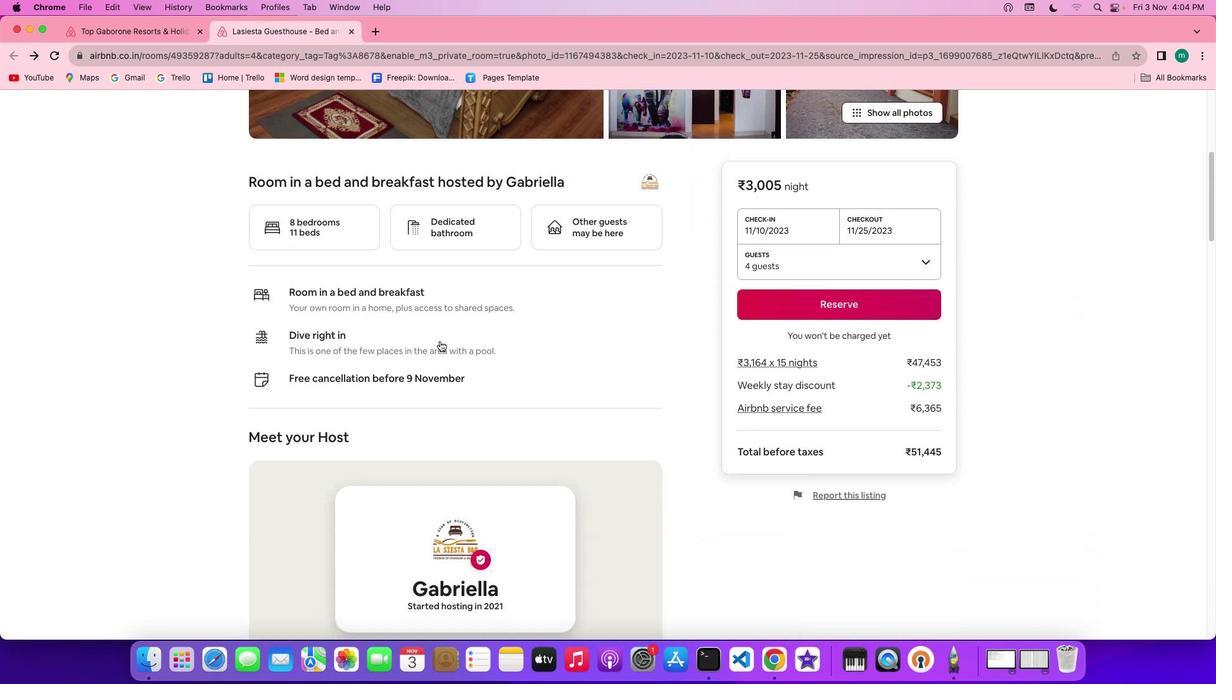 
Action: Mouse scrolled (440, 340) with delta (0, -2)
Screenshot: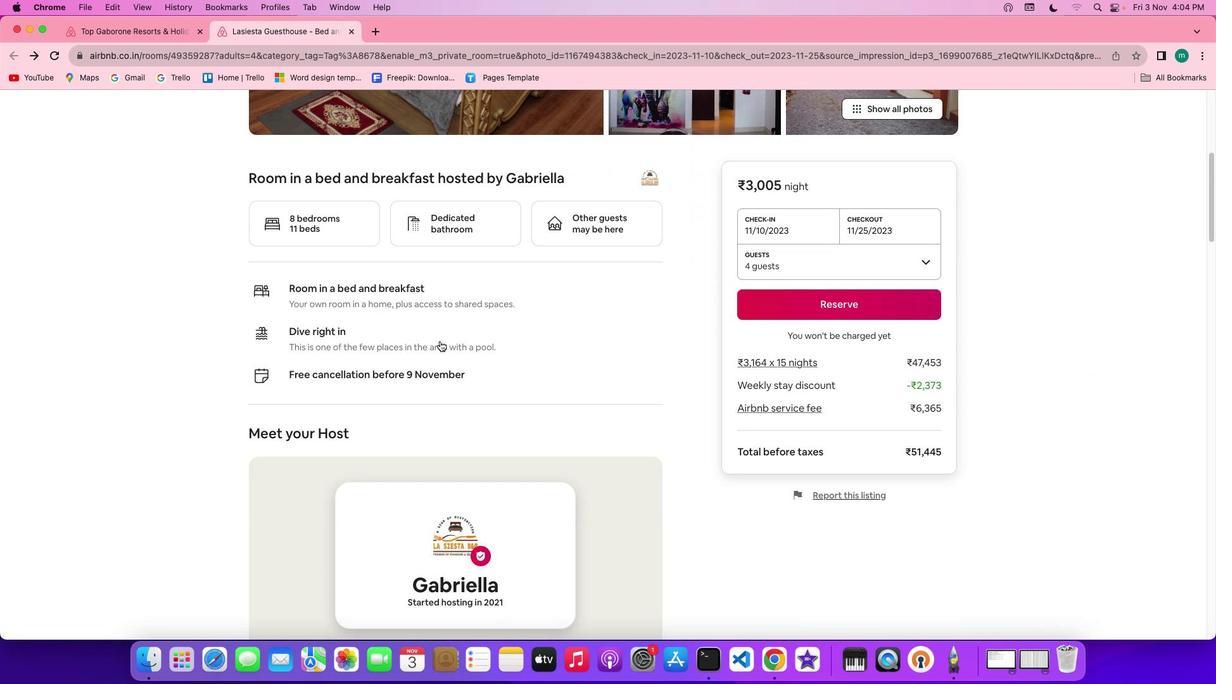 
Action: Mouse scrolled (440, 340) with delta (0, 0)
Screenshot: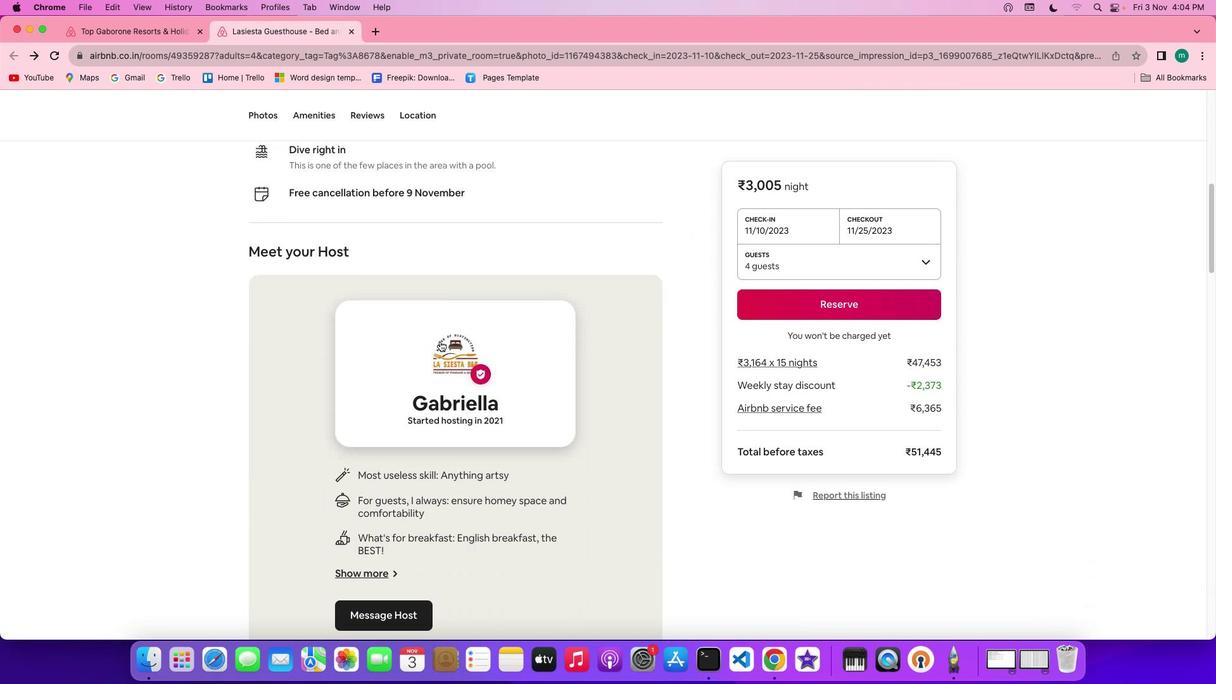 
Action: Mouse scrolled (440, 340) with delta (0, 0)
Screenshot: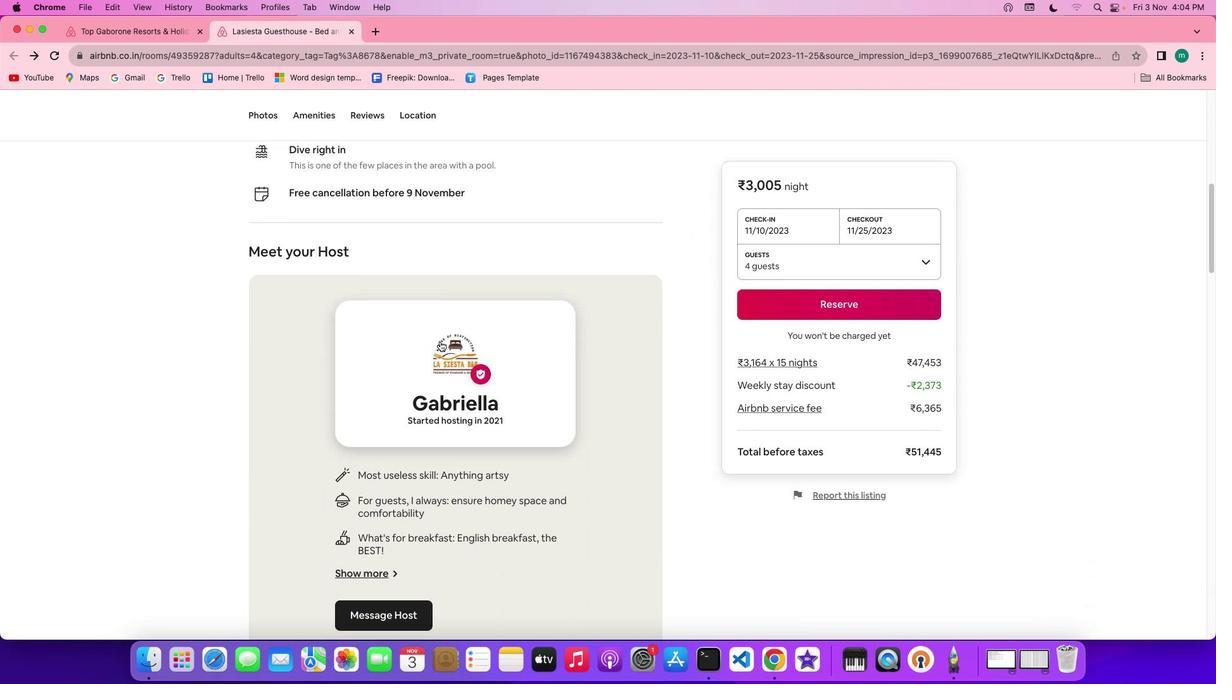 
Action: Mouse scrolled (440, 340) with delta (0, -1)
Screenshot: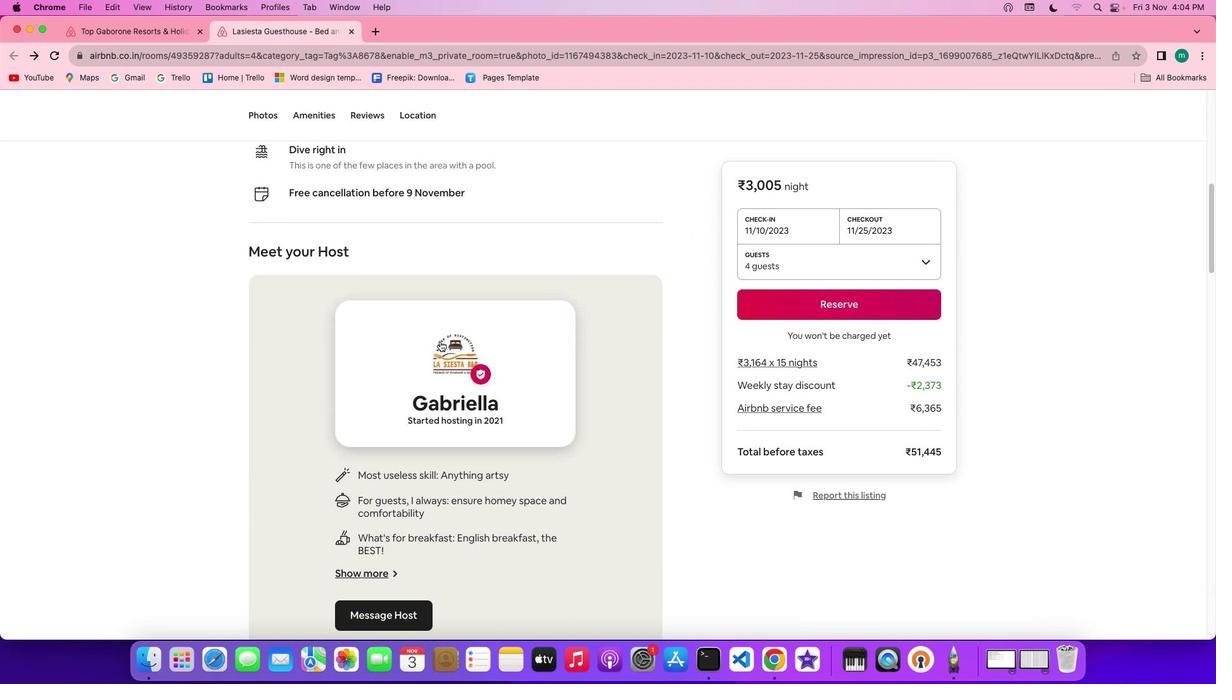 
Action: Mouse scrolled (440, 340) with delta (0, -1)
Screenshot: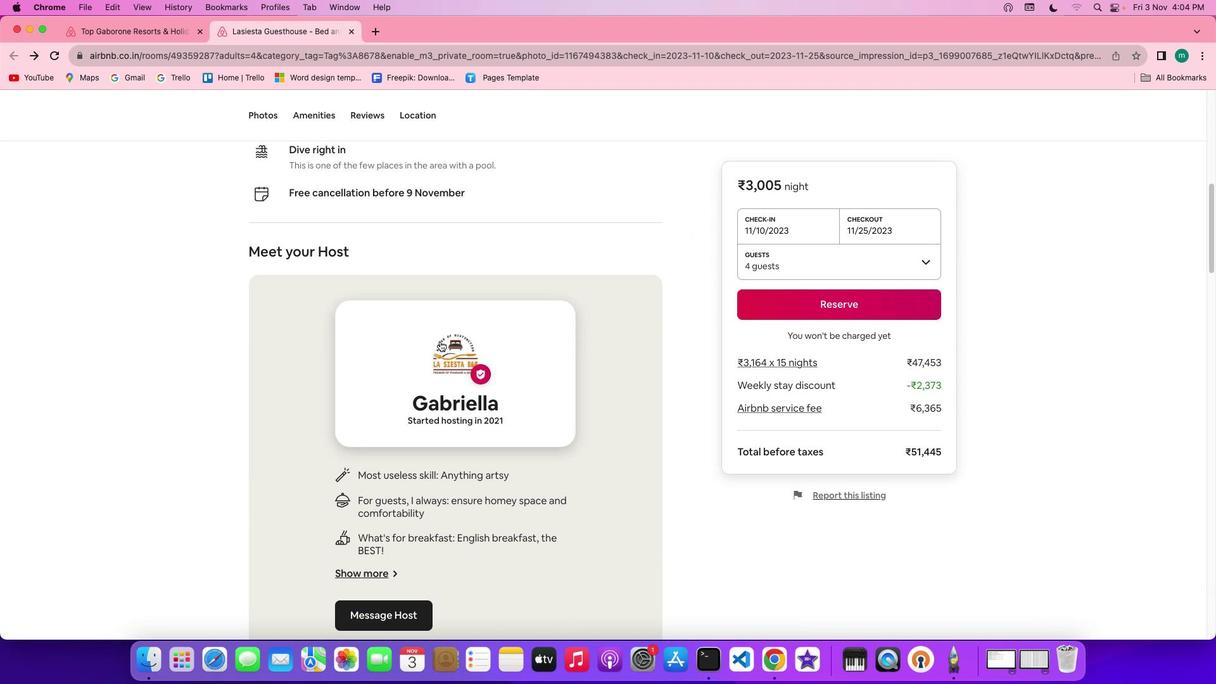 
Action: Mouse scrolled (440, 340) with delta (0, 0)
Screenshot: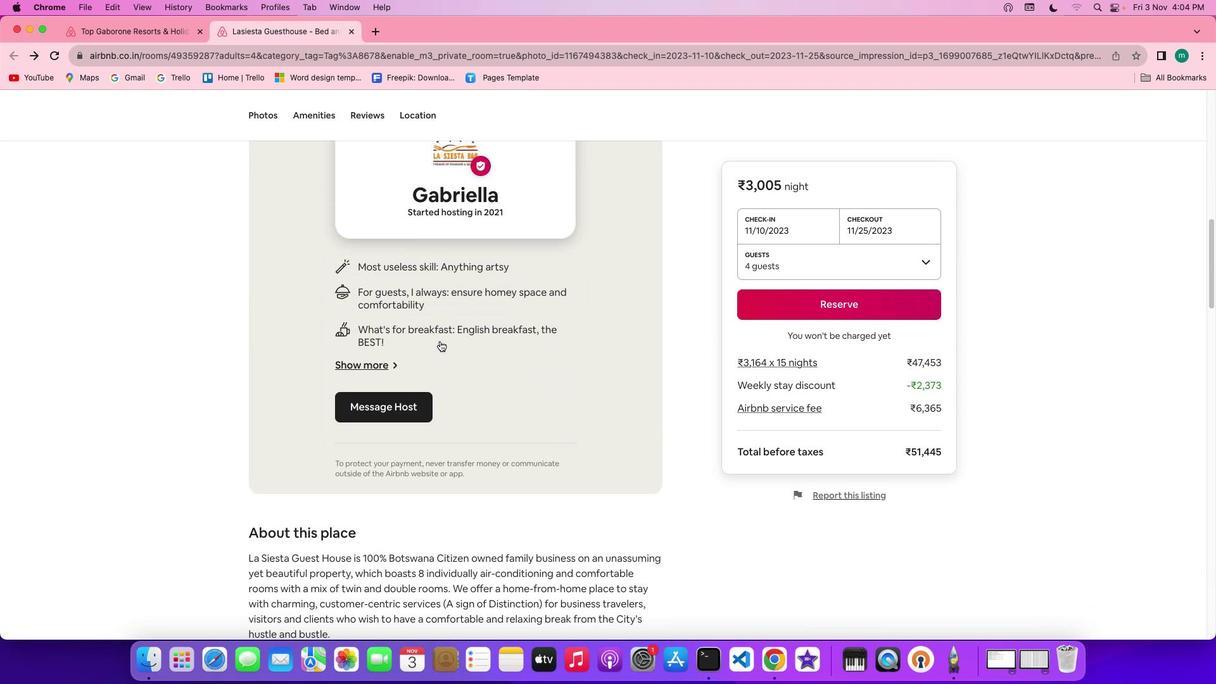 
Action: Mouse scrolled (440, 340) with delta (0, 0)
Screenshot: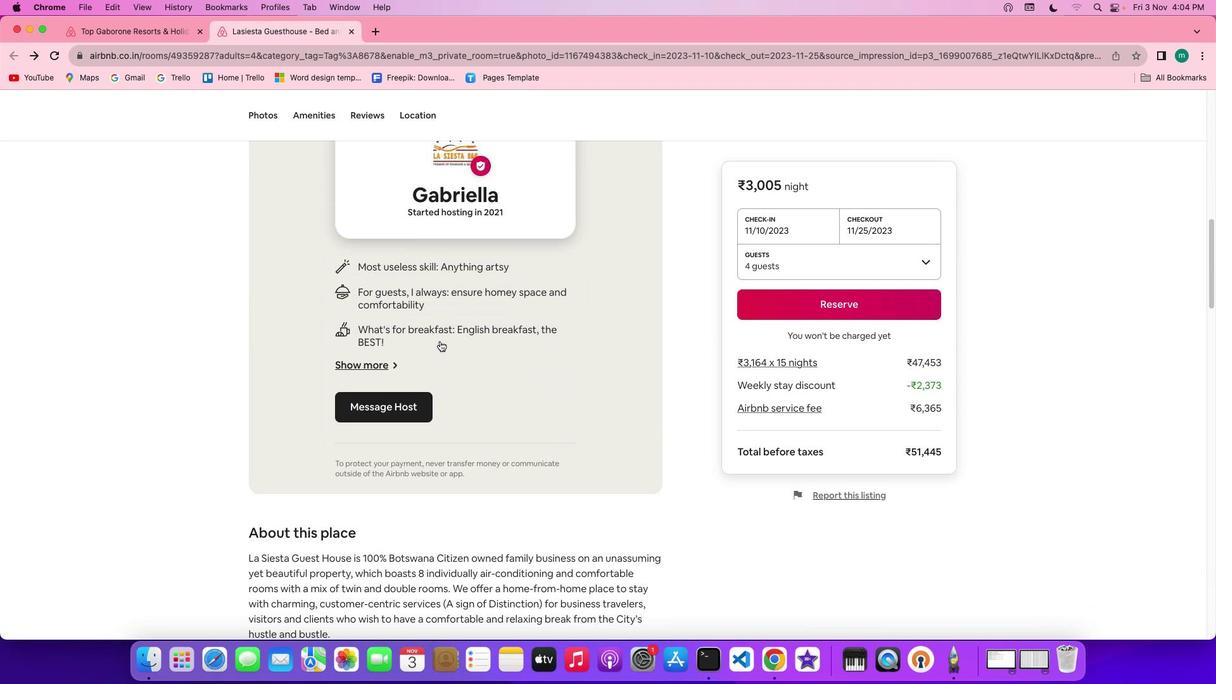 
Action: Mouse scrolled (440, 340) with delta (0, -1)
Screenshot: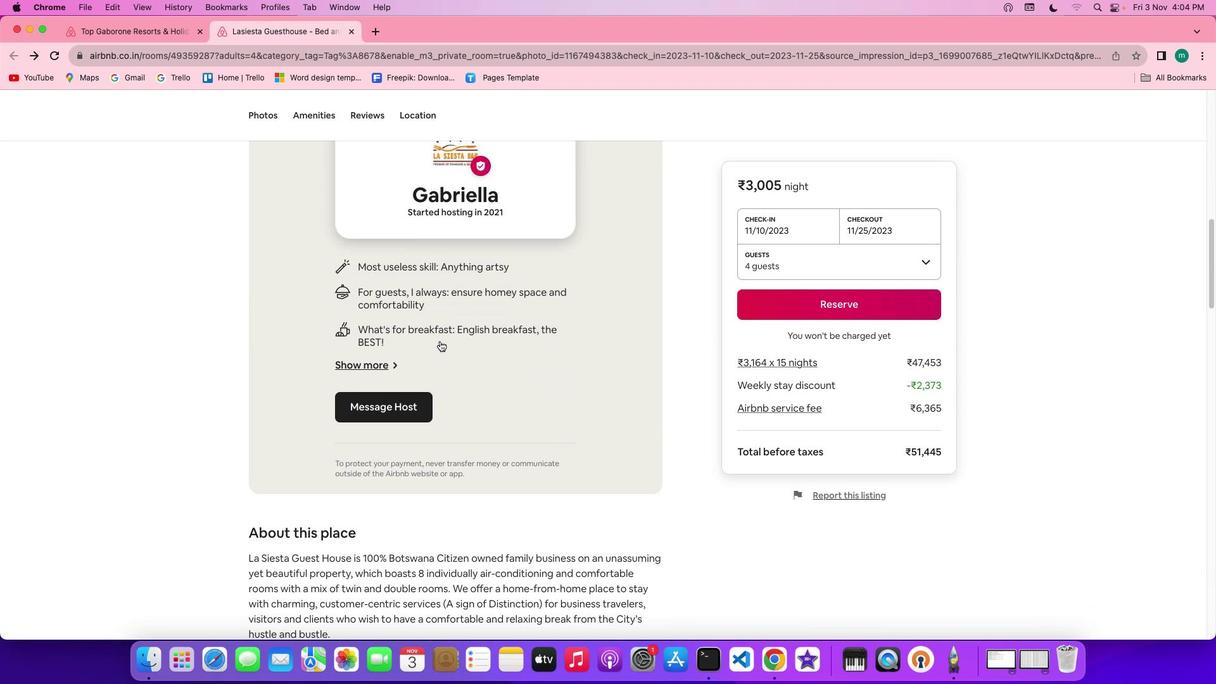 
Action: Mouse scrolled (440, 340) with delta (0, -2)
Screenshot: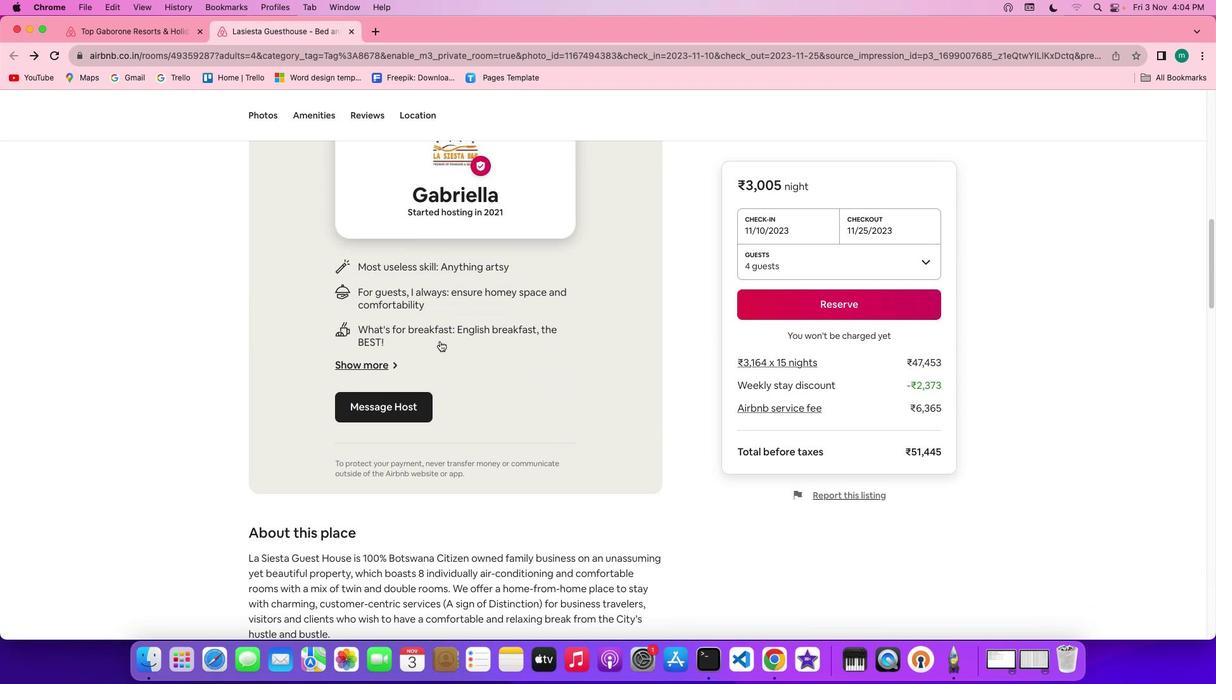 
Action: Mouse scrolled (440, 340) with delta (0, 0)
Screenshot: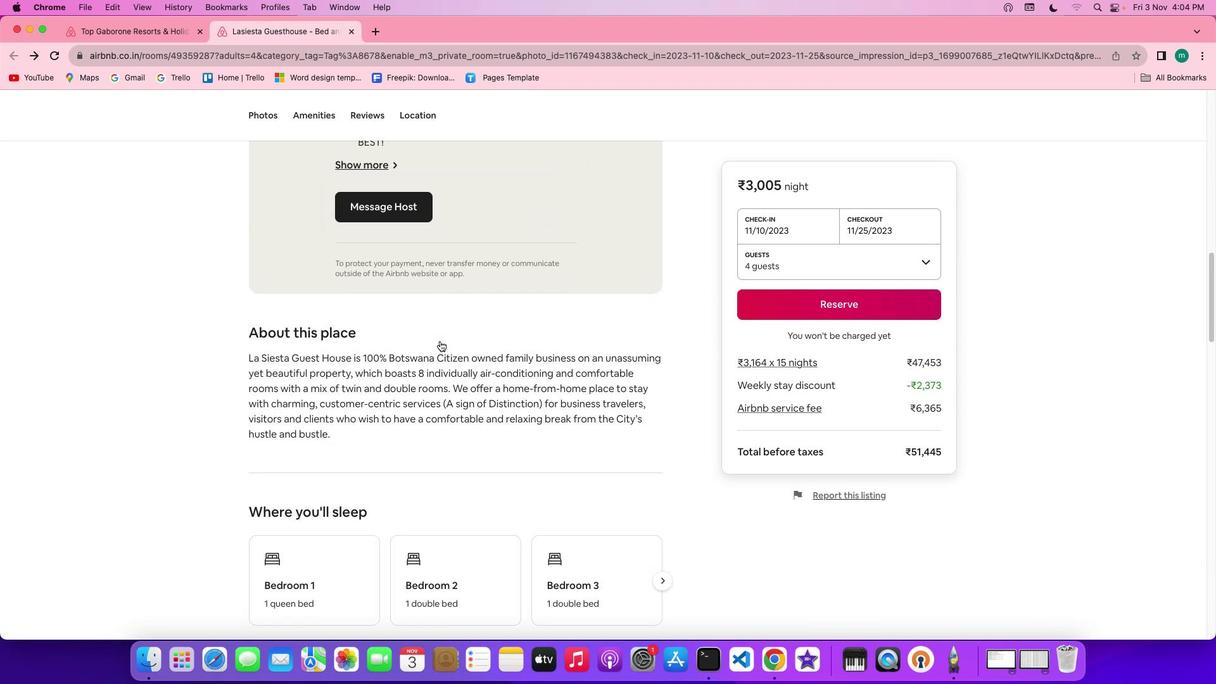 
Action: Mouse scrolled (440, 340) with delta (0, 0)
Screenshot: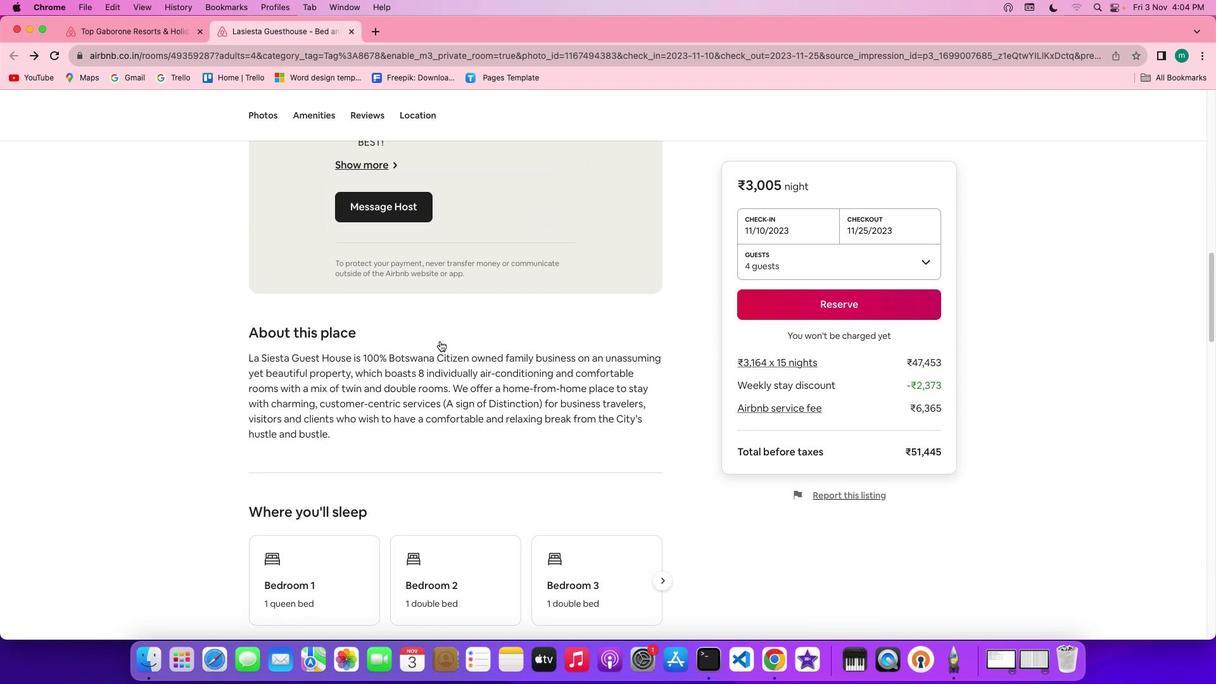 
Action: Mouse scrolled (440, 340) with delta (0, -1)
Screenshot: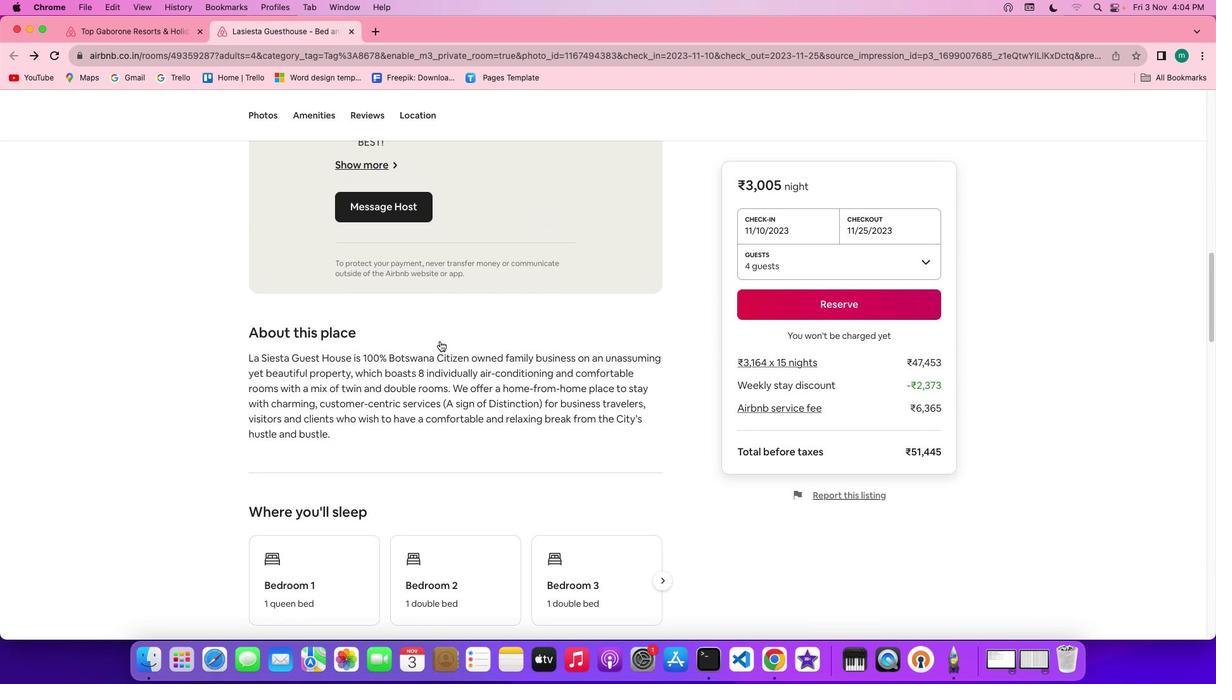 
Action: Mouse scrolled (440, 340) with delta (0, -2)
Screenshot: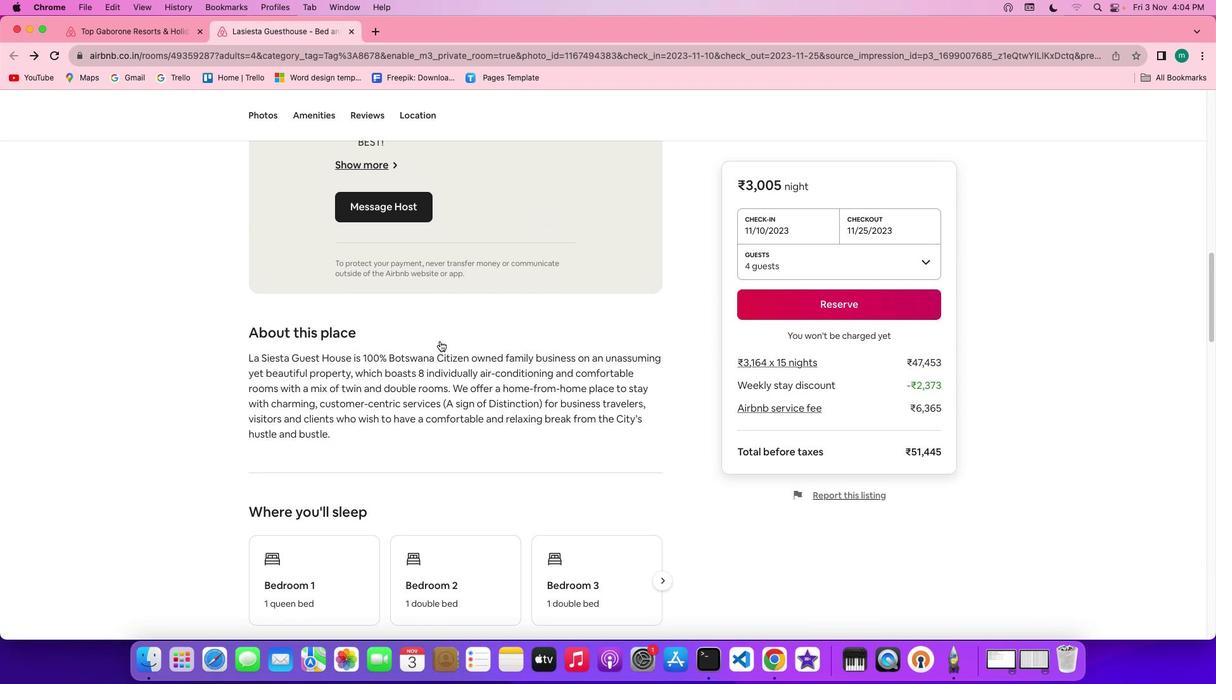 
Action: Mouse scrolled (440, 340) with delta (0, 0)
Screenshot: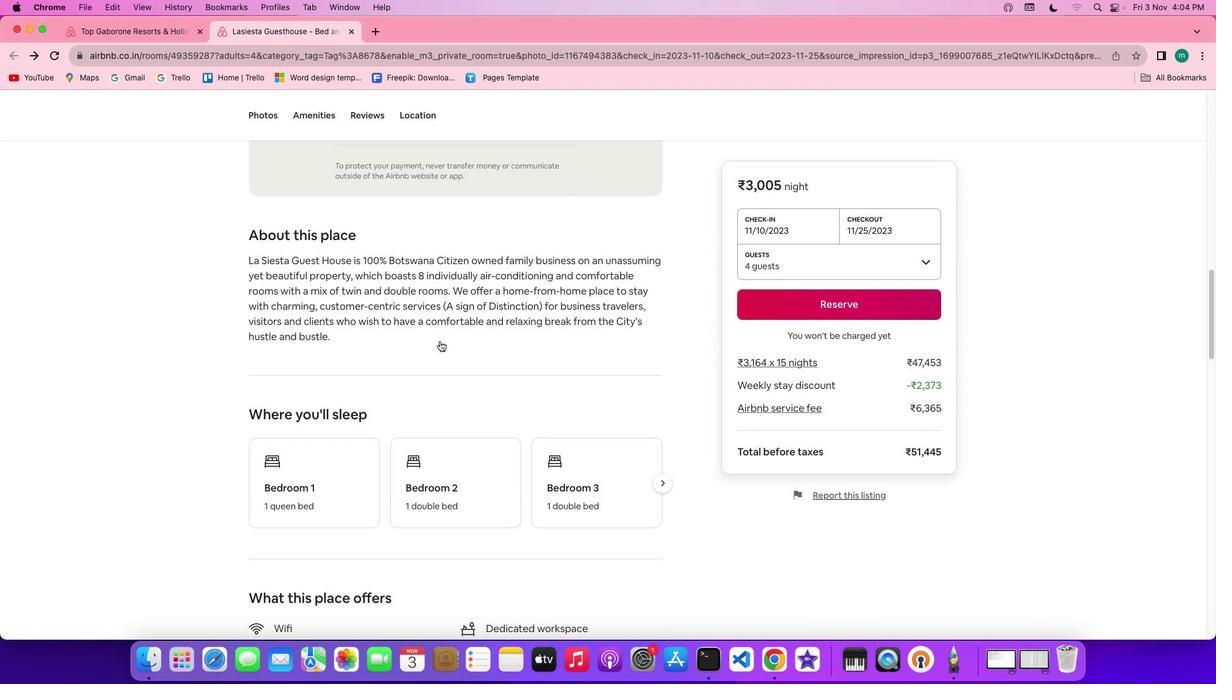 
Action: Mouse scrolled (440, 340) with delta (0, 0)
Screenshot: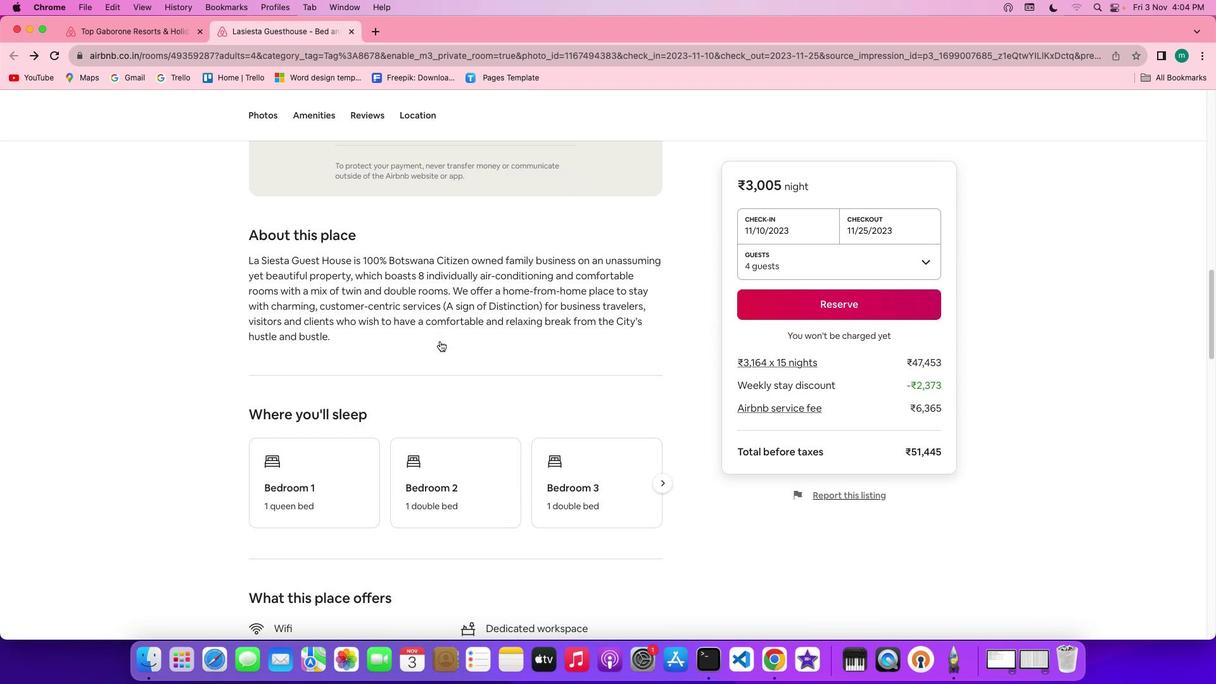 
Action: Mouse scrolled (440, 340) with delta (0, -1)
Screenshot: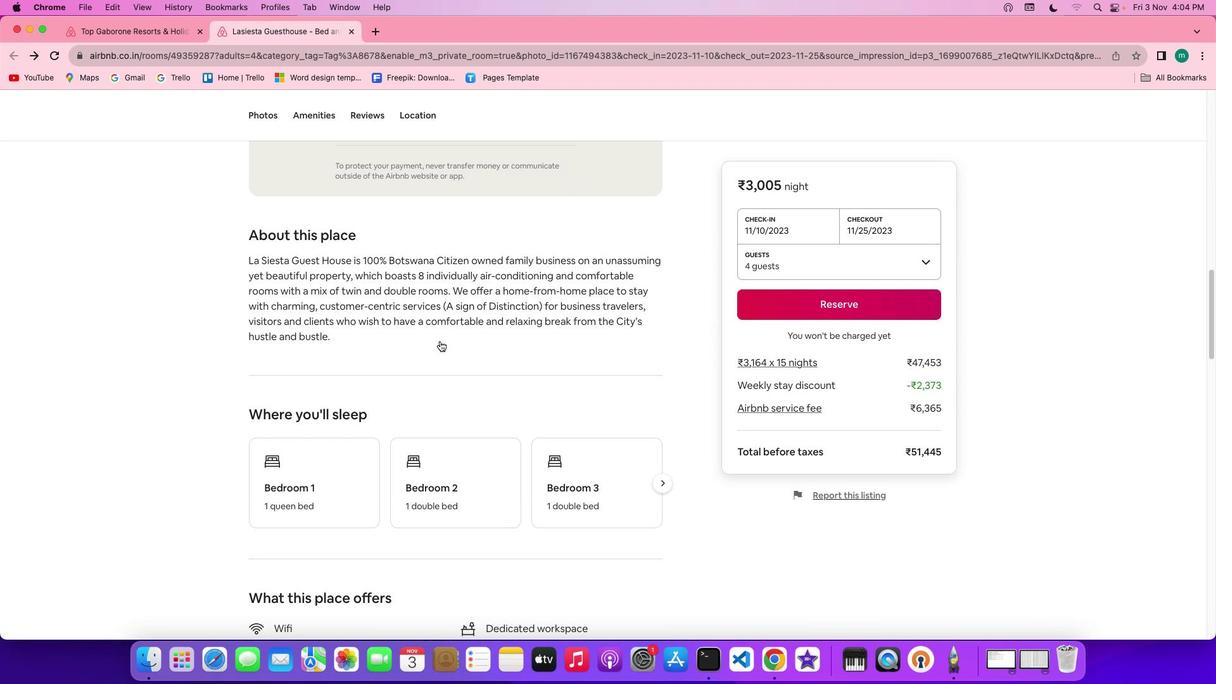 
Action: Mouse scrolled (440, 340) with delta (0, 0)
Screenshot: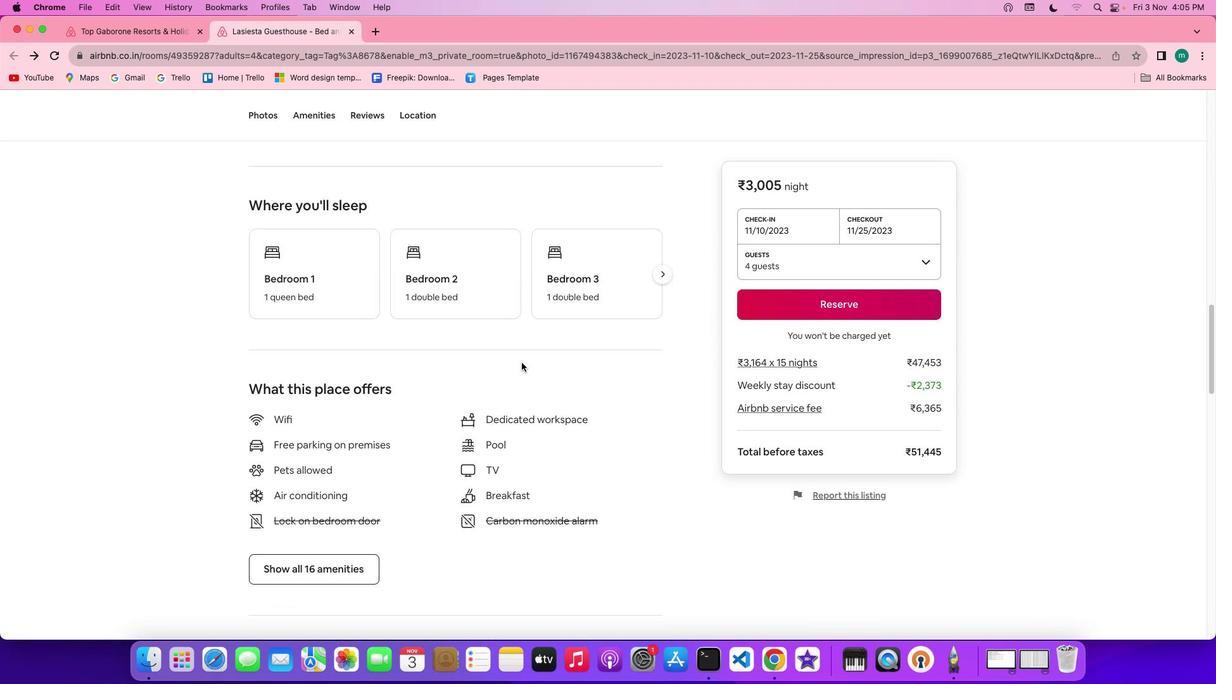 
Action: Mouse scrolled (440, 340) with delta (0, 0)
Screenshot: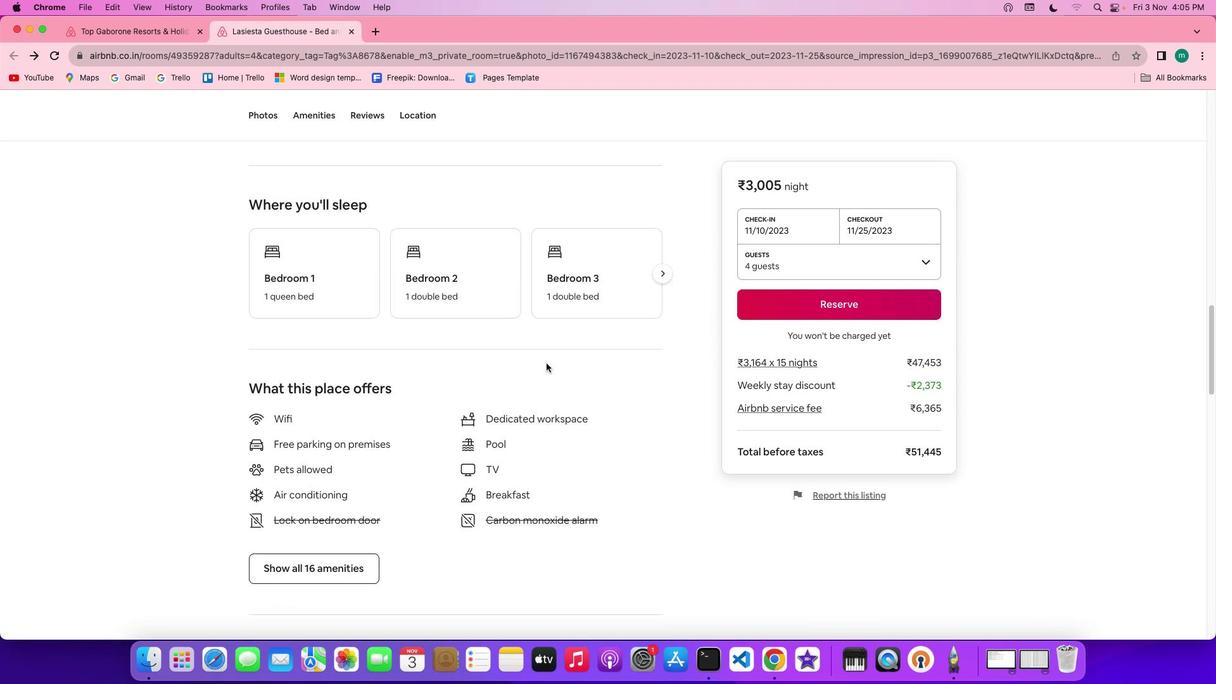 
Action: Mouse scrolled (440, 340) with delta (0, -1)
Screenshot: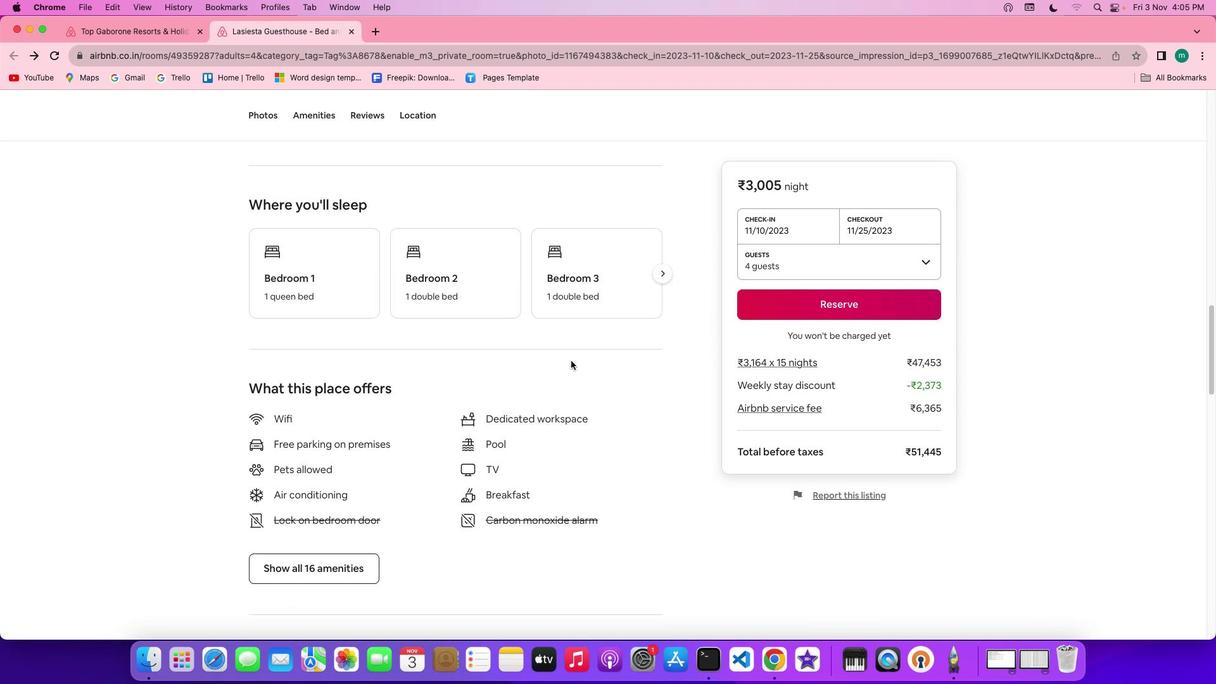 
Action: Mouse scrolled (440, 340) with delta (0, -1)
Screenshot: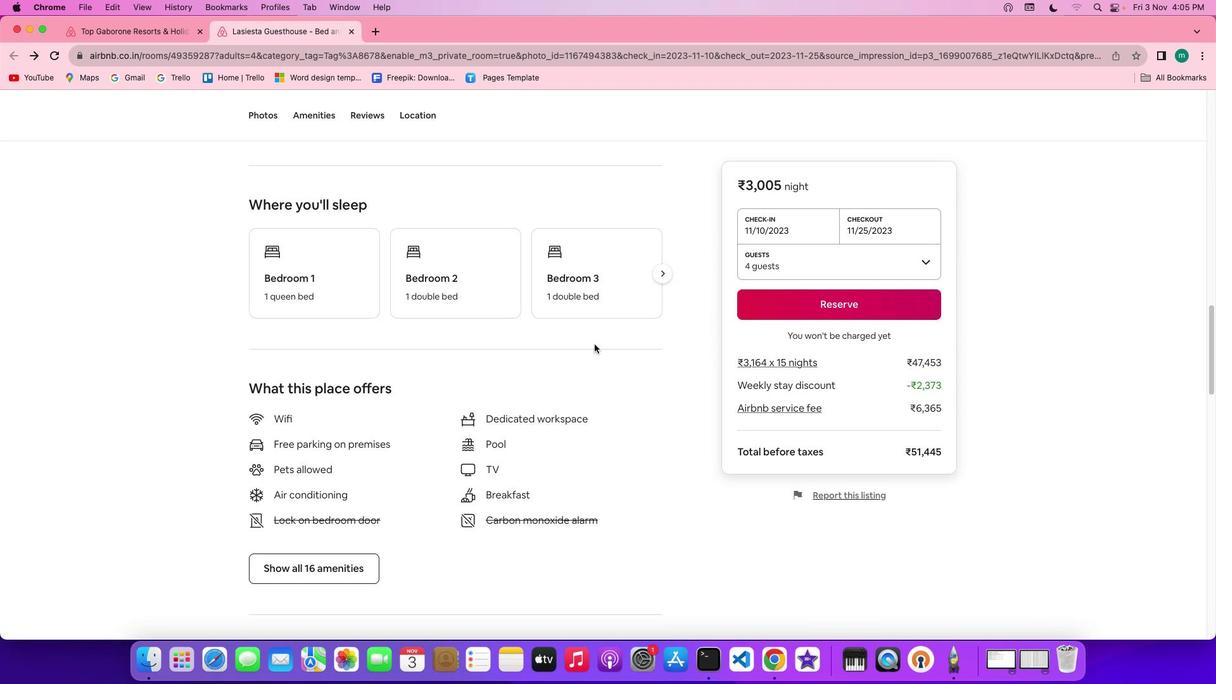
Action: Mouse moved to (665, 276)
Screenshot: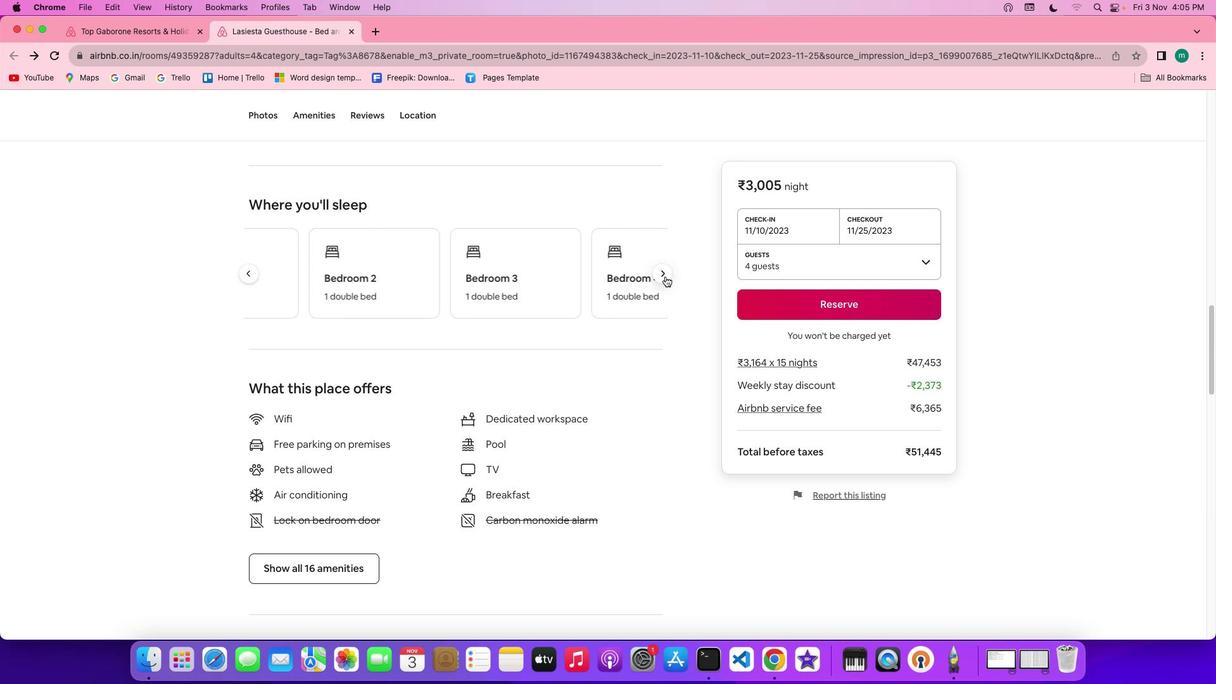 
Action: Mouse pressed left at (665, 276)
Screenshot: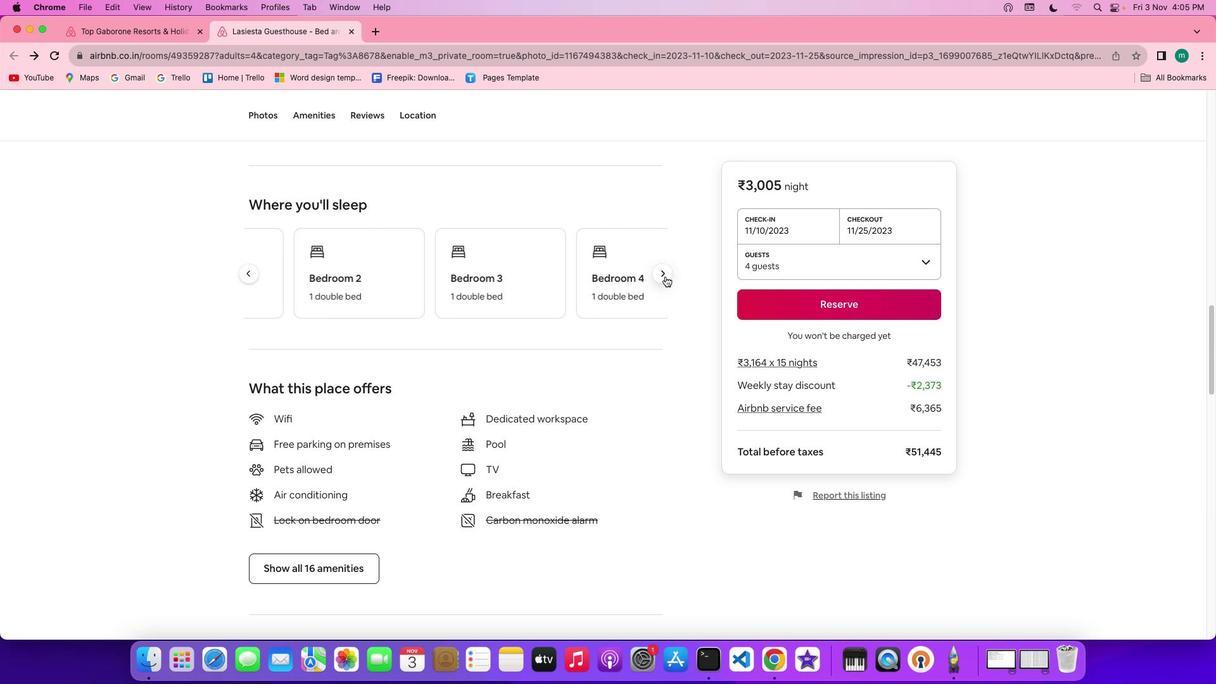 
Action: Mouse moved to (665, 276)
Screenshot: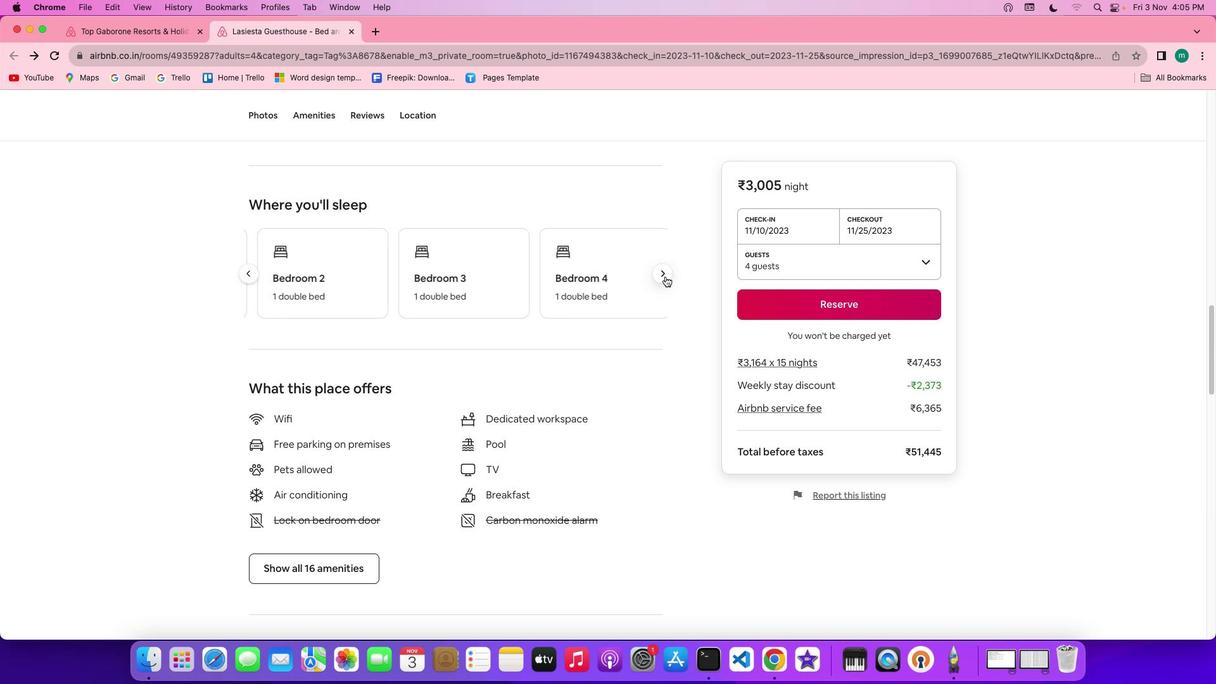 
Action: Mouse pressed left at (665, 276)
Screenshot: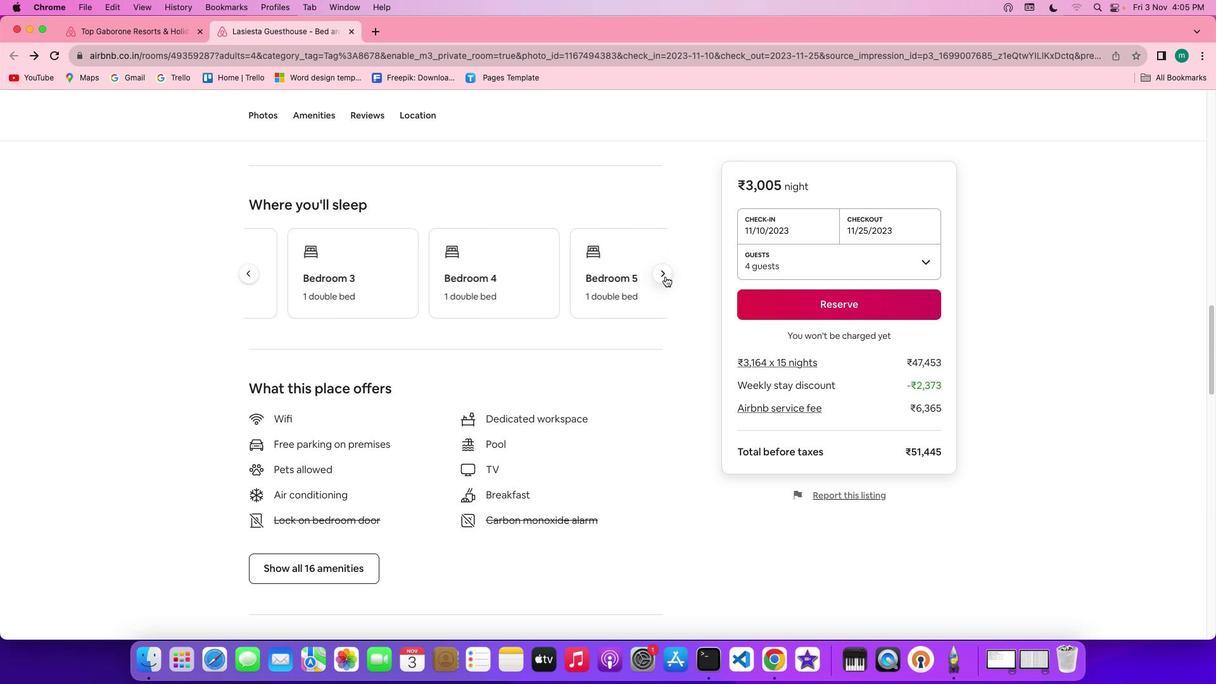 
Action: Mouse pressed left at (665, 276)
Screenshot: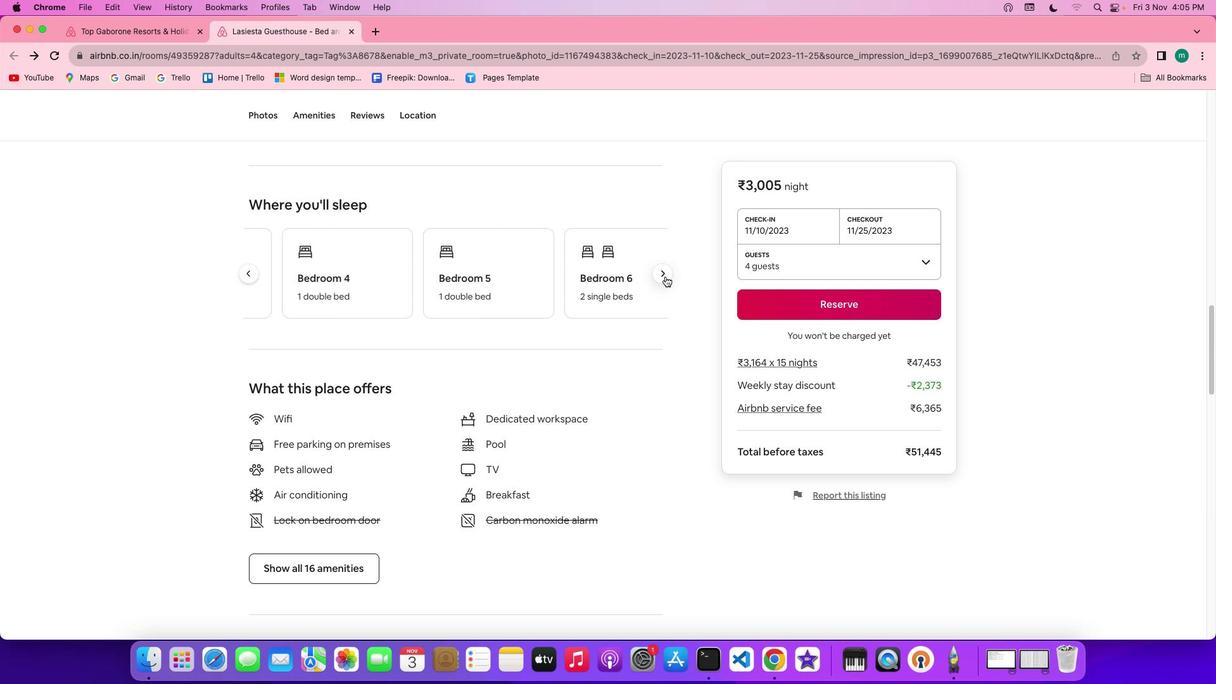 
Action: Mouse pressed left at (665, 276)
Screenshot: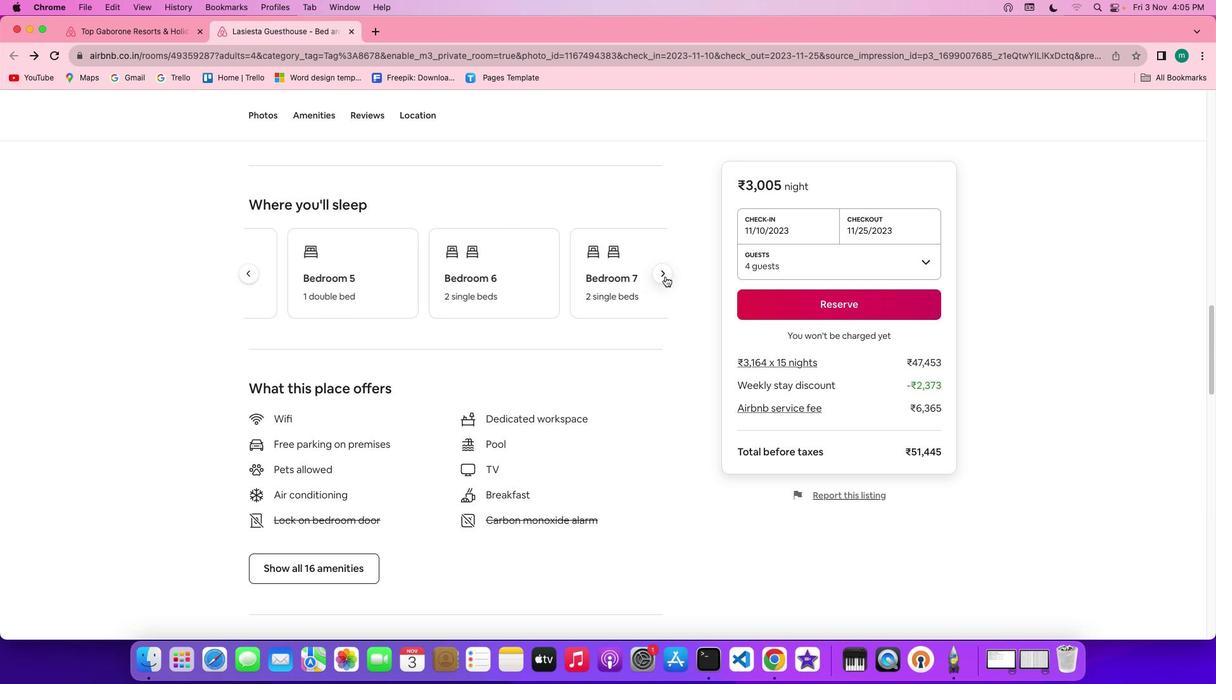 
Action: Mouse pressed left at (665, 276)
Screenshot: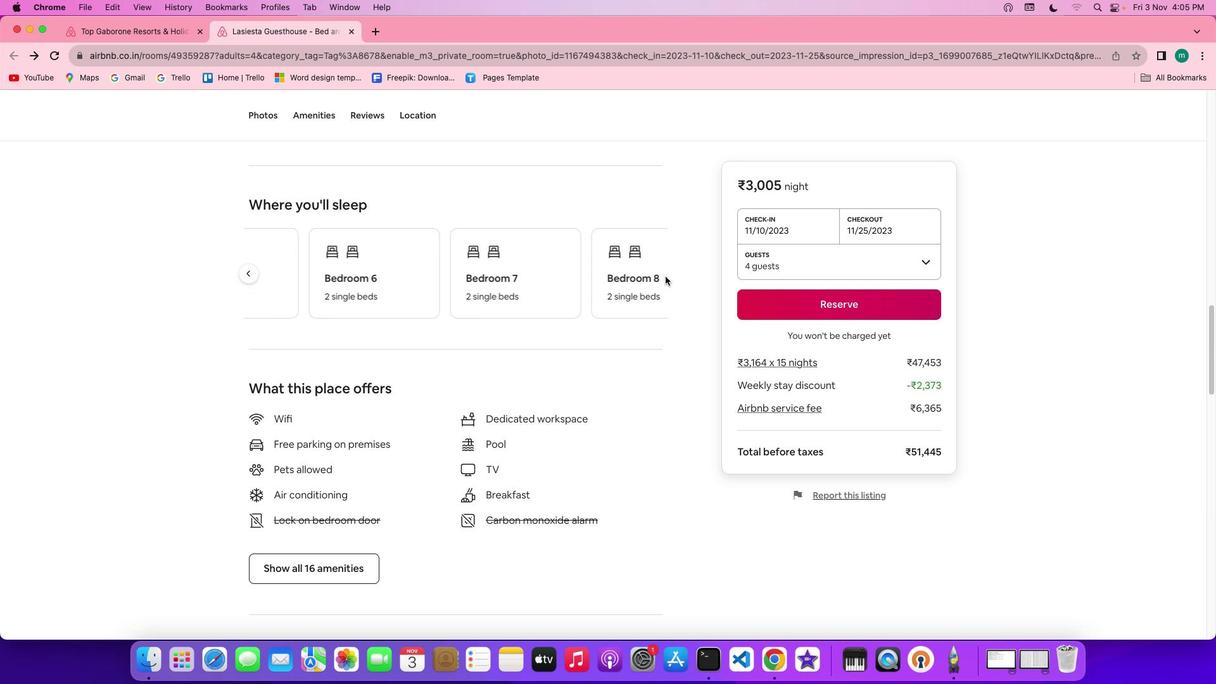 
Action: Mouse moved to (529, 336)
Screenshot: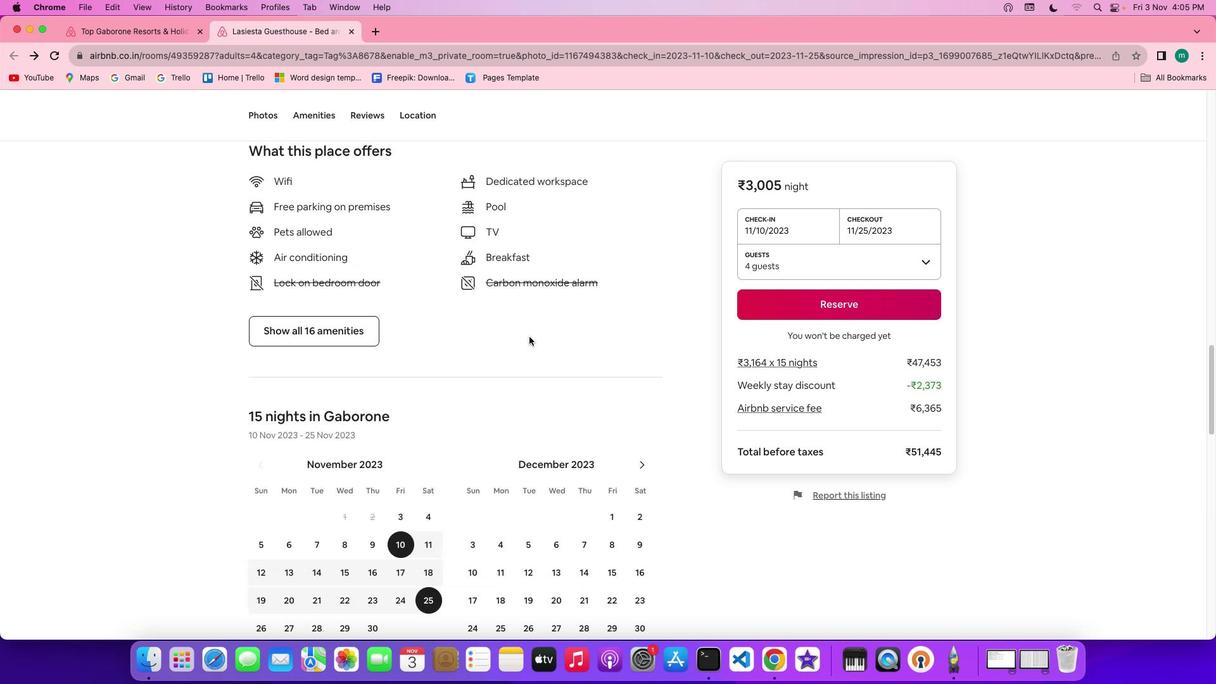
Action: Mouse scrolled (529, 336) with delta (0, 0)
Screenshot: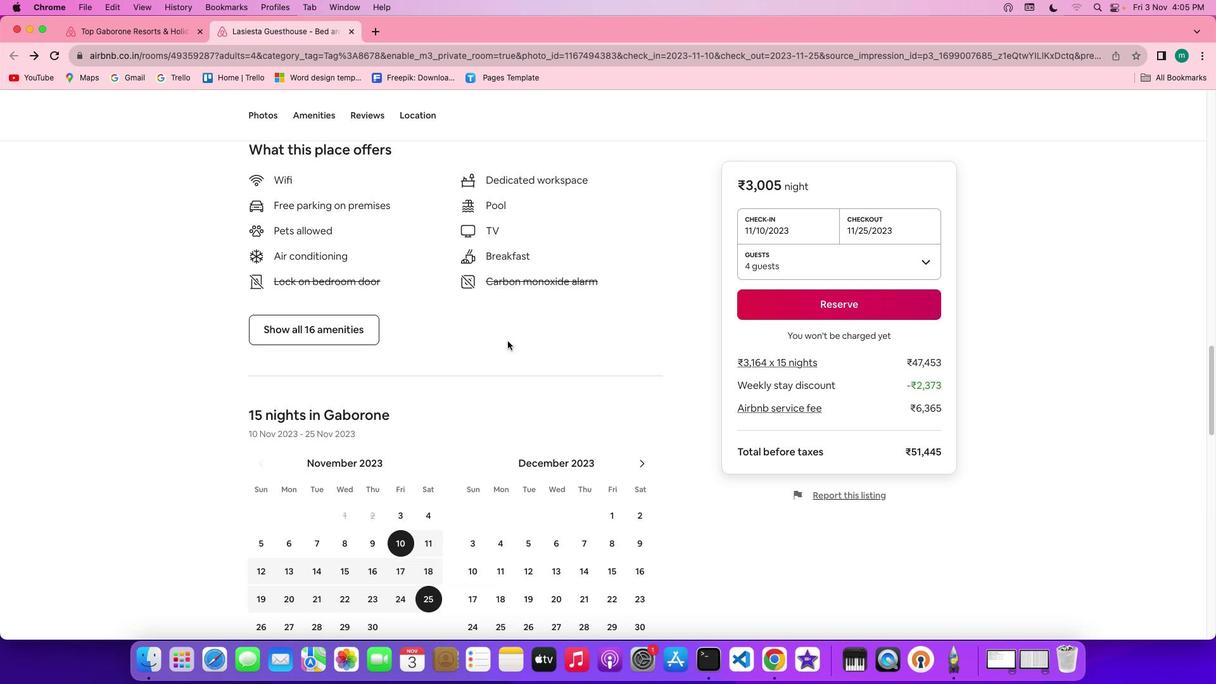 
Action: Mouse scrolled (529, 336) with delta (0, 0)
Screenshot: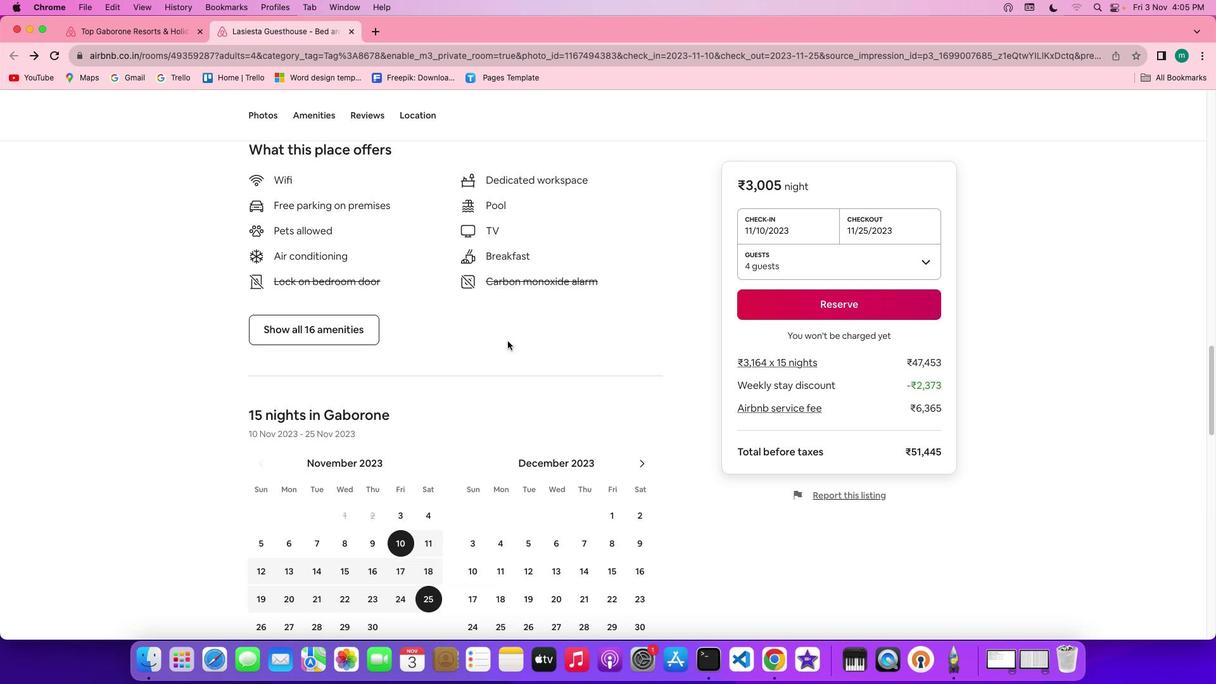 
Action: Mouse scrolled (529, 336) with delta (0, -1)
Screenshot: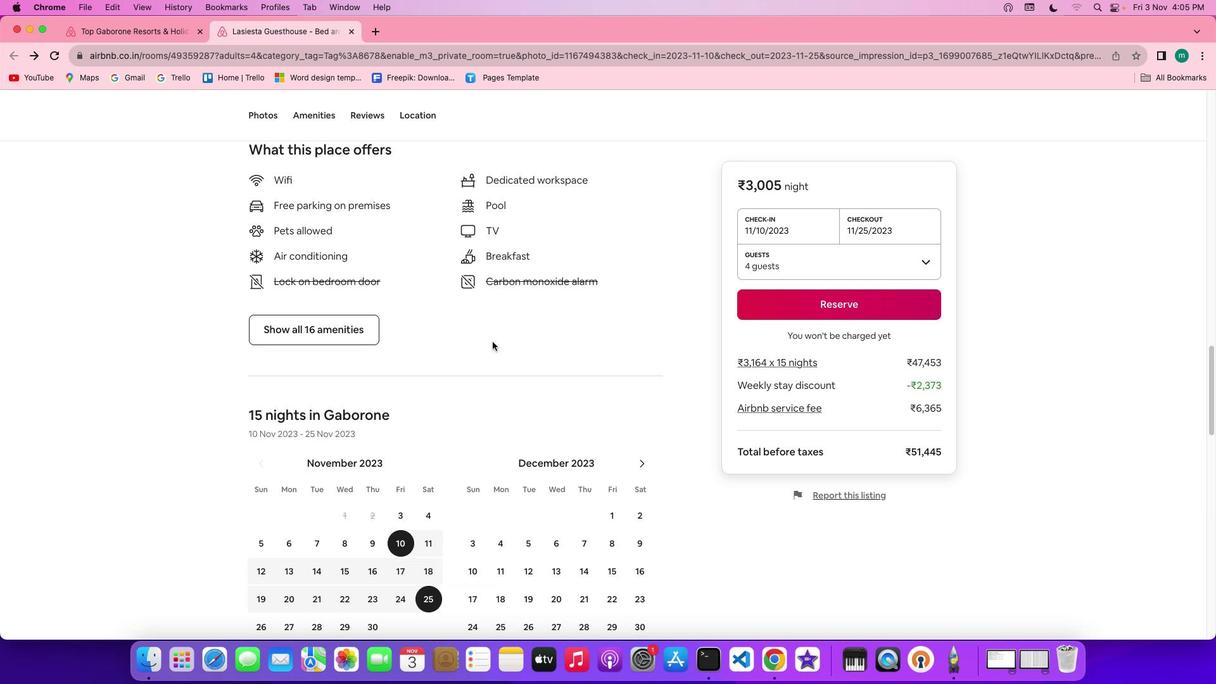
Action: Mouse scrolled (529, 336) with delta (0, -2)
Screenshot: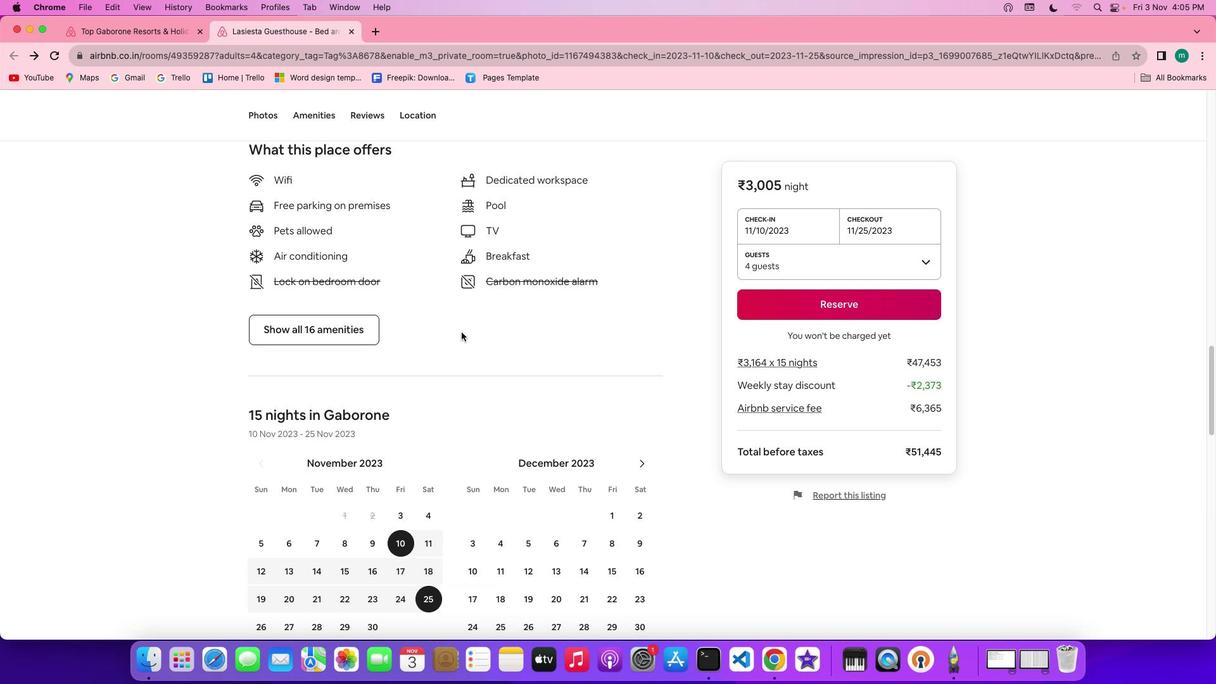 
Action: Mouse moved to (331, 328)
Screenshot: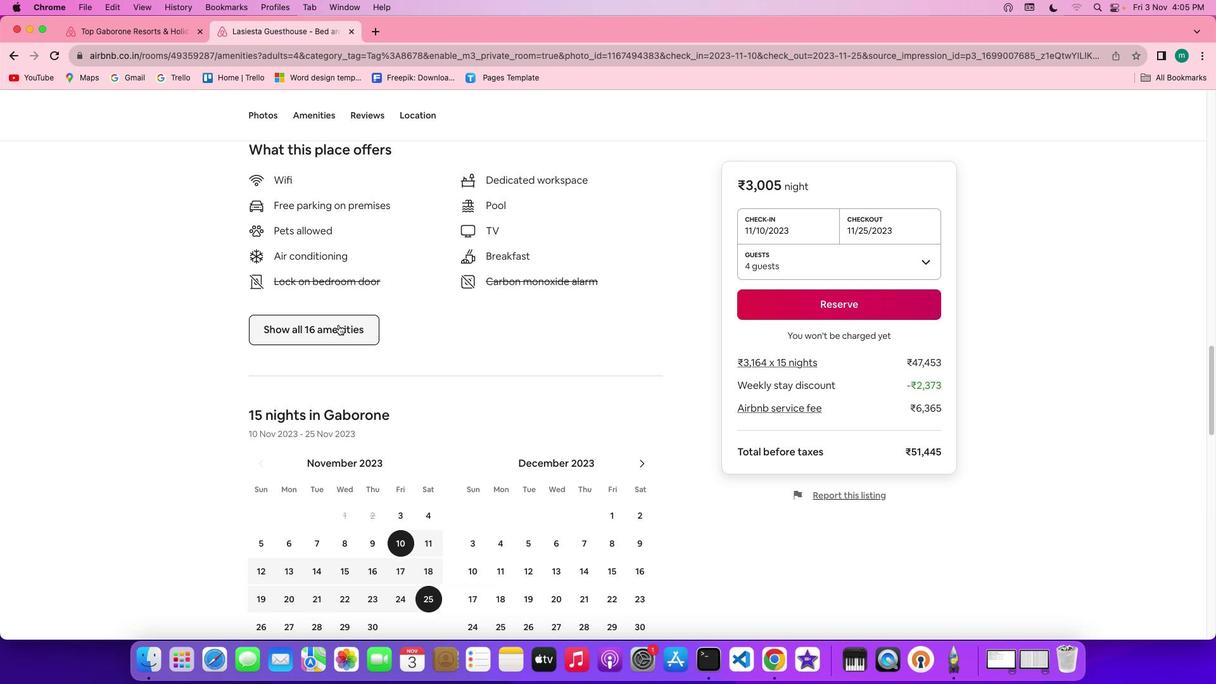 
Action: Mouse pressed left at (331, 328)
Screenshot: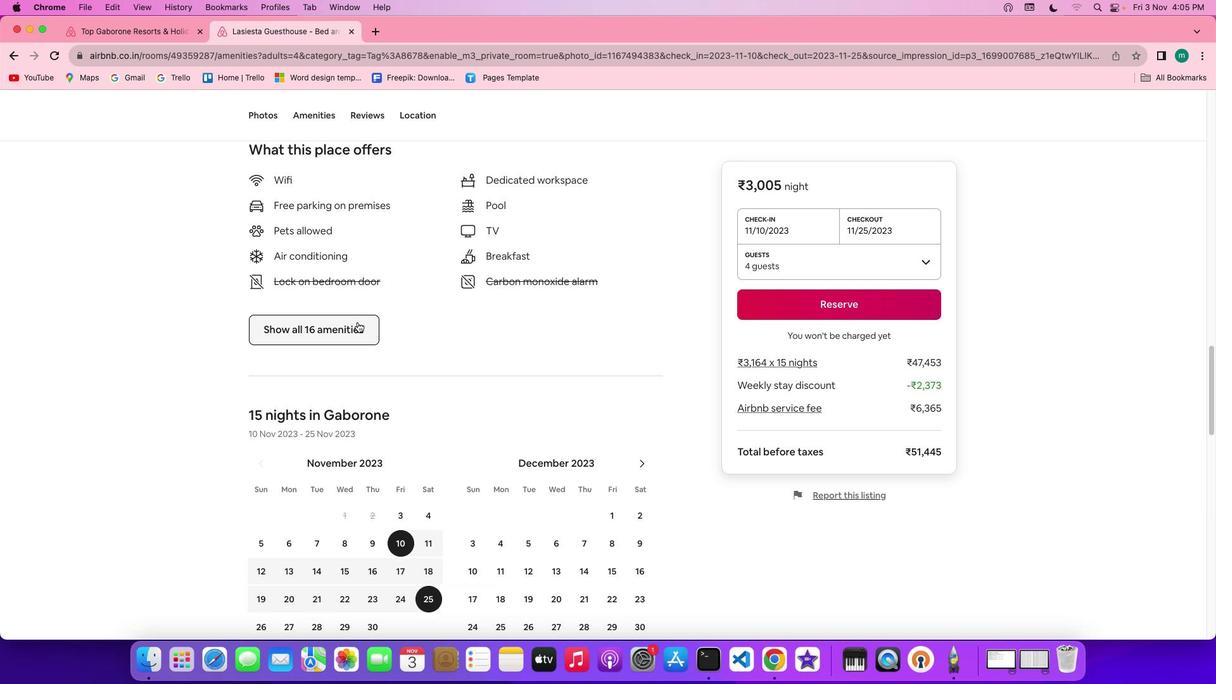 
Action: Mouse moved to (562, 318)
Screenshot: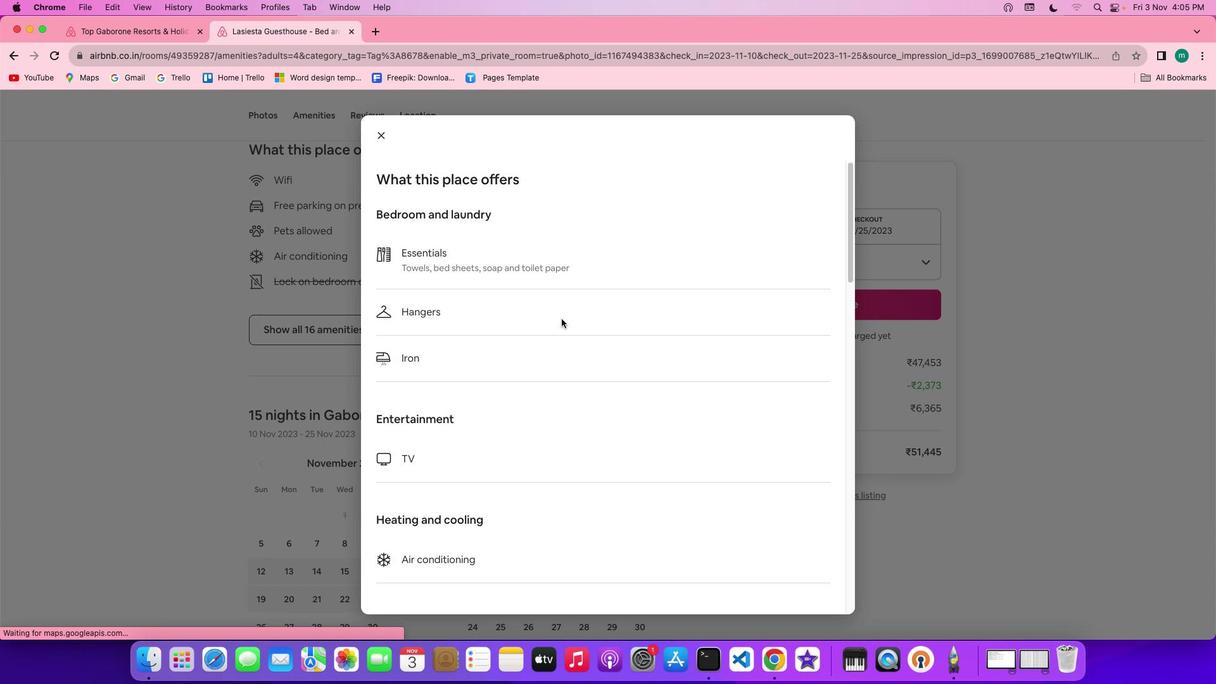 
Action: Mouse scrolled (562, 318) with delta (0, 0)
Screenshot: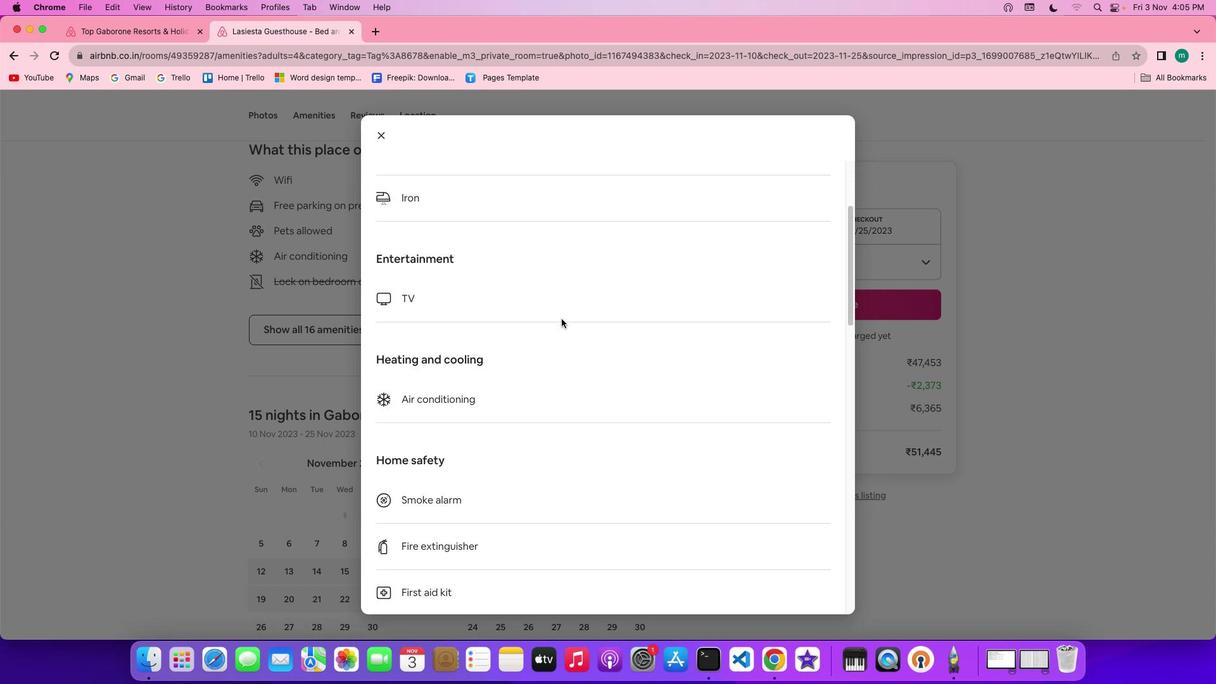 
Action: Mouse scrolled (562, 318) with delta (0, 0)
Screenshot: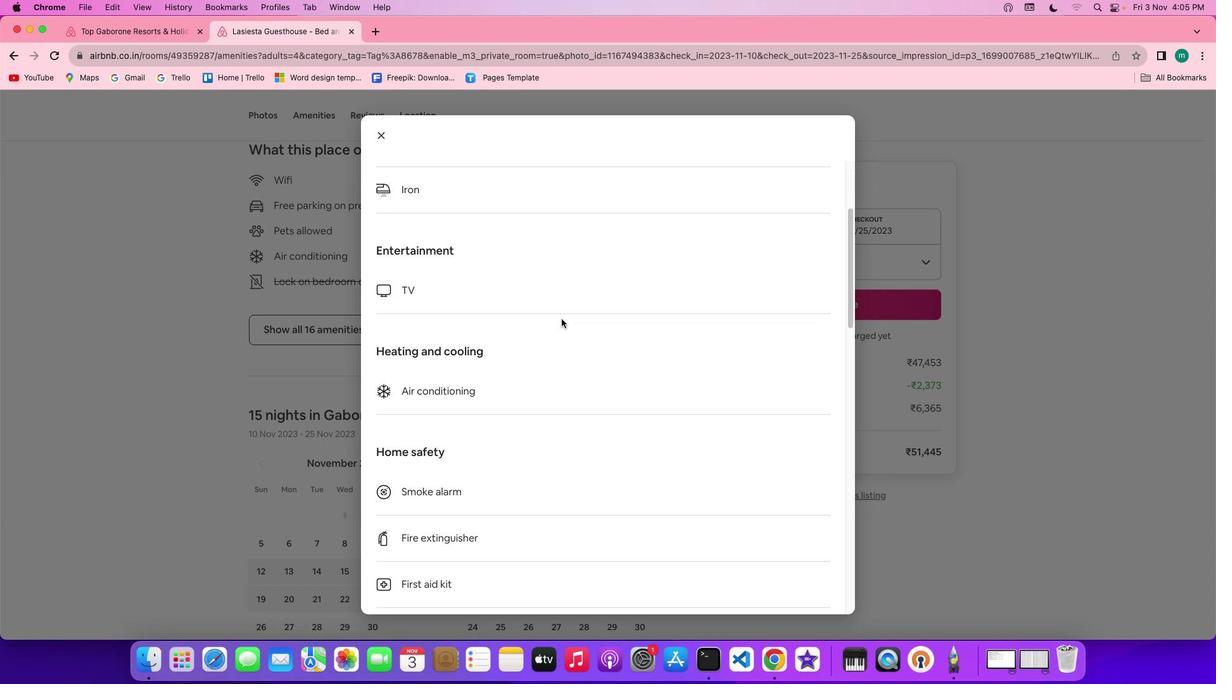 
Action: Mouse scrolled (562, 318) with delta (0, -1)
Screenshot: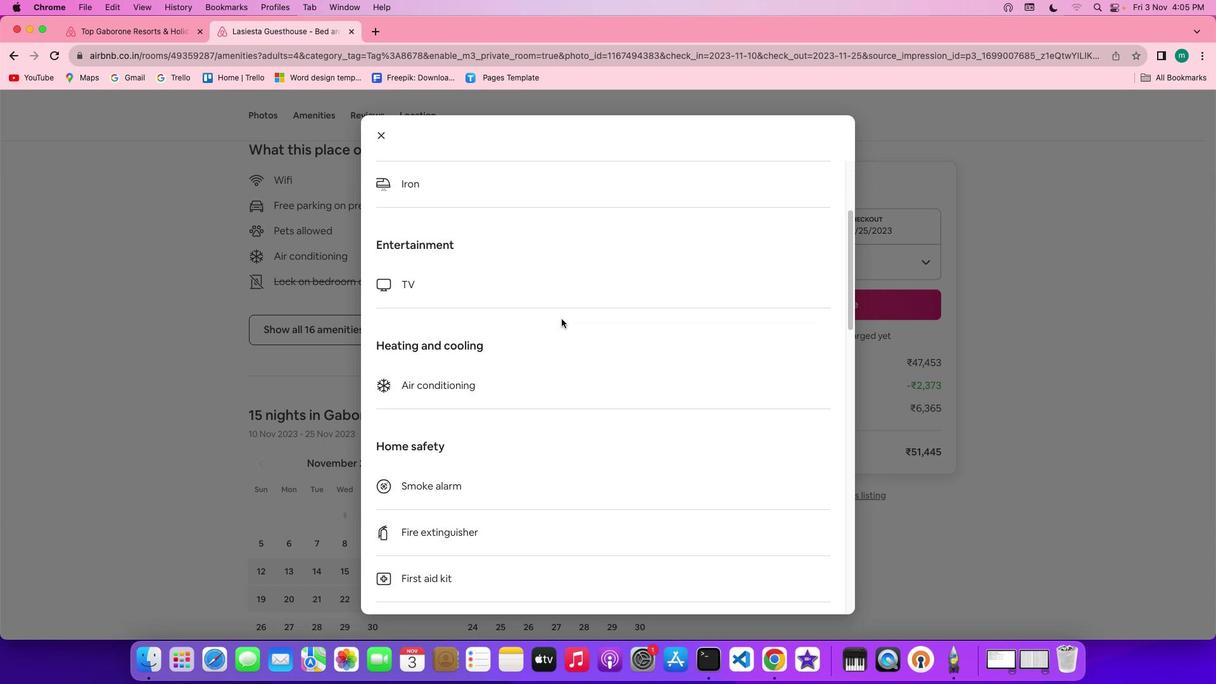 
Action: Mouse scrolled (562, 318) with delta (0, -1)
Screenshot: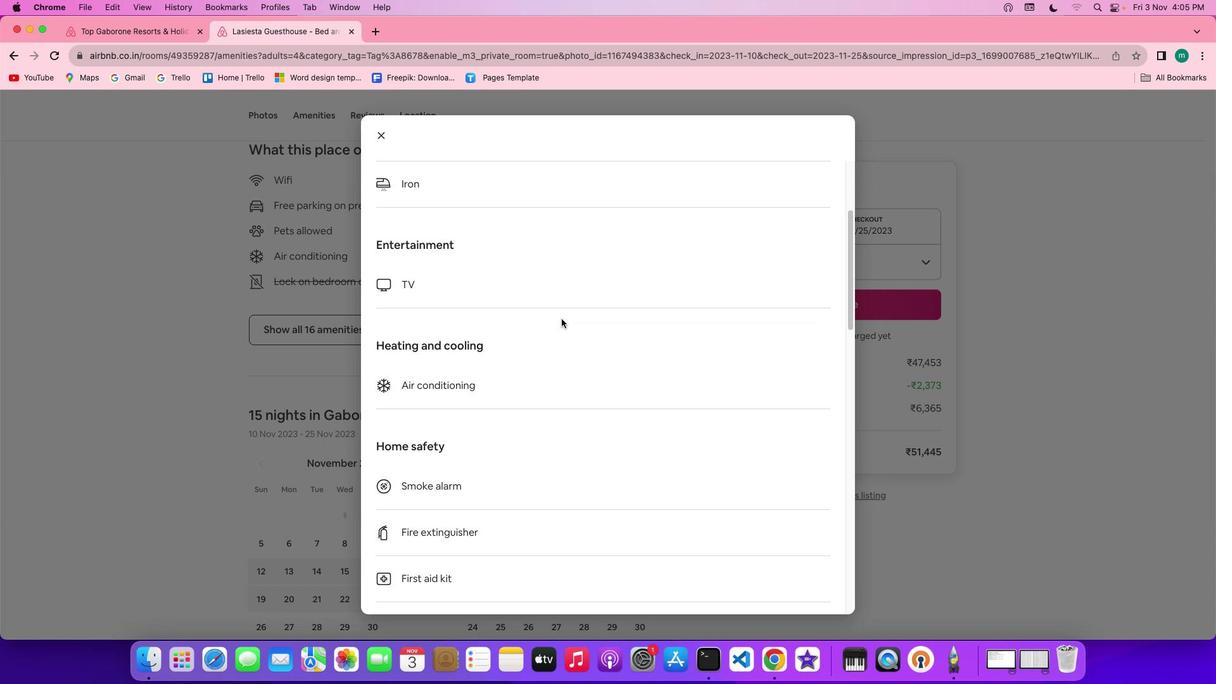 
Action: Mouse scrolled (562, 318) with delta (0, 0)
Screenshot: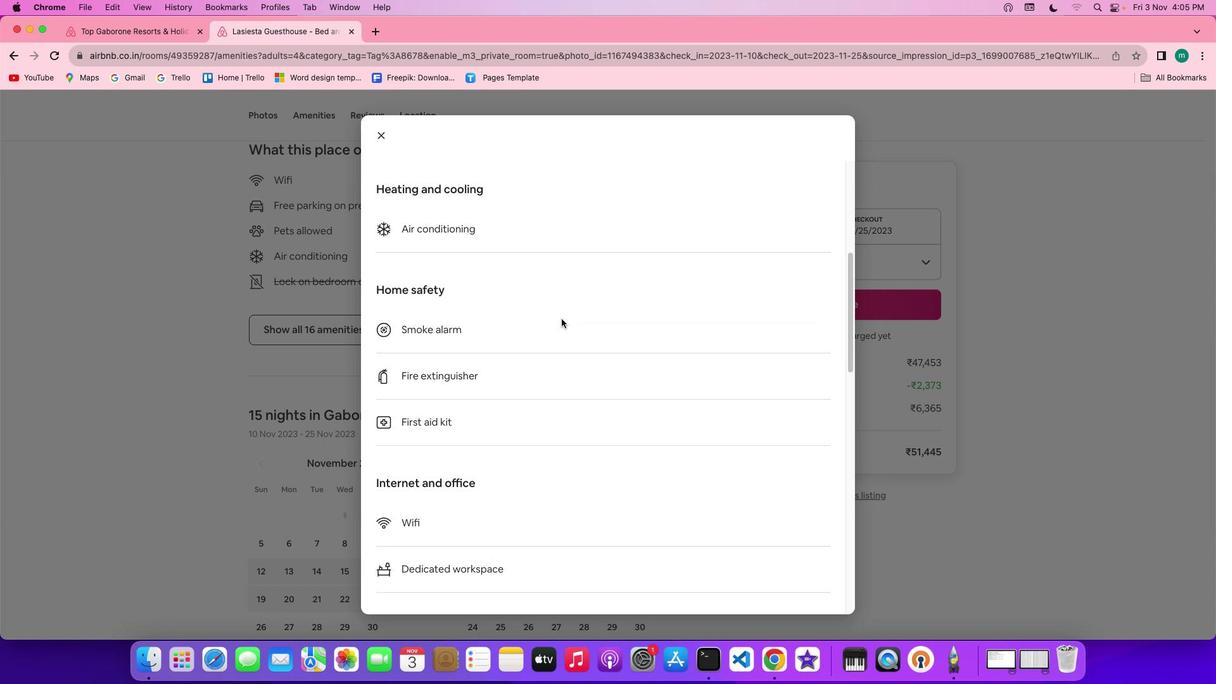 
Action: Mouse scrolled (562, 318) with delta (0, 0)
Screenshot: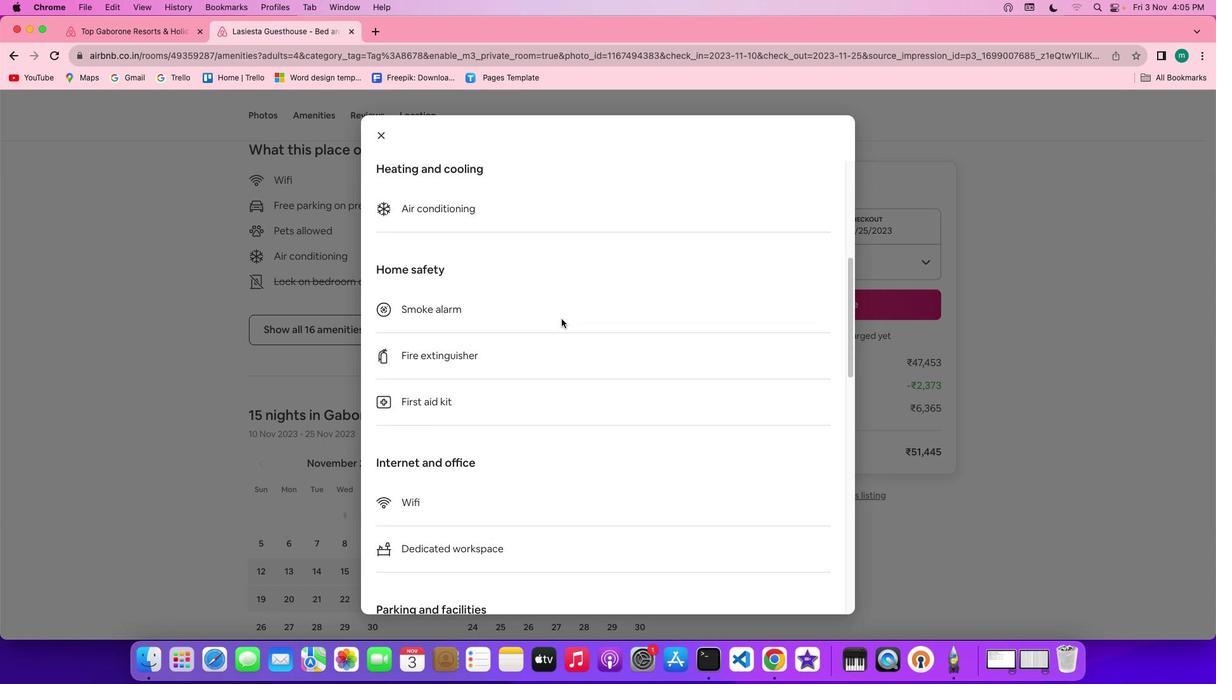 
Action: Mouse scrolled (562, 318) with delta (0, -1)
Screenshot: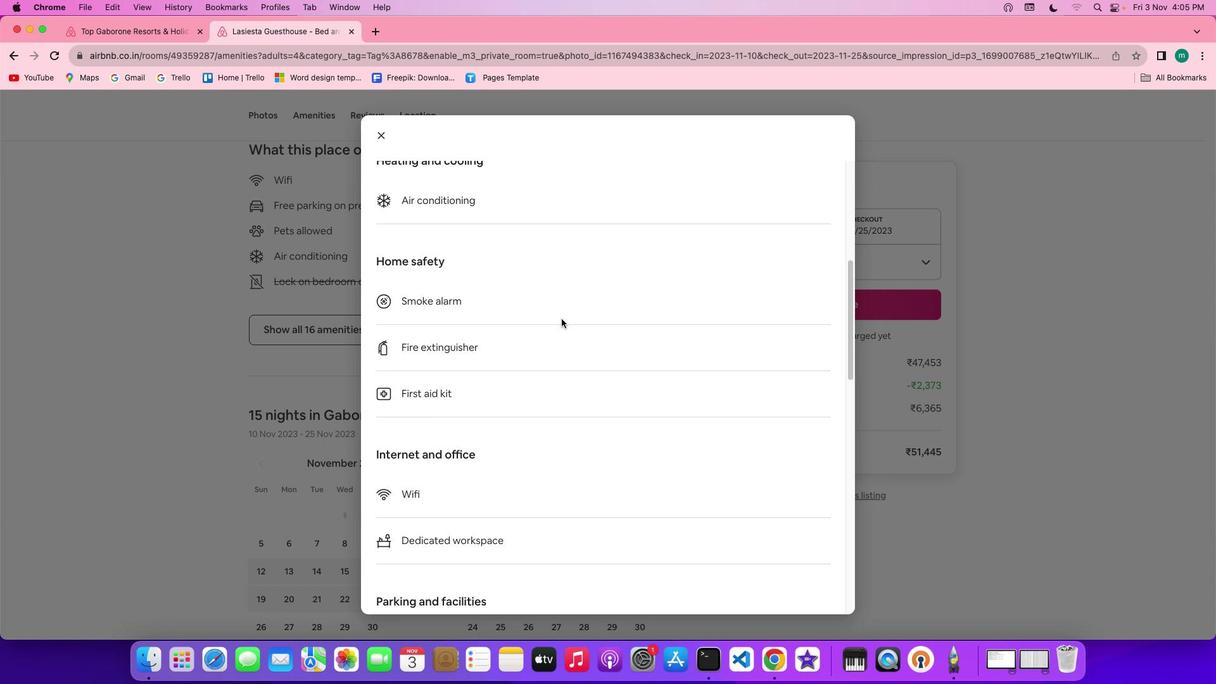
Action: Mouse scrolled (562, 318) with delta (0, -1)
Screenshot: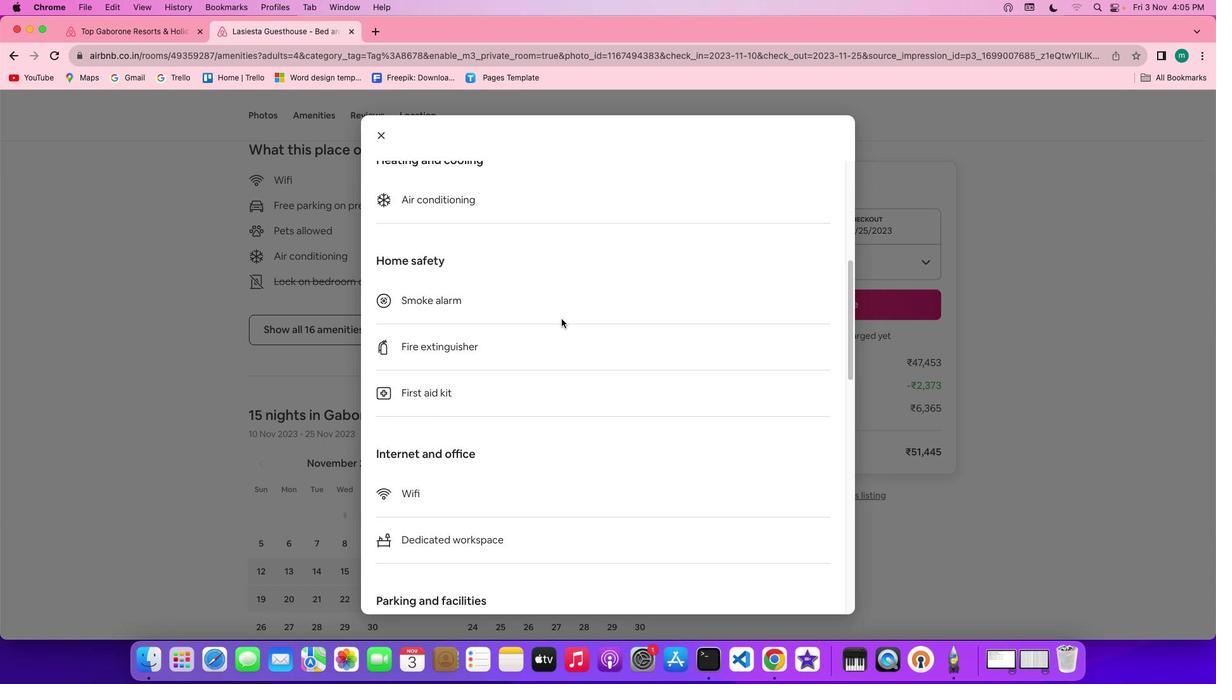 
Action: Mouse scrolled (562, 318) with delta (0, 0)
Screenshot: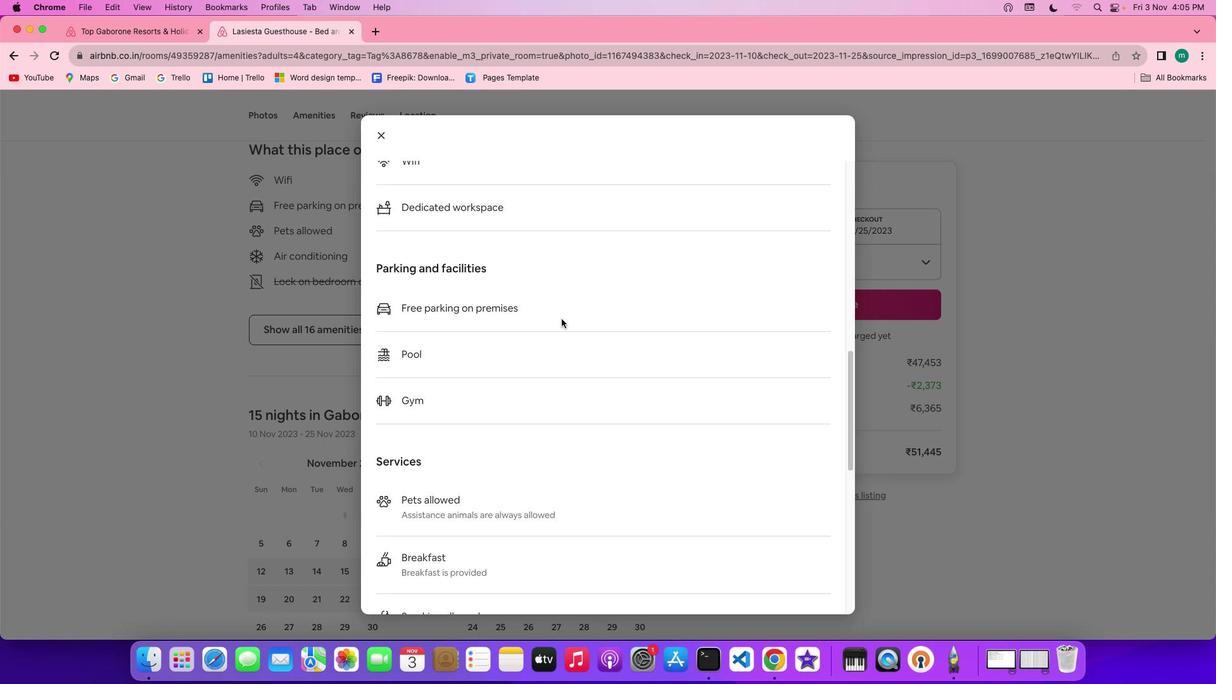 
Action: Mouse scrolled (562, 318) with delta (0, 0)
Screenshot: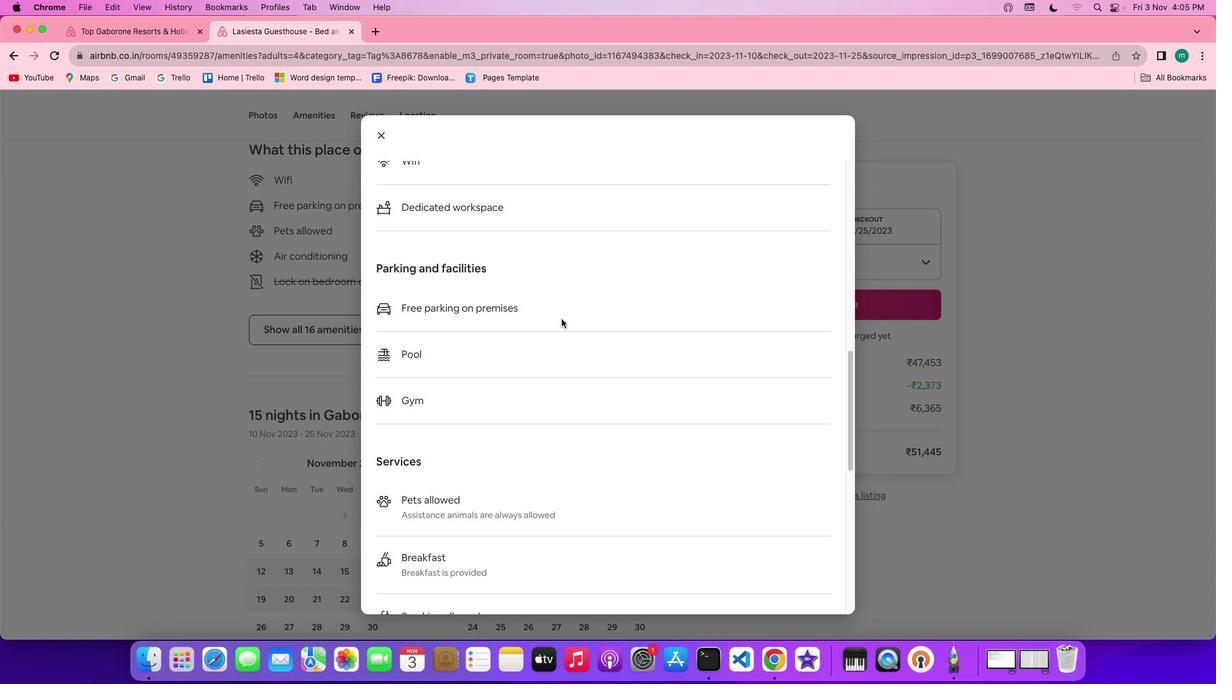 
Action: Mouse scrolled (562, 318) with delta (0, -1)
Screenshot: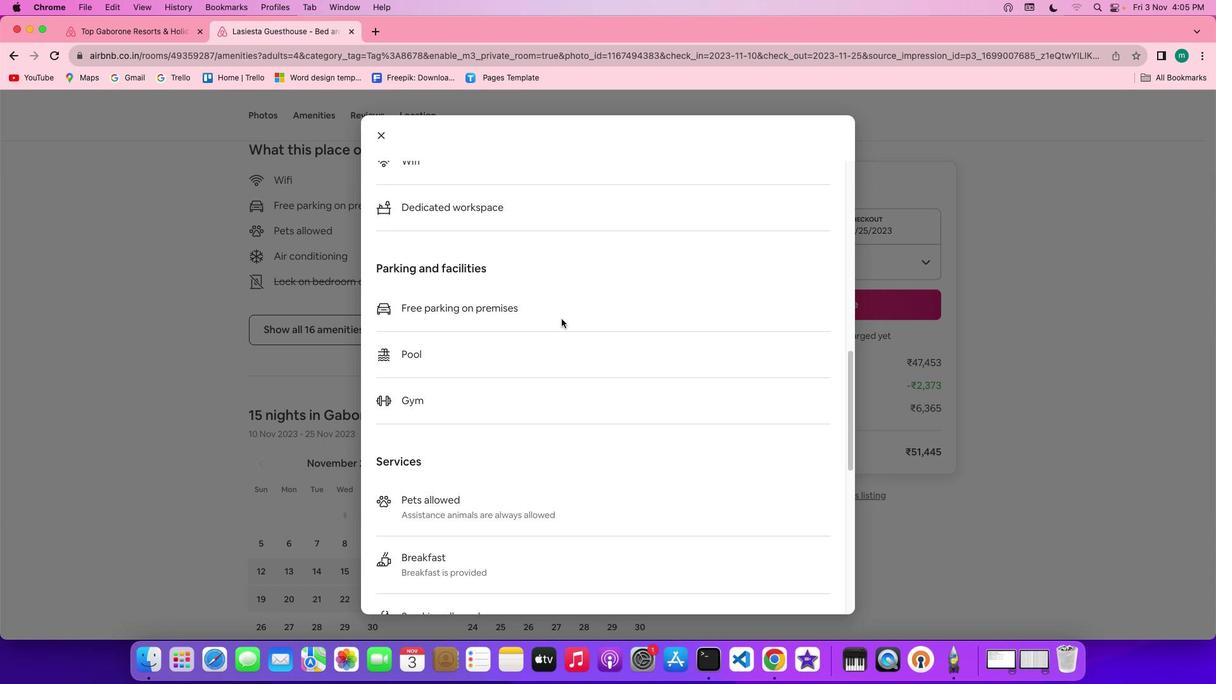 
Action: Mouse scrolled (562, 318) with delta (0, -2)
Screenshot: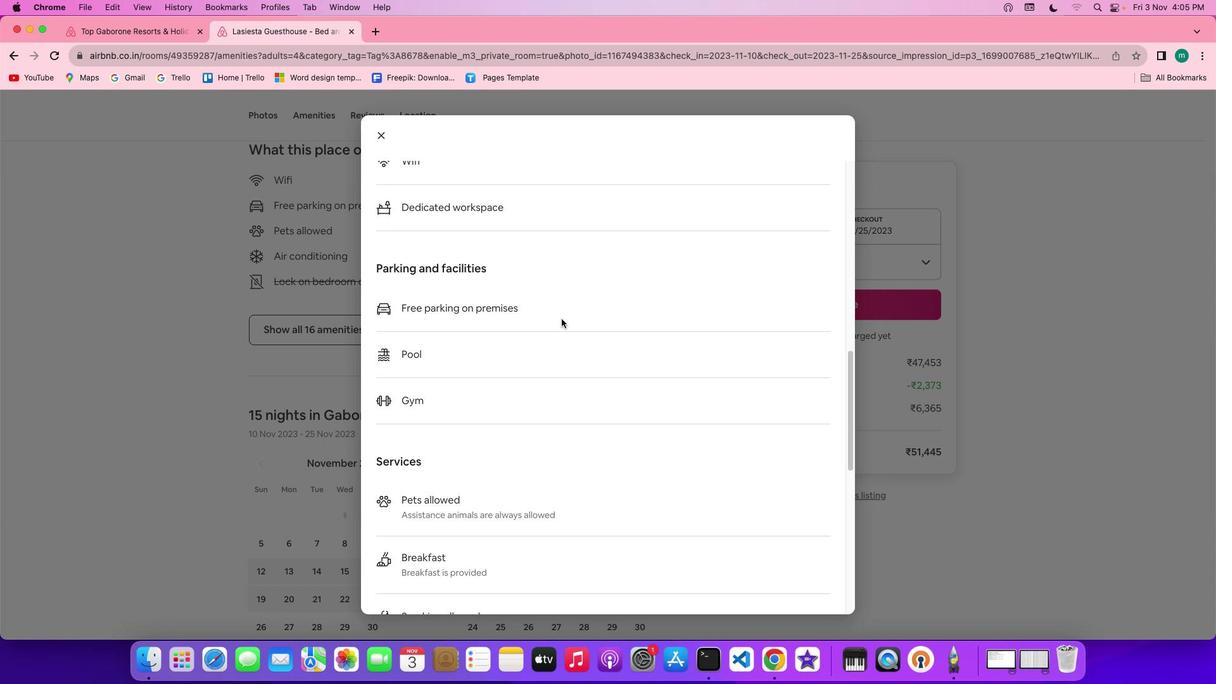
Action: Mouse scrolled (562, 318) with delta (0, -3)
Screenshot: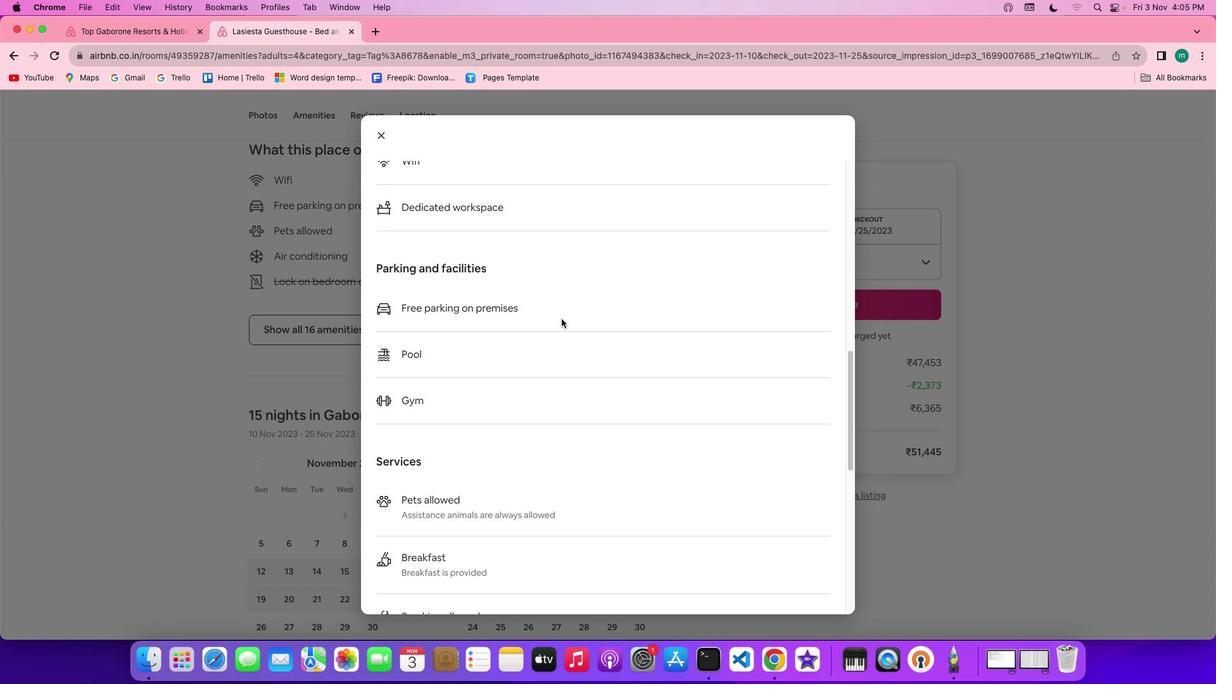 
Action: Mouse scrolled (562, 318) with delta (0, 0)
Screenshot: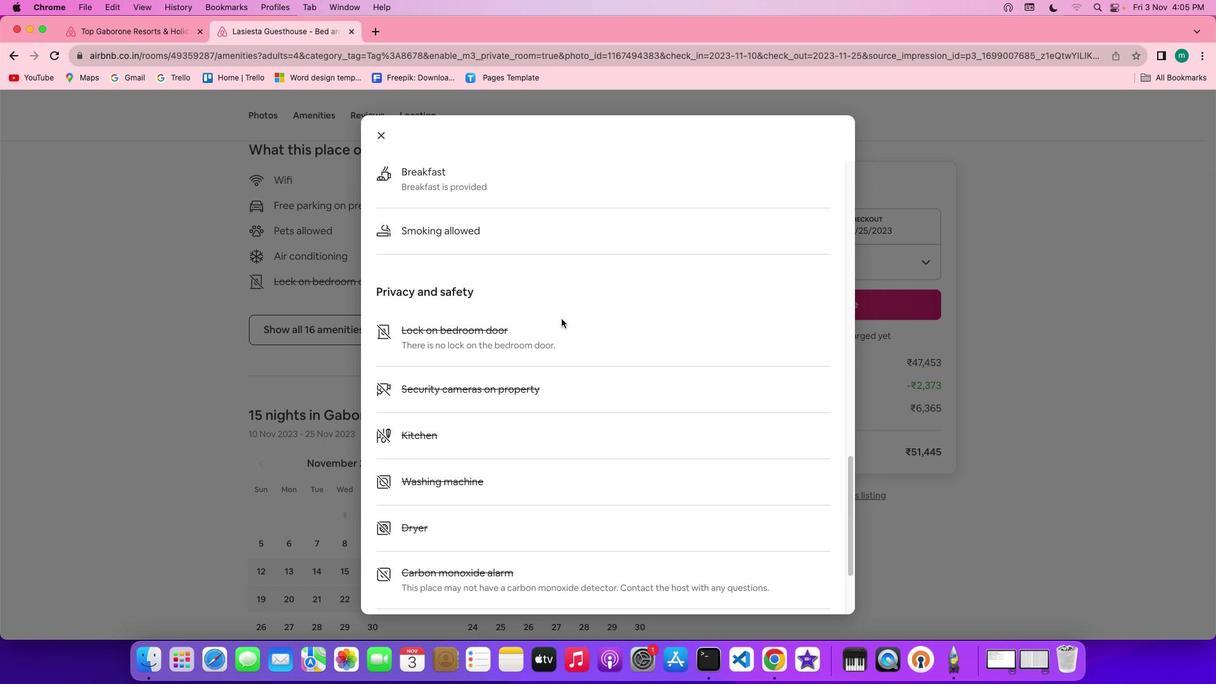 
Action: Mouse scrolled (562, 318) with delta (0, 0)
Screenshot: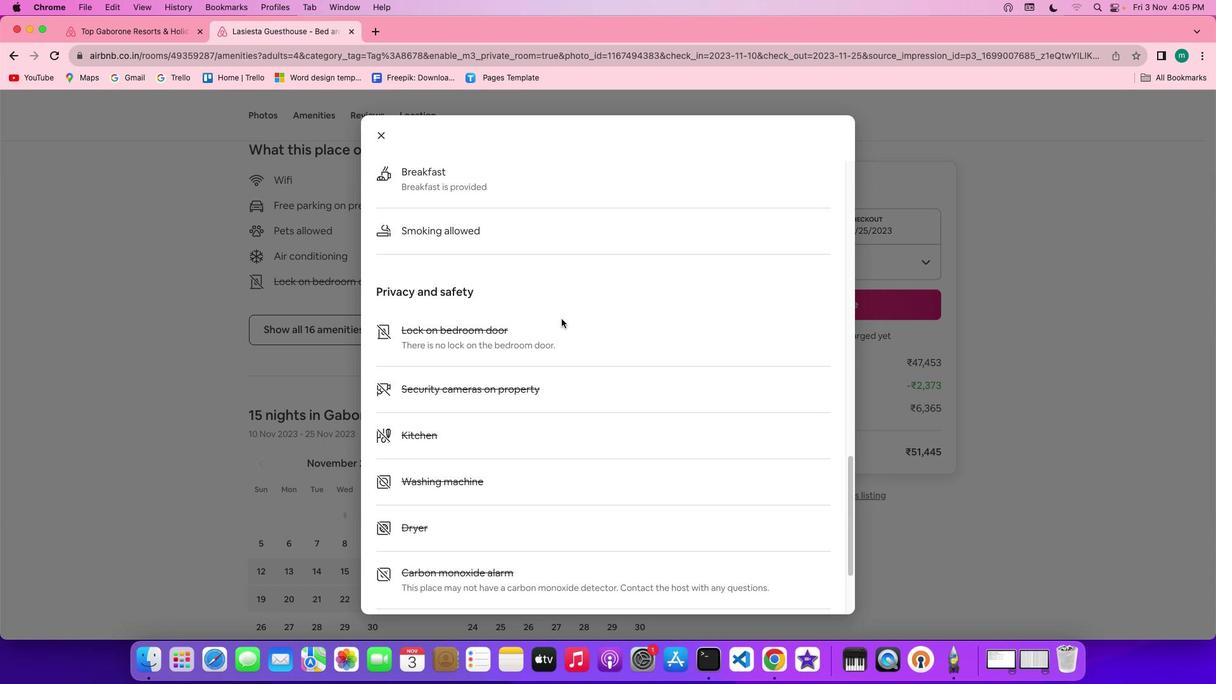 
Action: Mouse scrolled (562, 318) with delta (0, -1)
Screenshot: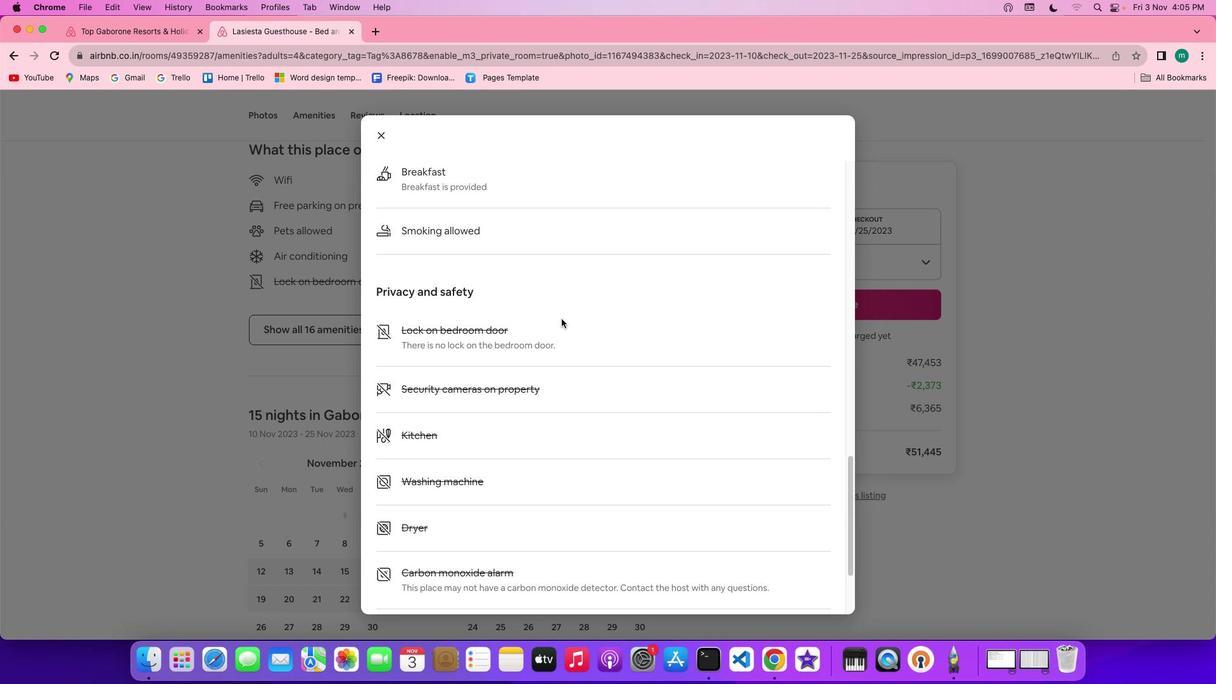 
Action: Mouse scrolled (562, 318) with delta (0, -3)
Screenshot: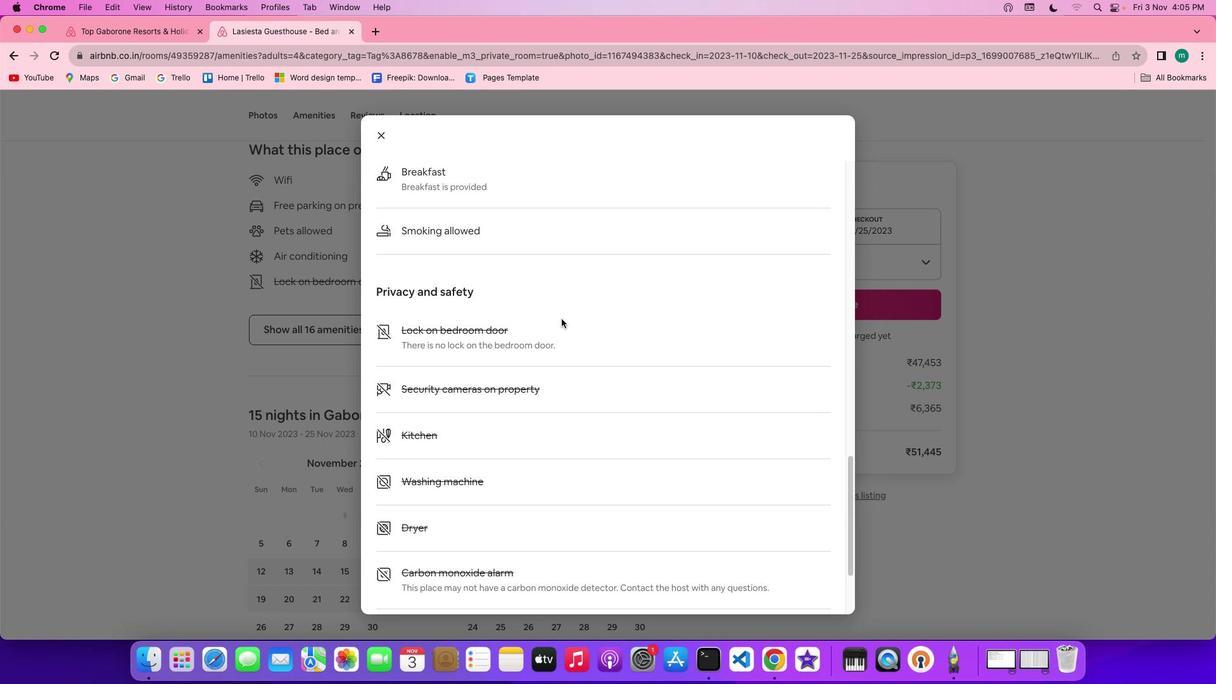 
Action: Mouse scrolled (562, 318) with delta (0, -3)
Screenshot: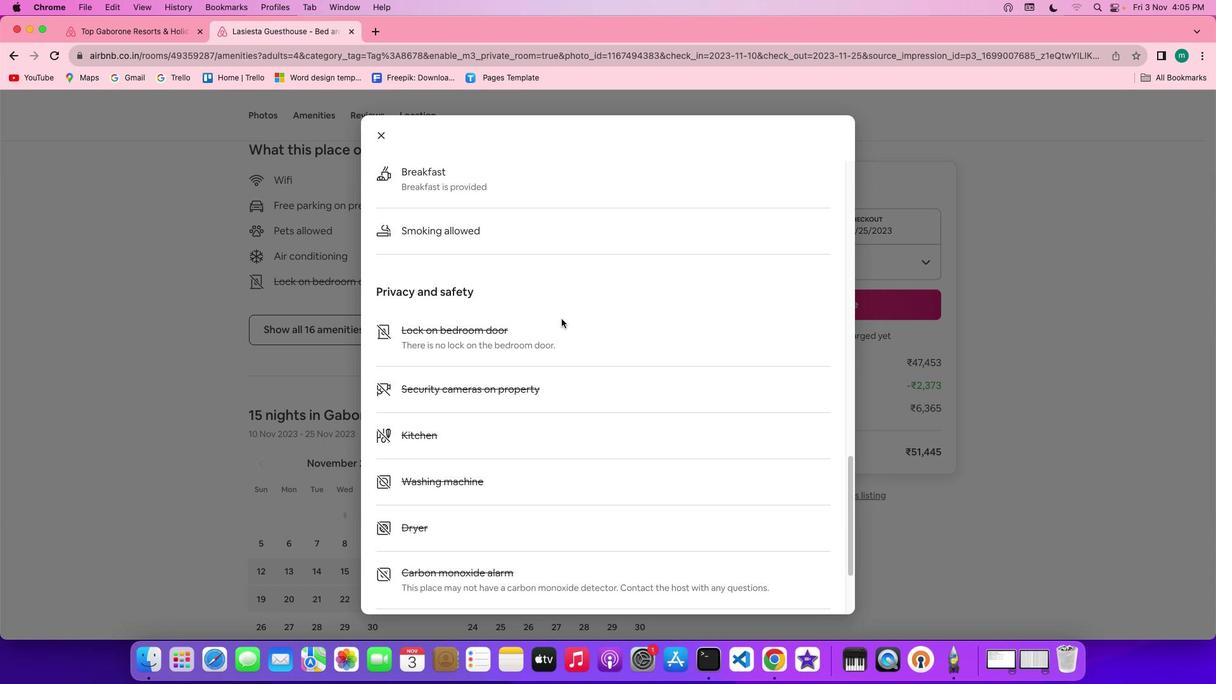 
Action: Mouse scrolled (562, 318) with delta (0, 0)
Screenshot: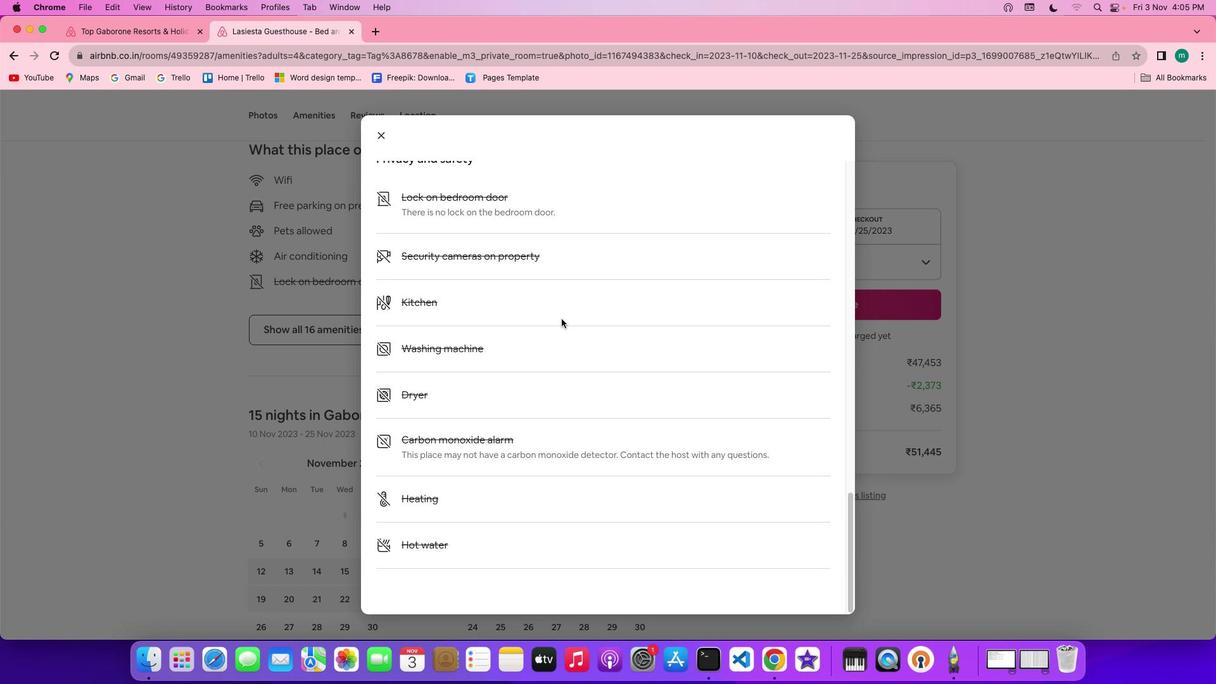 
Action: Mouse scrolled (562, 318) with delta (0, 0)
Screenshot: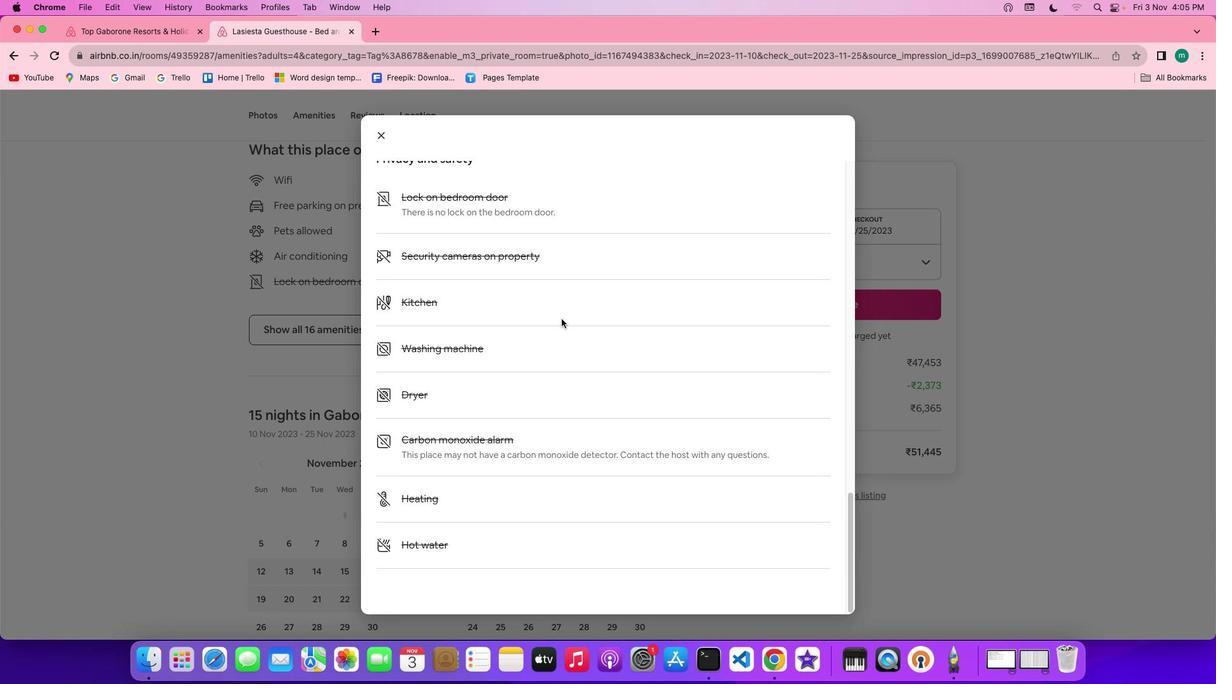 
Action: Mouse scrolled (562, 318) with delta (0, -1)
Screenshot: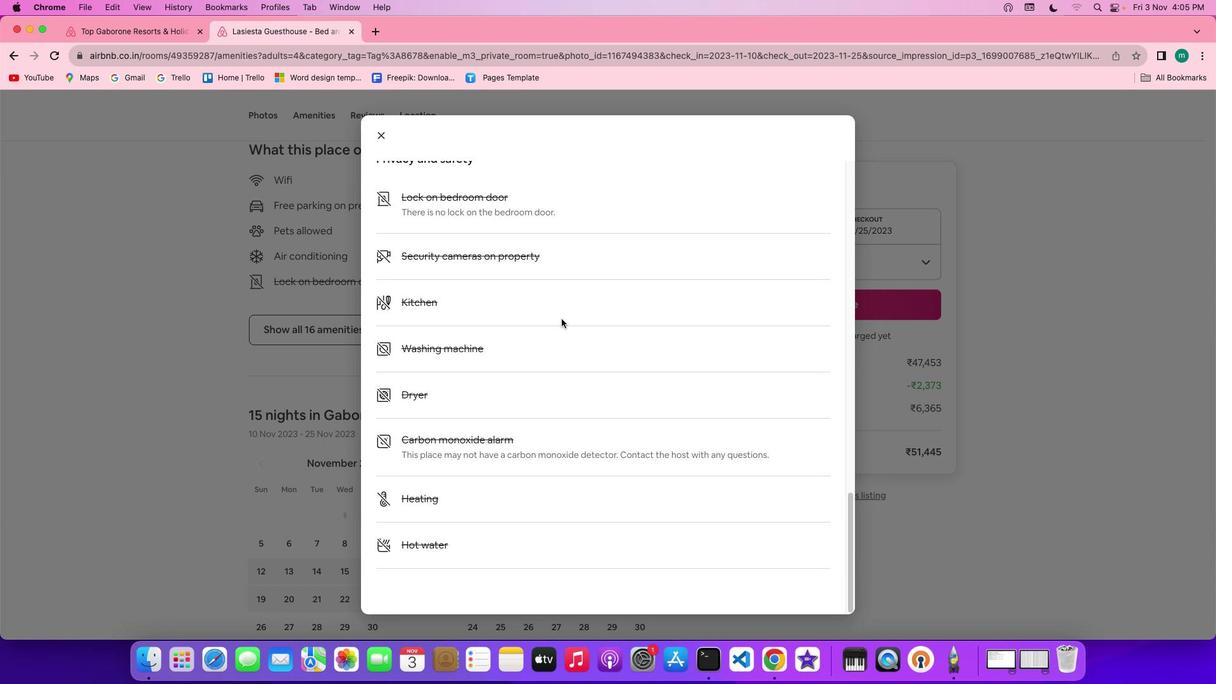 
Action: Mouse scrolled (562, 318) with delta (0, -3)
Screenshot: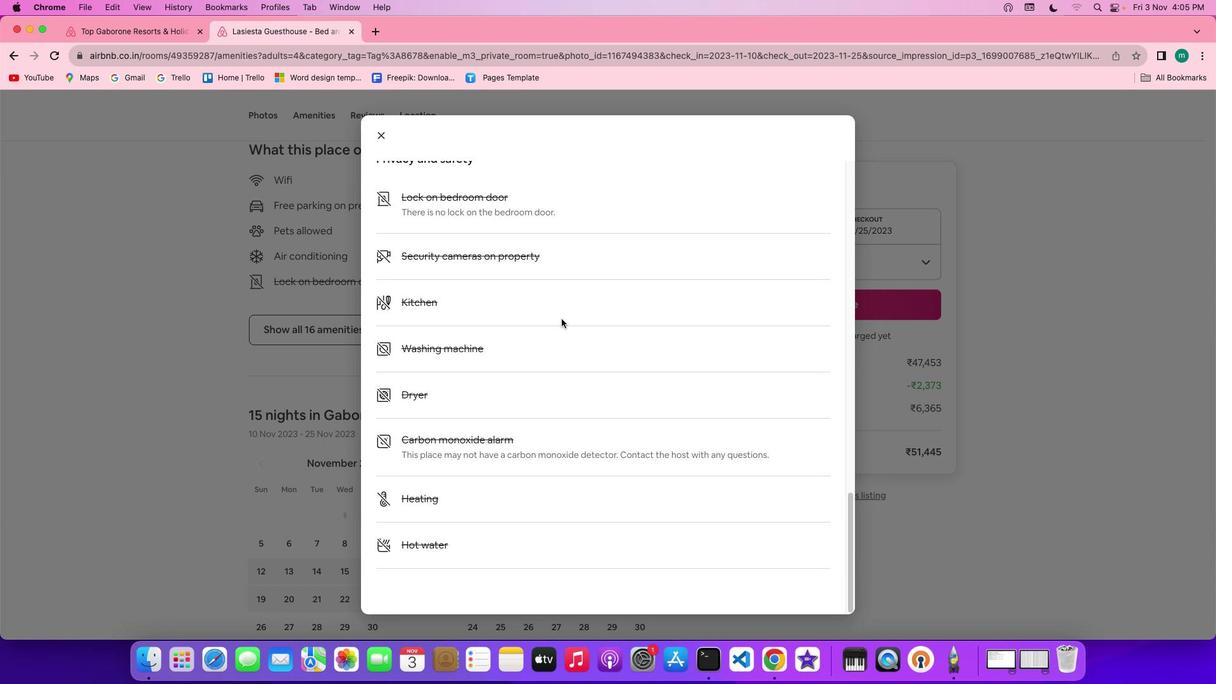 
Action: Mouse scrolled (562, 318) with delta (0, -3)
Screenshot: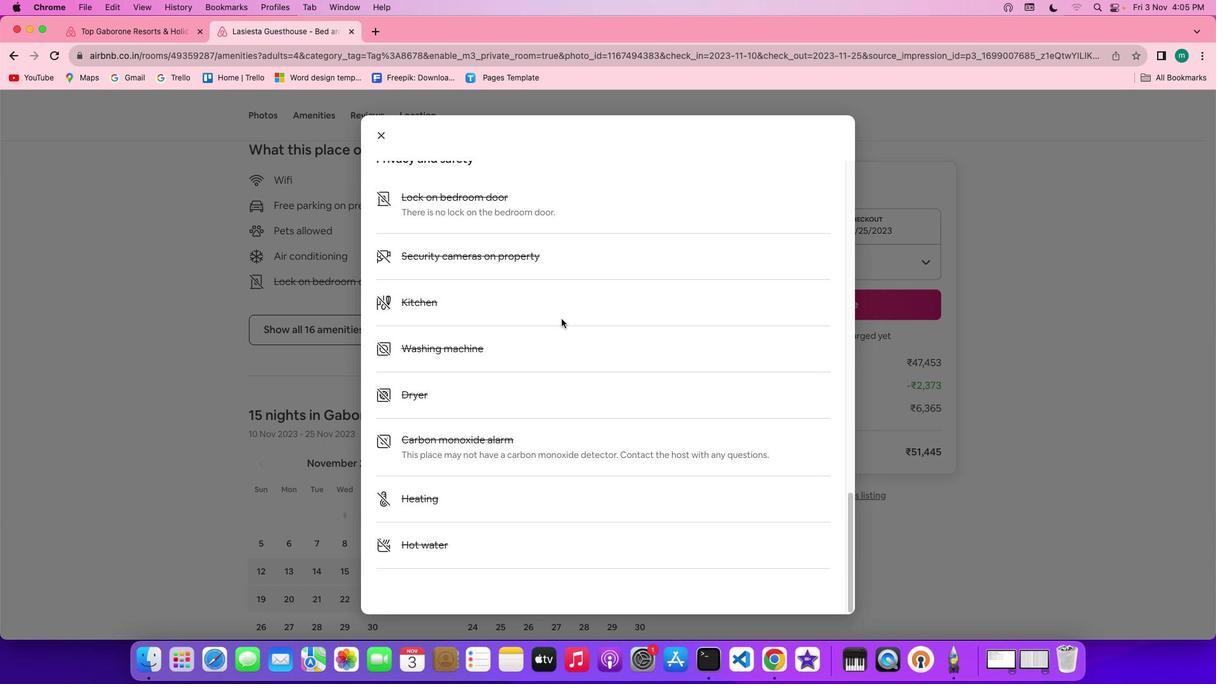 
Action: Mouse scrolled (562, 318) with delta (0, -3)
Screenshot: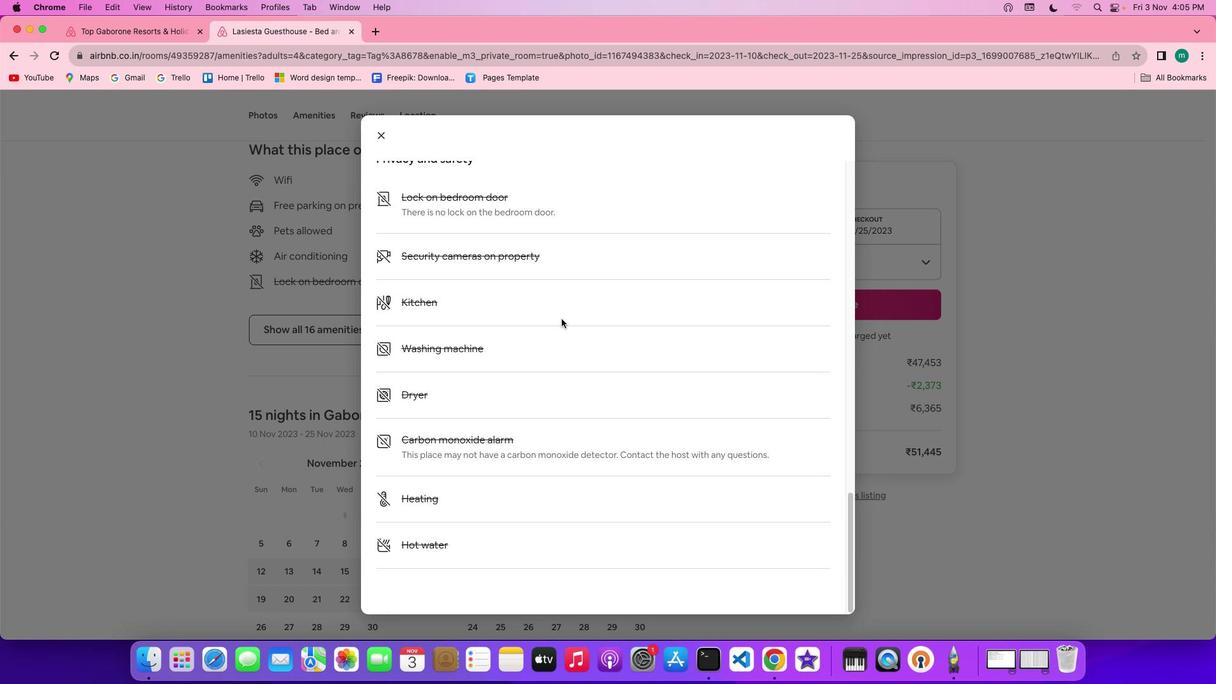 
Action: Mouse scrolled (562, 318) with delta (0, -3)
Screenshot: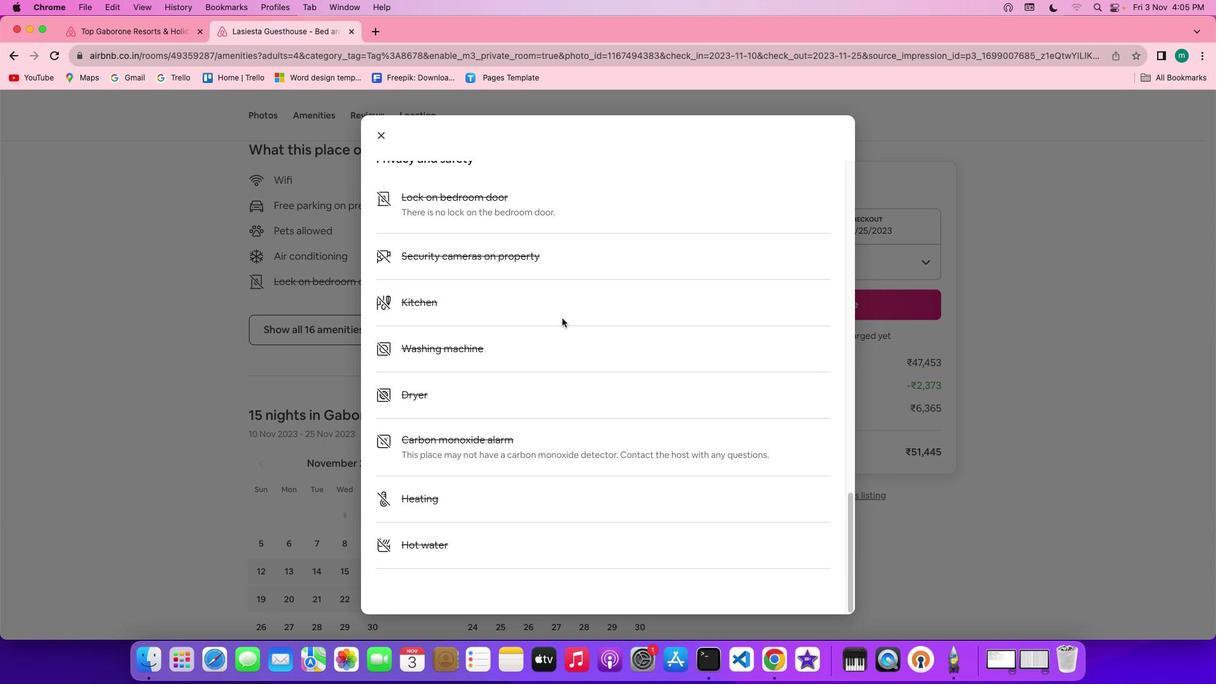
Action: Mouse moved to (562, 318)
Screenshot: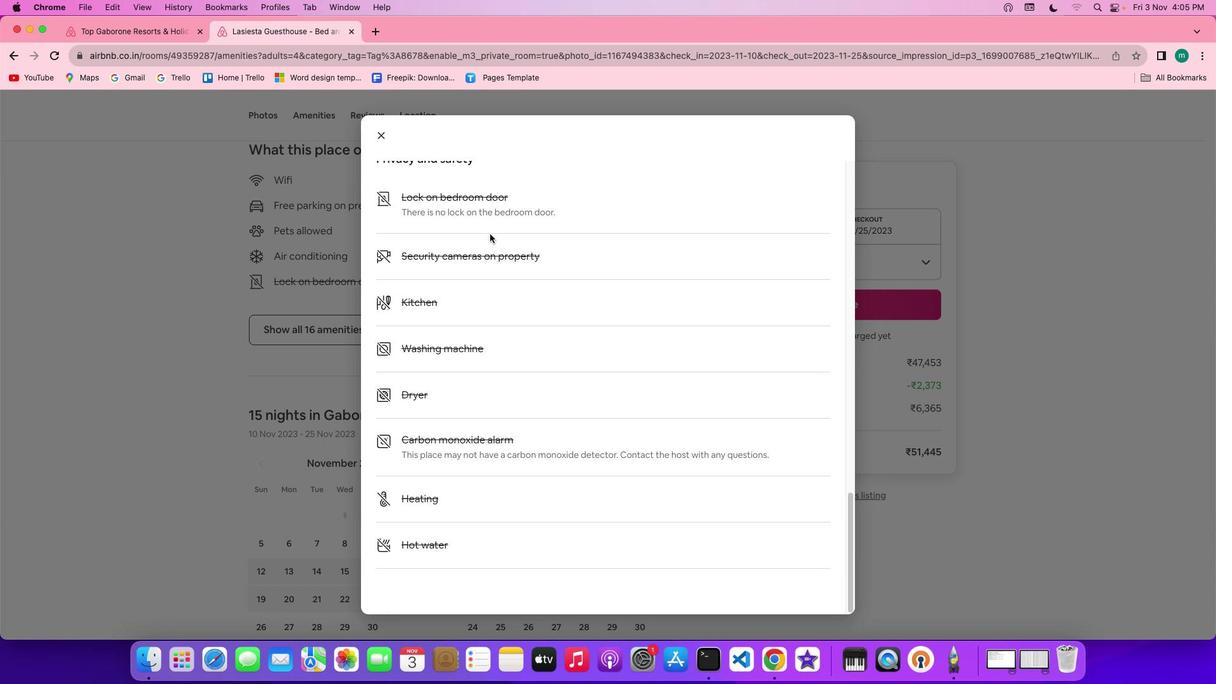 
Action: Mouse scrolled (562, 318) with delta (0, 0)
Screenshot: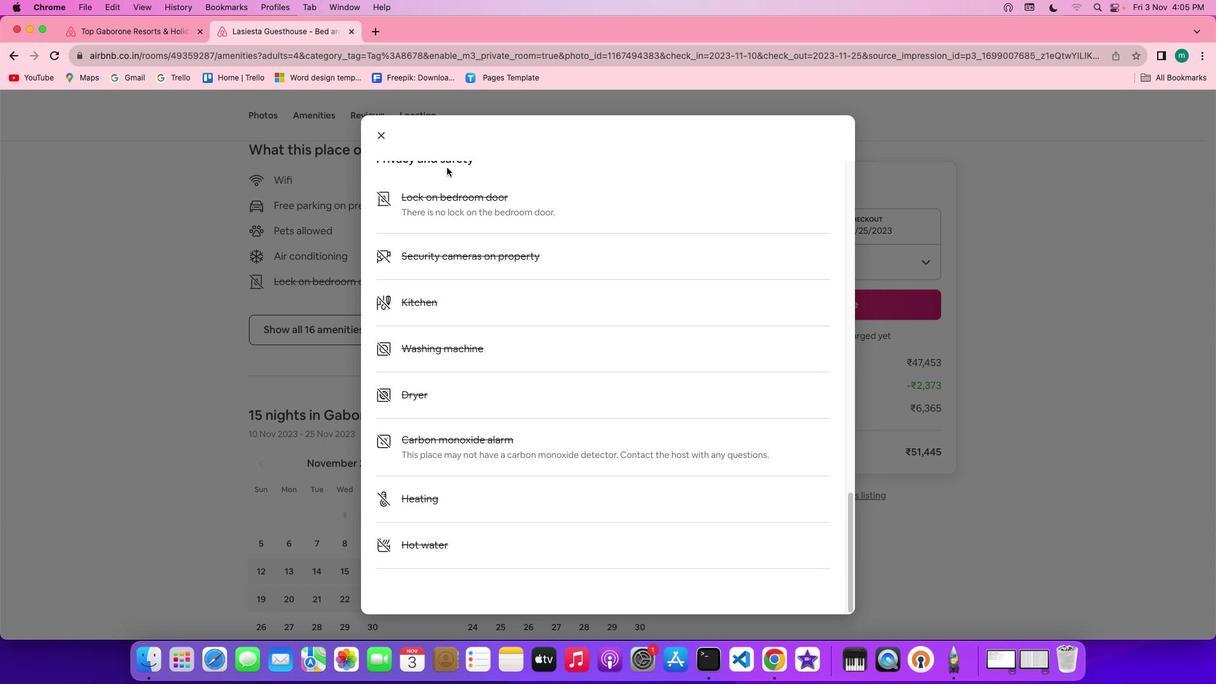 
Action: Mouse scrolled (562, 318) with delta (0, 0)
Screenshot: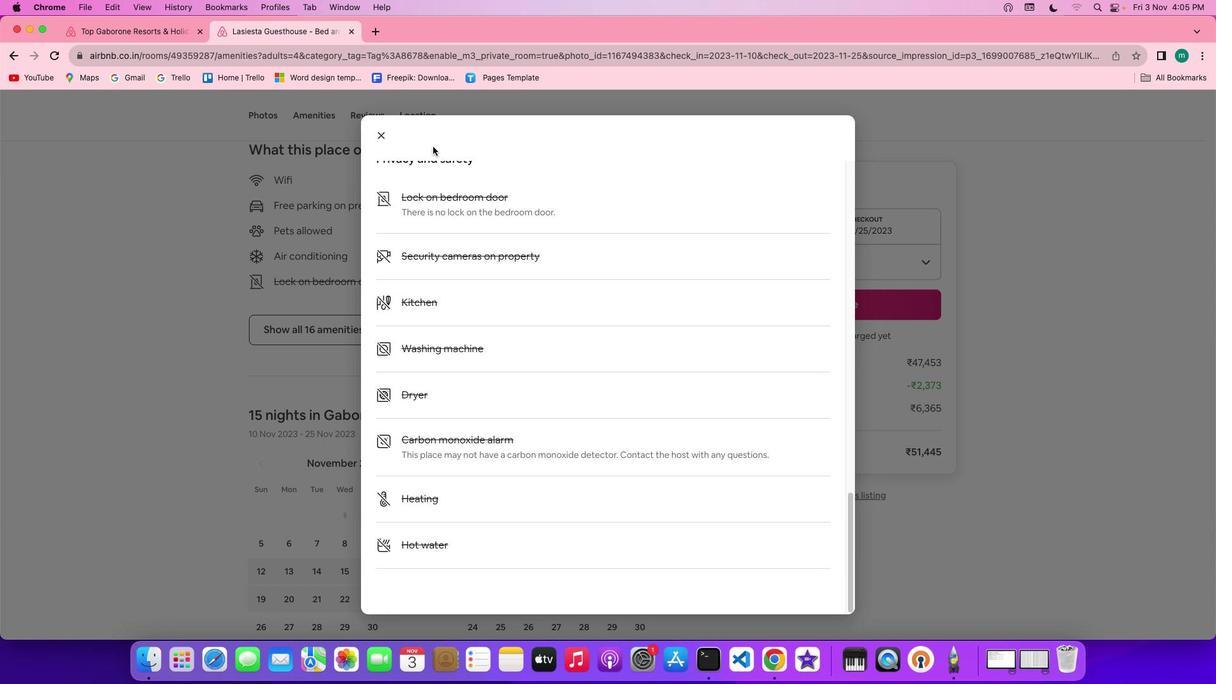 
Action: Mouse scrolled (562, 318) with delta (0, -1)
Screenshot: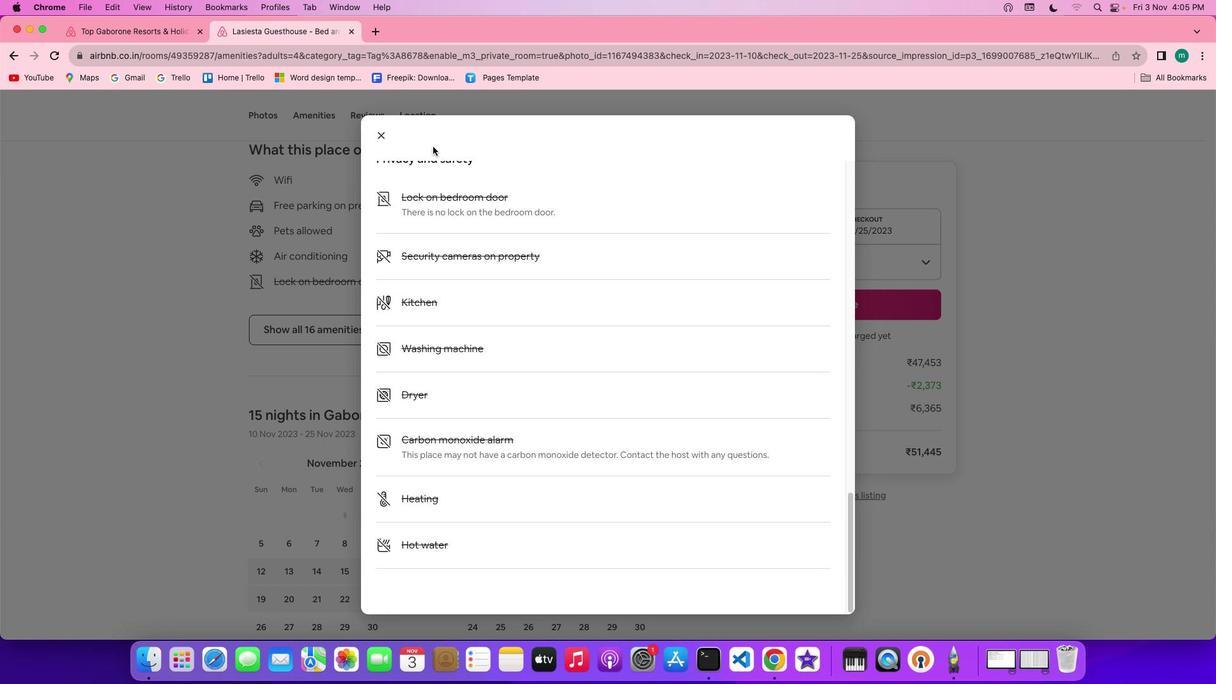 
Action: Mouse scrolled (562, 318) with delta (0, -3)
Screenshot: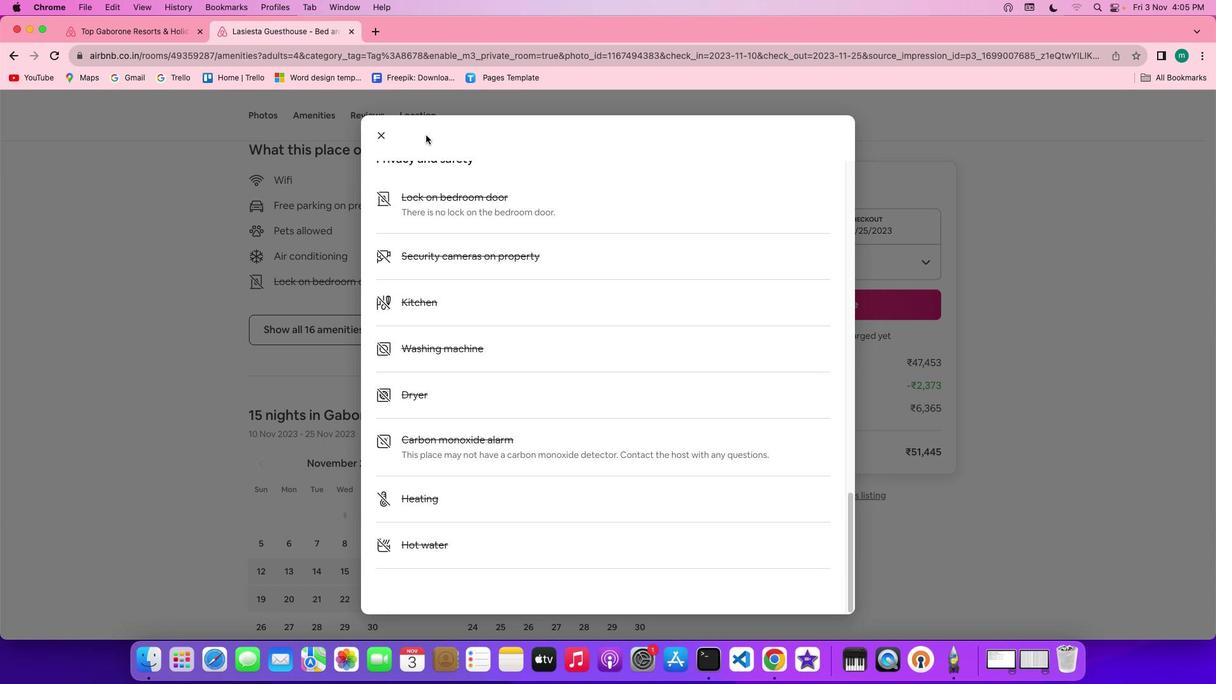 
Action: Mouse scrolled (562, 318) with delta (0, -3)
Screenshot: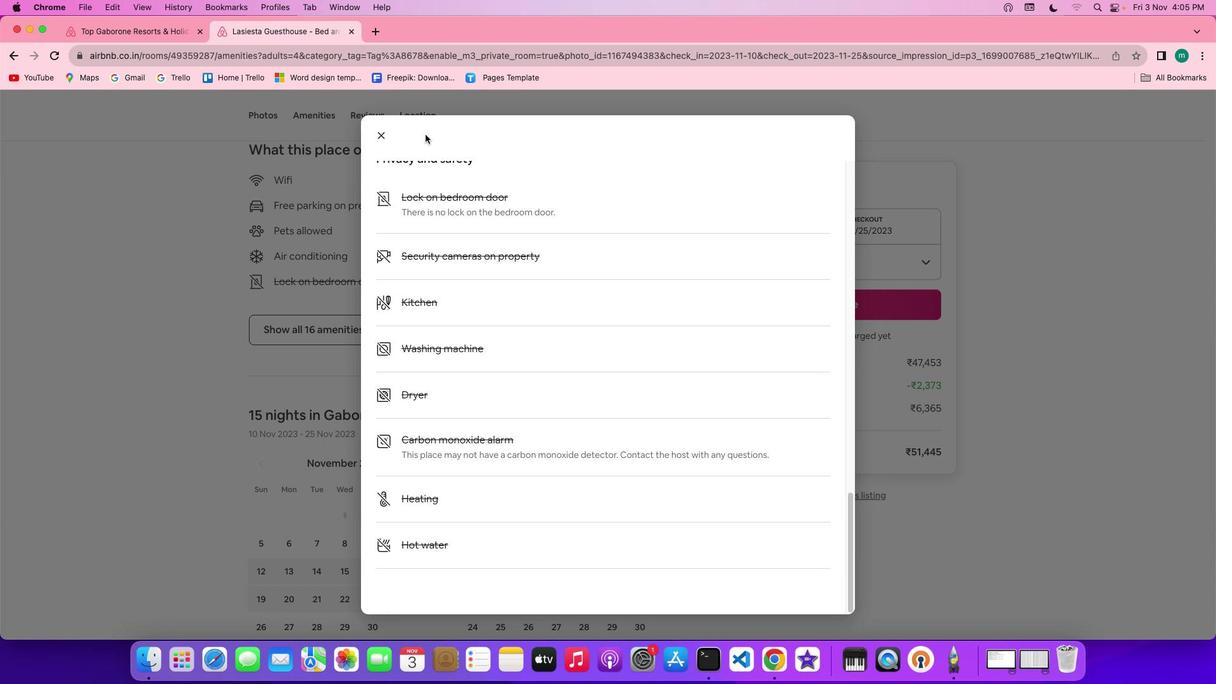 
Action: Mouse moved to (375, 137)
Screenshot: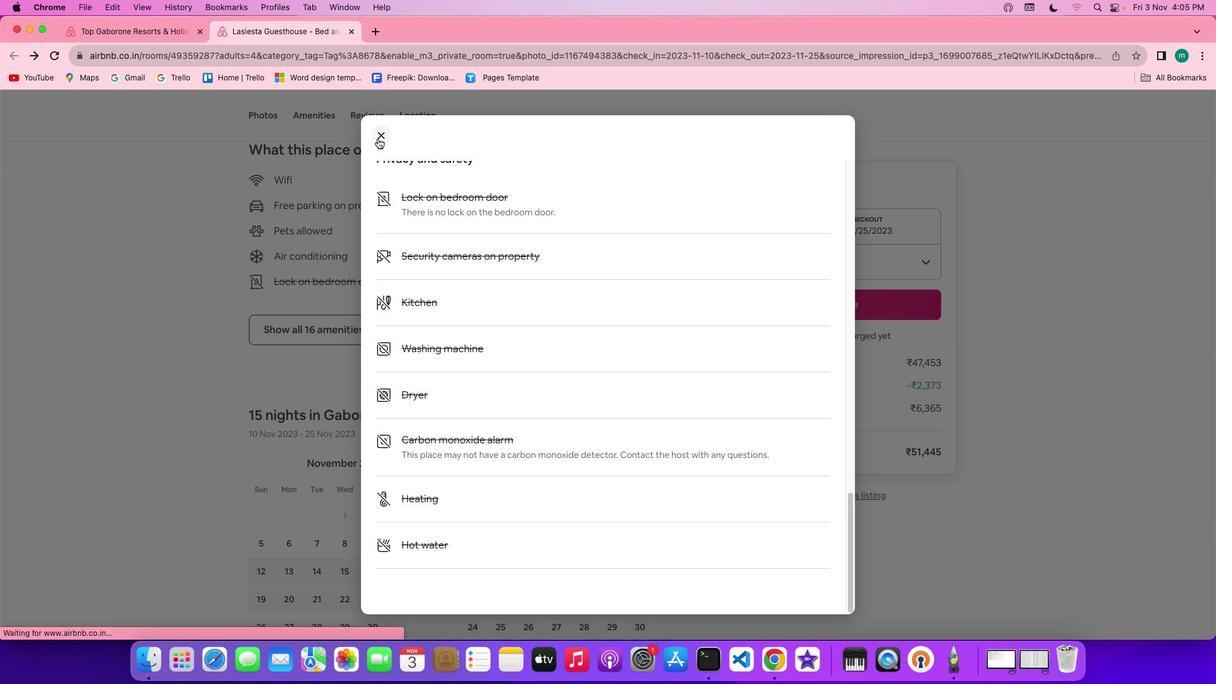 
Action: Mouse pressed left at (375, 137)
Screenshot: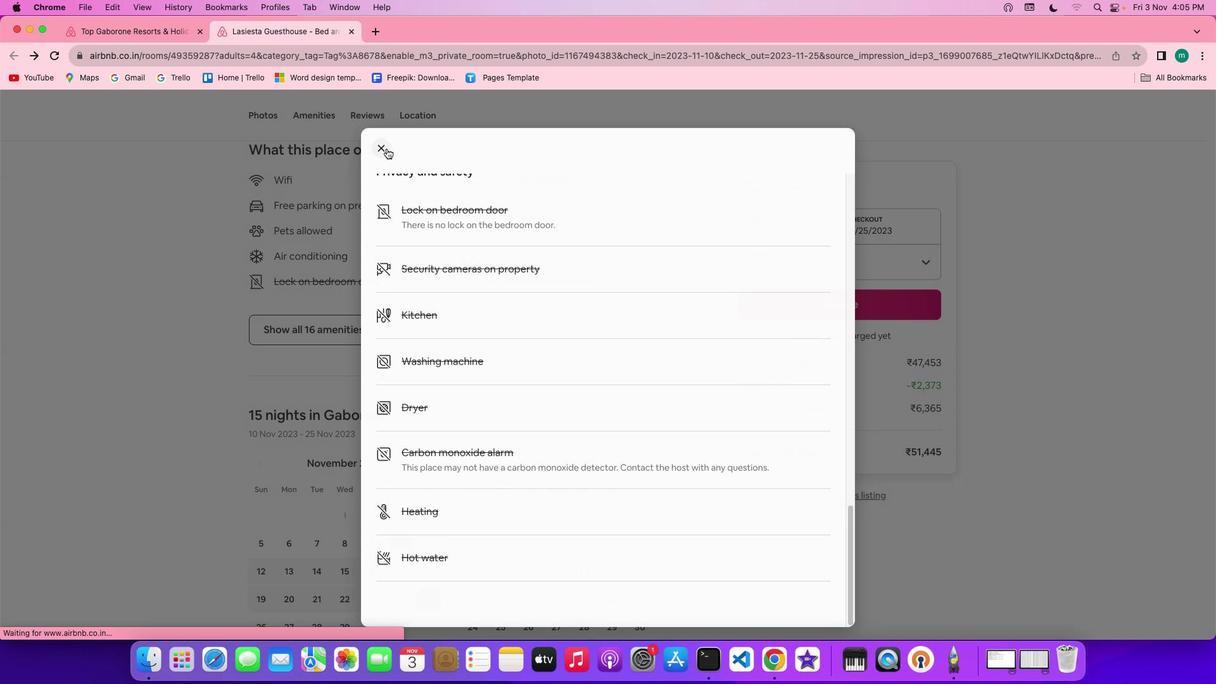 
Action: Mouse moved to (428, 342)
Screenshot: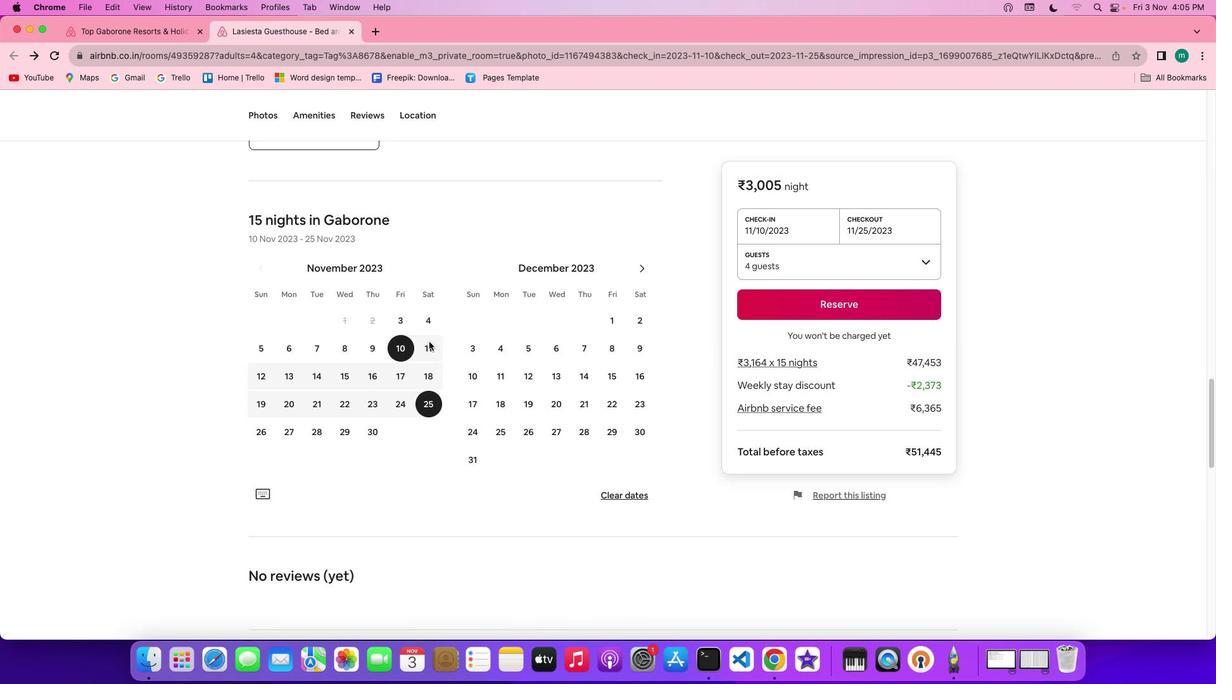 
Action: Mouse scrolled (428, 342) with delta (0, 0)
Screenshot: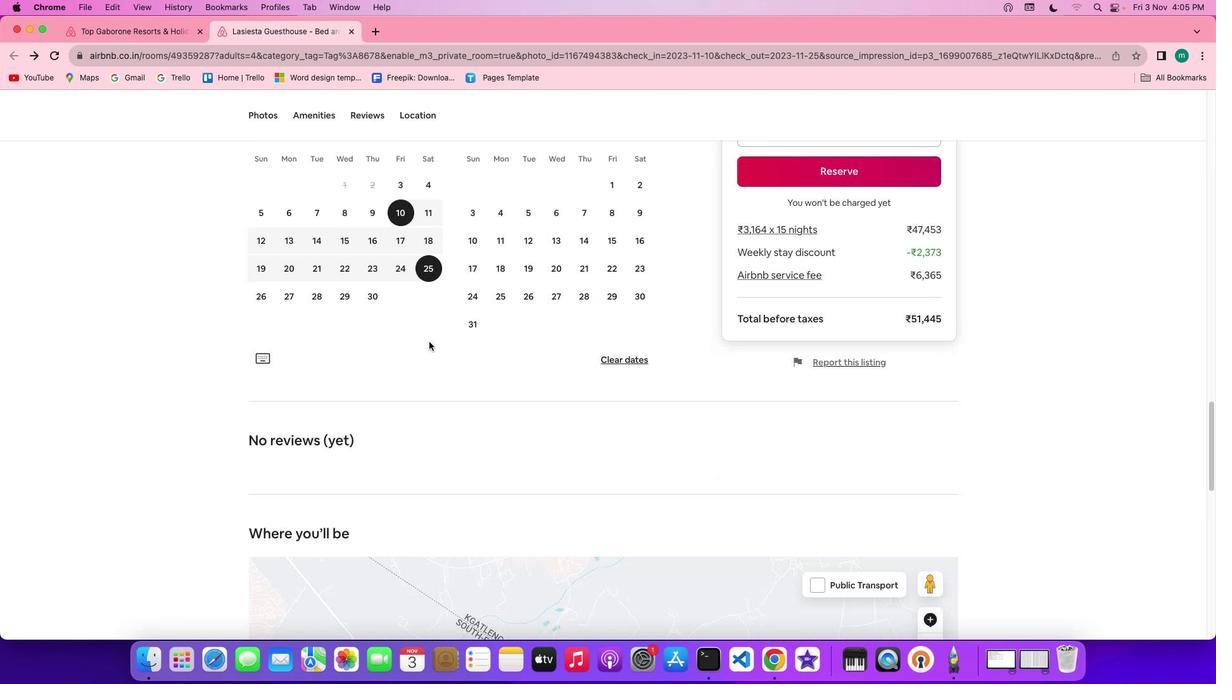 
Action: Mouse scrolled (428, 342) with delta (0, 0)
Screenshot: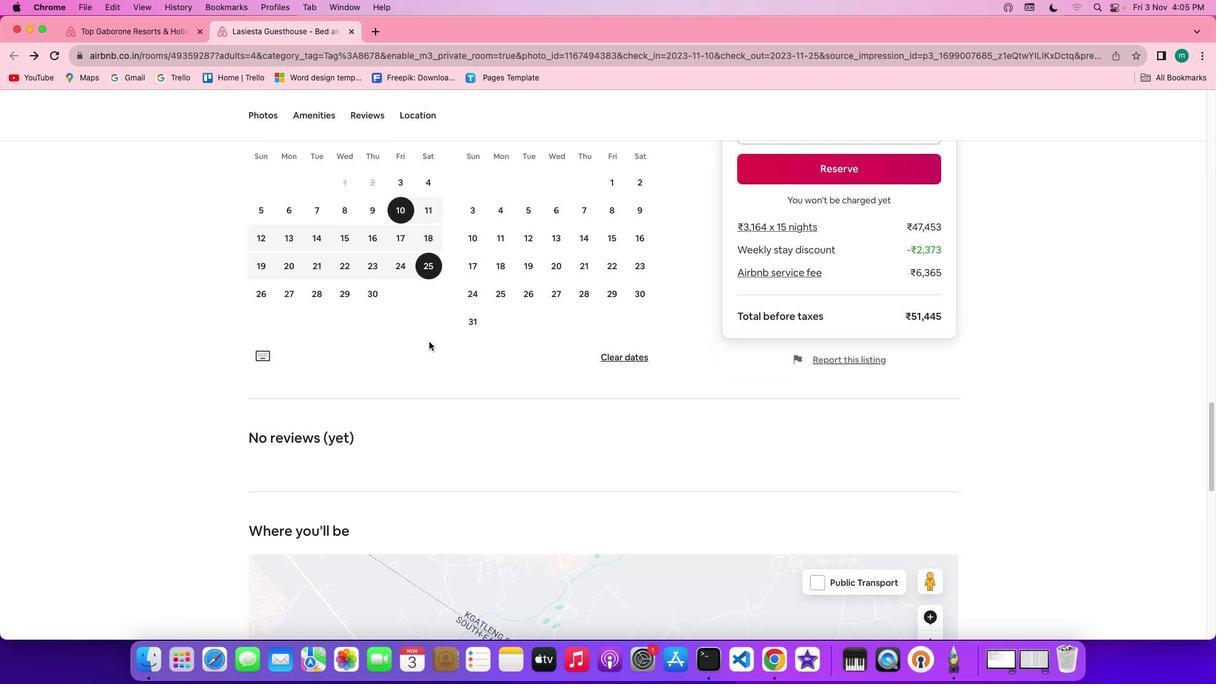 
Action: Mouse scrolled (428, 342) with delta (0, -1)
Screenshot: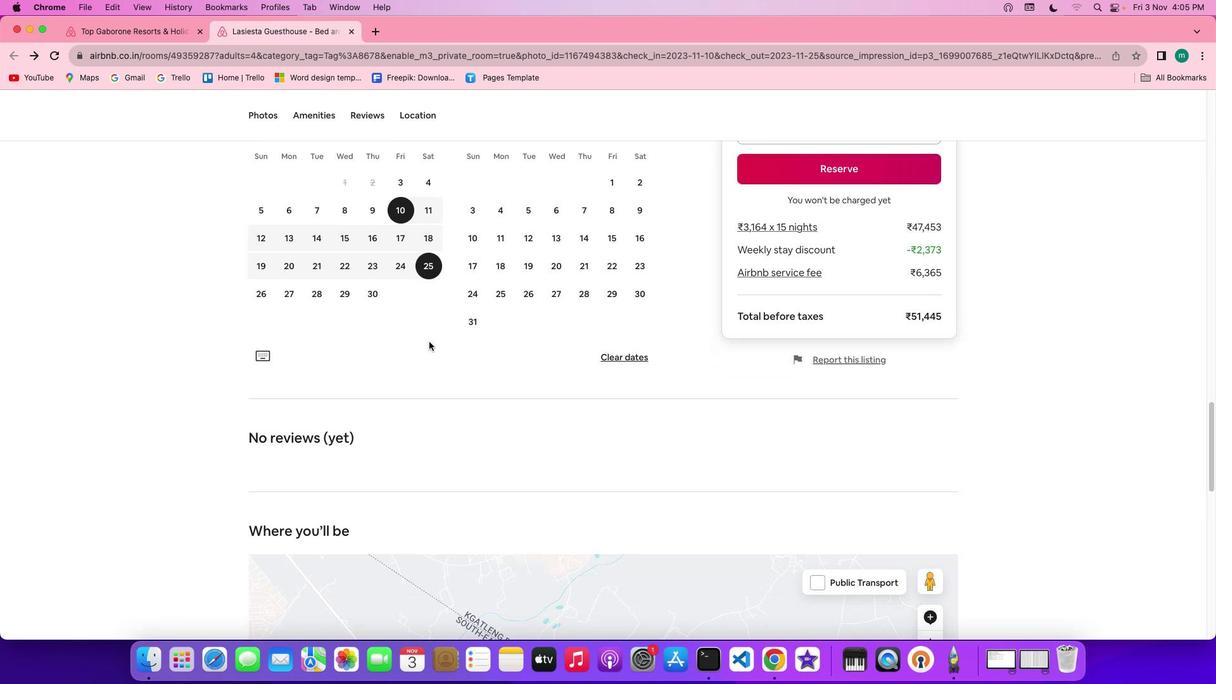 
Action: Mouse scrolled (428, 342) with delta (0, -2)
Screenshot: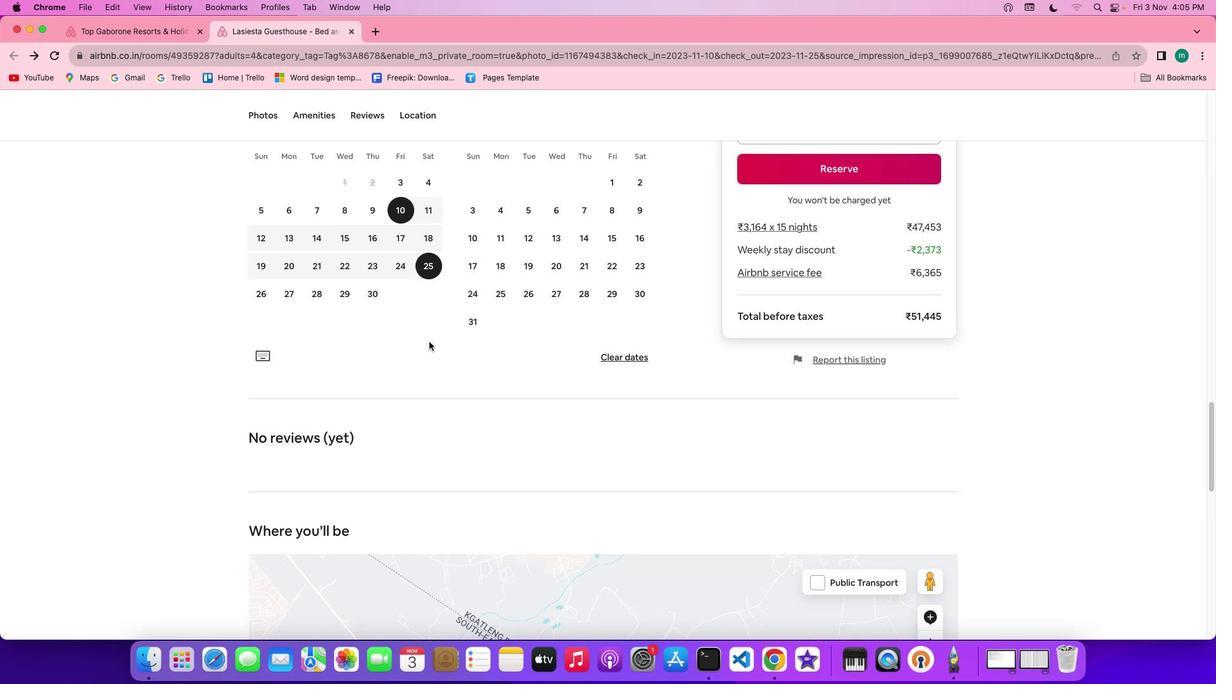 
Action: Mouse scrolled (428, 342) with delta (0, -2)
Screenshot: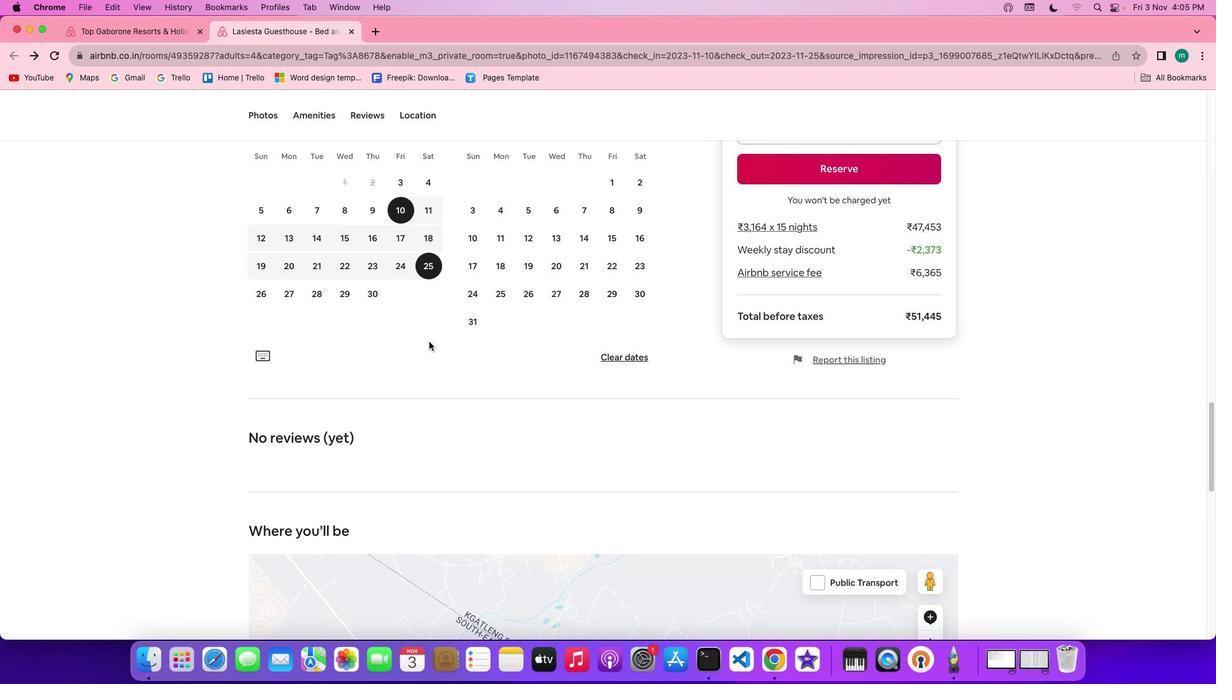 
Action: Mouse scrolled (428, 342) with delta (0, 0)
Screenshot: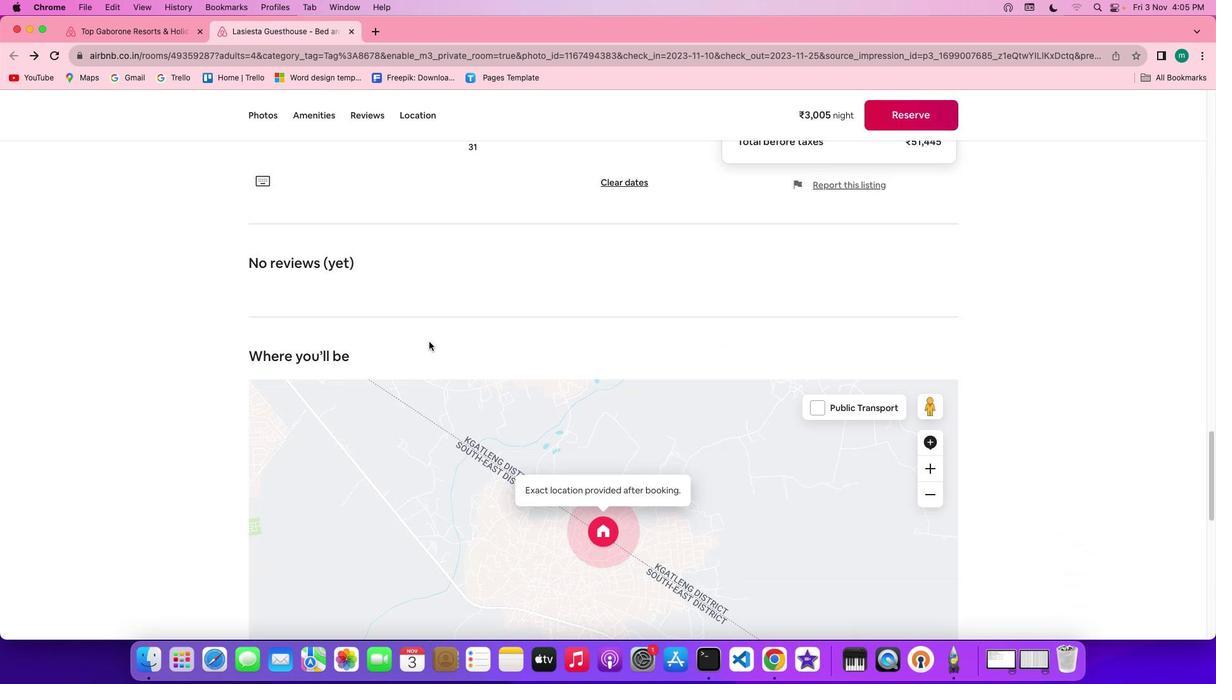 
Action: Mouse scrolled (428, 342) with delta (0, 0)
